 Task: Explore the indoor layout of the National Museum of American History in Washington, DC.
Action: Key pressed <Key.caps_lock>N<Key.caps_lock>ational<Key.space><Key.caps_lock>M<Key.caps_lock>useum<Key.space>of<Key.space><Key.caps_lock>A<Key.caps_lock>merican<Key.space><Key.caps_lock>H<Key.caps_lock>istory
Screenshot: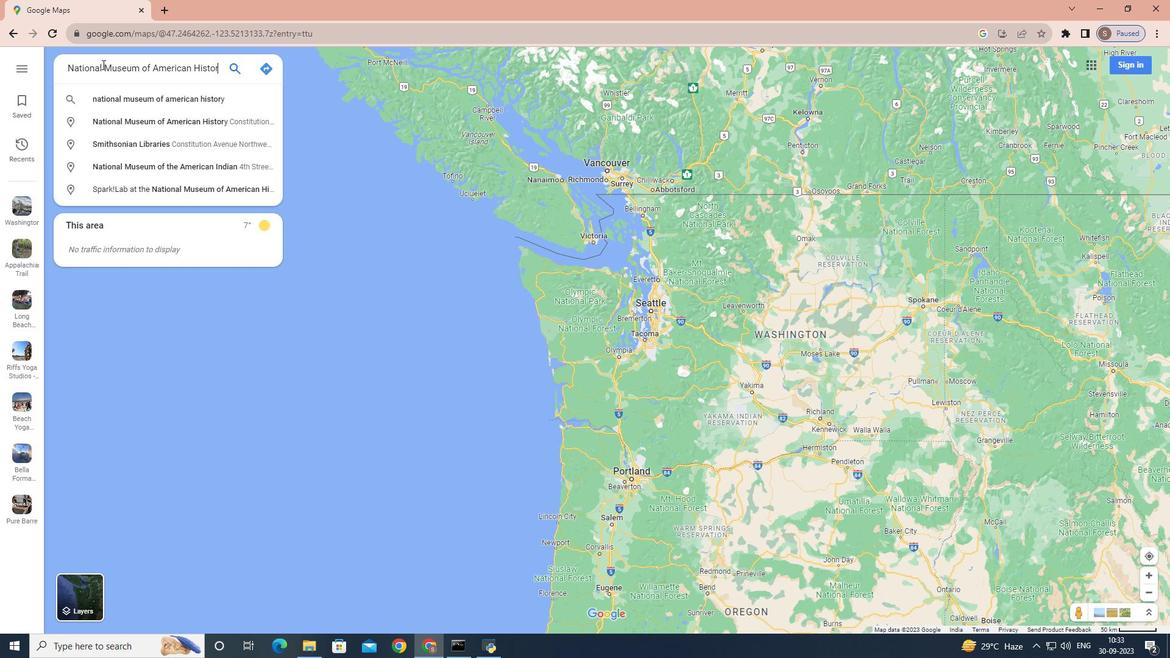 
Action: Mouse moved to (137, 61)
Screenshot: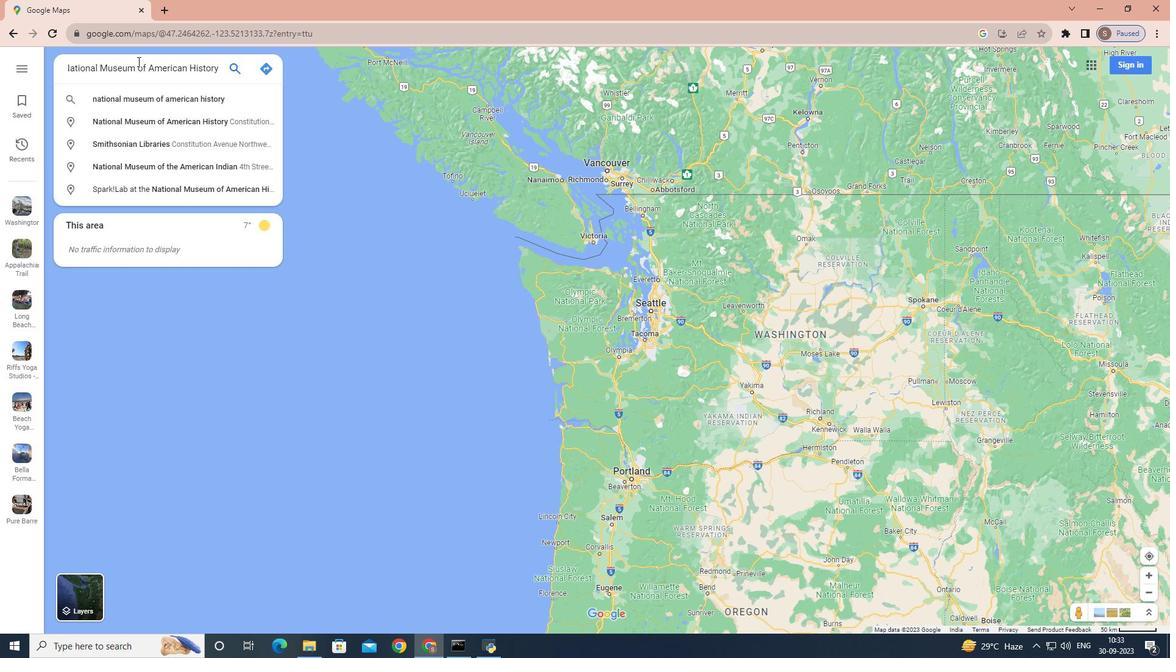 
Action: Key pressed <Key.enter>
Screenshot: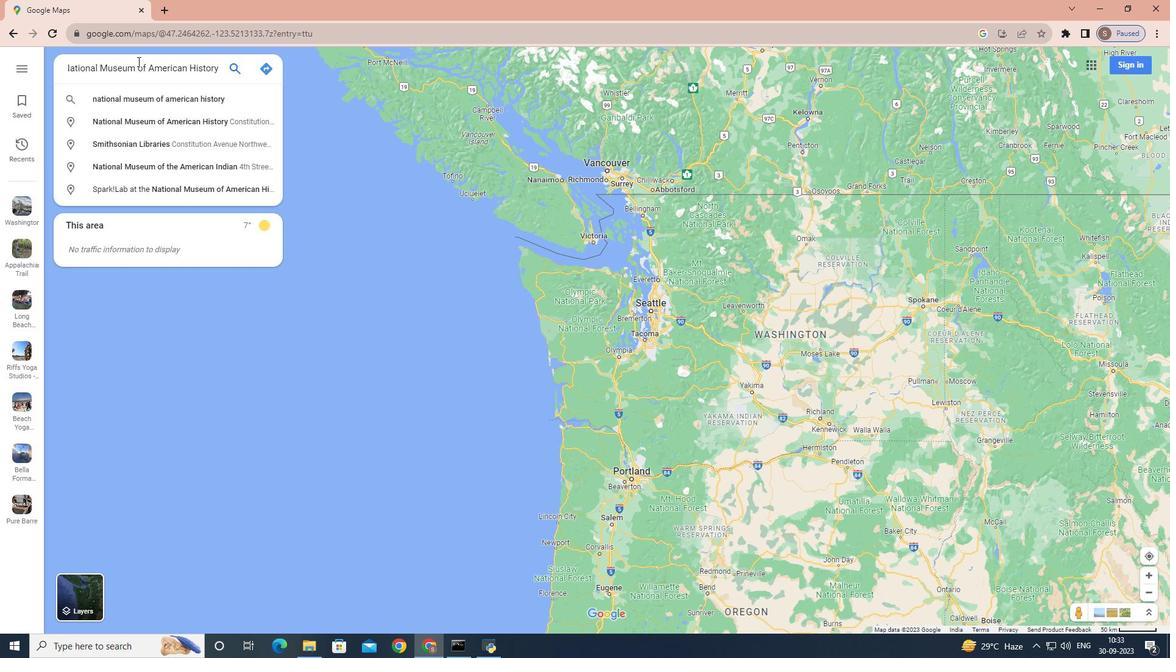 
Action: Mouse moved to (158, 204)
Screenshot: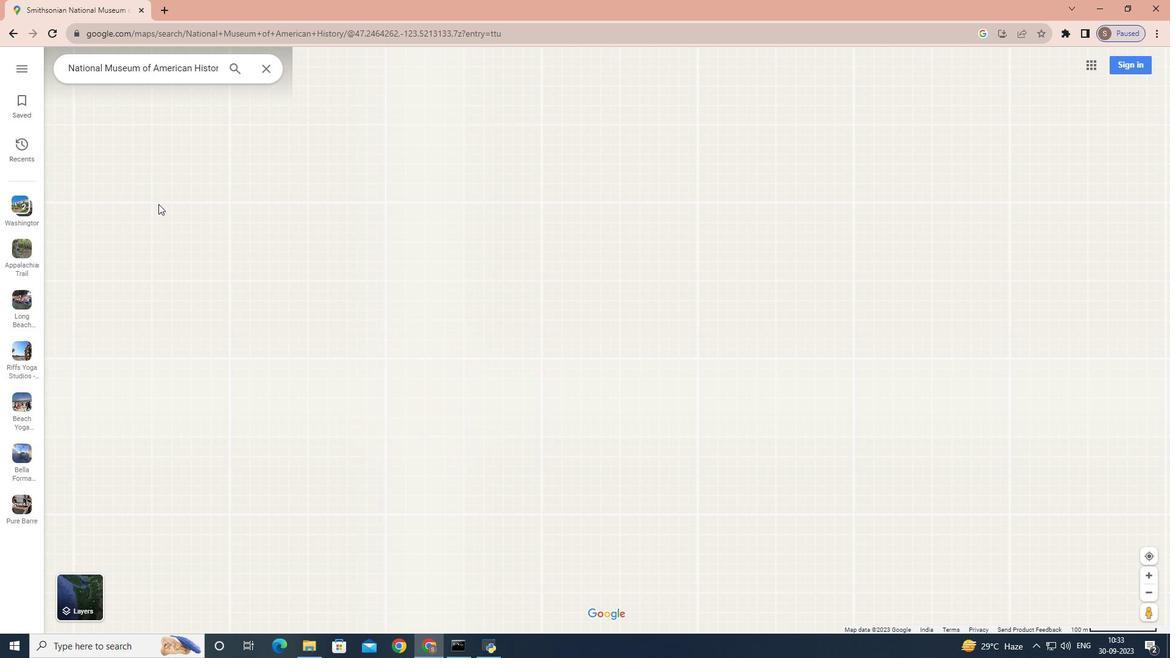
Action: Mouse scrolled (158, 203) with delta (0, 0)
Screenshot: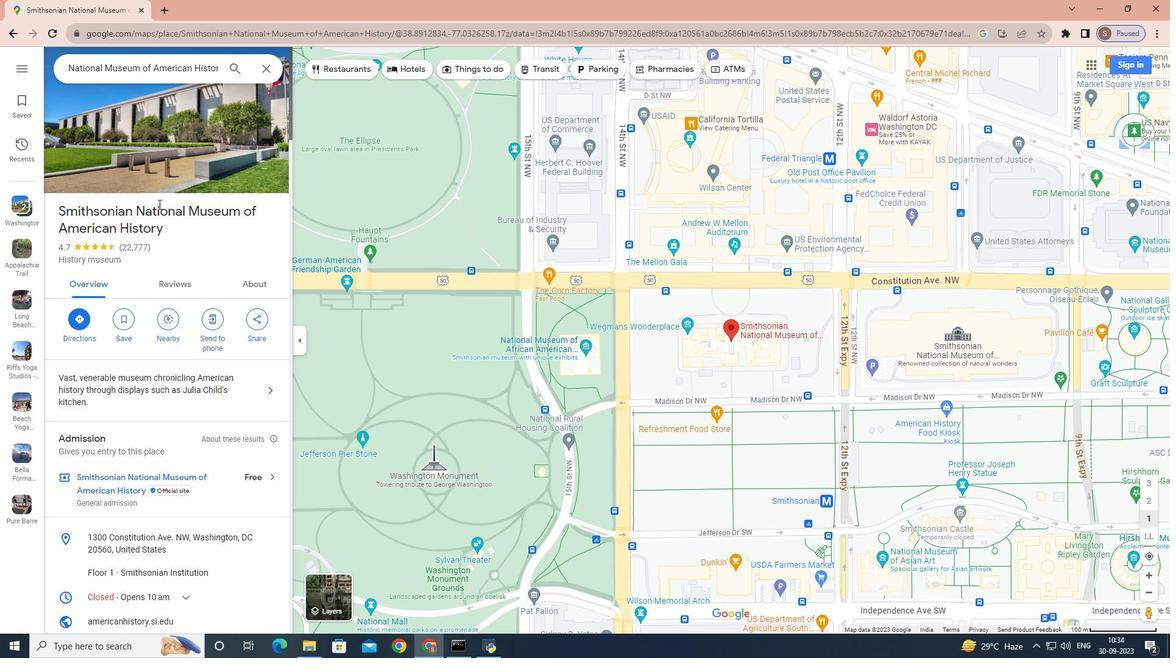 
Action: Mouse scrolled (158, 203) with delta (0, 0)
Screenshot: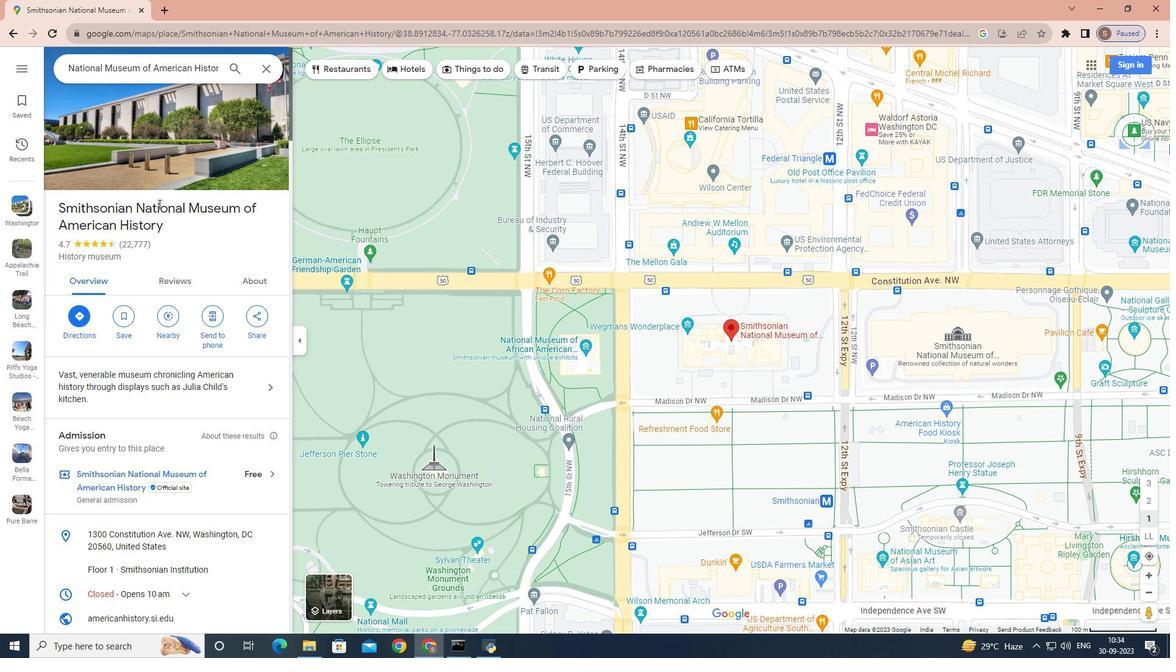 
Action: Mouse scrolled (158, 203) with delta (0, 0)
Screenshot: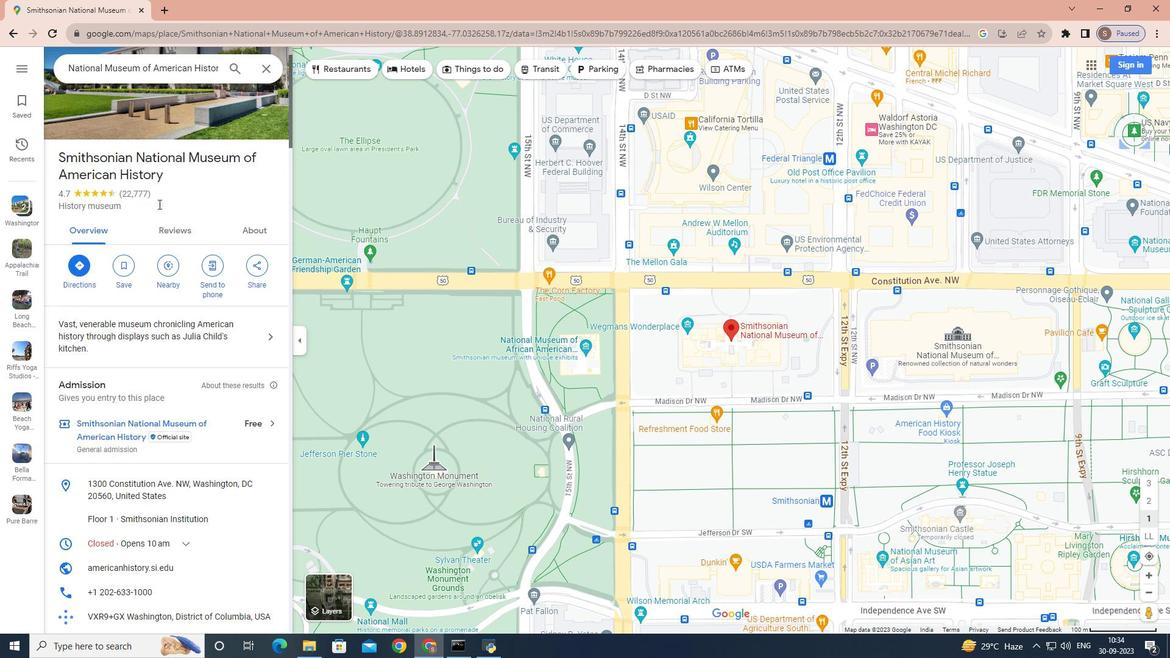 
Action: Mouse scrolled (158, 203) with delta (0, 0)
Screenshot: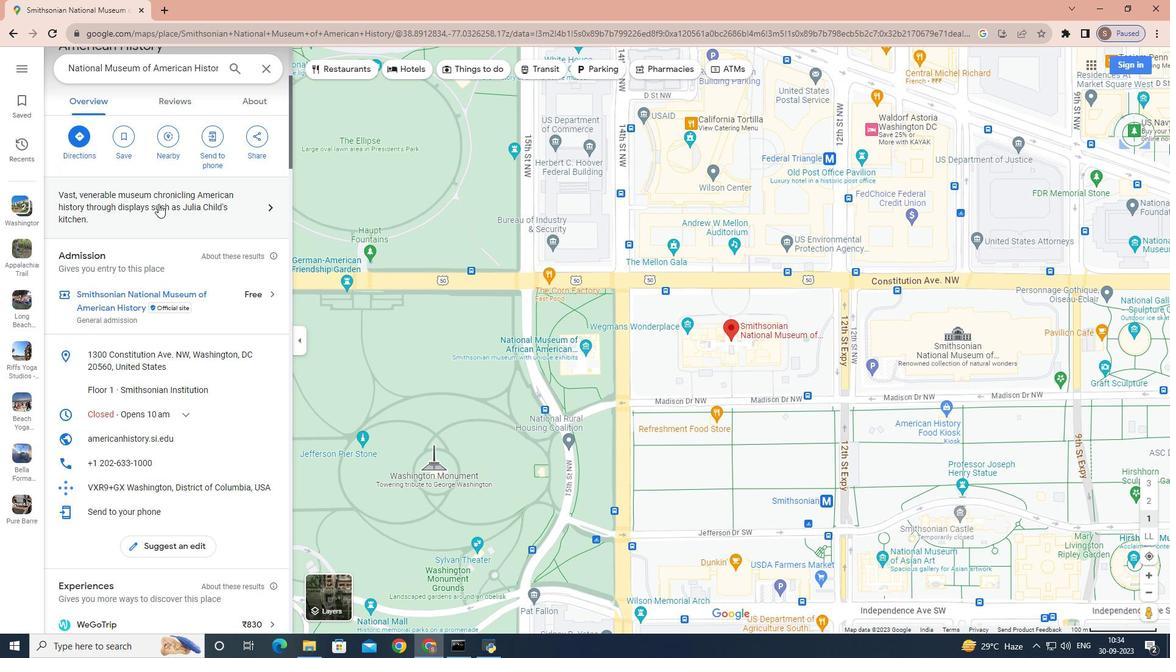 
Action: Mouse scrolled (158, 203) with delta (0, 0)
Screenshot: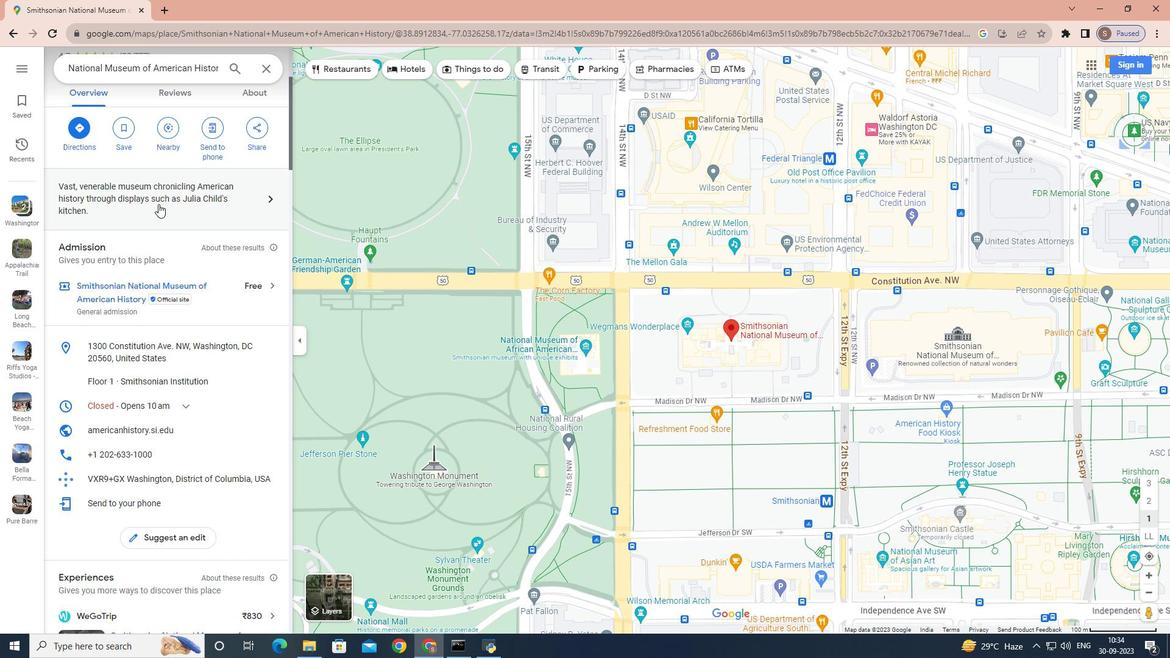 
Action: Mouse scrolled (158, 203) with delta (0, 0)
Screenshot: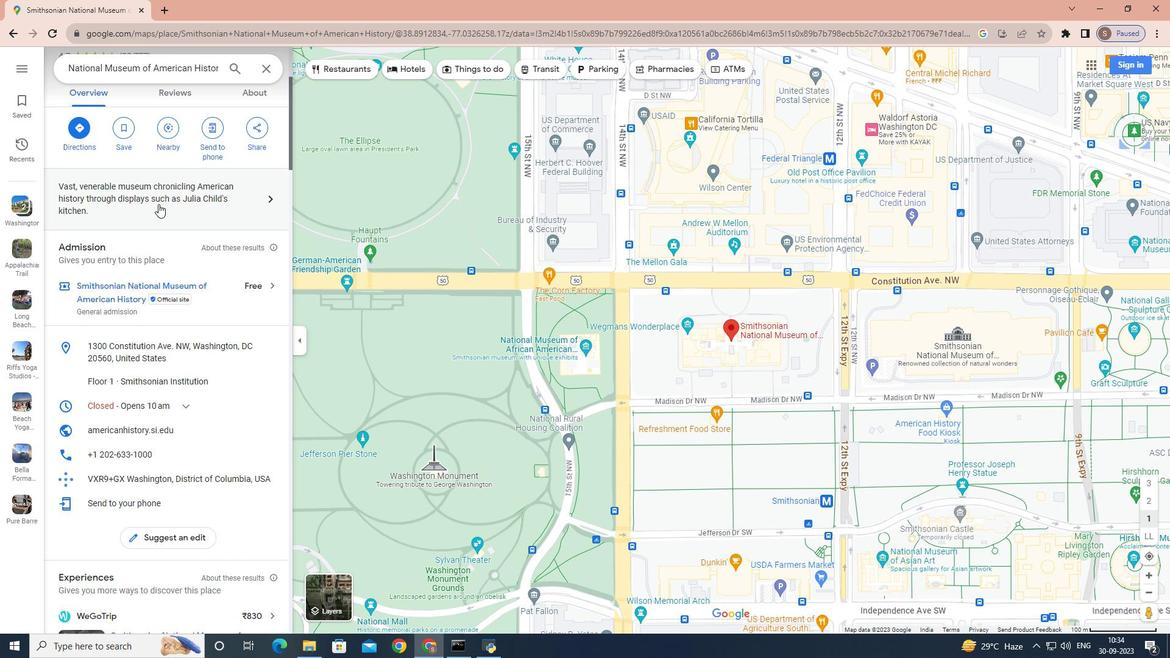 
Action: Mouse scrolled (158, 203) with delta (0, 0)
Screenshot: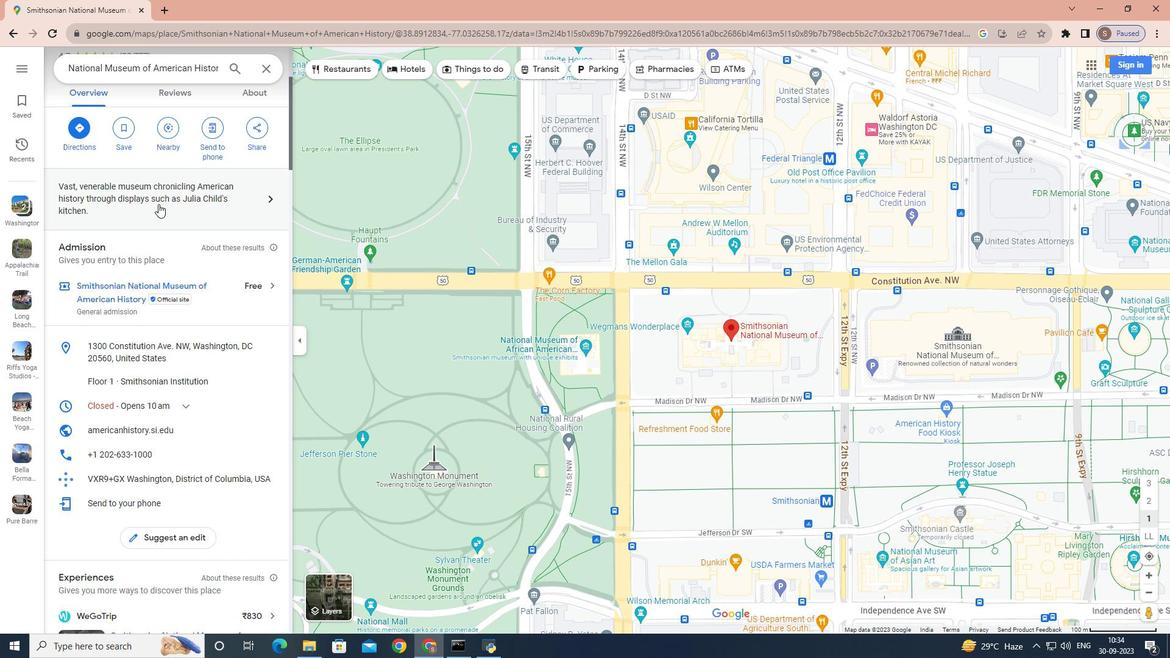
Action: Mouse scrolled (158, 203) with delta (0, 0)
Screenshot: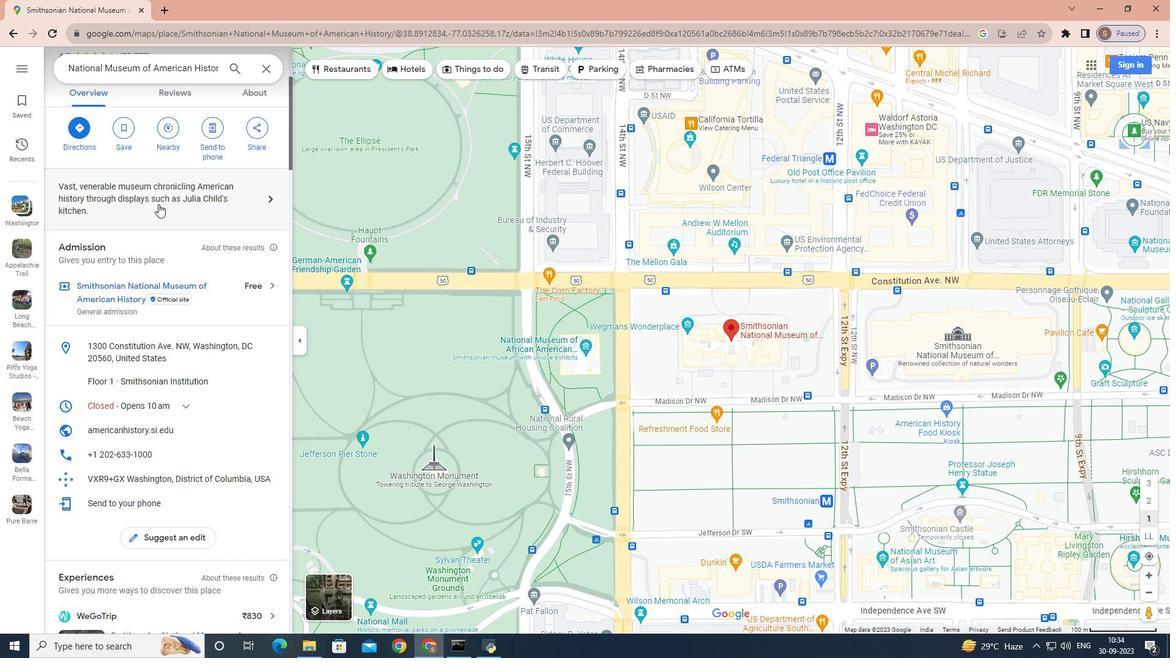 
Action: Mouse scrolled (158, 203) with delta (0, 0)
Screenshot: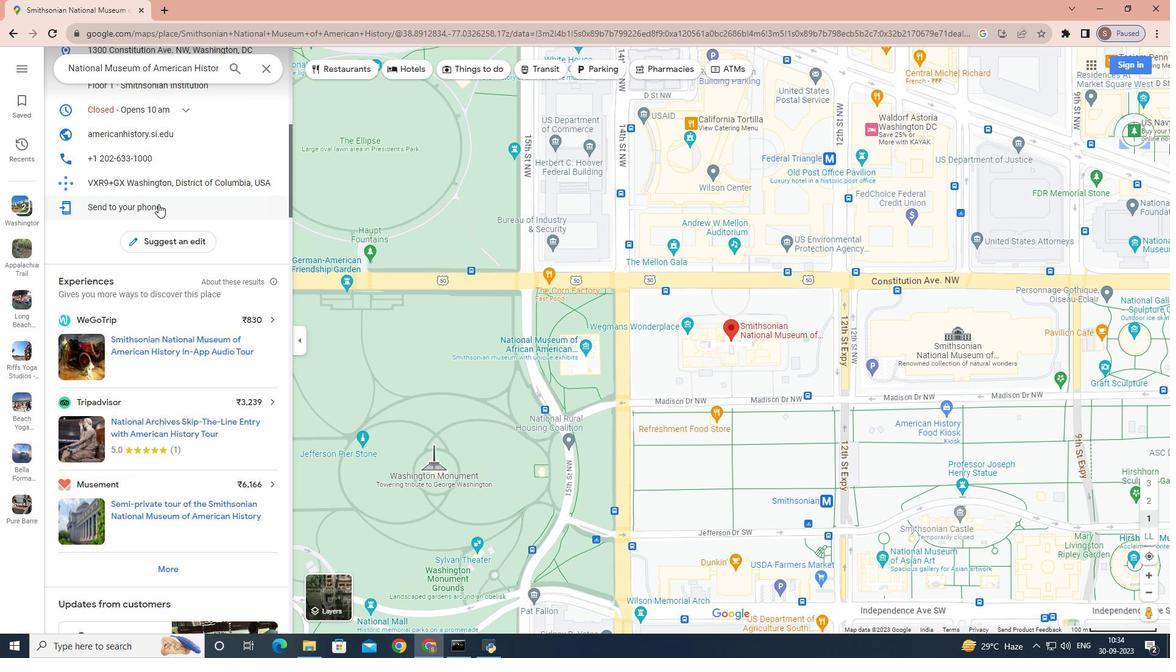 
Action: Mouse scrolled (158, 203) with delta (0, 0)
Screenshot: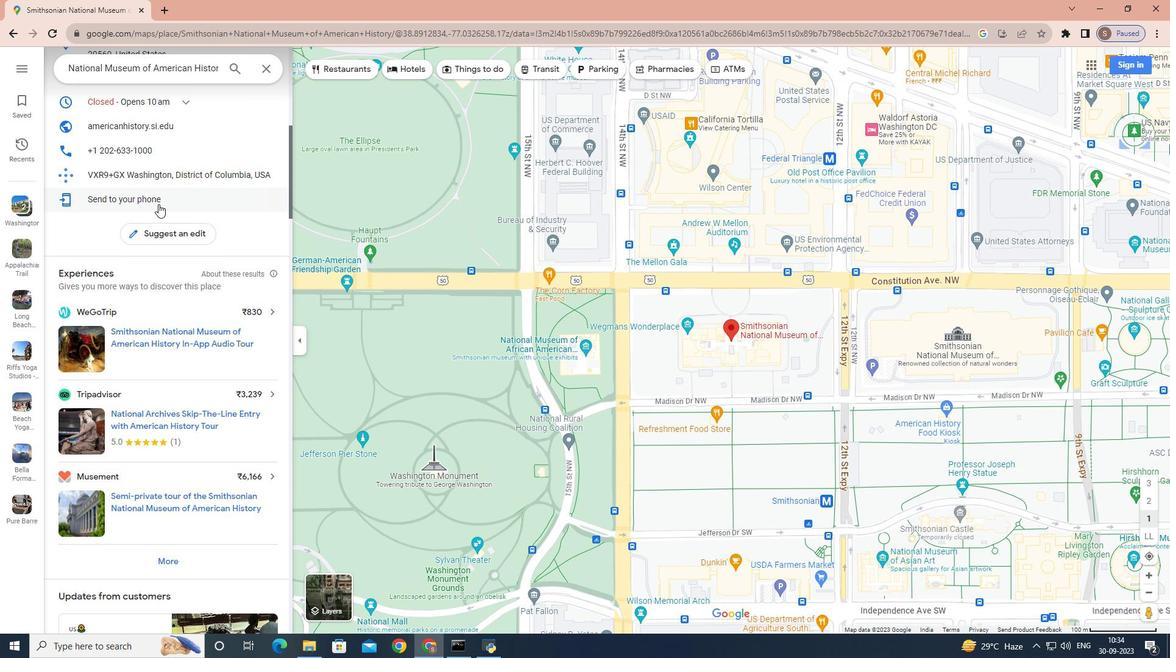 
Action: Mouse scrolled (158, 203) with delta (0, 0)
Screenshot: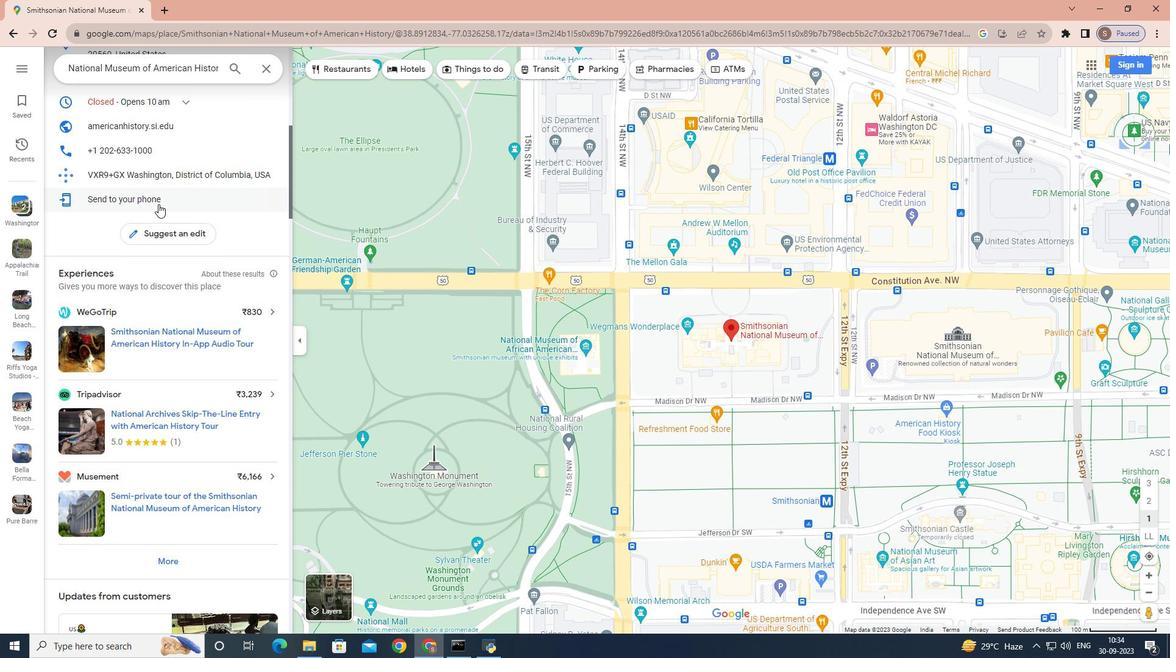 
Action: Mouse scrolled (158, 203) with delta (0, 0)
Screenshot: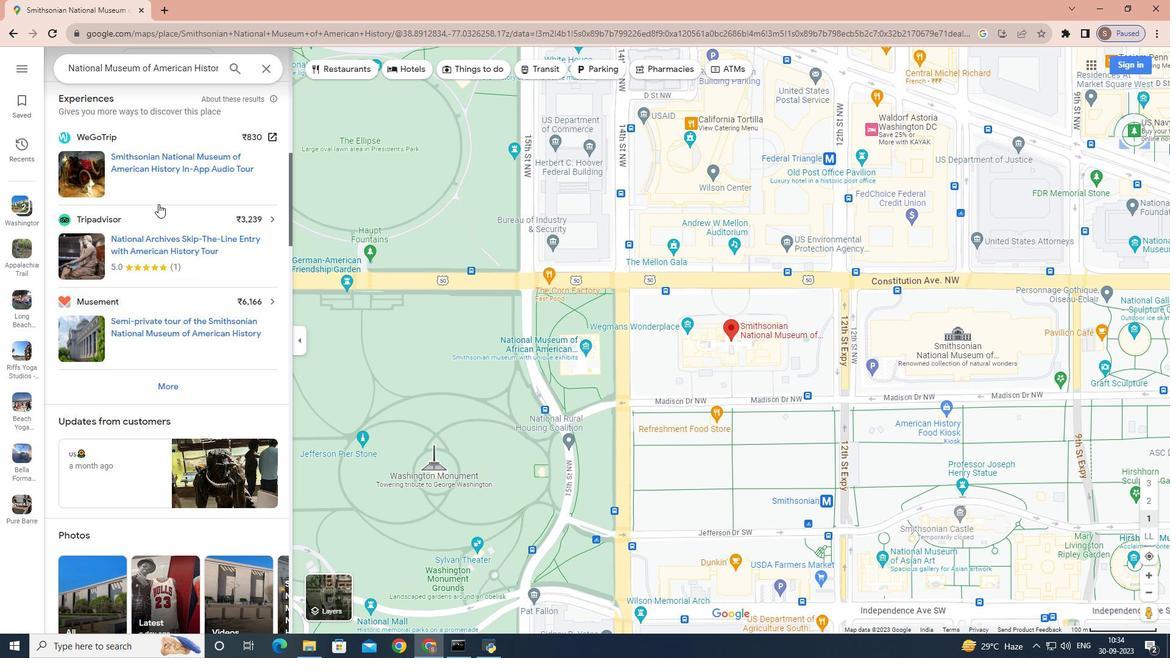 
Action: Mouse scrolled (158, 203) with delta (0, 0)
Screenshot: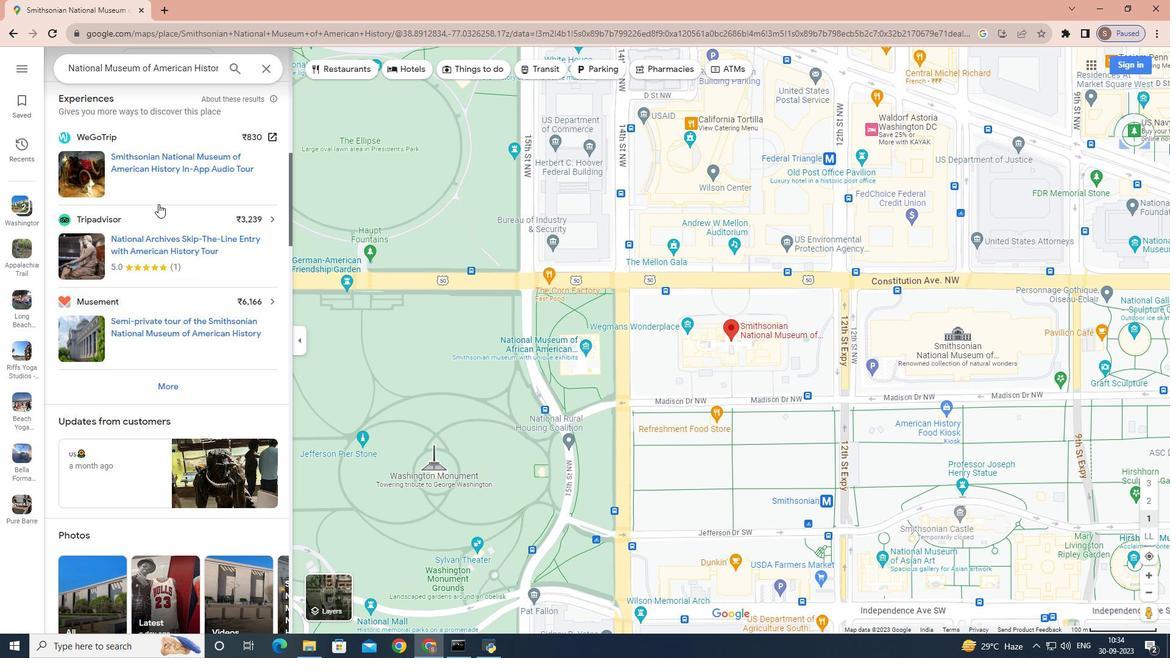 
Action: Mouse scrolled (158, 203) with delta (0, 0)
Screenshot: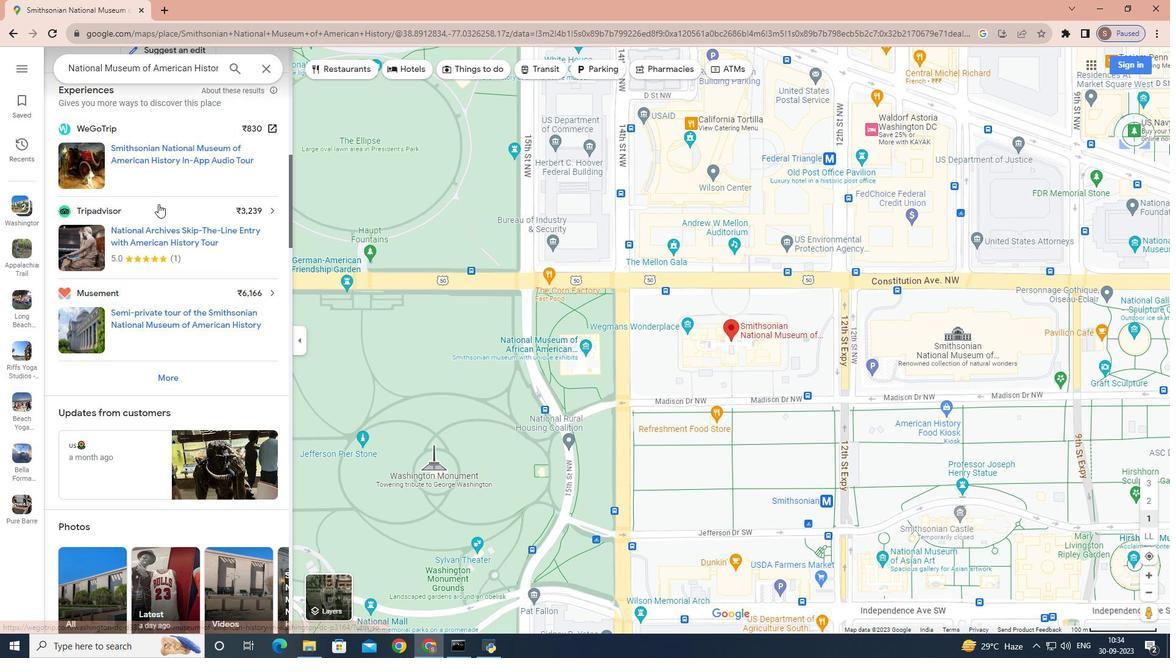 
Action: Mouse scrolled (158, 203) with delta (0, 0)
Screenshot: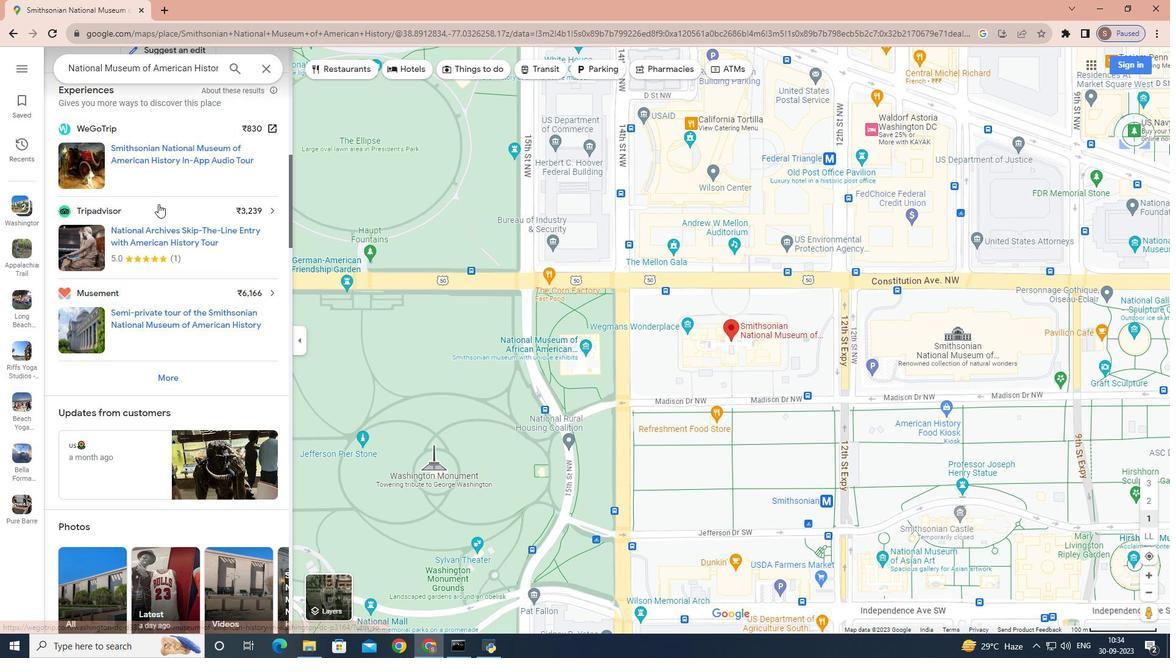
Action: Mouse scrolled (158, 203) with delta (0, 0)
Screenshot: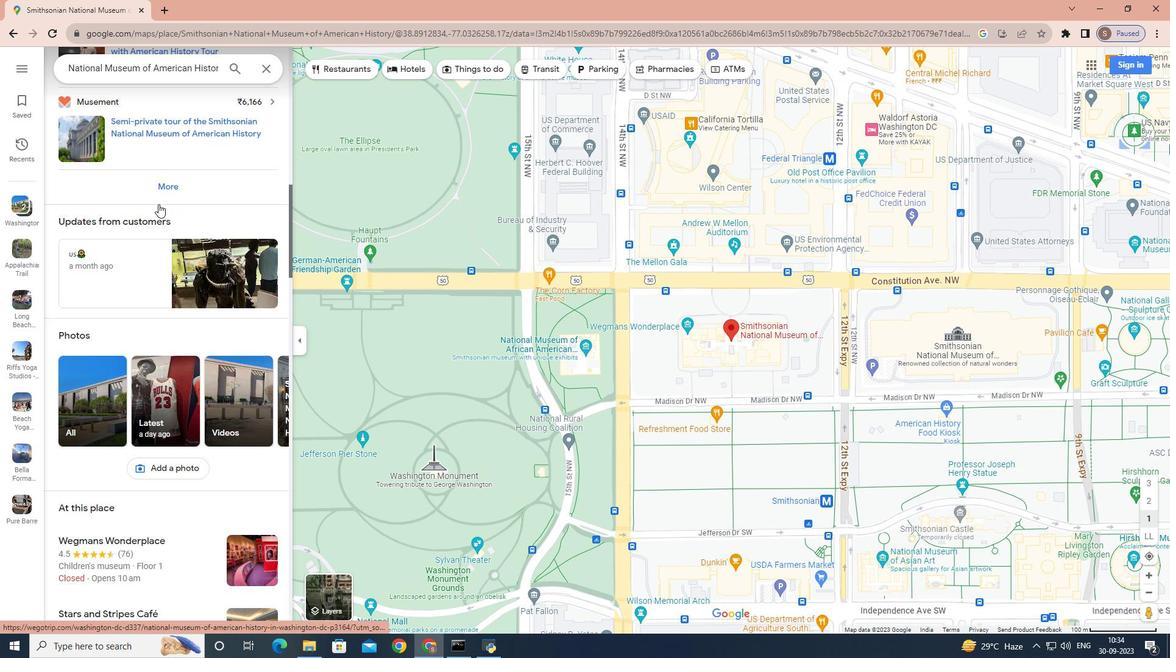 
Action: Mouse scrolled (158, 203) with delta (0, 0)
Screenshot: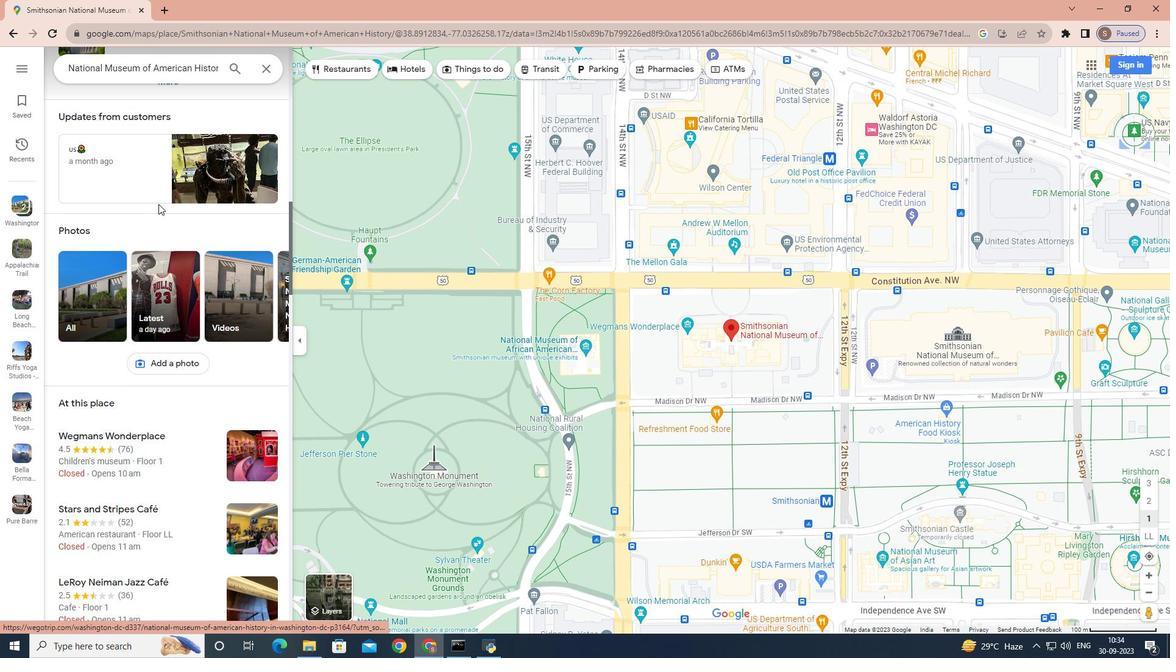 
Action: Mouse scrolled (158, 203) with delta (0, 0)
Screenshot: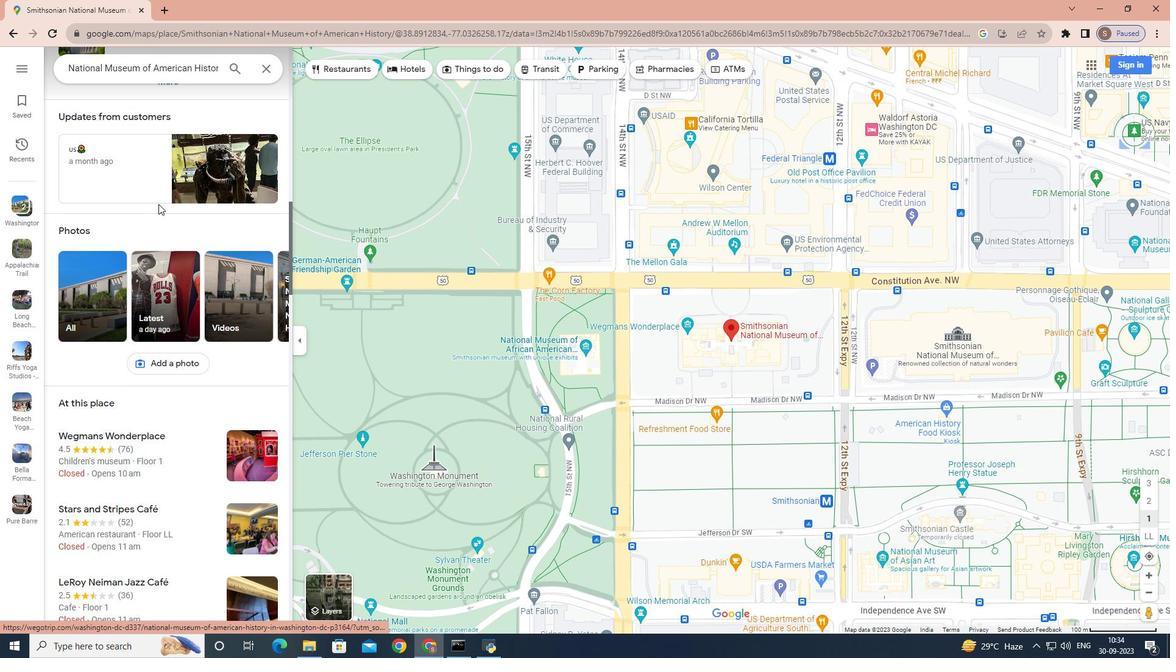 
Action: Mouse scrolled (158, 203) with delta (0, 0)
Screenshot: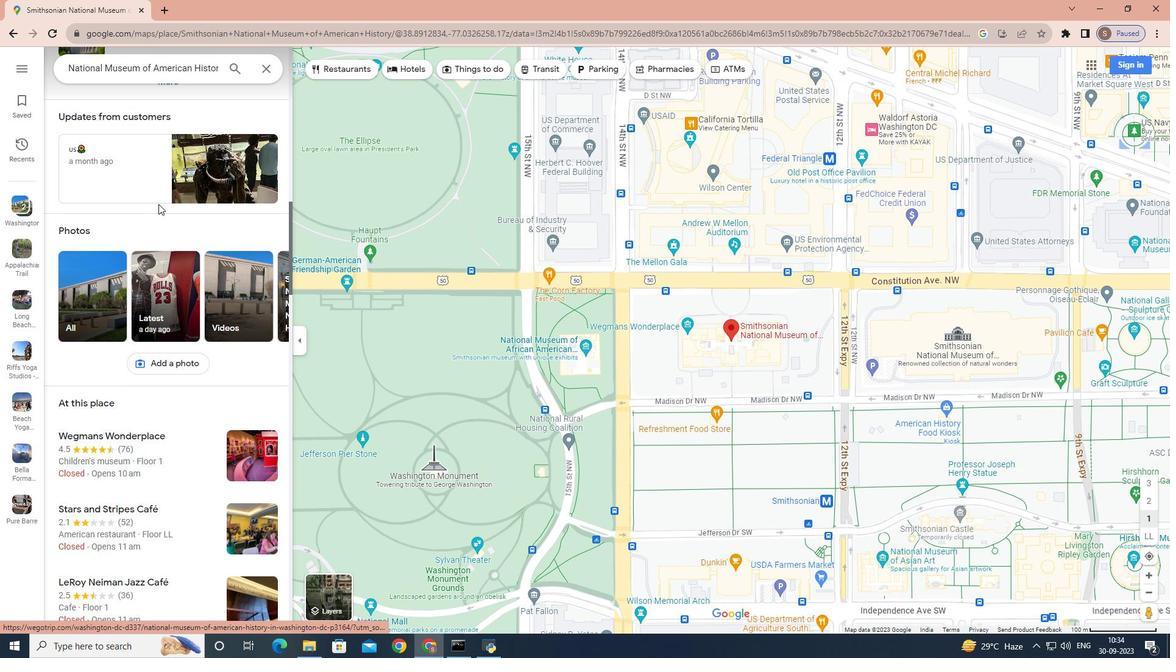 
Action: Mouse scrolled (158, 203) with delta (0, 0)
Screenshot: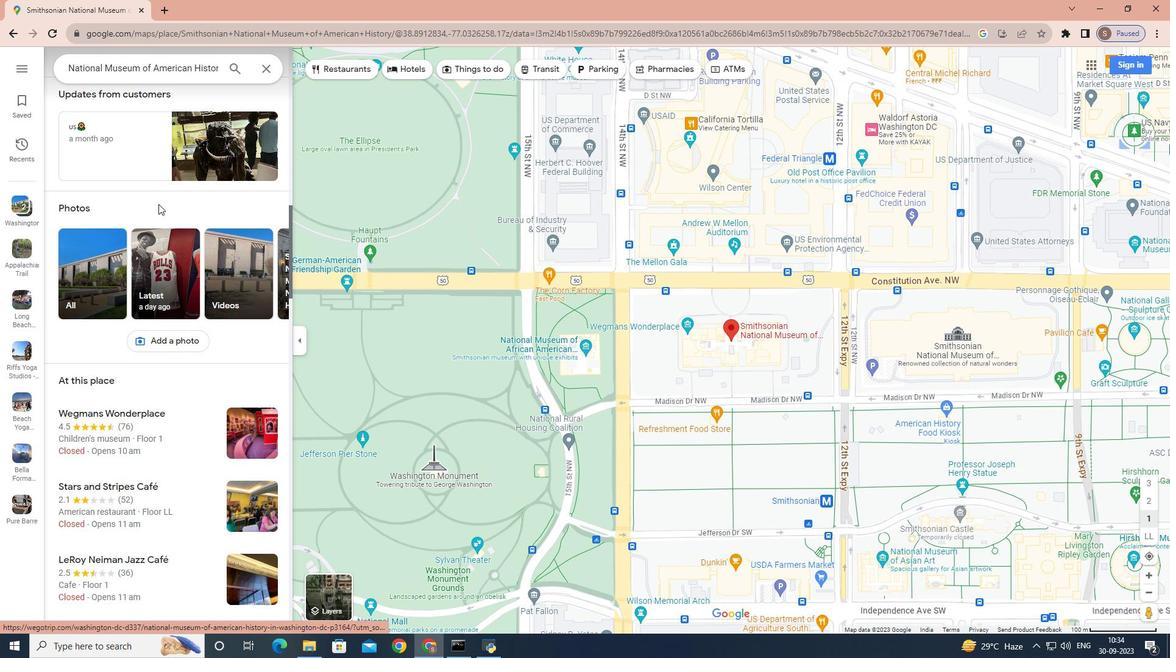 
Action: Mouse scrolled (158, 203) with delta (0, 0)
Screenshot: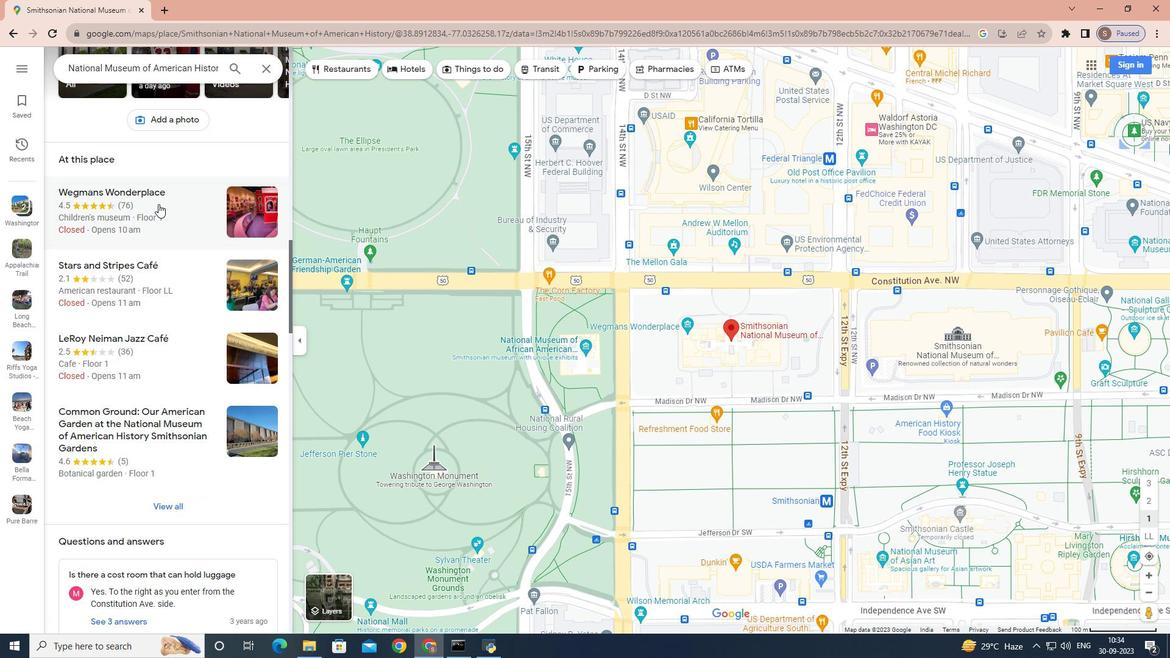 
Action: Mouse scrolled (158, 203) with delta (0, 0)
Screenshot: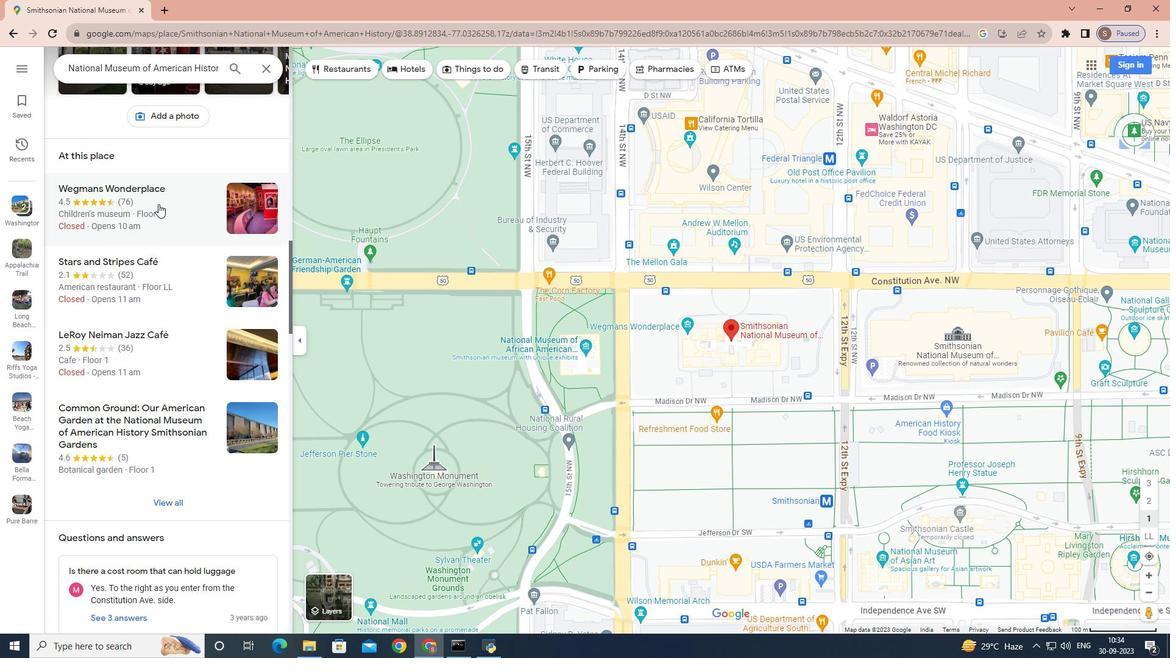 
Action: Mouse scrolled (158, 203) with delta (0, 0)
Screenshot: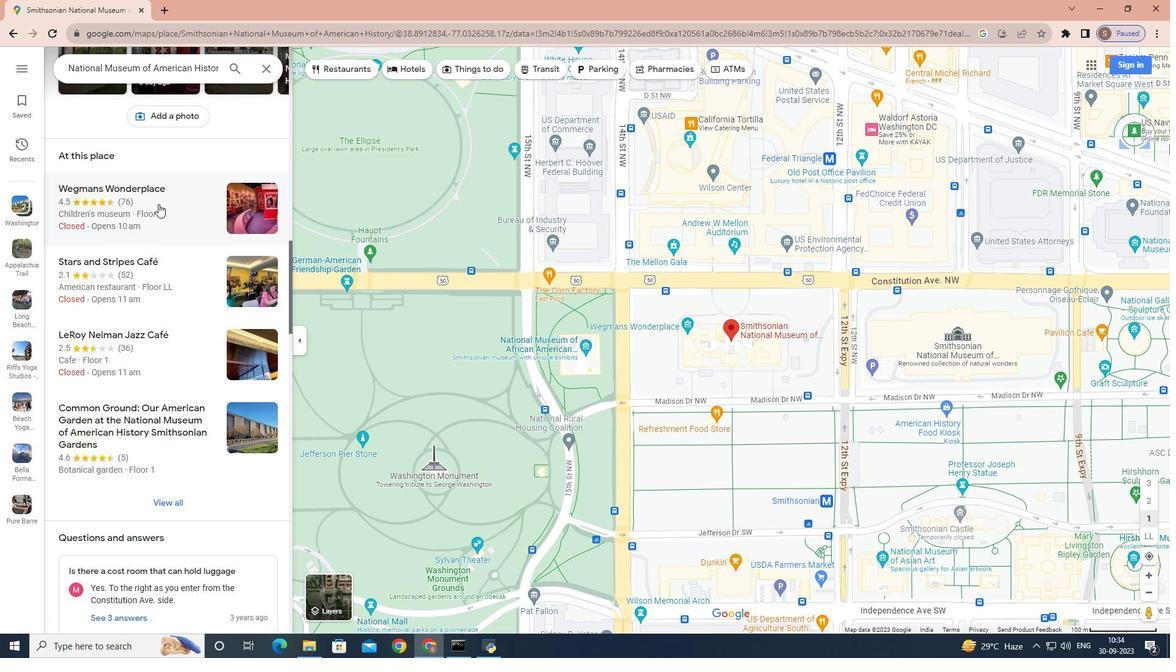 
Action: Mouse scrolled (158, 203) with delta (0, 0)
Screenshot: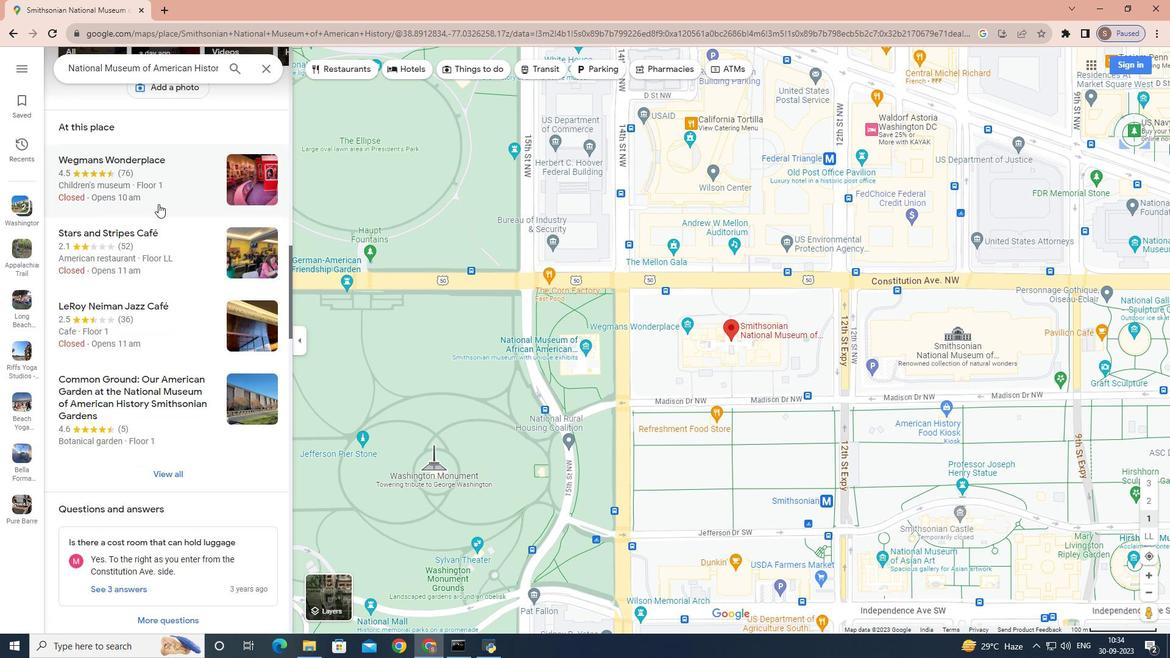
Action: Mouse scrolled (158, 203) with delta (0, 0)
Screenshot: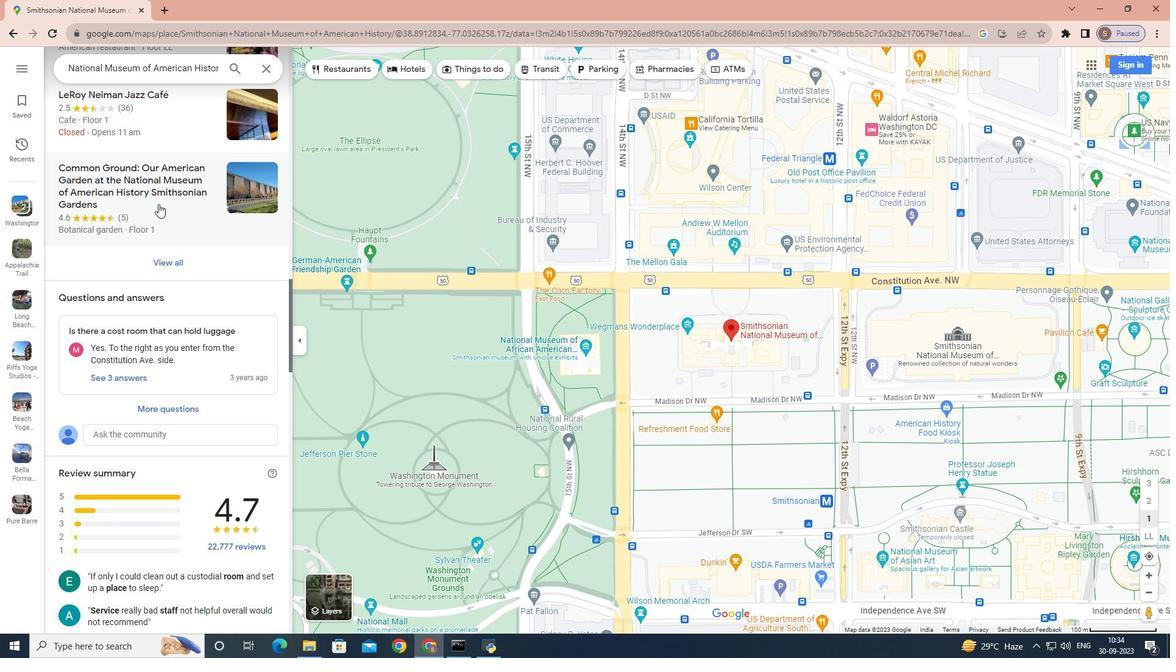 
Action: Mouse scrolled (158, 203) with delta (0, 0)
Screenshot: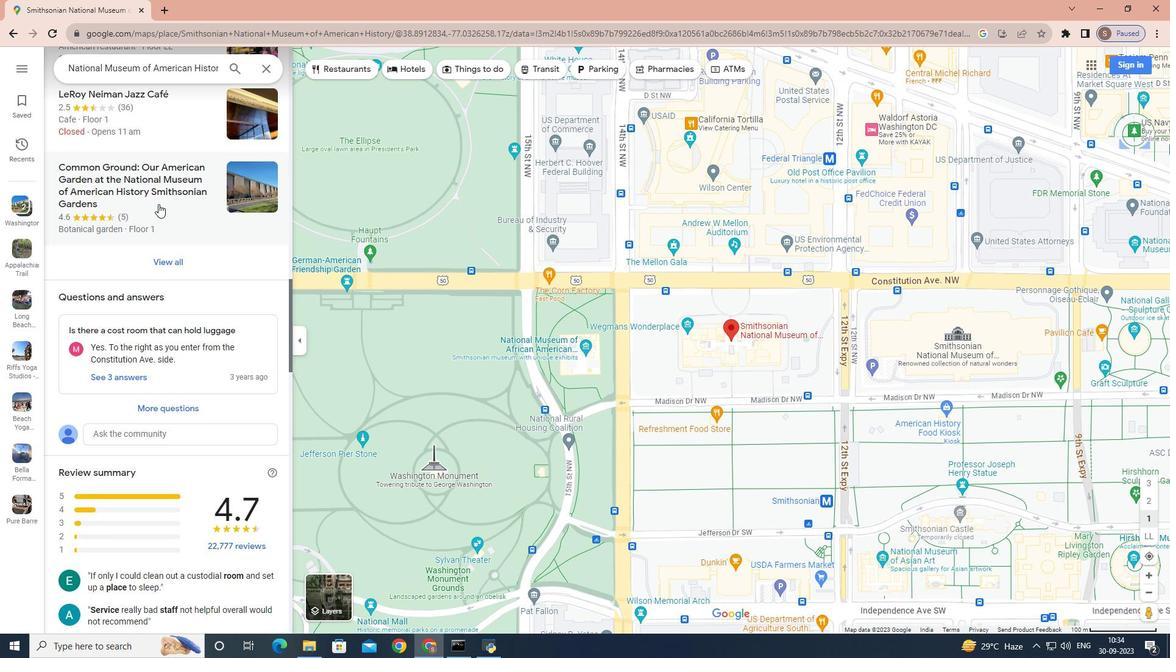 
Action: Mouse scrolled (158, 203) with delta (0, 0)
Screenshot: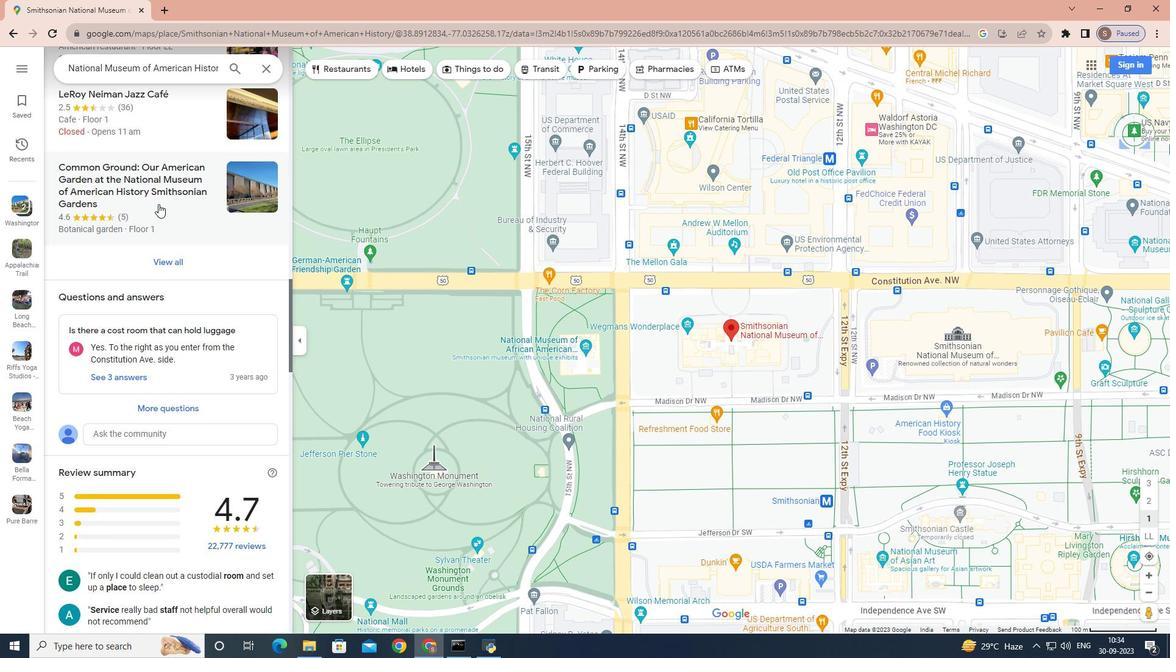 
Action: Mouse scrolled (158, 203) with delta (0, 0)
Screenshot: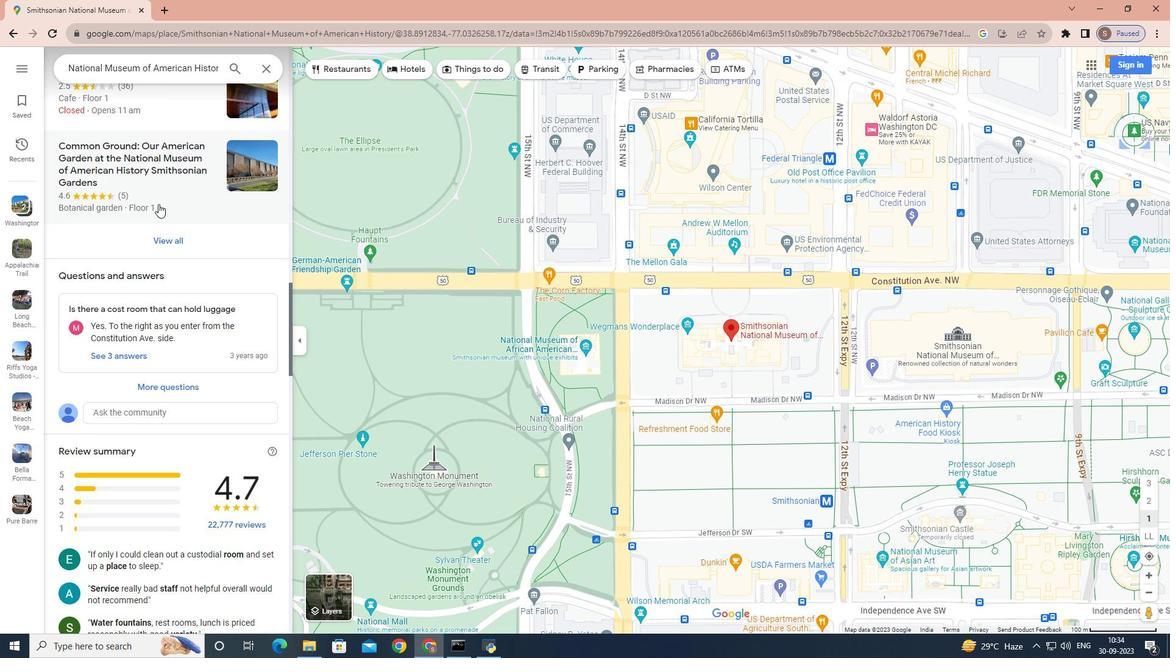 
Action: Mouse scrolled (158, 203) with delta (0, 0)
Screenshot: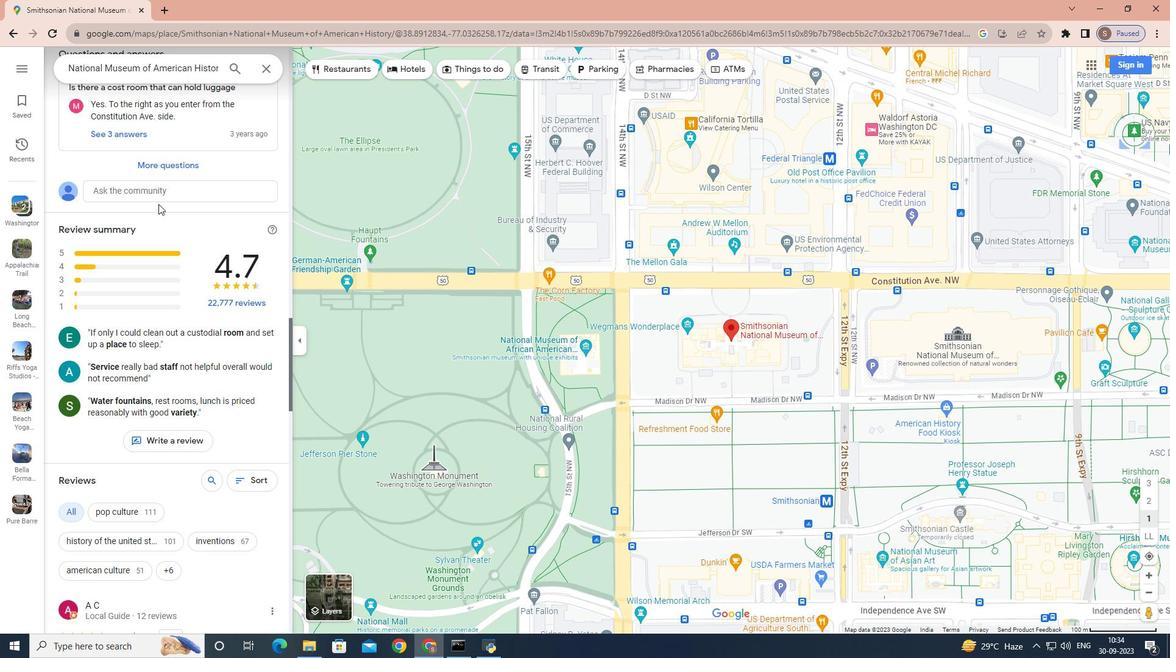 
Action: Mouse scrolled (158, 203) with delta (0, 0)
Screenshot: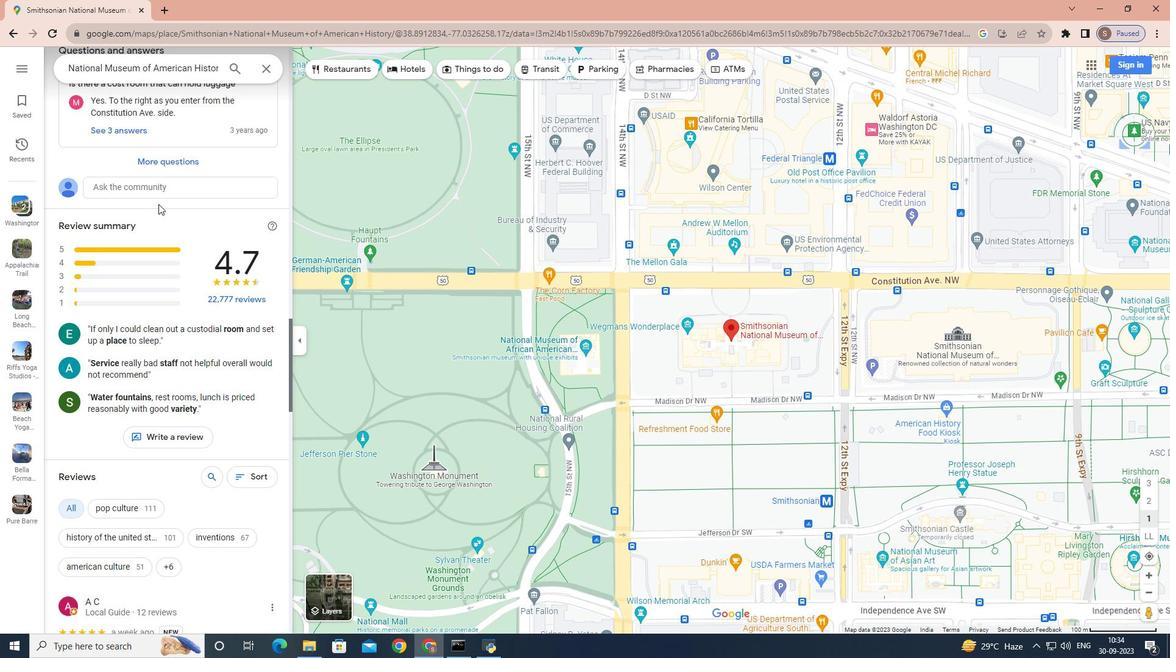 
Action: Mouse scrolled (158, 203) with delta (0, 0)
Screenshot: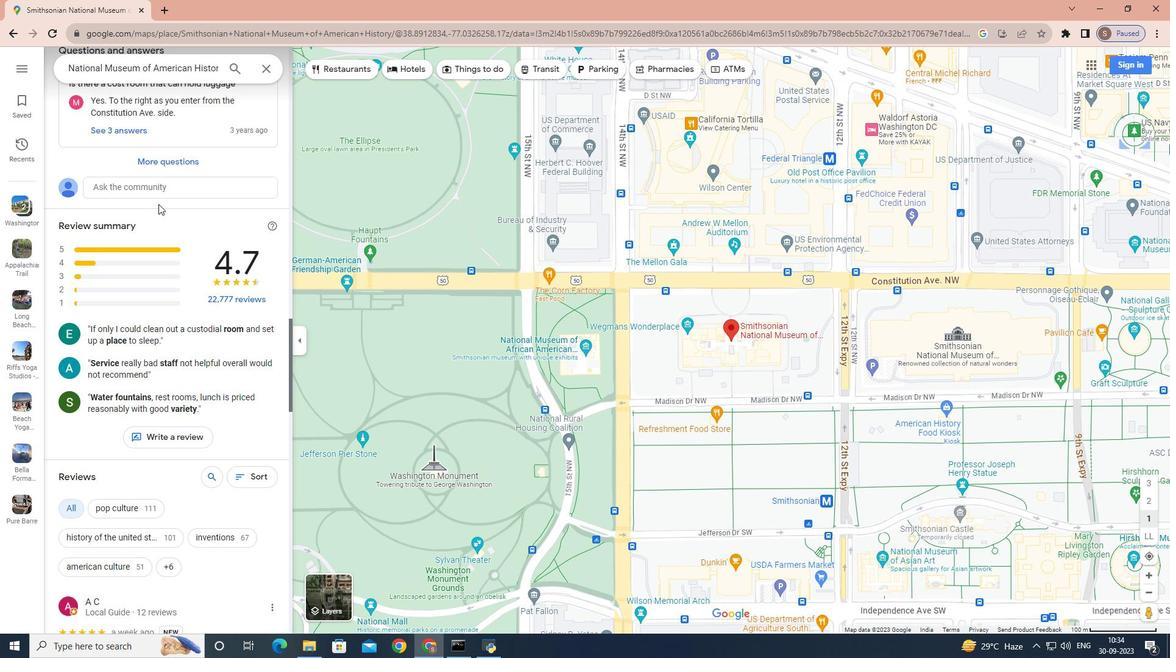 
Action: Mouse scrolled (158, 203) with delta (0, 0)
Screenshot: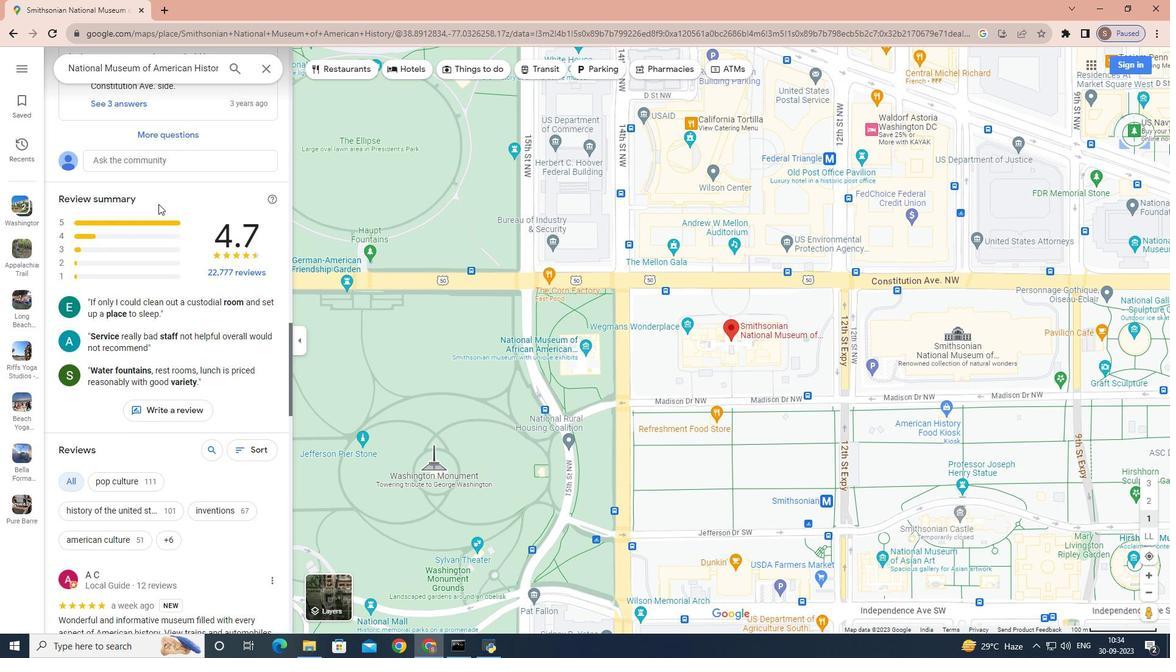 
Action: Mouse scrolled (158, 203) with delta (0, 0)
Screenshot: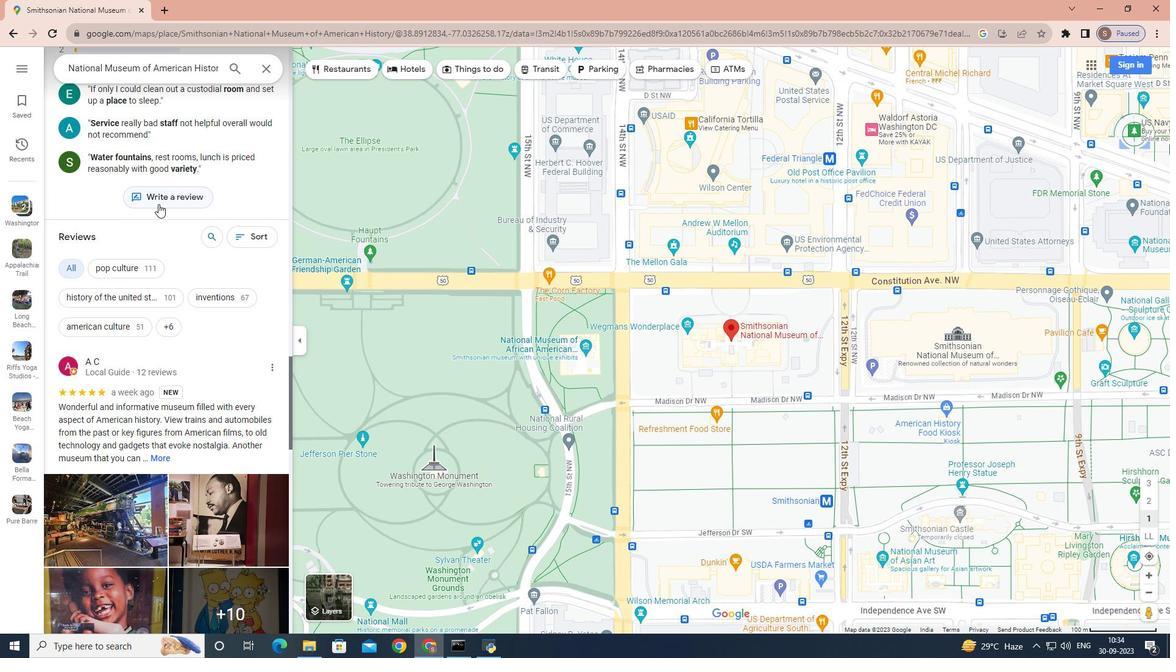 
Action: Mouse scrolled (158, 203) with delta (0, 0)
Screenshot: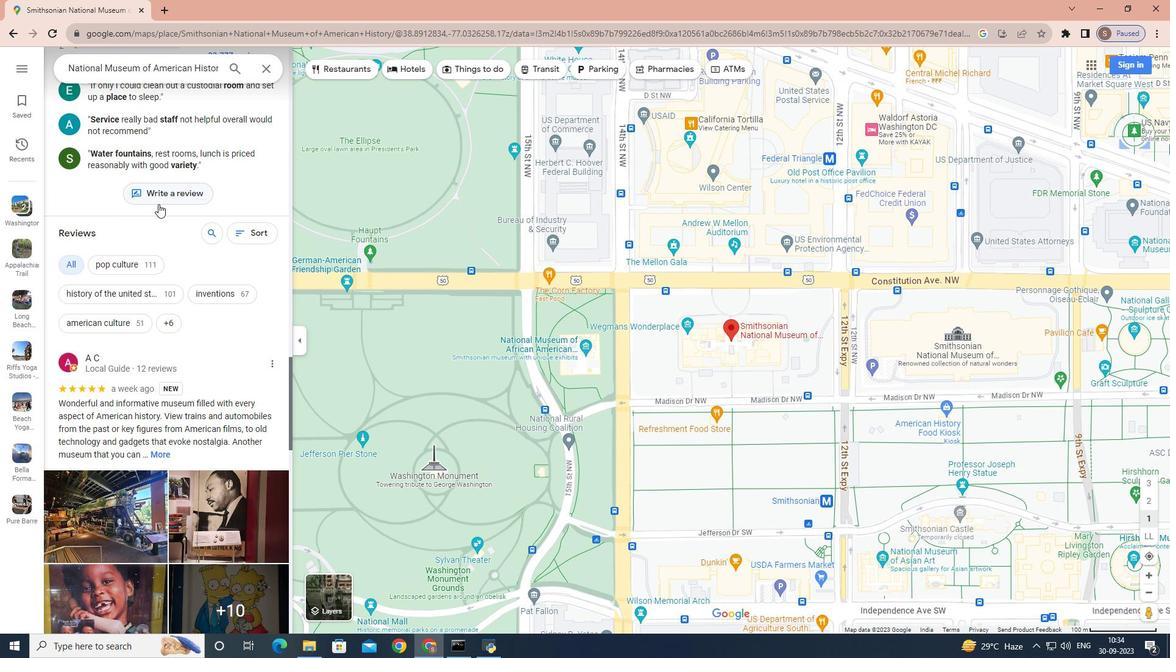 
Action: Mouse scrolled (158, 203) with delta (0, 0)
Screenshot: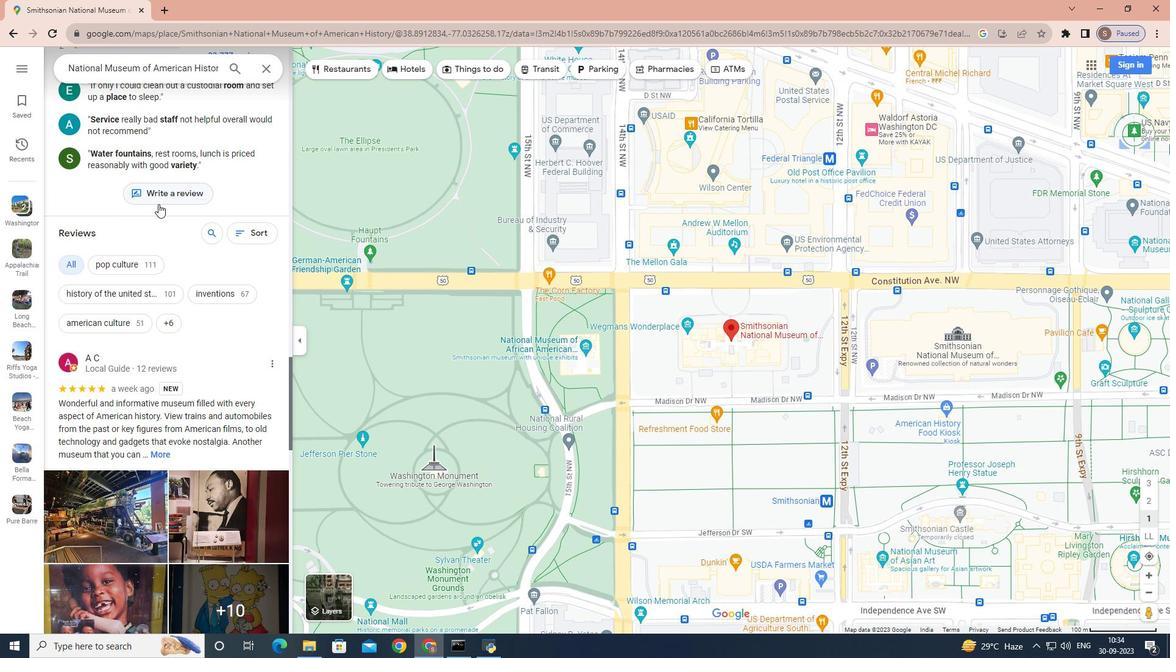 
Action: Mouse scrolled (158, 203) with delta (0, 0)
Screenshot: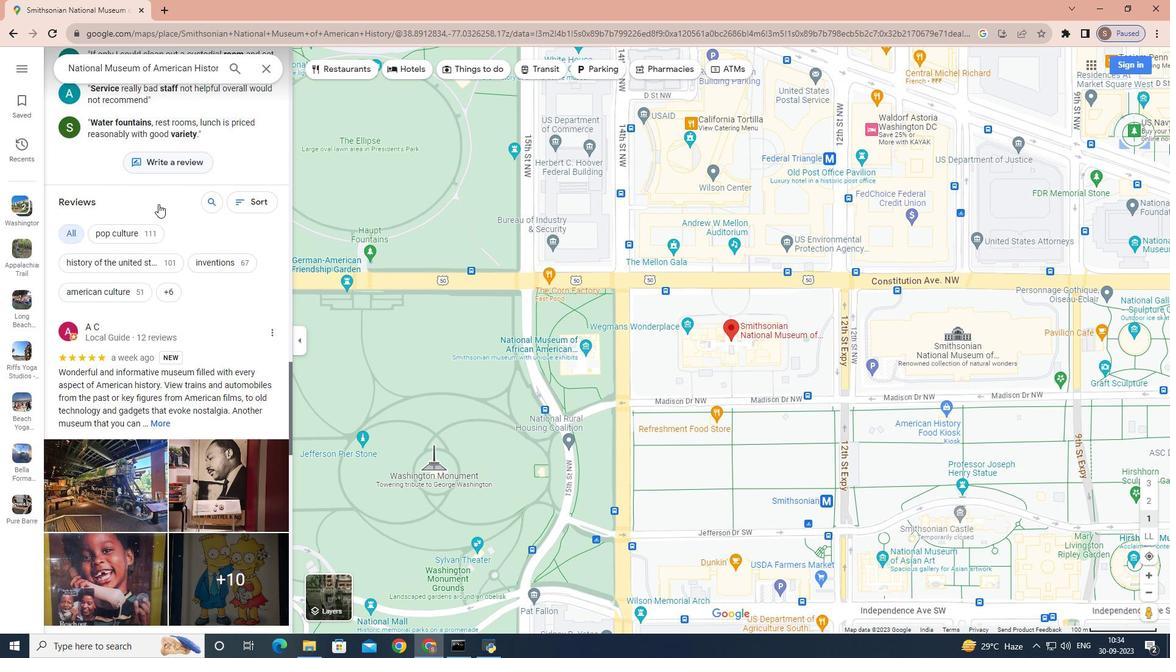 
Action: Mouse scrolled (158, 204) with delta (0, 0)
Screenshot: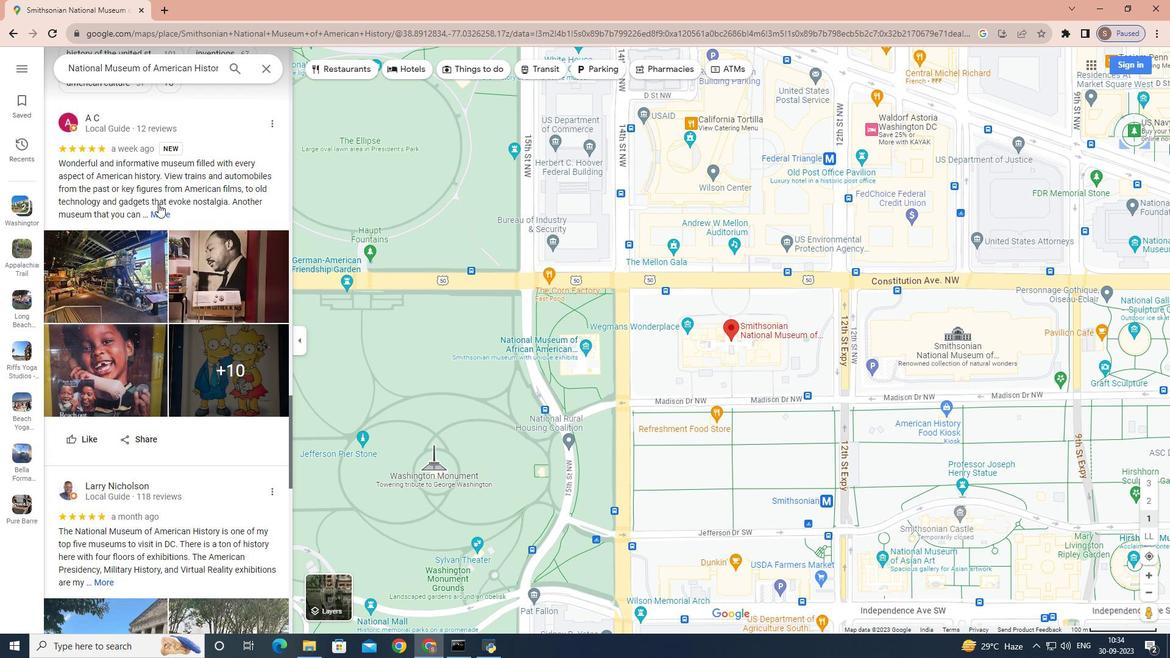 
Action: Mouse scrolled (158, 203) with delta (0, 0)
Screenshot: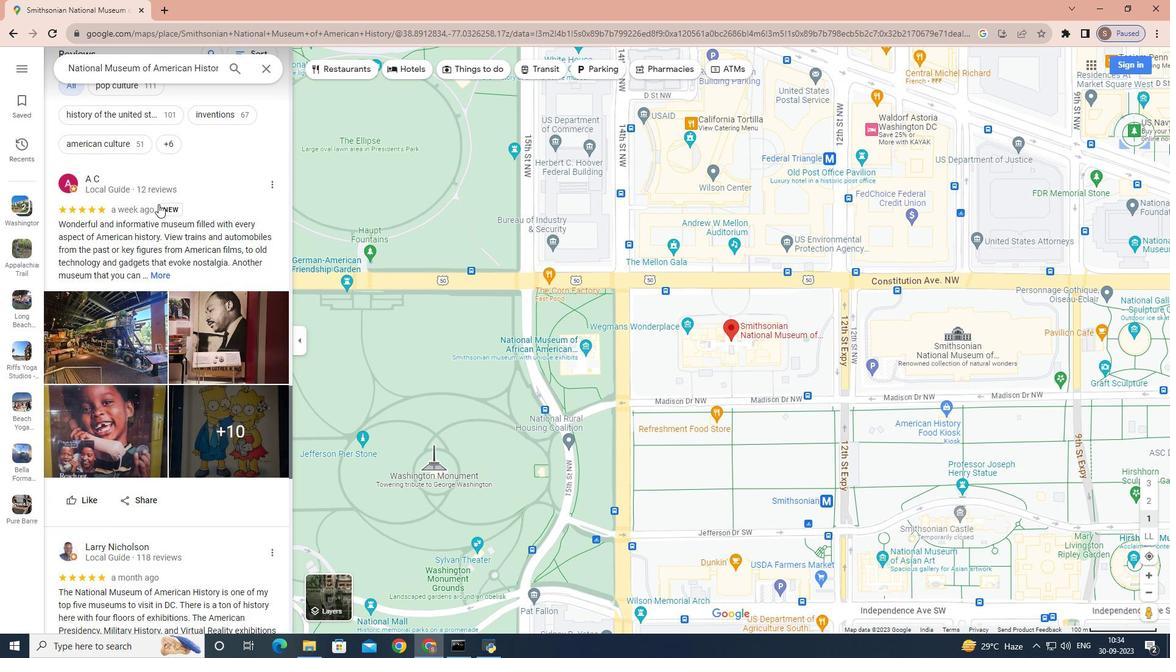 
Action: Mouse scrolled (158, 203) with delta (0, 0)
Screenshot: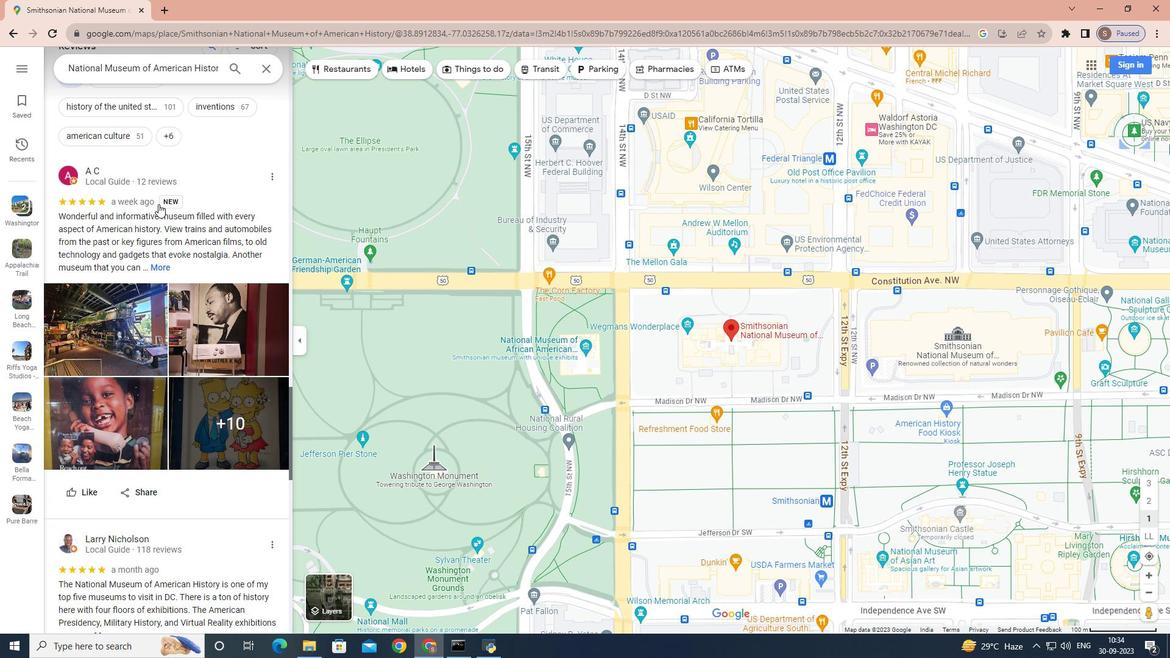 
Action: Mouse scrolled (158, 203) with delta (0, 0)
Screenshot: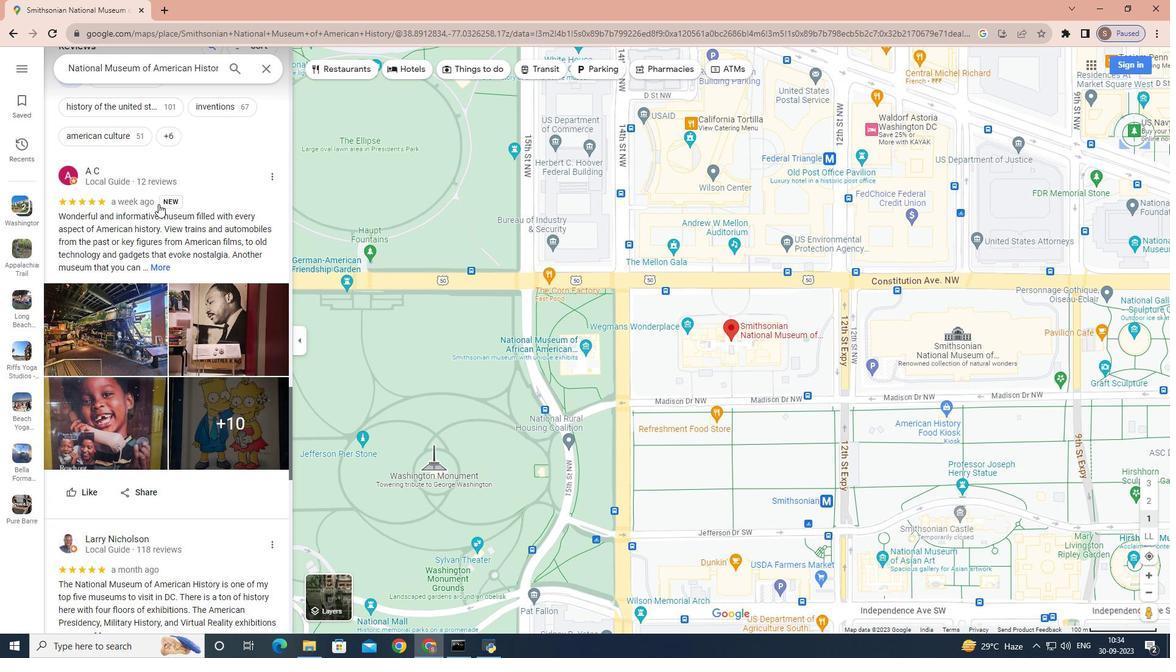 
Action: Mouse scrolled (158, 203) with delta (0, 0)
Screenshot: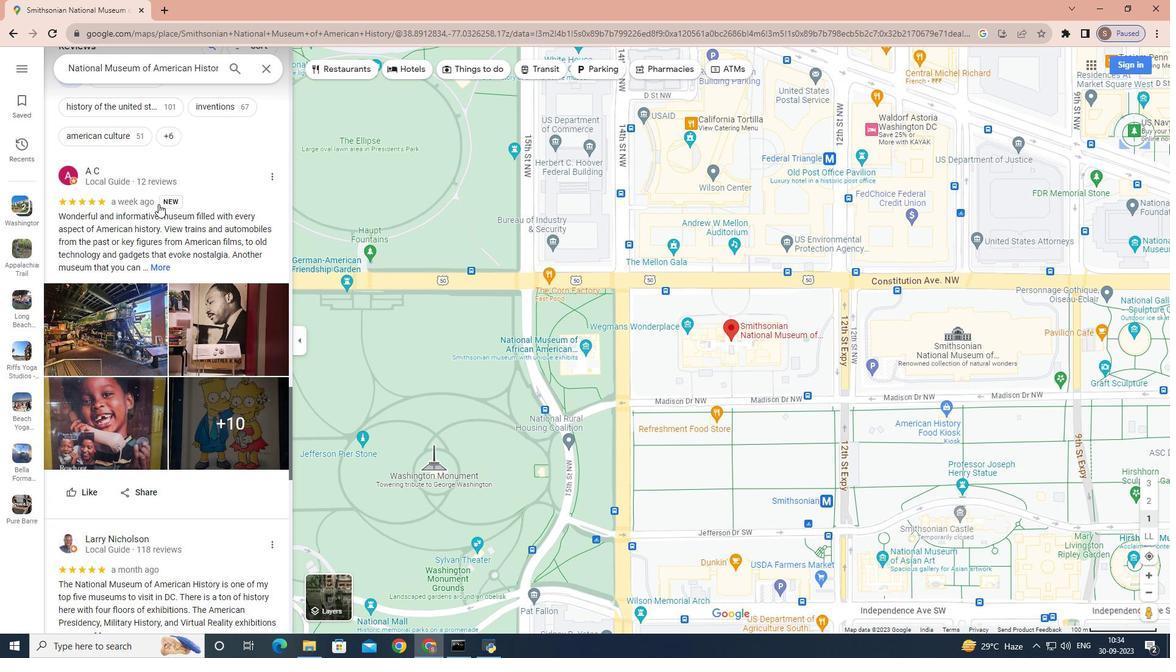 
Action: Mouse scrolled (158, 203) with delta (0, 0)
Screenshot: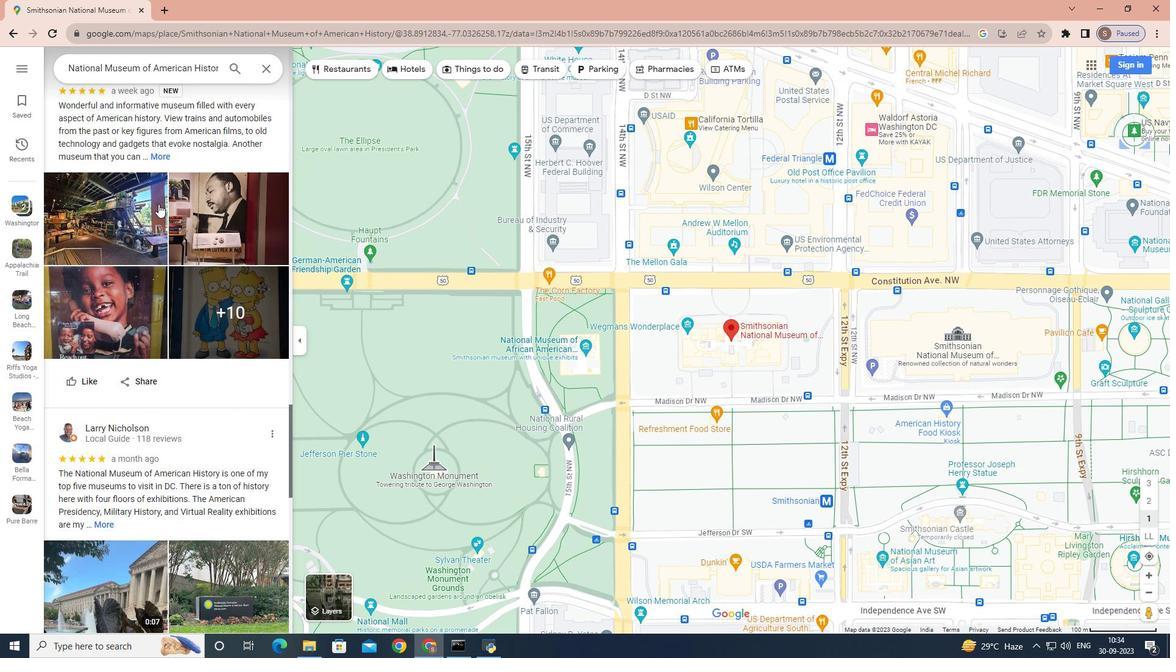 
Action: Mouse scrolled (158, 203) with delta (0, 0)
Screenshot: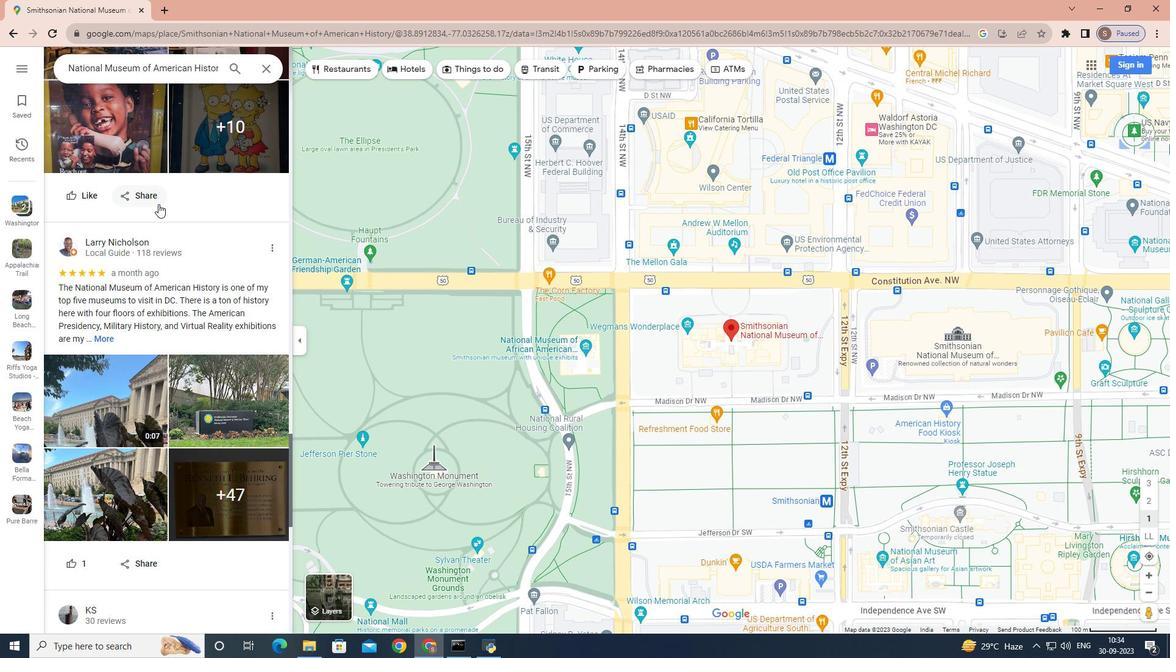 
Action: Mouse scrolled (158, 203) with delta (0, 0)
Screenshot: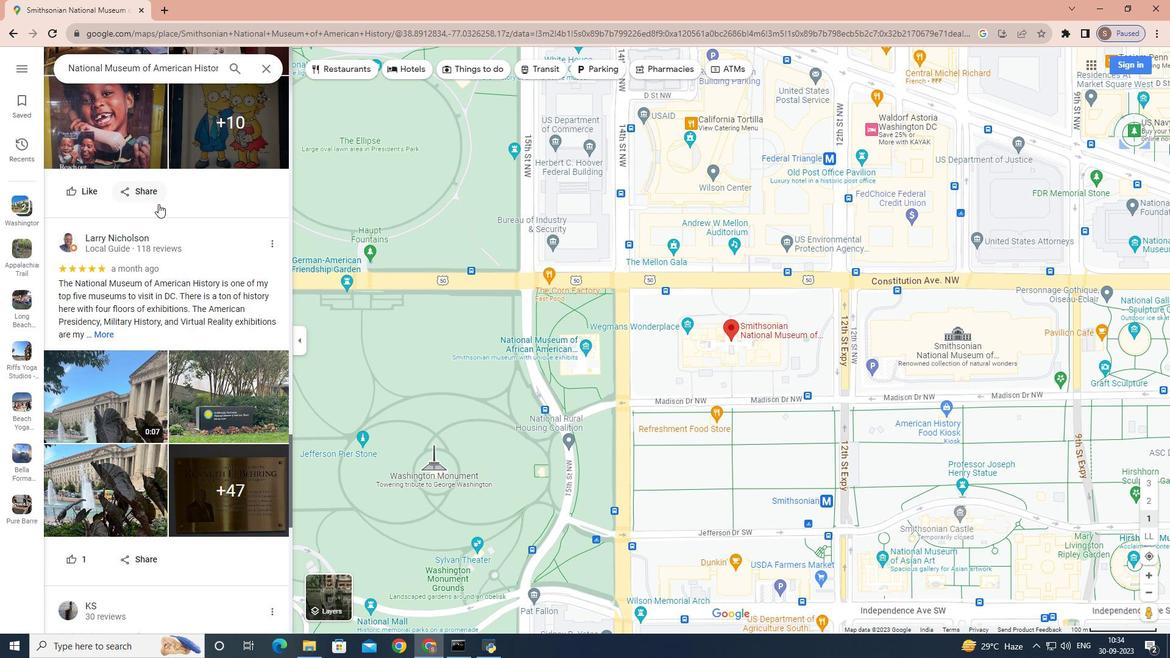 
Action: Mouse scrolled (158, 203) with delta (0, 0)
Screenshot: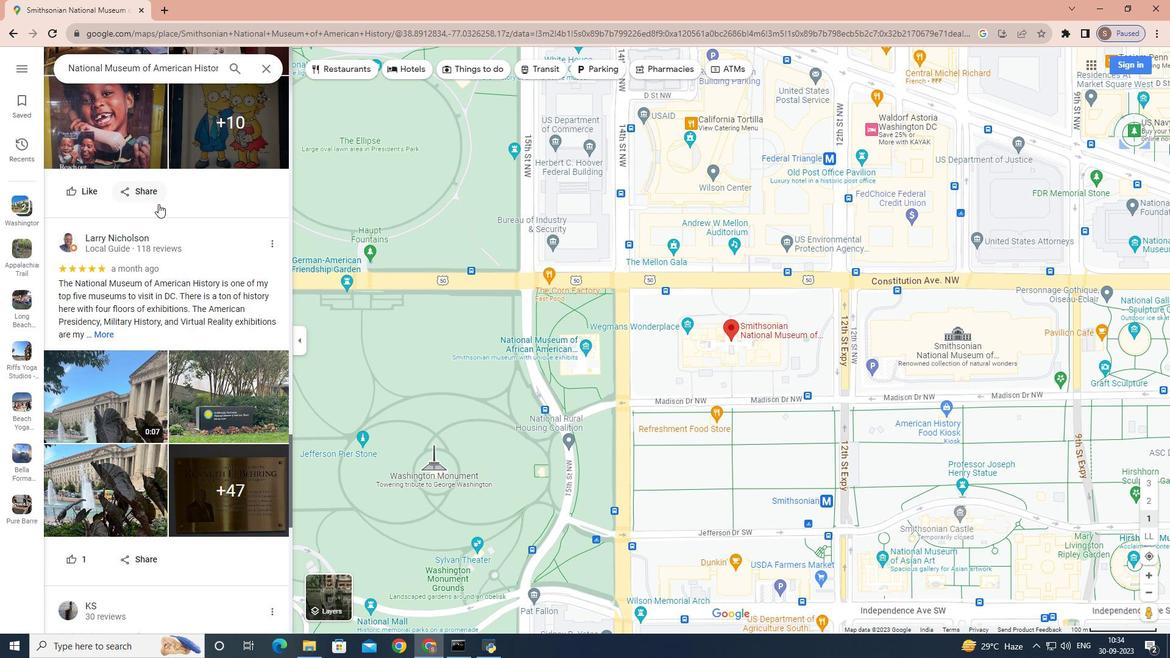 
Action: Mouse scrolled (158, 203) with delta (0, 0)
Screenshot: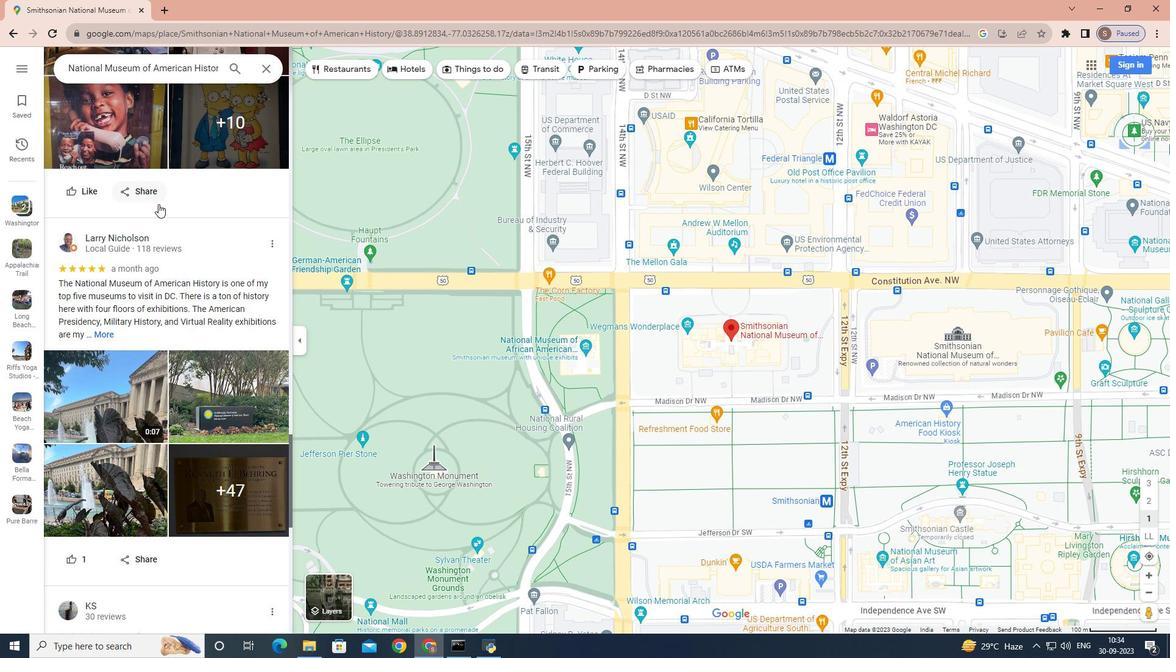 
Action: Mouse scrolled (158, 203) with delta (0, 0)
Screenshot: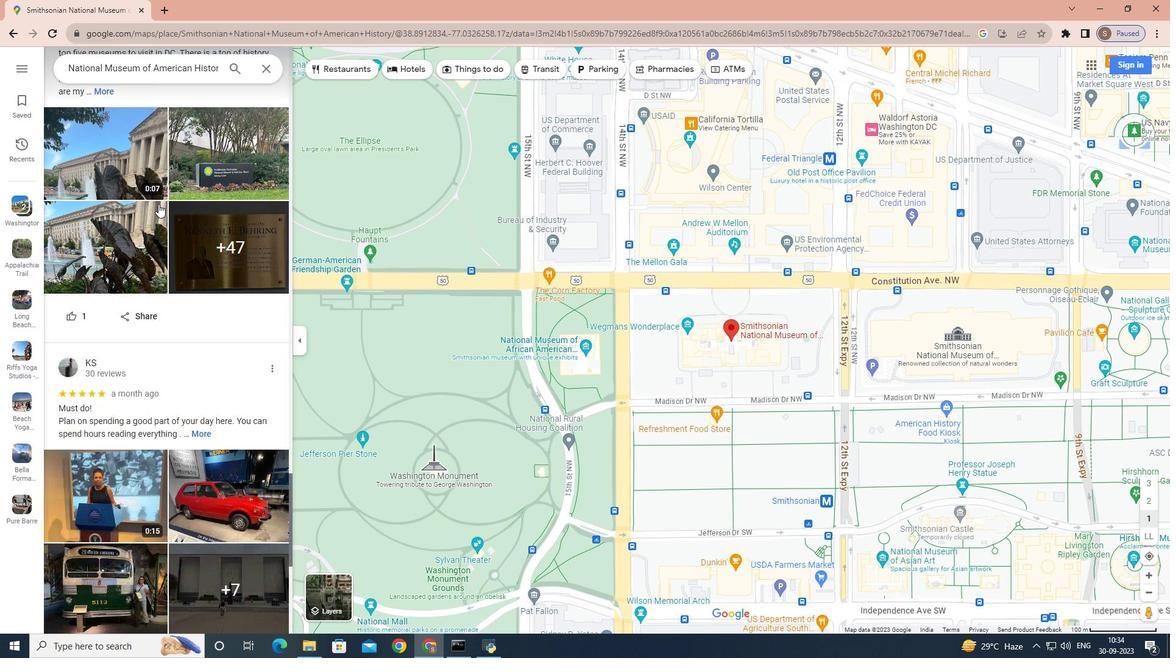
Action: Mouse scrolled (158, 203) with delta (0, 0)
Screenshot: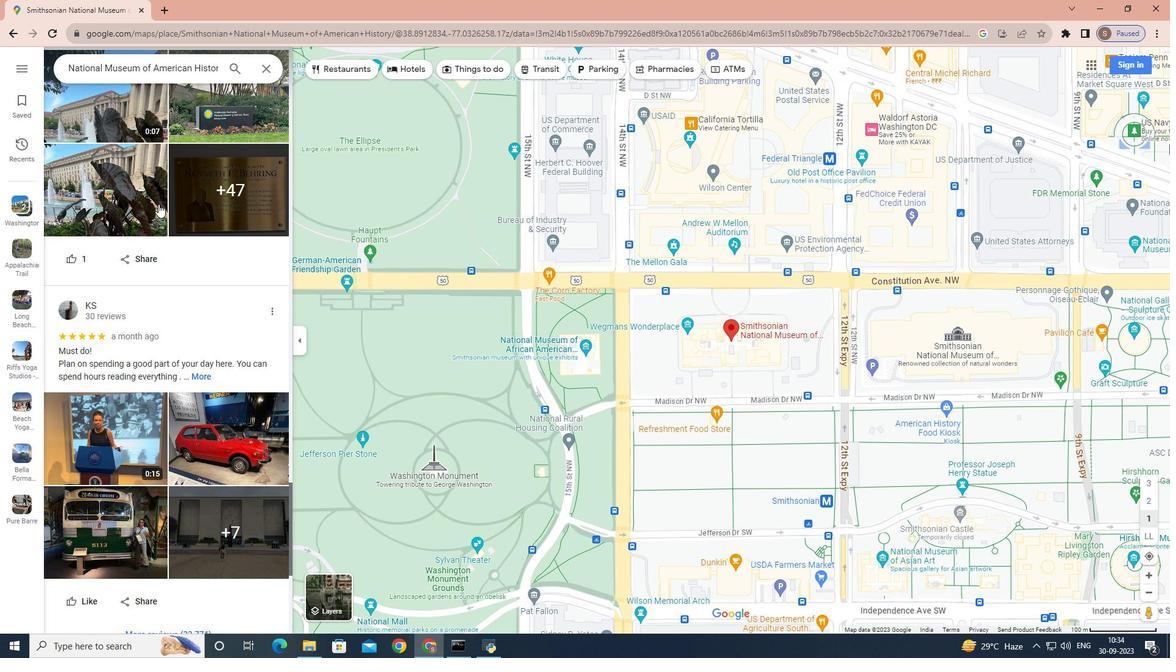 
Action: Mouse scrolled (158, 203) with delta (0, 0)
Screenshot: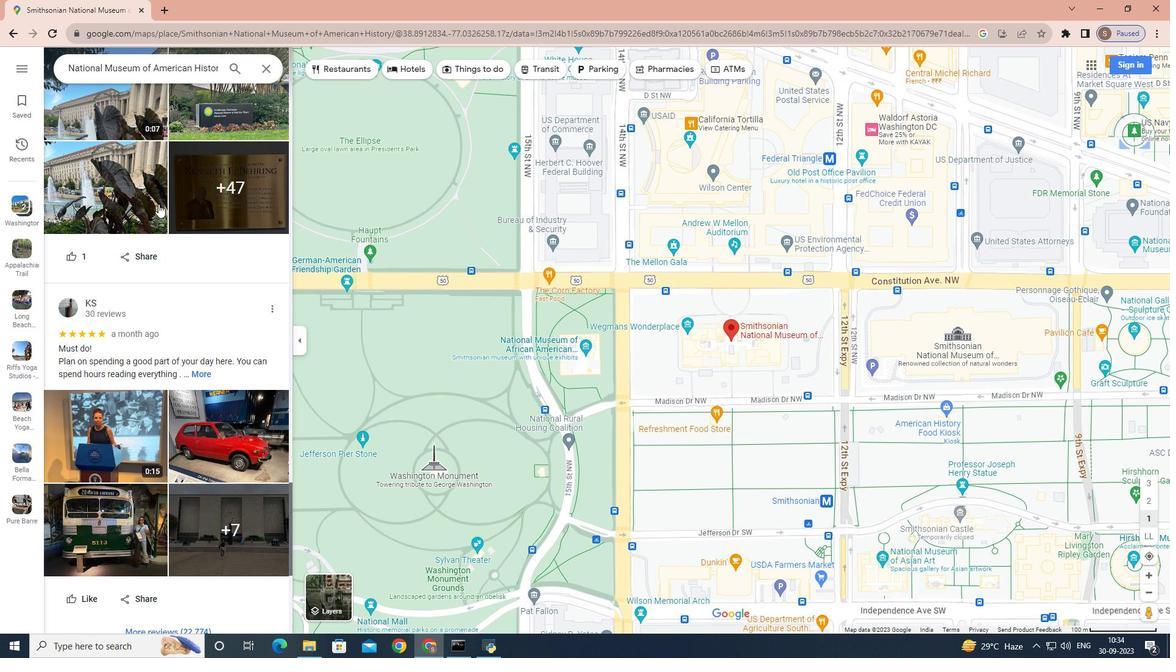
Action: Mouse scrolled (158, 203) with delta (0, 0)
Screenshot: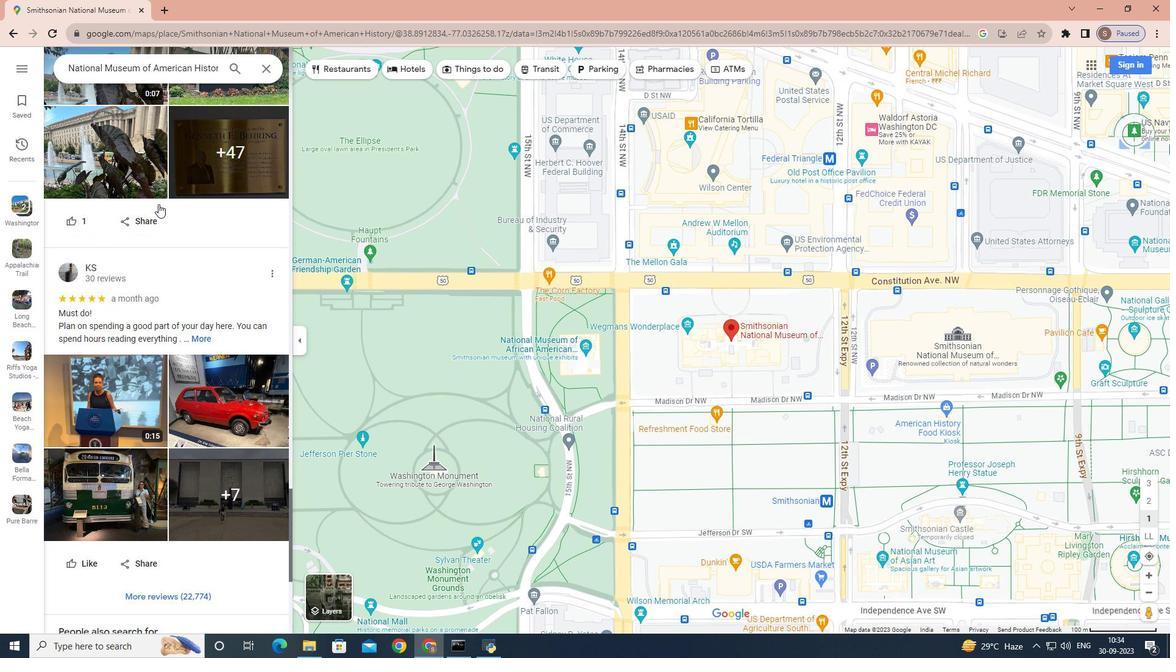 
Action: Mouse scrolled (158, 203) with delta (0, 0)
Screenshot: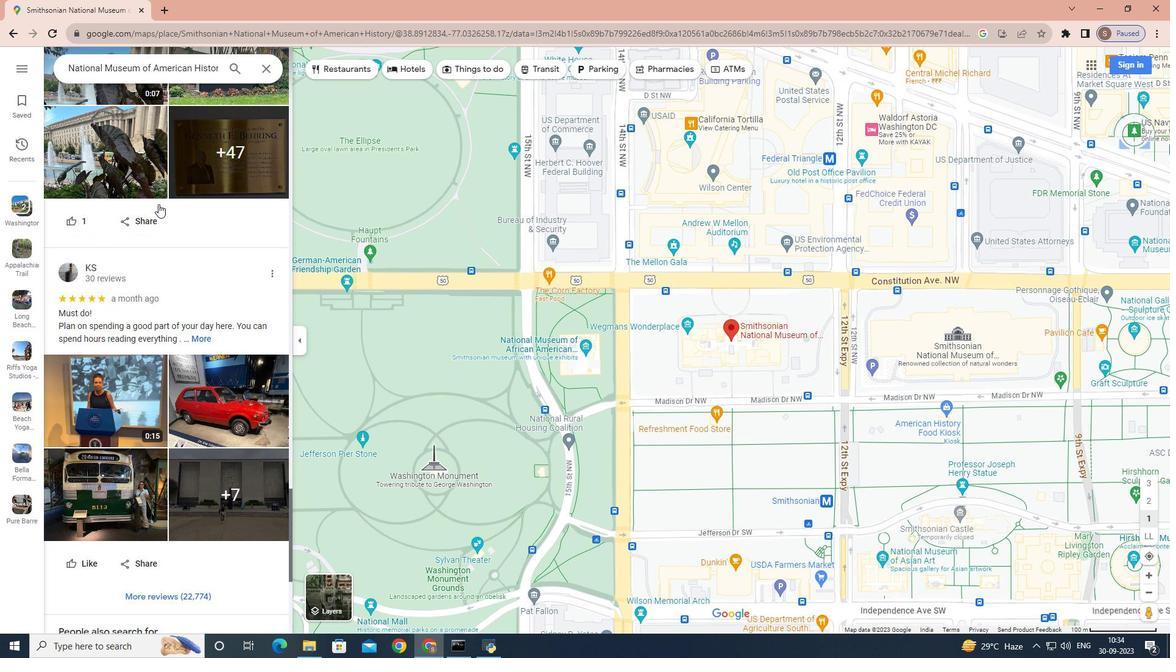 
Action: Mouse scrolled (158, 203) with delta (0, 0)
Screenshot: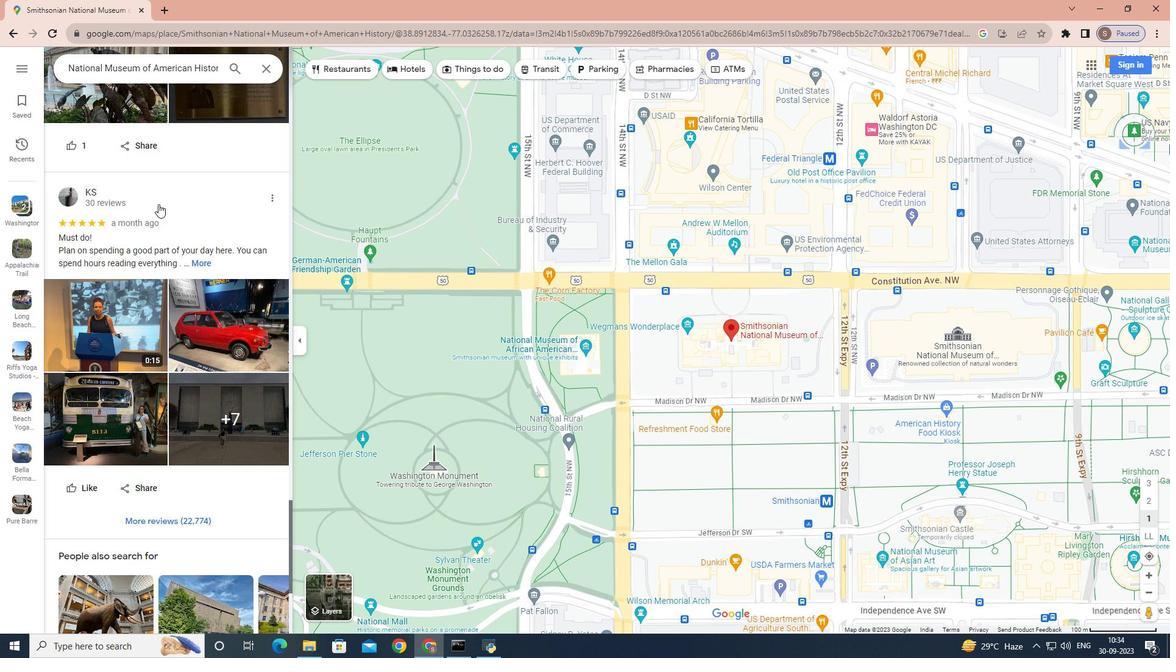 
Action: Mouse scrolled (158, 203) with delta (0, 0)
Screenshot: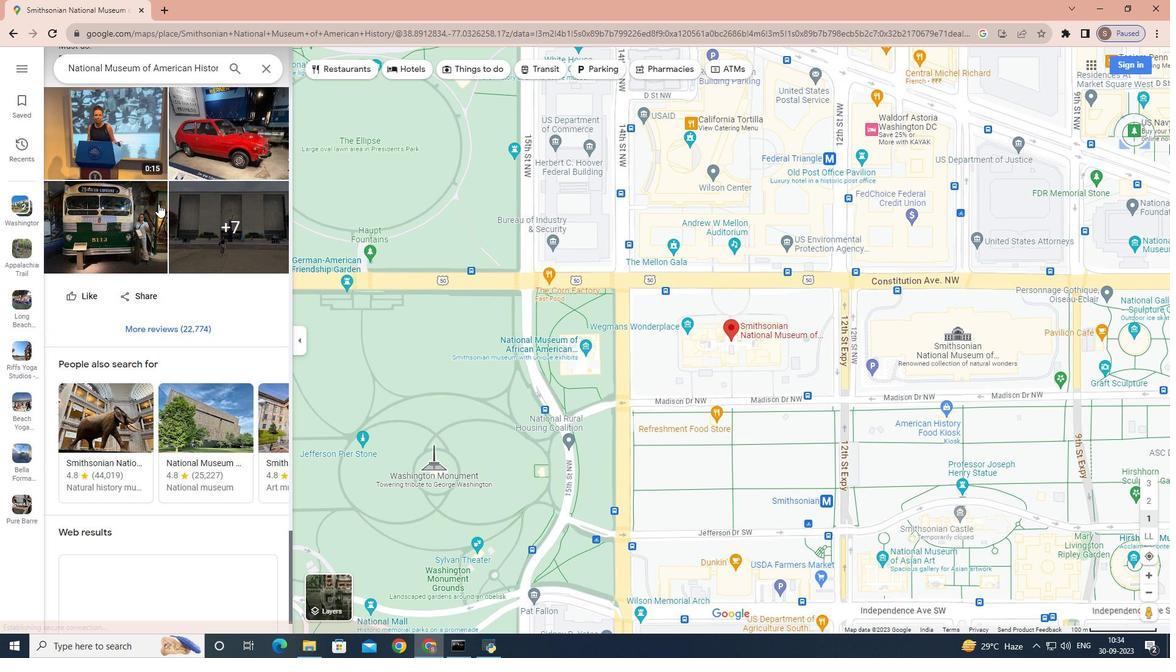 
Action: Mouse scrolled (158, 203) with delta (0, 0)
Screenshot: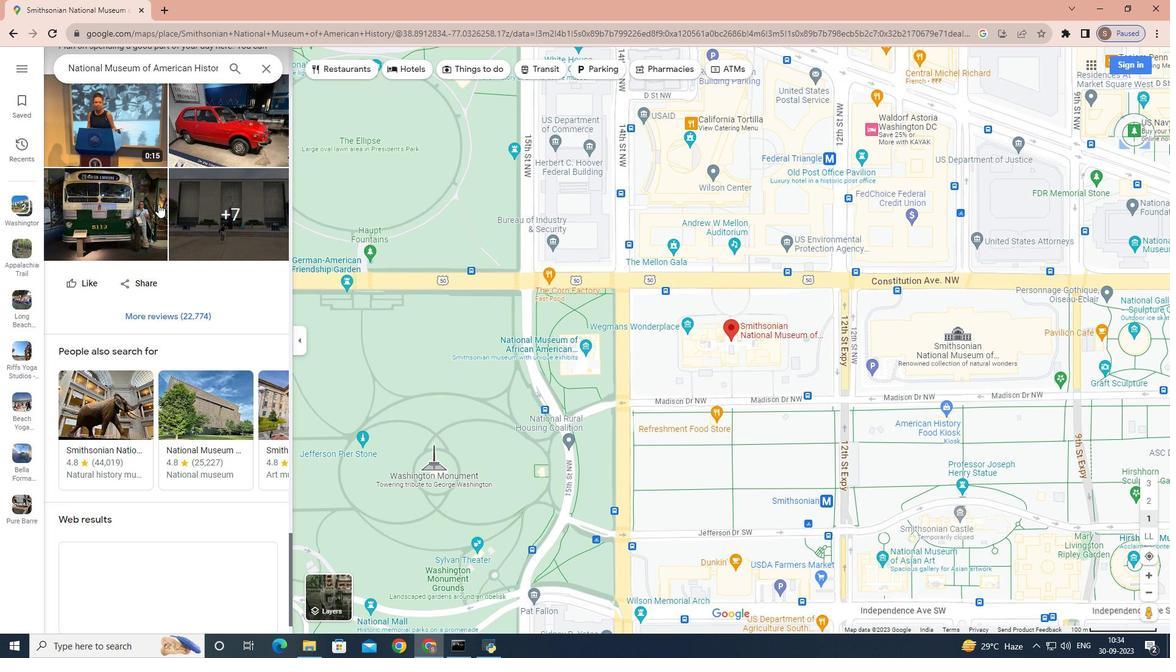 
Action: Mouse scrolled (158, 203) with delta (0, 0)
Screenshot: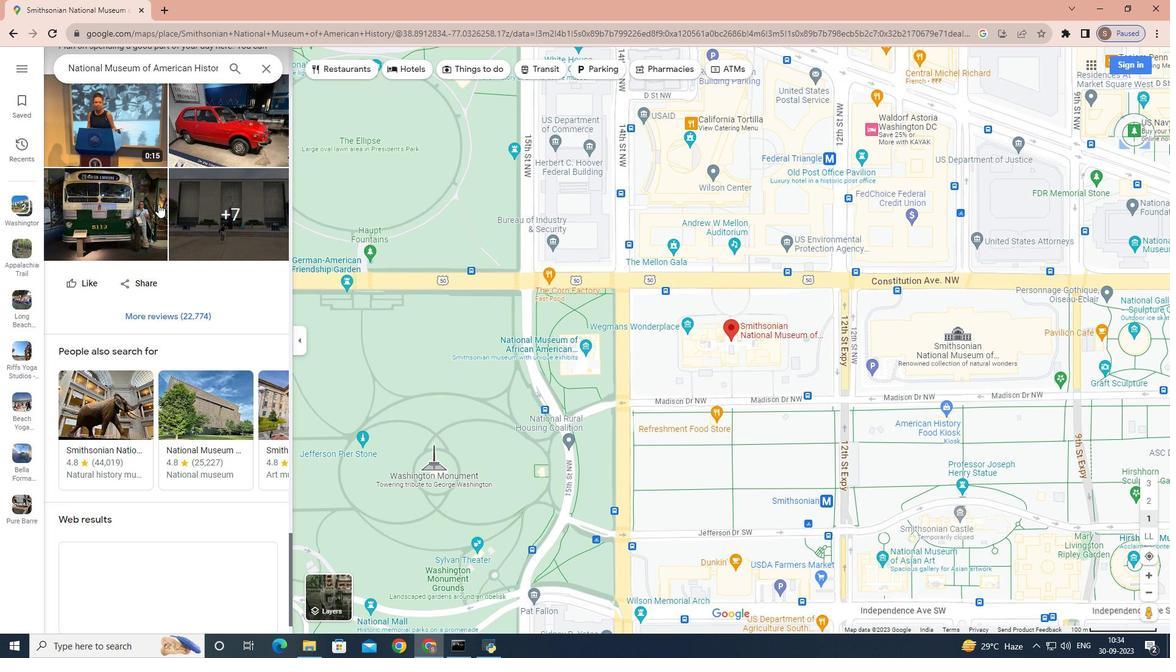 
Action: Mouse scrolled (158, 203) with delta (0, 0)
Screenshot: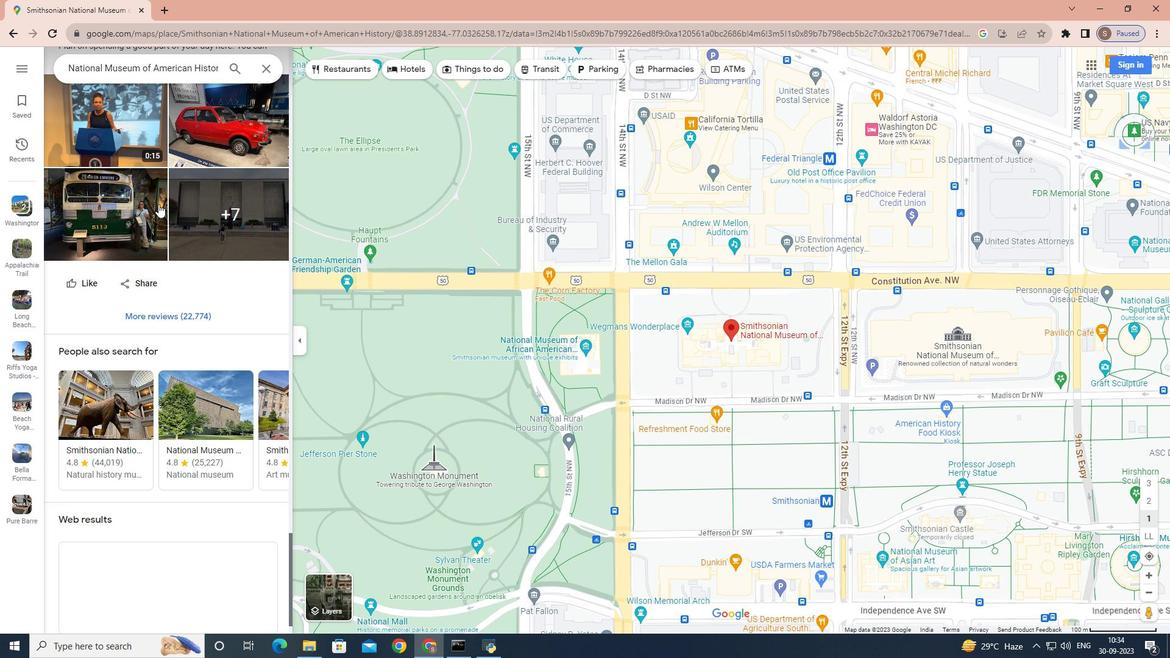 
Action: Mouse scrolled (158, 203) with delta (0, 0)
Screenshot: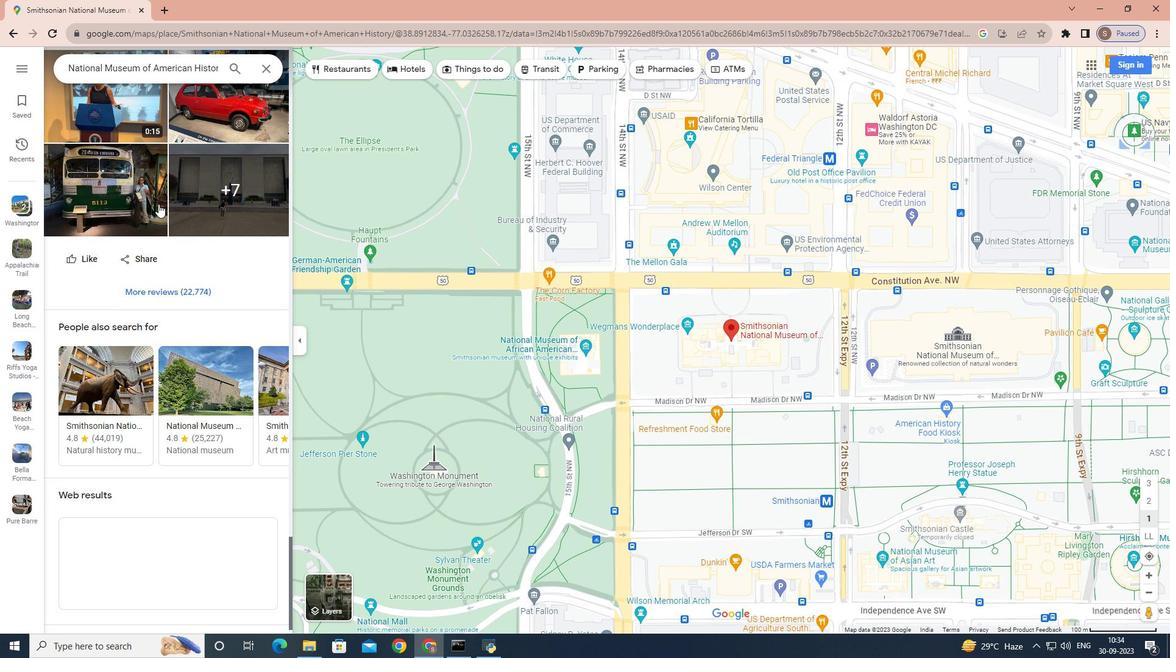 
Action: Mouse scrolled (158, 203) with delta (0, 0)
Screenshot: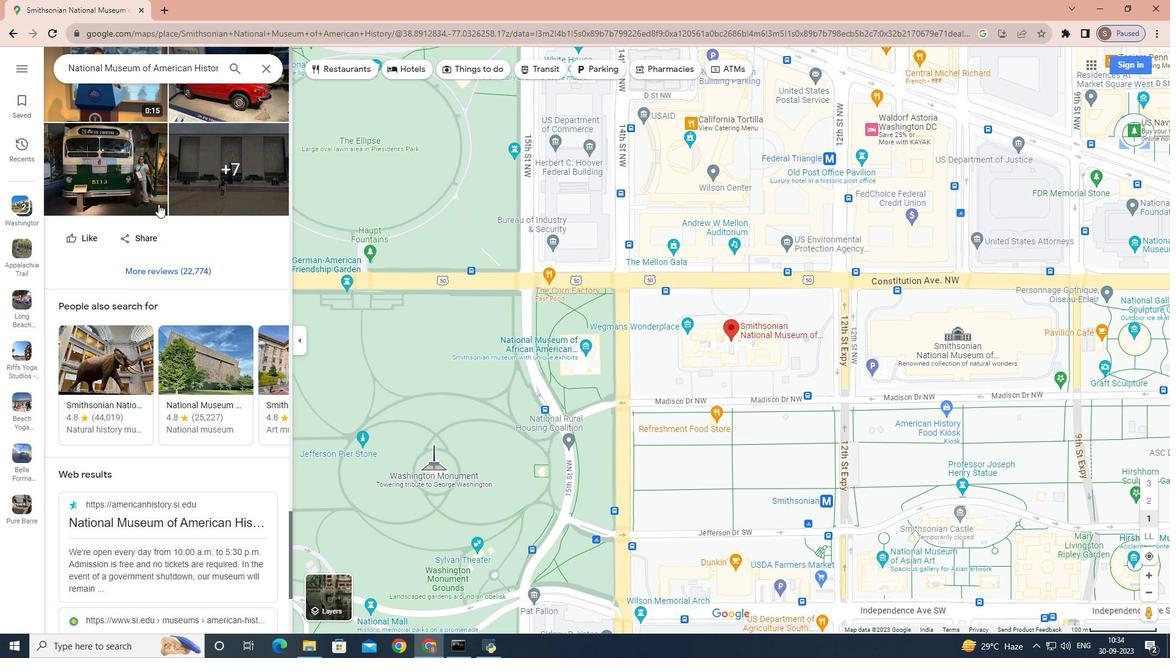 
Action: Mouse scrolled (158, 203) with delta (0, 0)
Screenshot: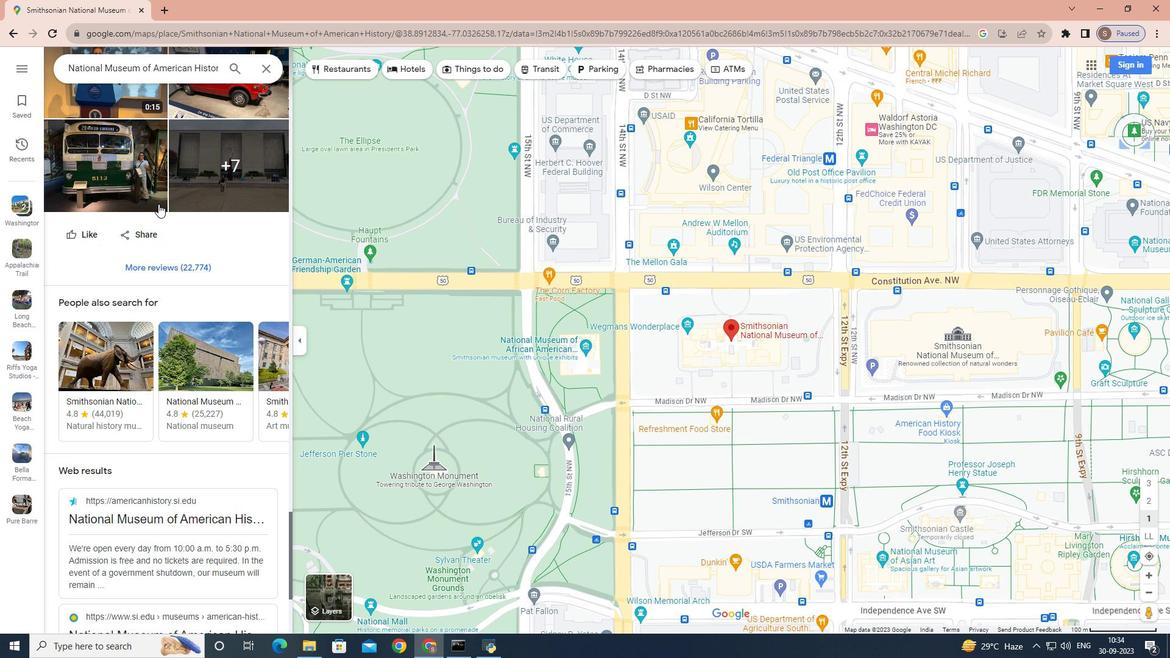 
Action: Mouse scrolled (158, 203) with delta (0, 0)
Screenshot: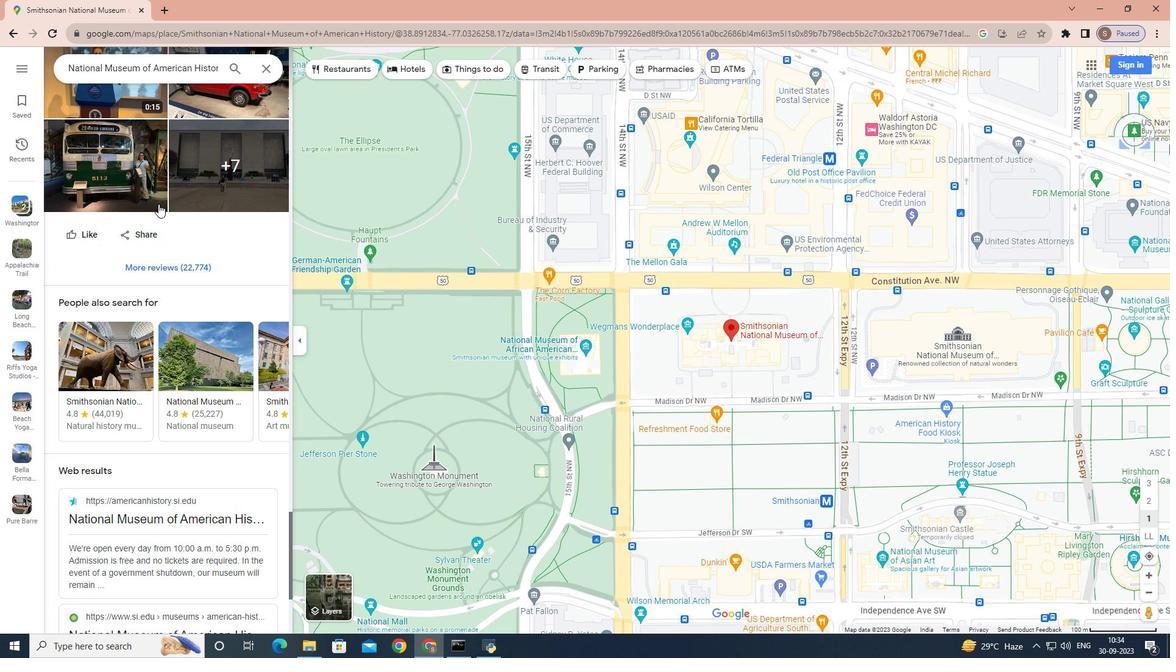 
Action: Mouse scrolled (158, 203) with delta (0, 0)
Screenshot: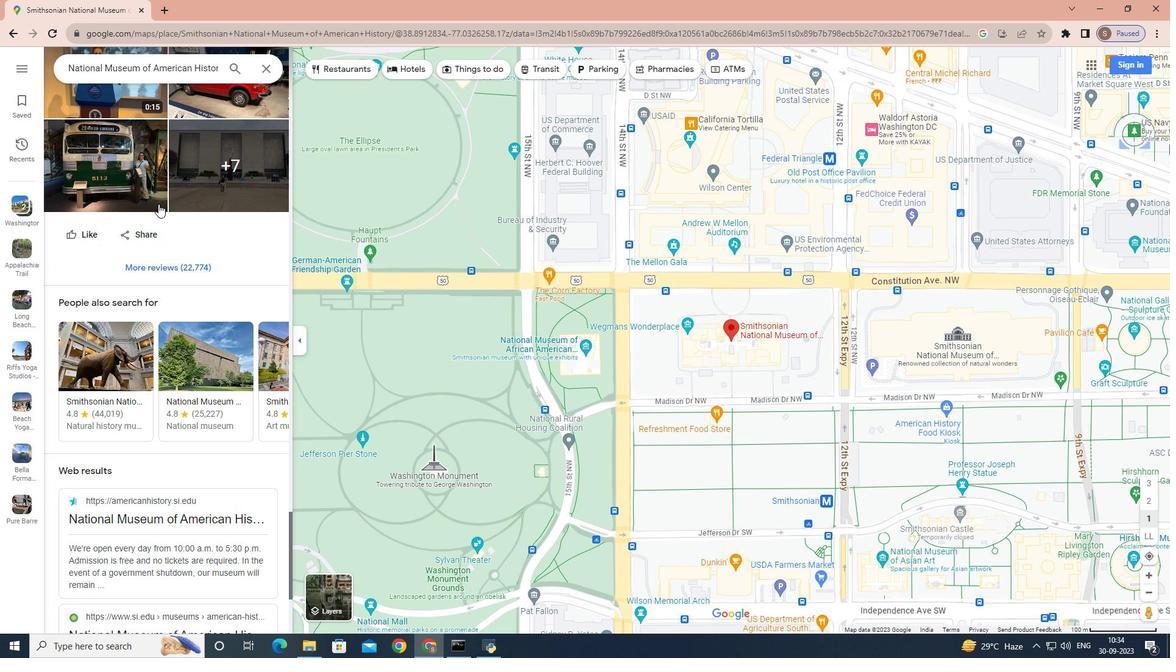 
Action: Mouse scrolled (158, 204) with delta (0, 0)
Screenshot: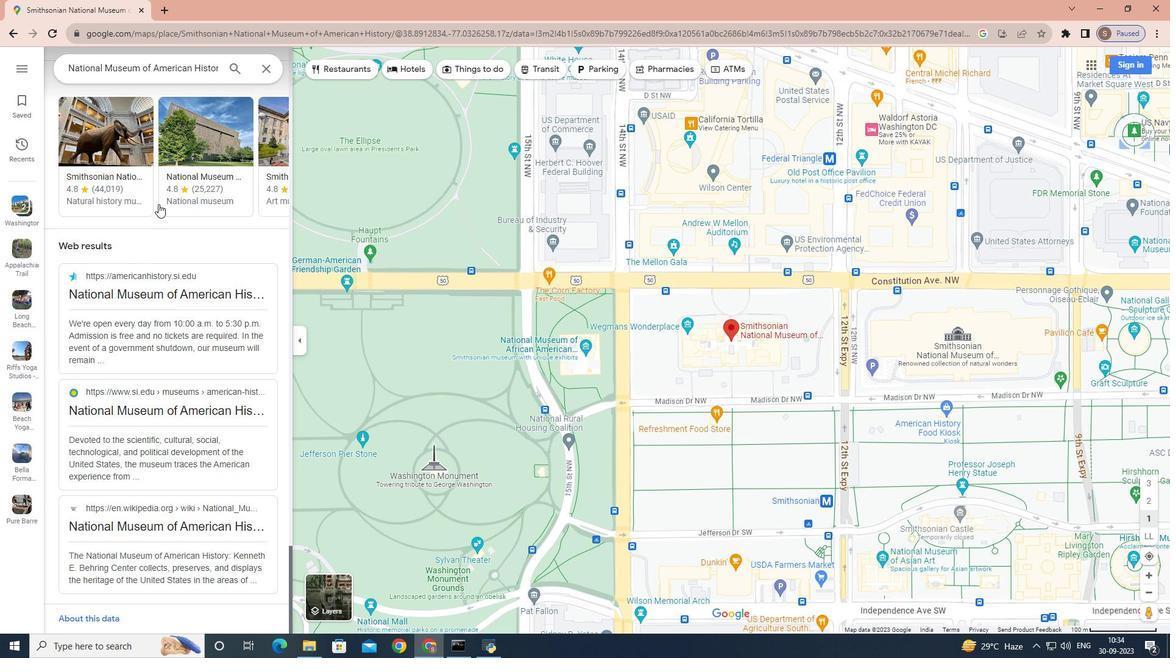 
Action: Mouse scrolled (158, 204) with delta (0, 0)
Screenshot: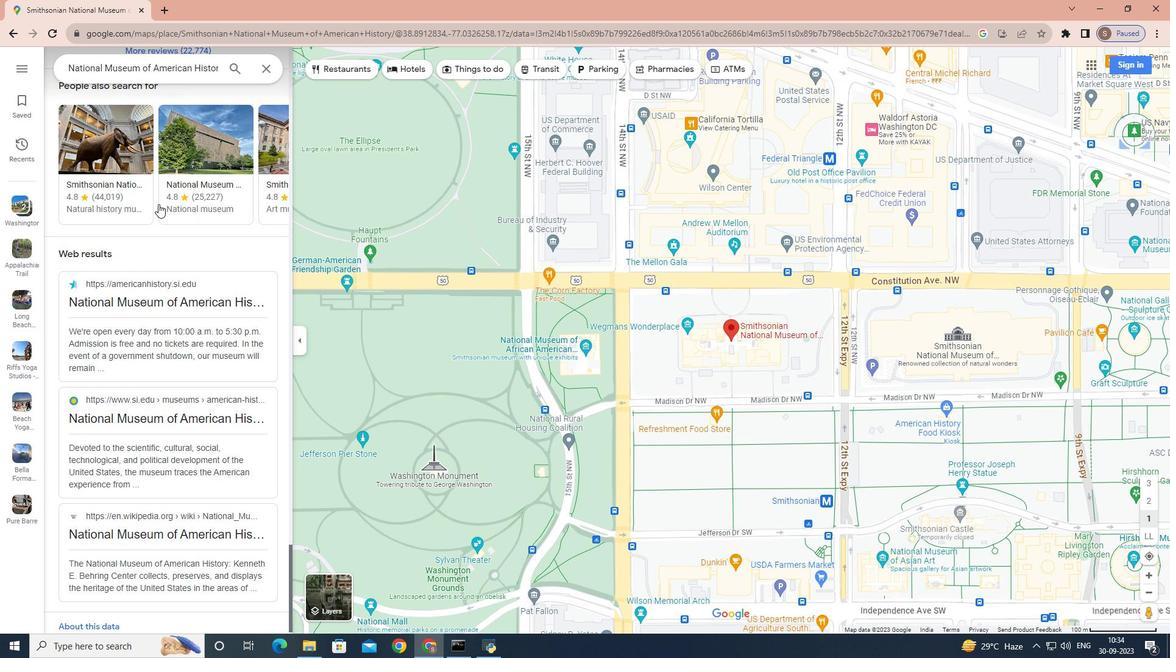 
Action: Mouse scrolled (158, 204) with delta (0, 0)
Screenshot: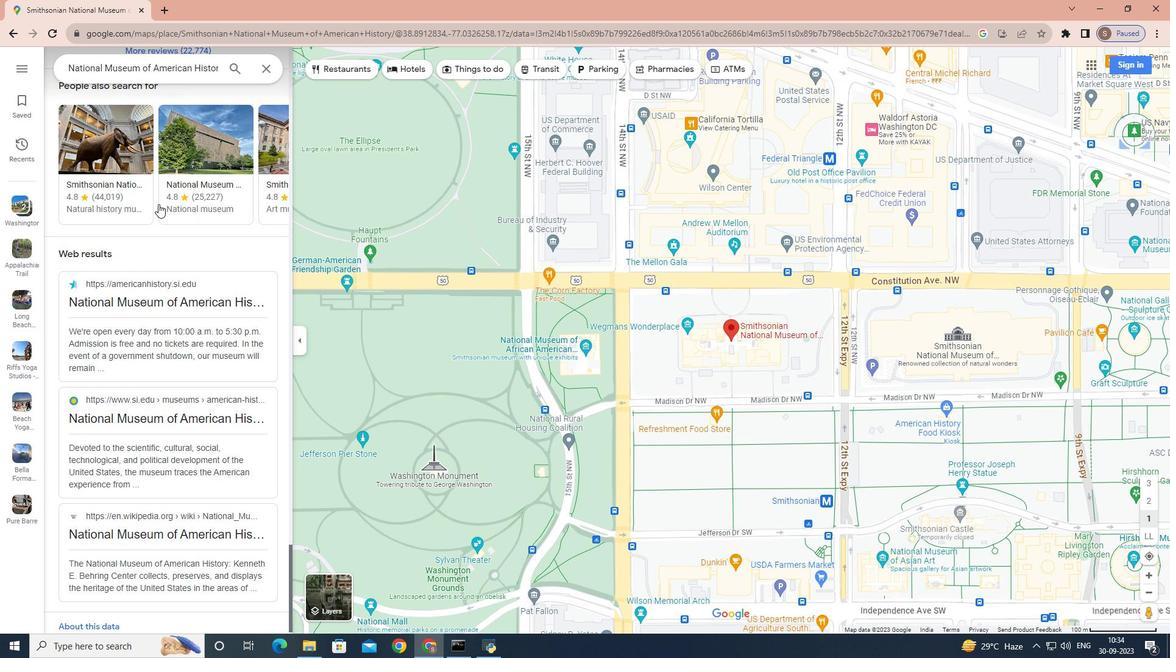 
Action: Mouse scrolled (158, 204) with delta (0, 0)
Screenshot: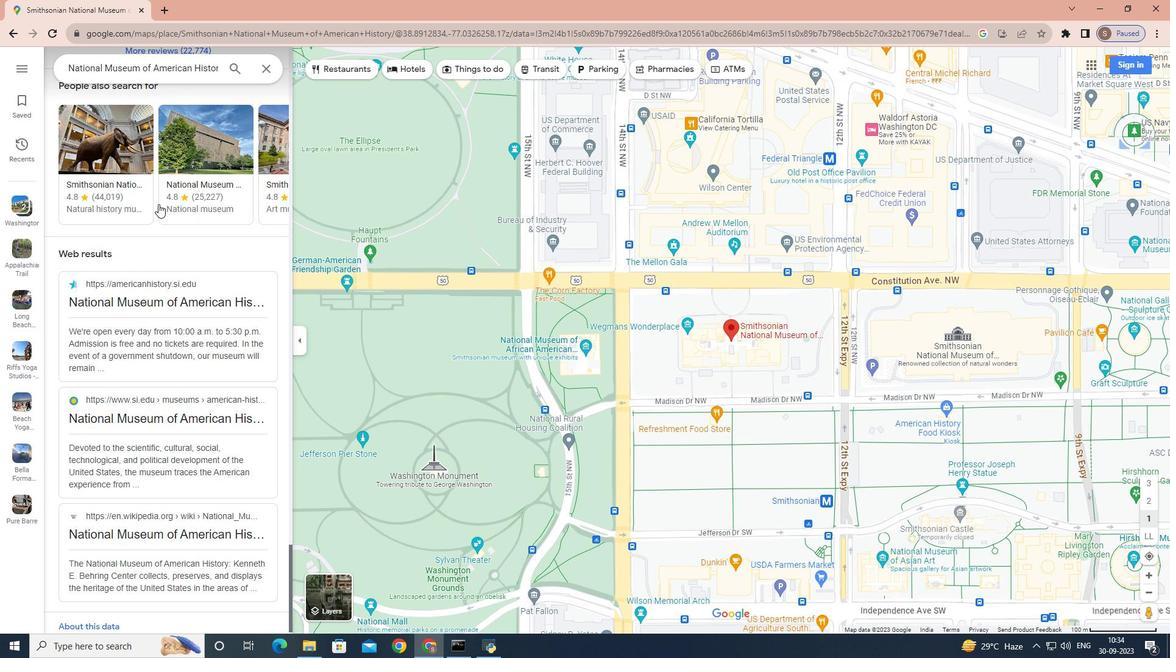 
Action: Mouse scrolled (158, 204) with delta (0, 0)
Screenshot: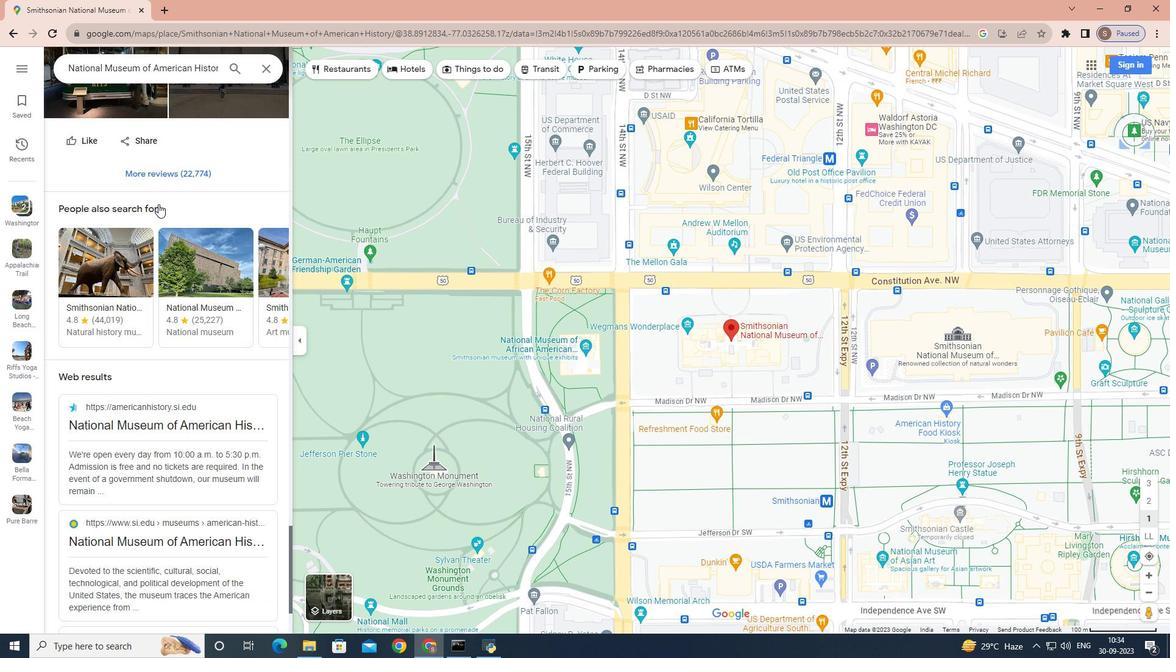 
Action: Mouse scrolled (158, 204) with delta (0, 0)
Screenshot: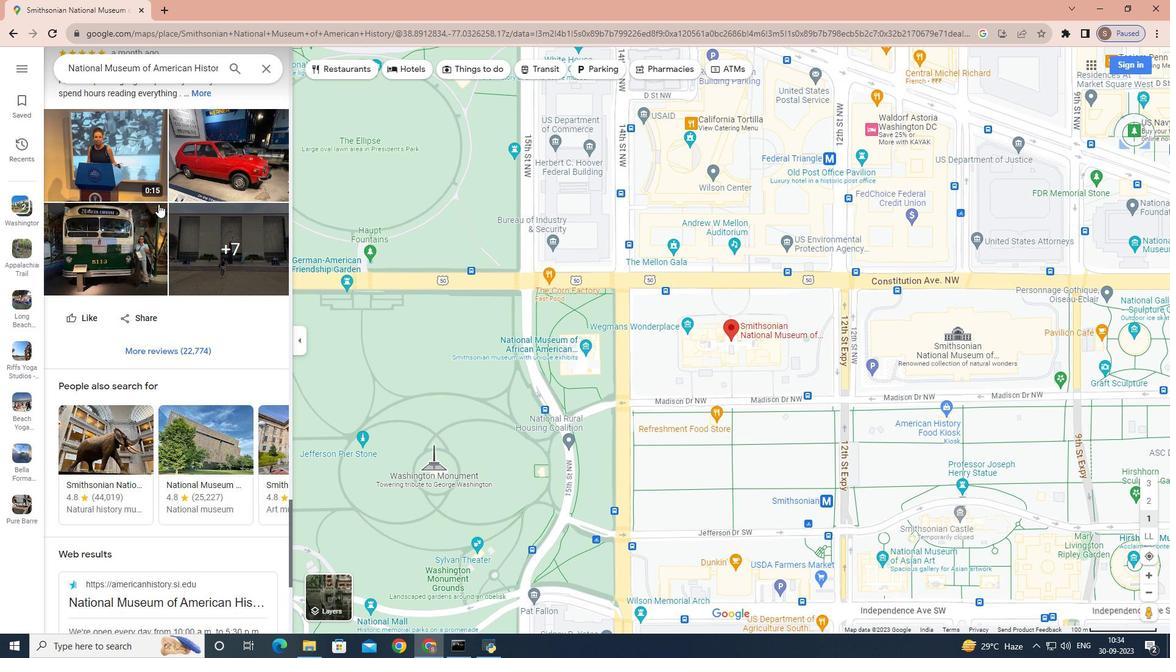 
Action: Mouse scrolled (158, 204) with delta (0, 0)
Screenshot: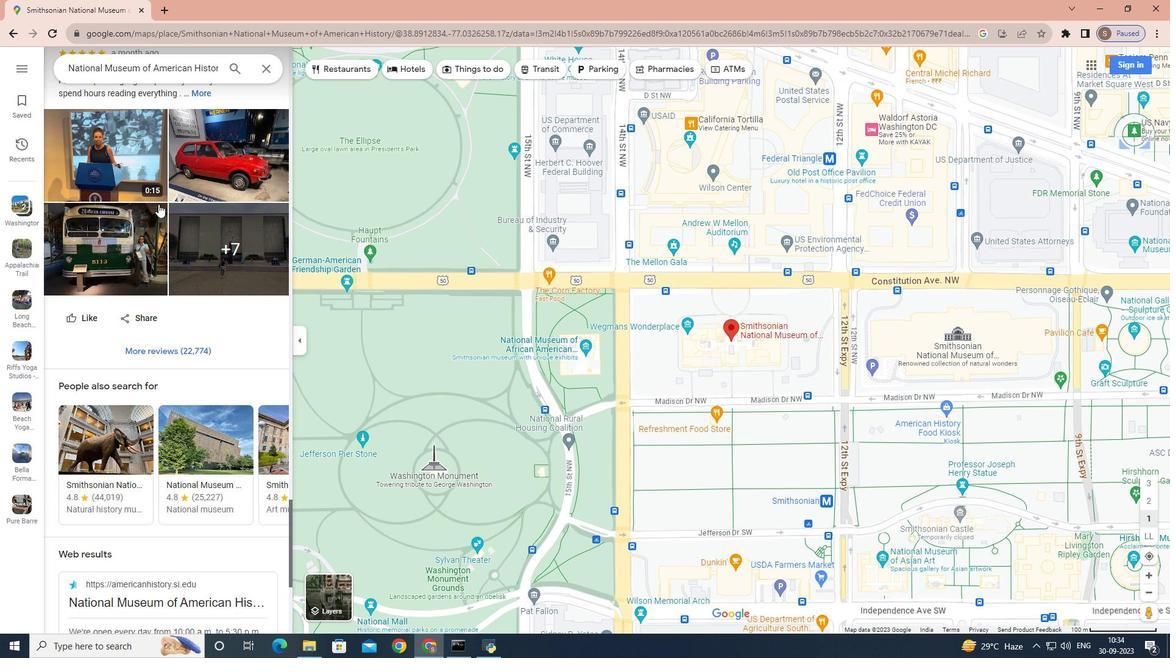 
Action: Mouse scrolled (158, 204) with delta (0, 0)
Screenshot: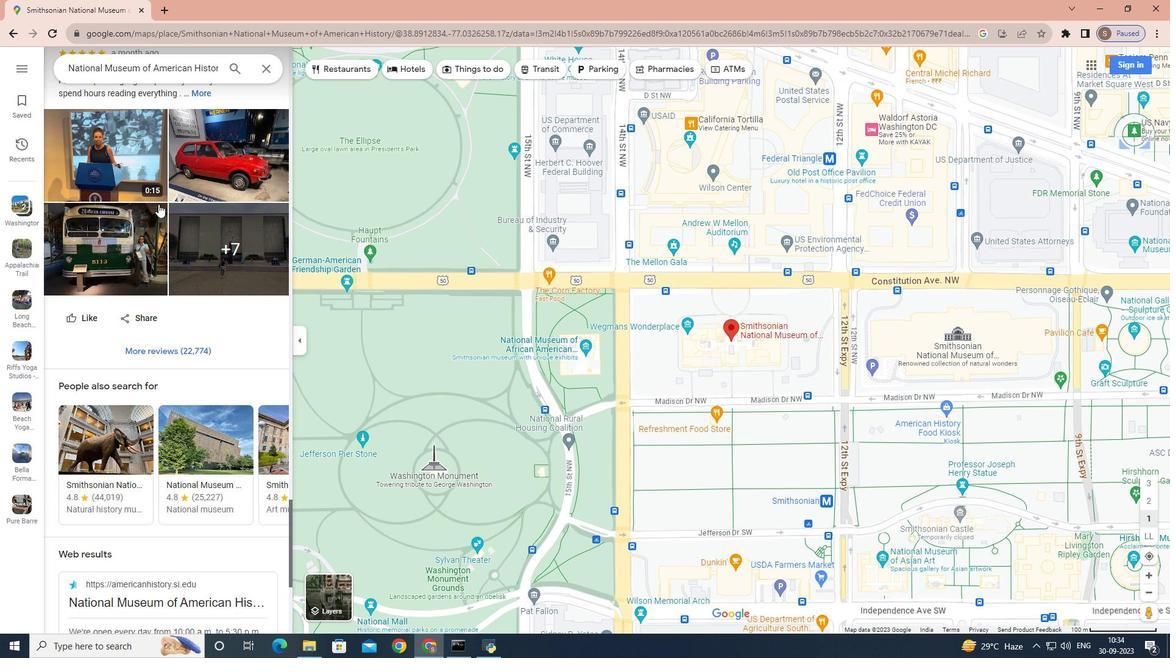 
Action: Mouse scrolled (158, 204) with delta (0, 0)
Screenshot: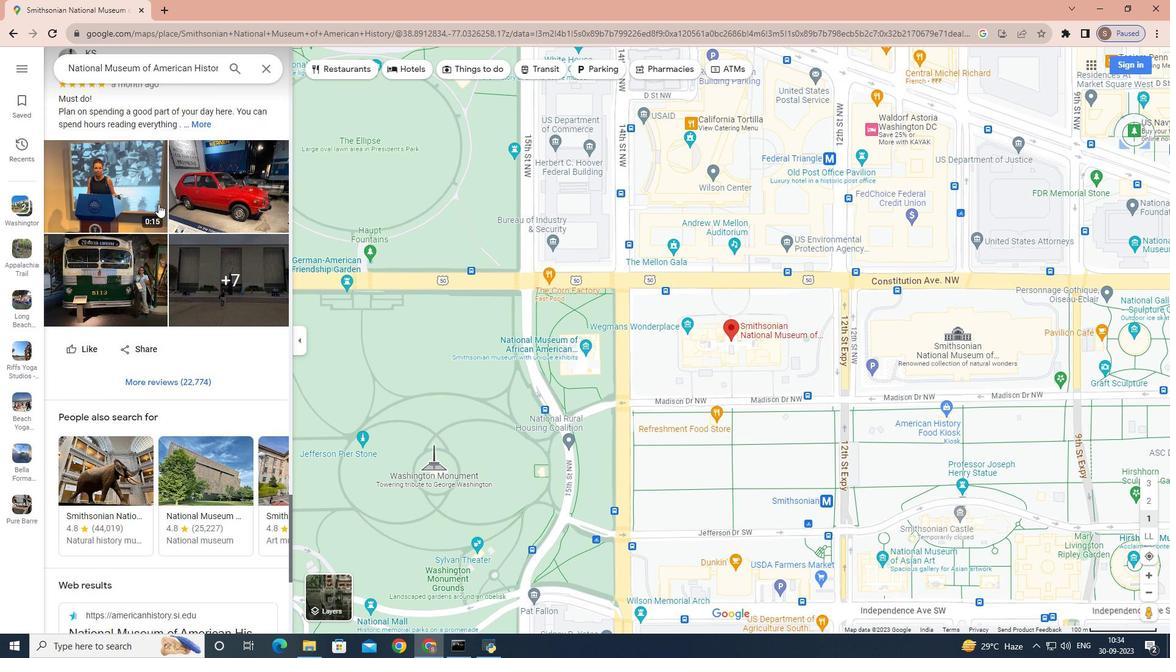 
Action: Mouse scrolled (158, 204) with delta (0, 0)
Screenshot: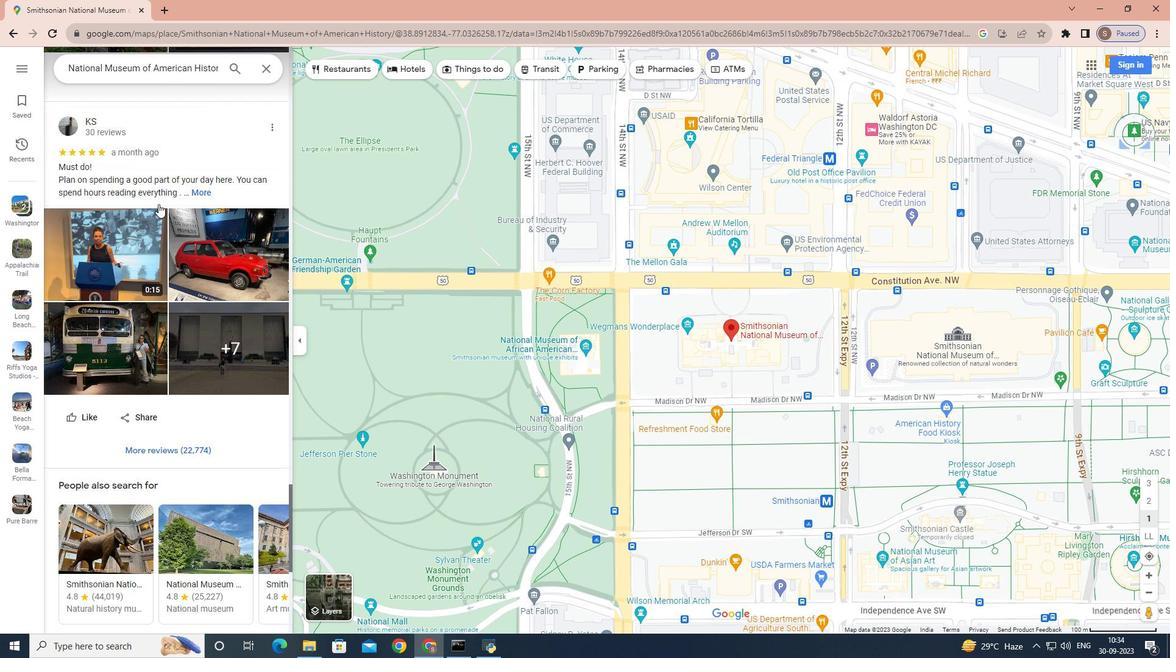 
Action: Mouse scrolled (158, 204) with delta (0, 0)
Screenshot: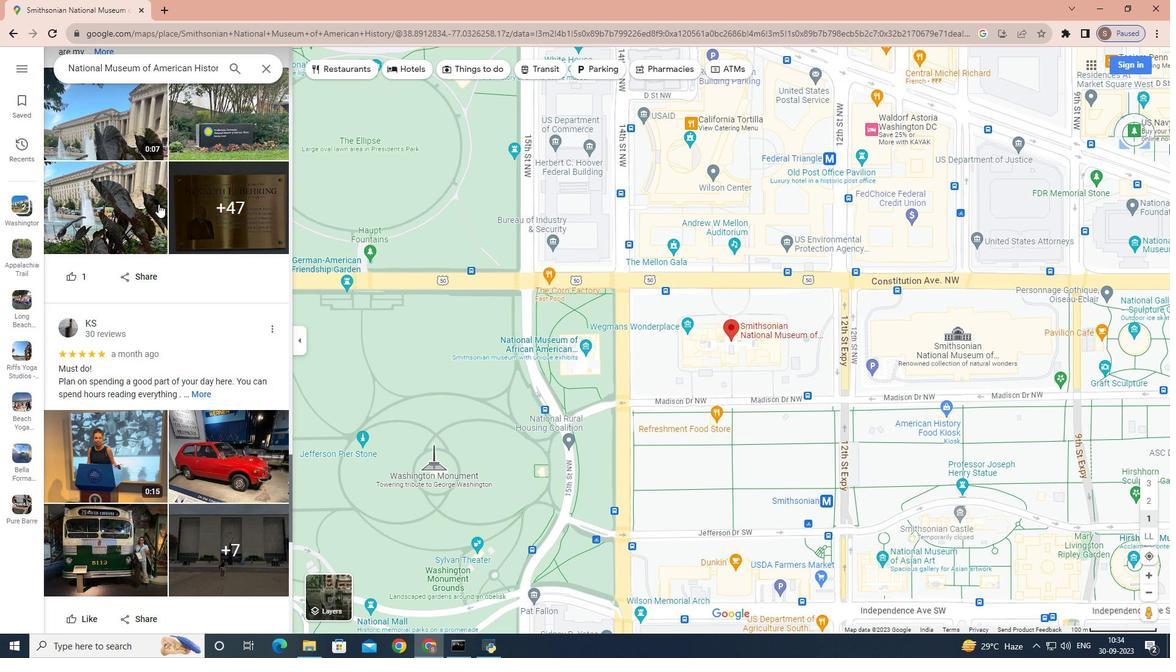 
Action: Mouse scrolled (158, 204) with delta (0, 0)
Screenshot: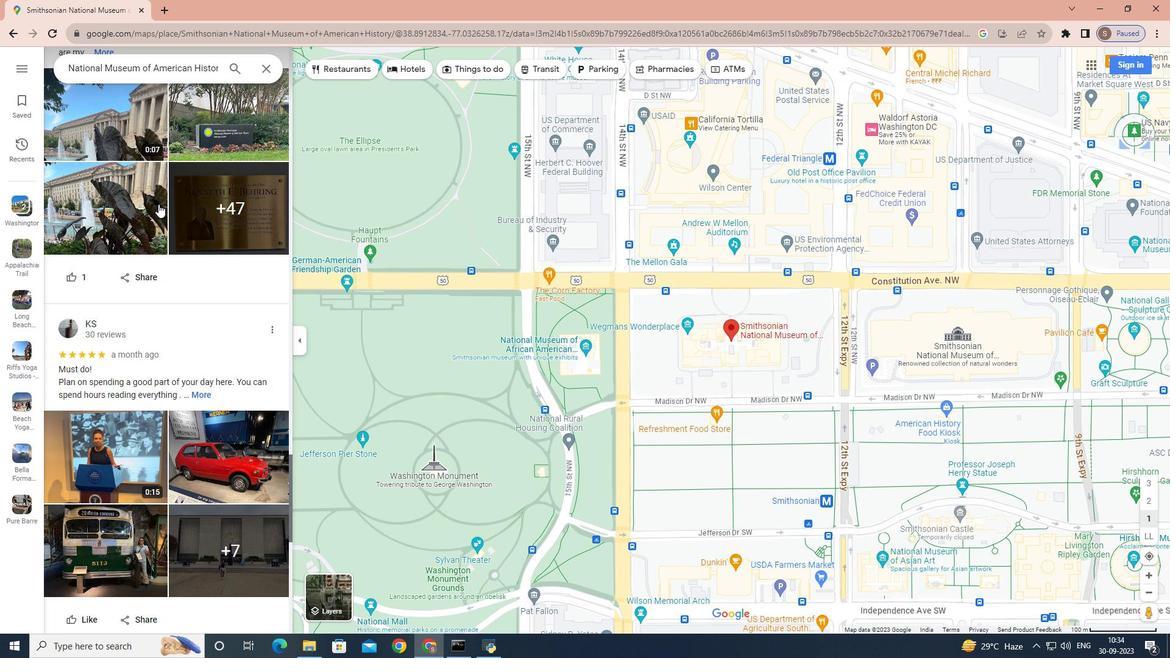 
Action: Mouse scrolled (158, 204) with delta (0, 0)
Screenshot: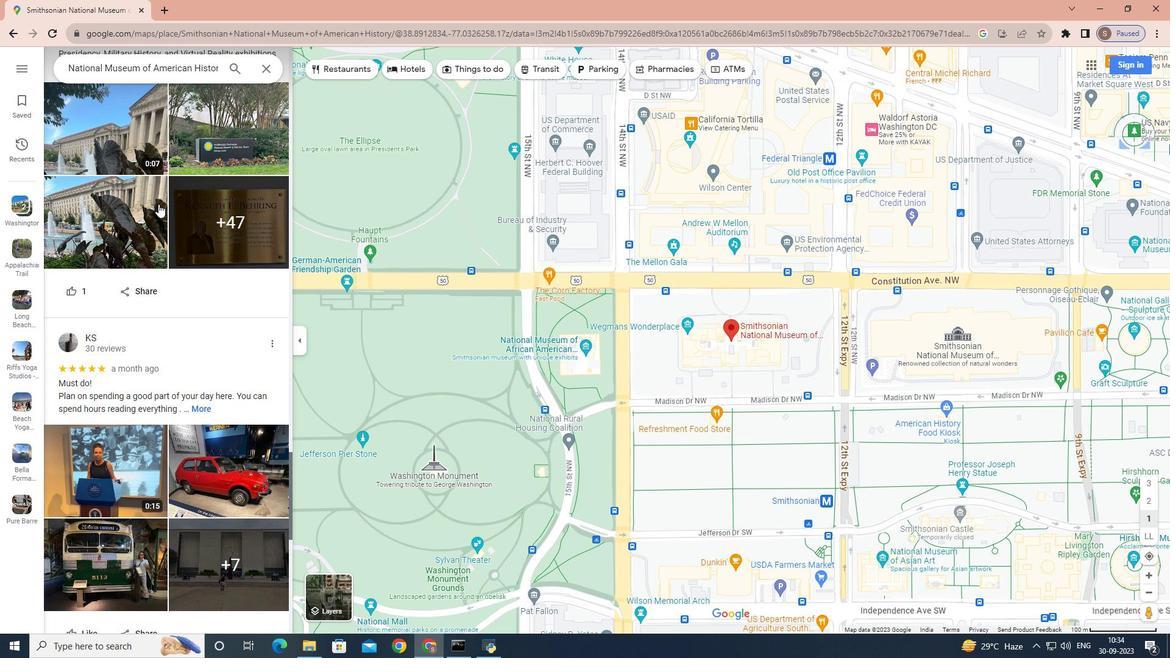 
Action: Mouse scrolled (158, 204) with delta (0, 0)
Screenshot: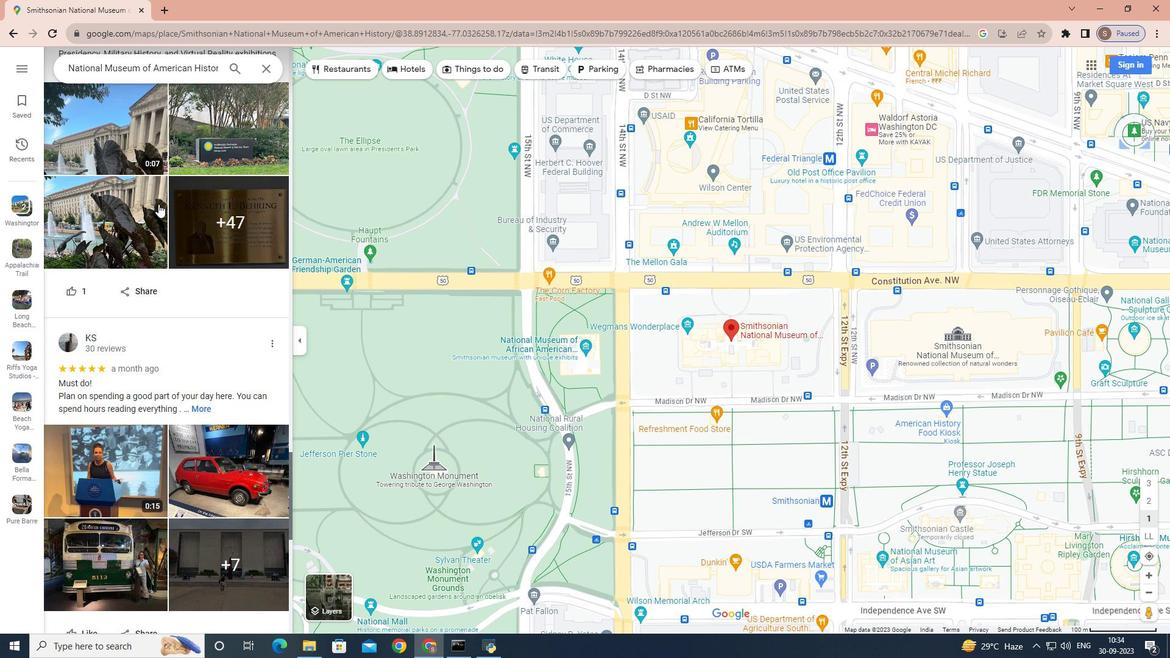 
Action: Mouse scrolled (158, 204) with delta (0, 0)
Screenshot: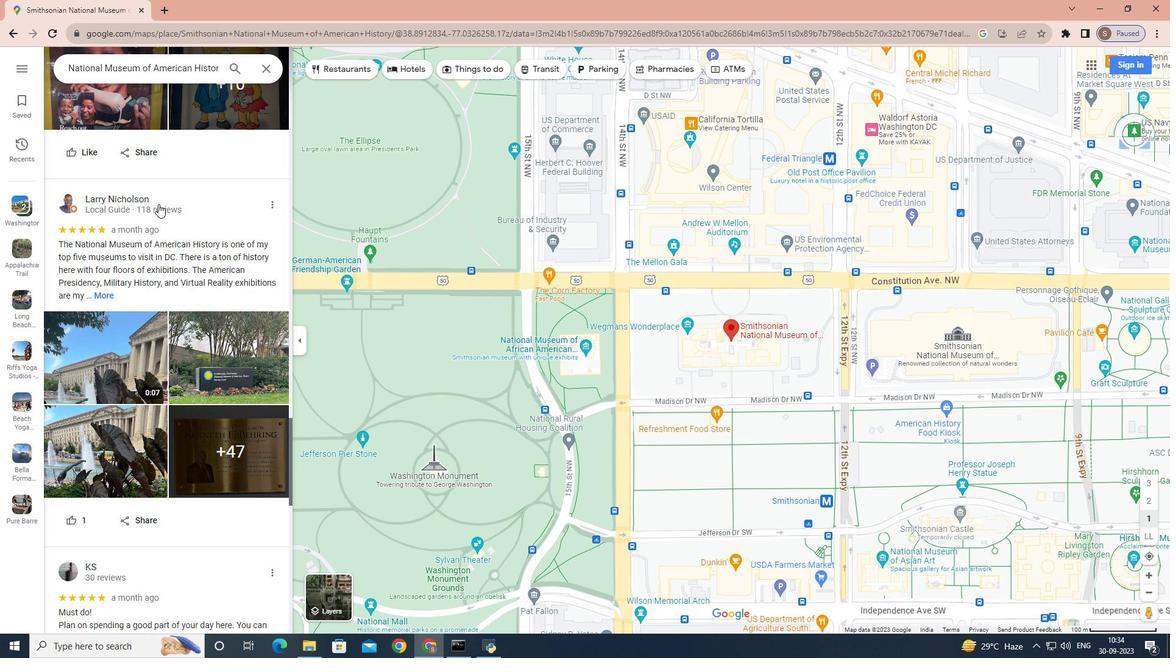 
Action: Mouse scrolled (158, 204) with delta (0, 0)
Screenshot: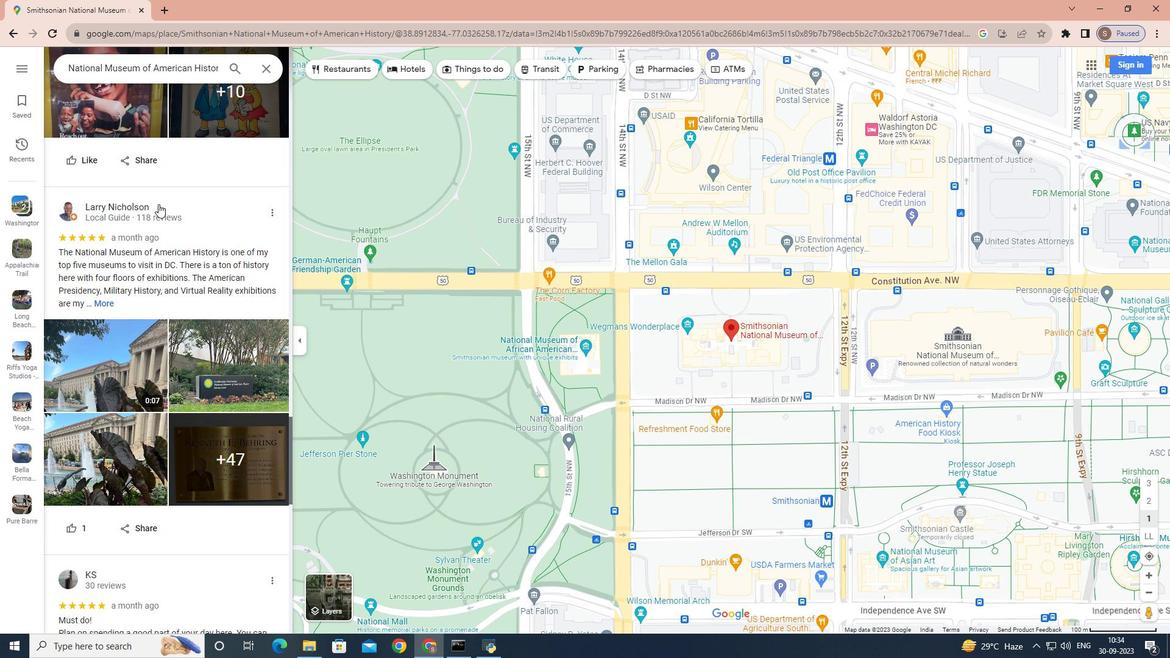 
Action: Mouse scrolled (158, 204) with delta (0, 0)
Screenshot: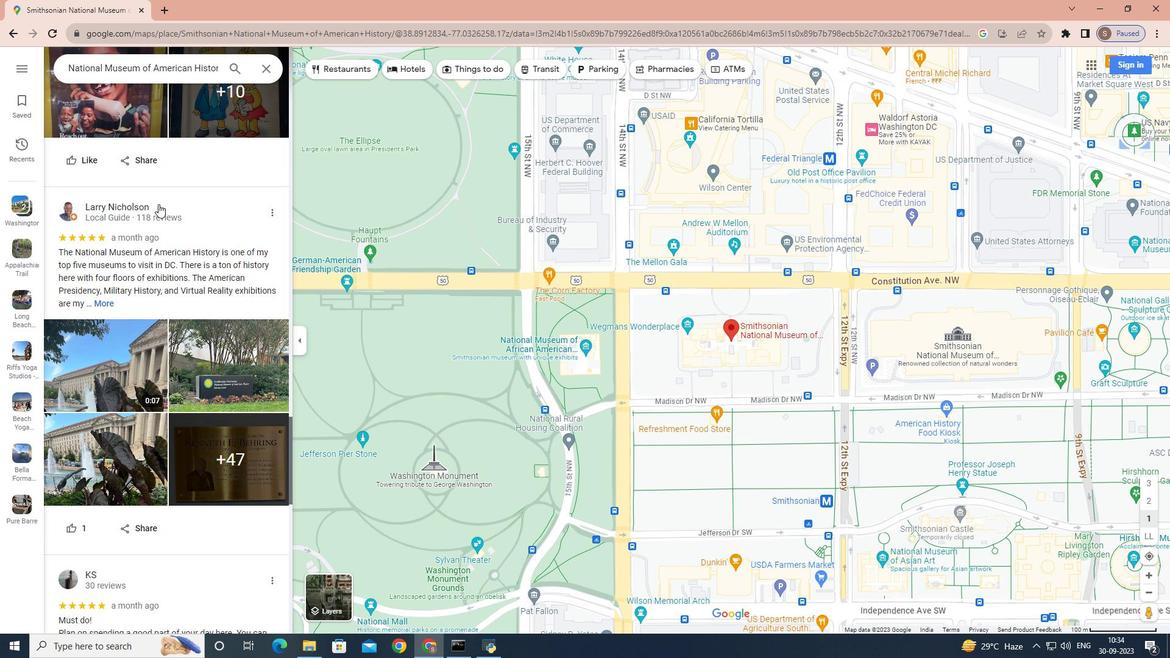 
Action: Mouse scrolled (158, 204) with delta (0, 0)
Screenshot: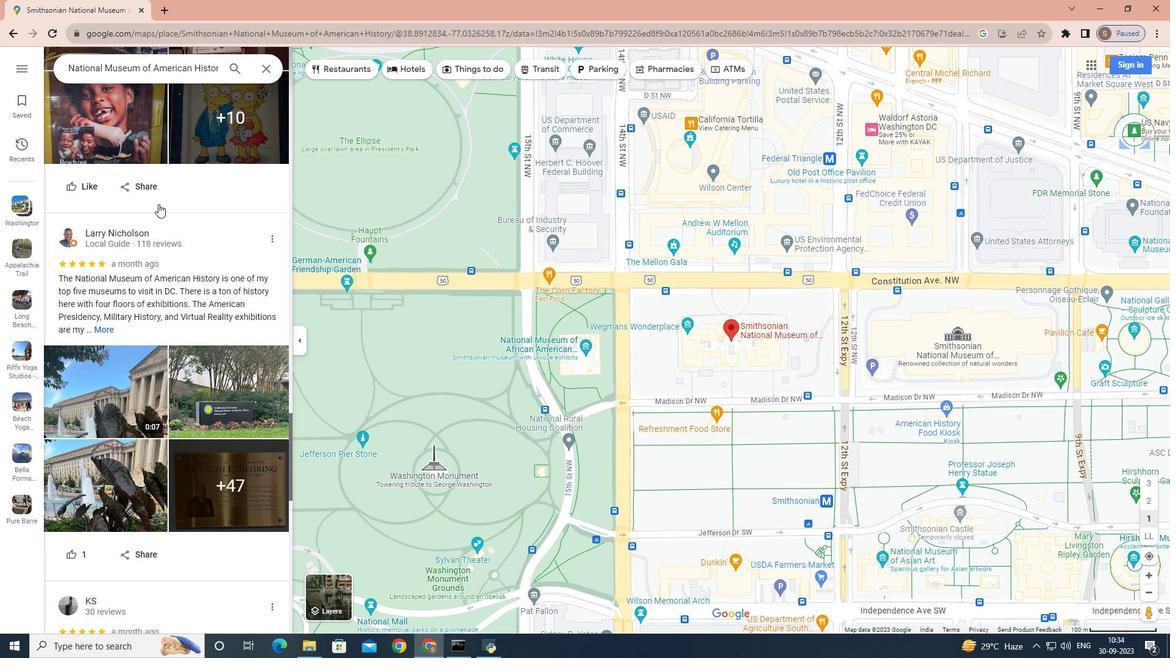 
Action: Mouse scrolled (158, 204) with delta (0, 0)
Screenshot: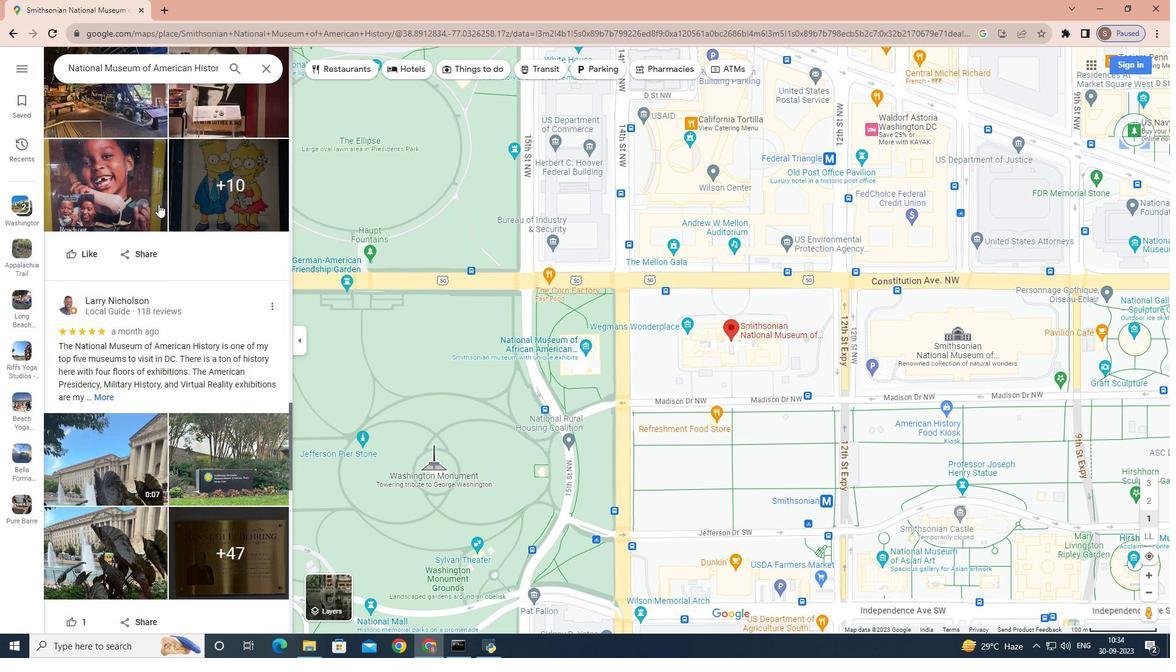 
Action: Mouse scrolled (158, 204) with delta (0, 0)
Screenshot: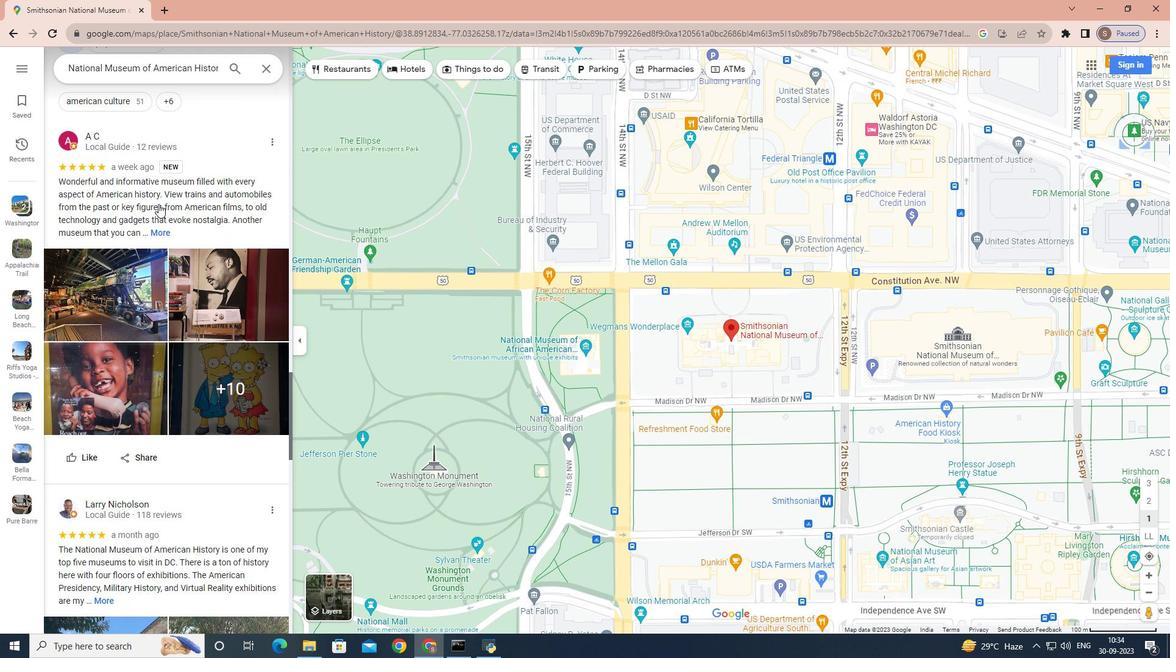 
Action: Mouse scrolled (158, 204) with delta (0, 0)
Screenshot: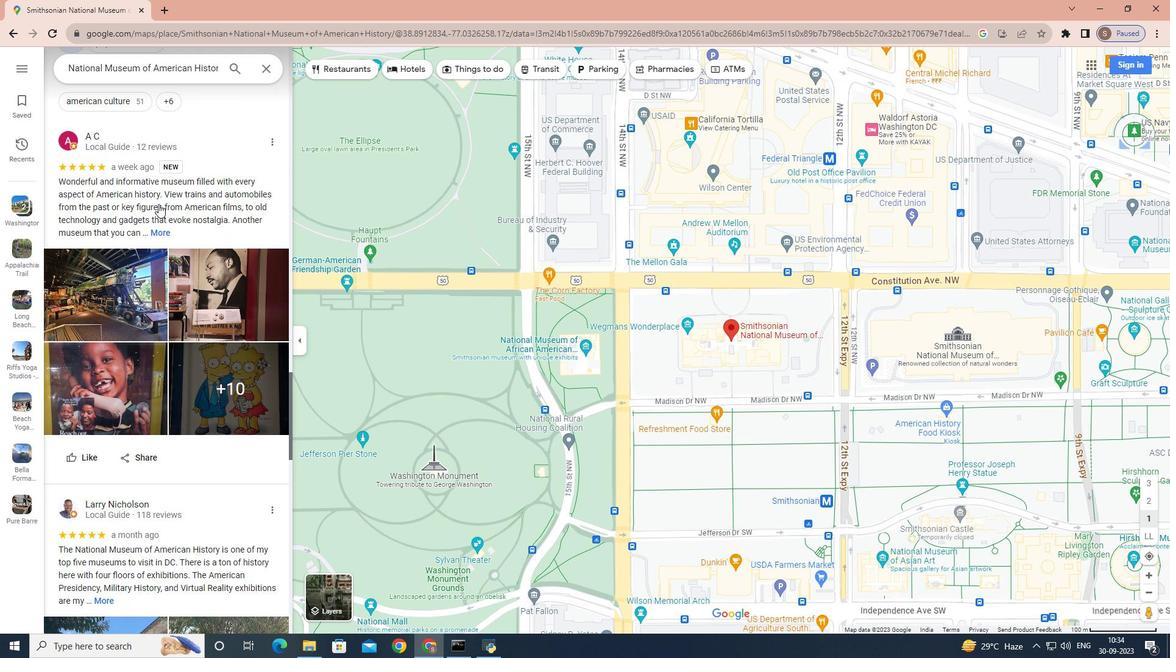 
Action: Mouse scrolled (158, 204) with delta (0, 0)
Screenshot: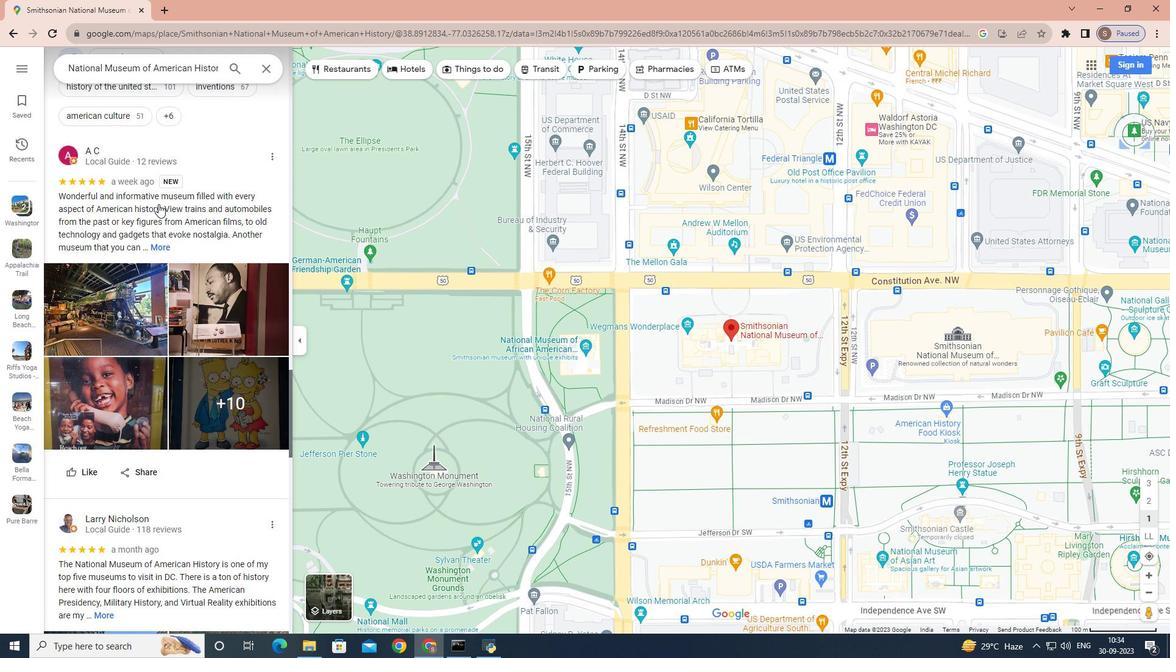 
Action: Mouse scrolled (158, 204) with delta (0, 0)
Screenshot: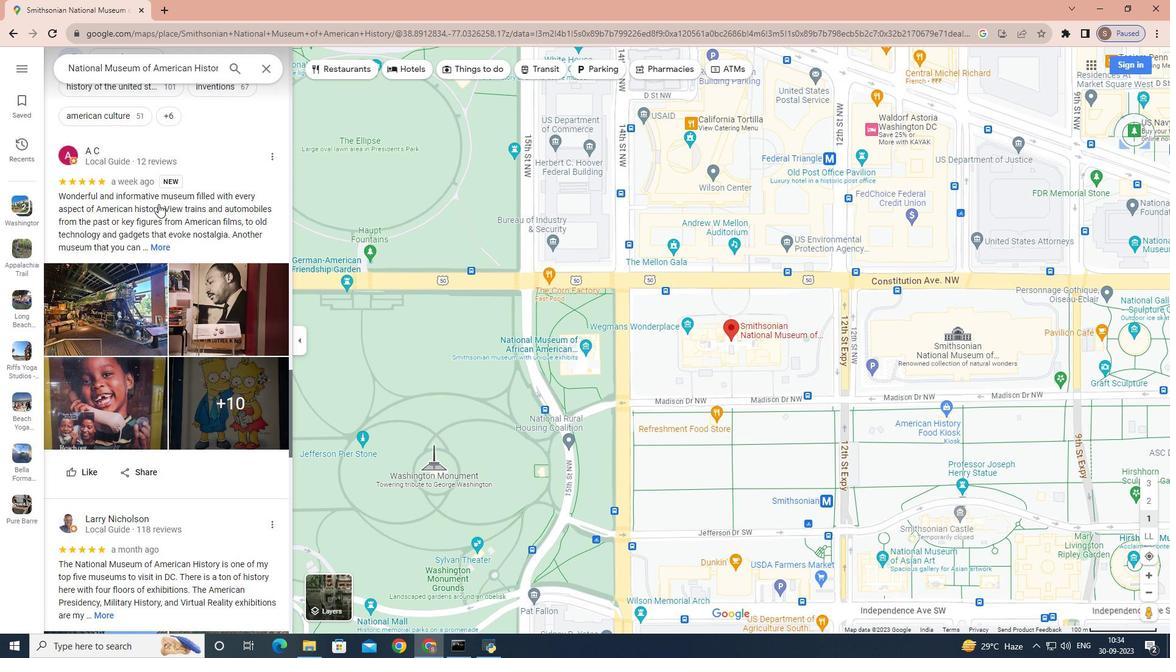 
Action: Mouse scrolled (158, 204) with delta (0, 0)
Screenshot: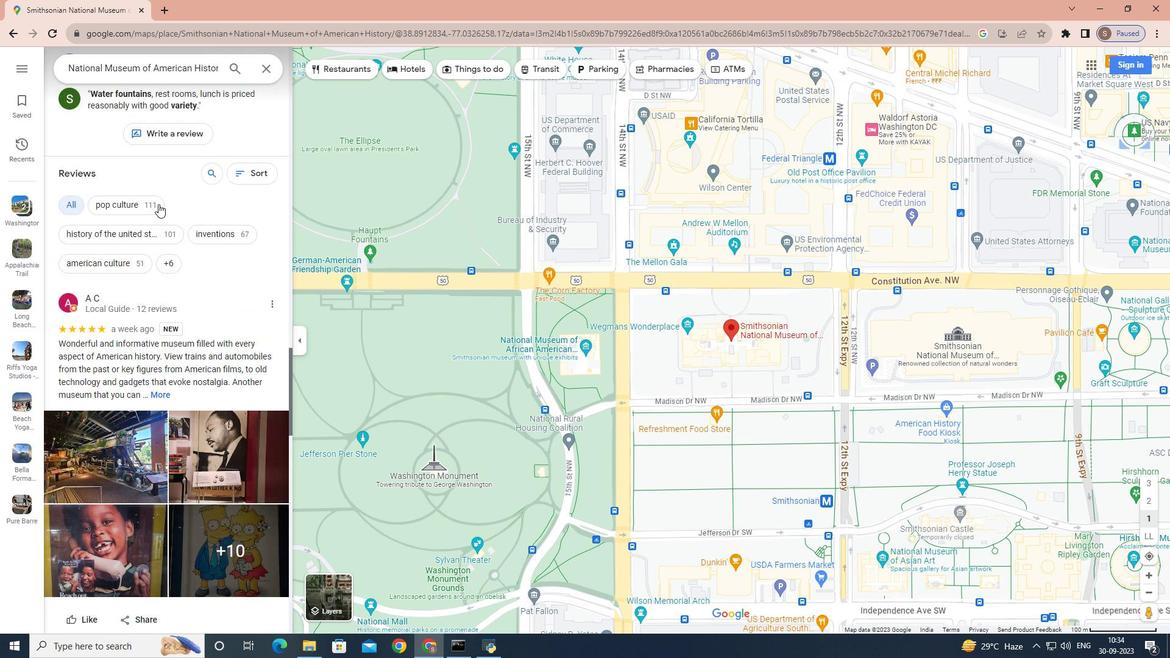
Action: Mouse scrolled (158, 204) with delta (0, 0)
Screenshot: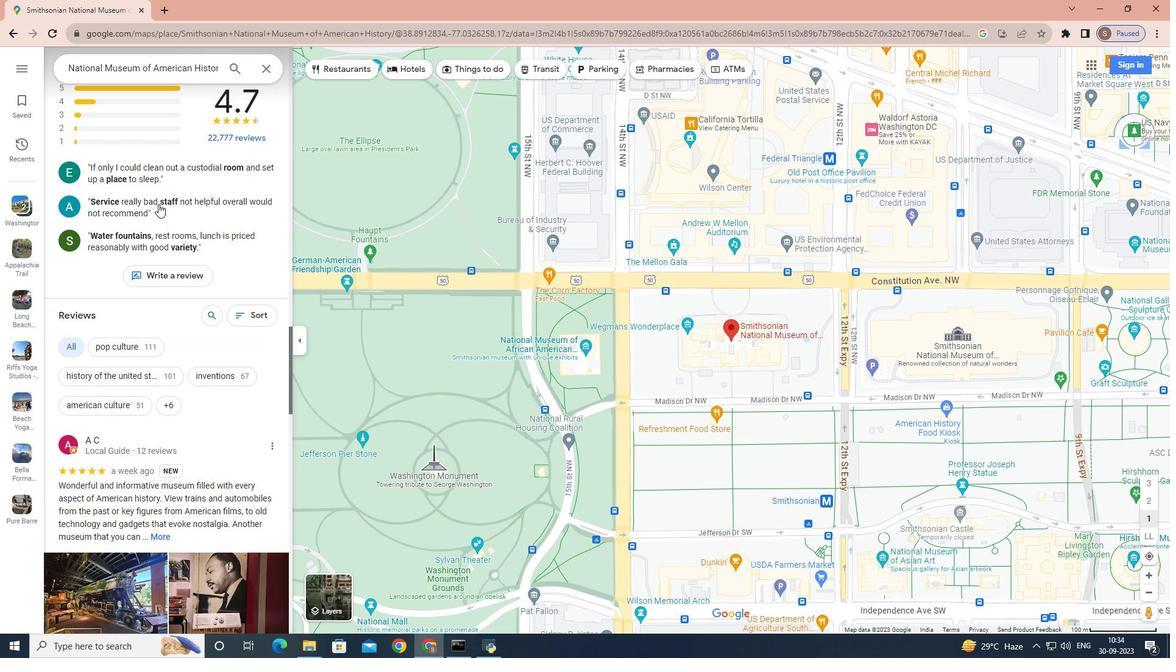 
Action: Mouse scrolled (158, 204) with delta (0, 0)
Screenshot: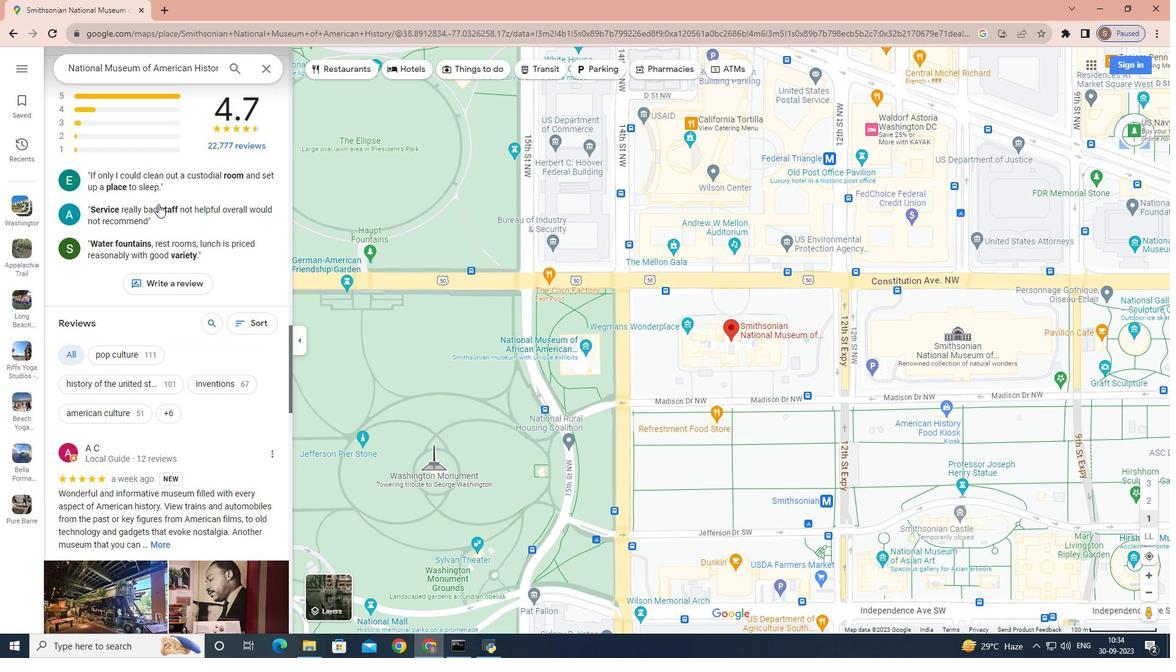 
Action: Mouse scrolled (158, 204) with delta (0, 0)
Screenshot: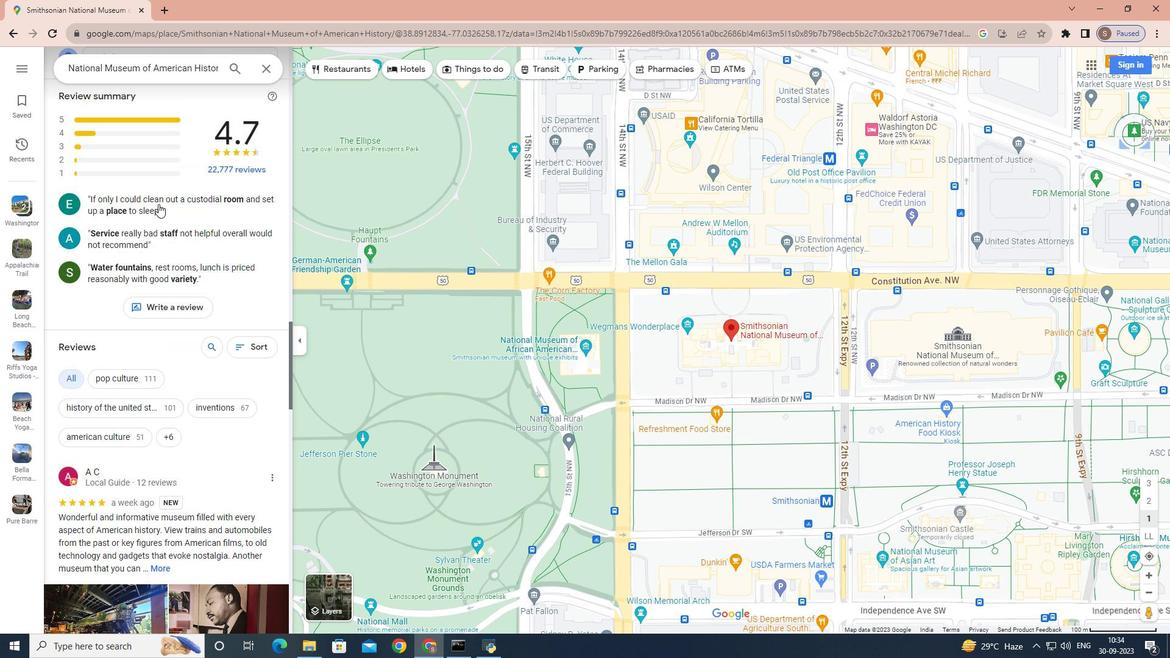 
Action: Mouse scrolled (158, 204) with delta (0, 0)
Screenshot: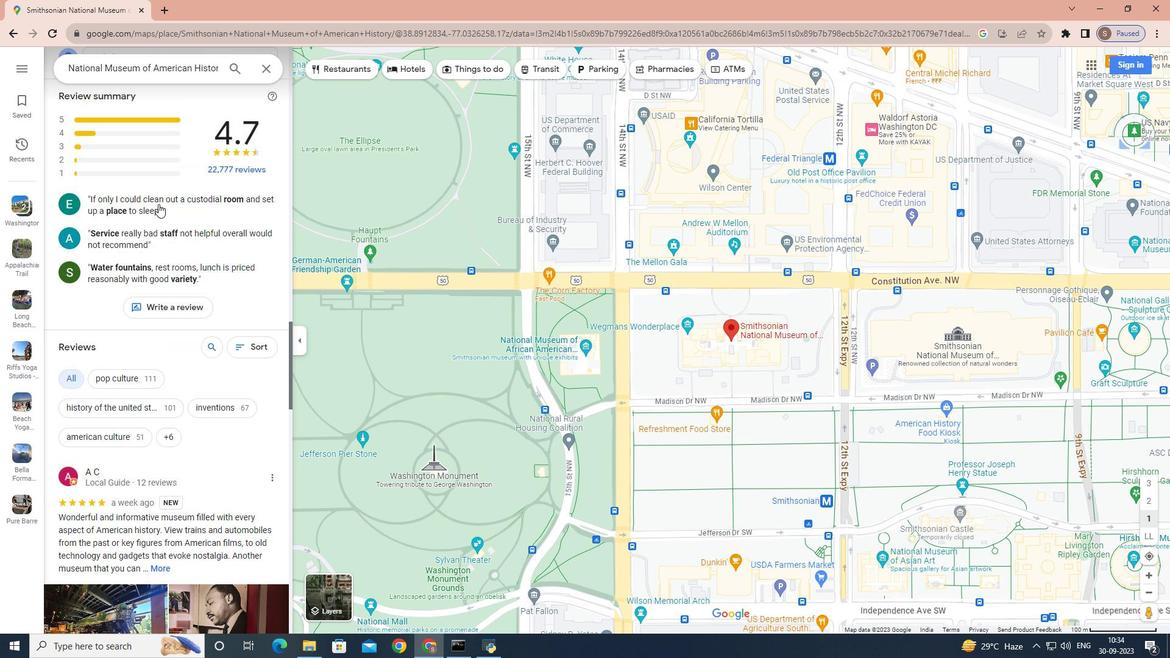 
Action: Mouse scrolled (158, 204) with delta (0, 0)
Screenshot: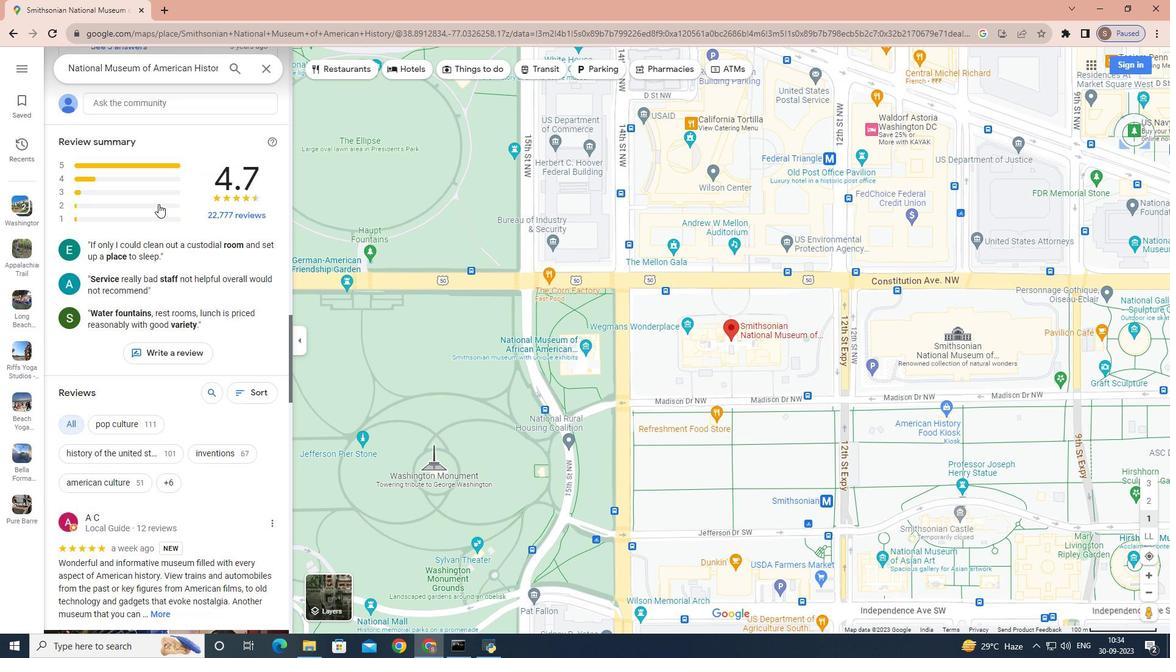 
Action: Mouse scrolled (158, 204) with delta (0, 0)
Screenshot: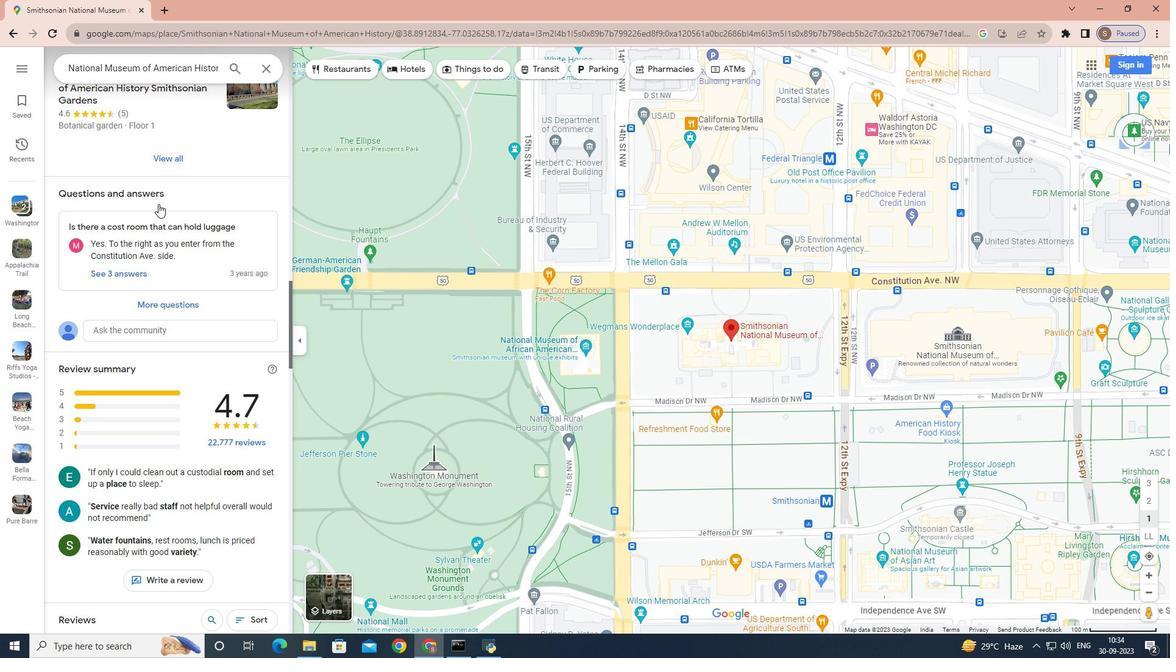 
Action: Mouse scrolled (158, 204) with delta (0, 0)
Screenshot: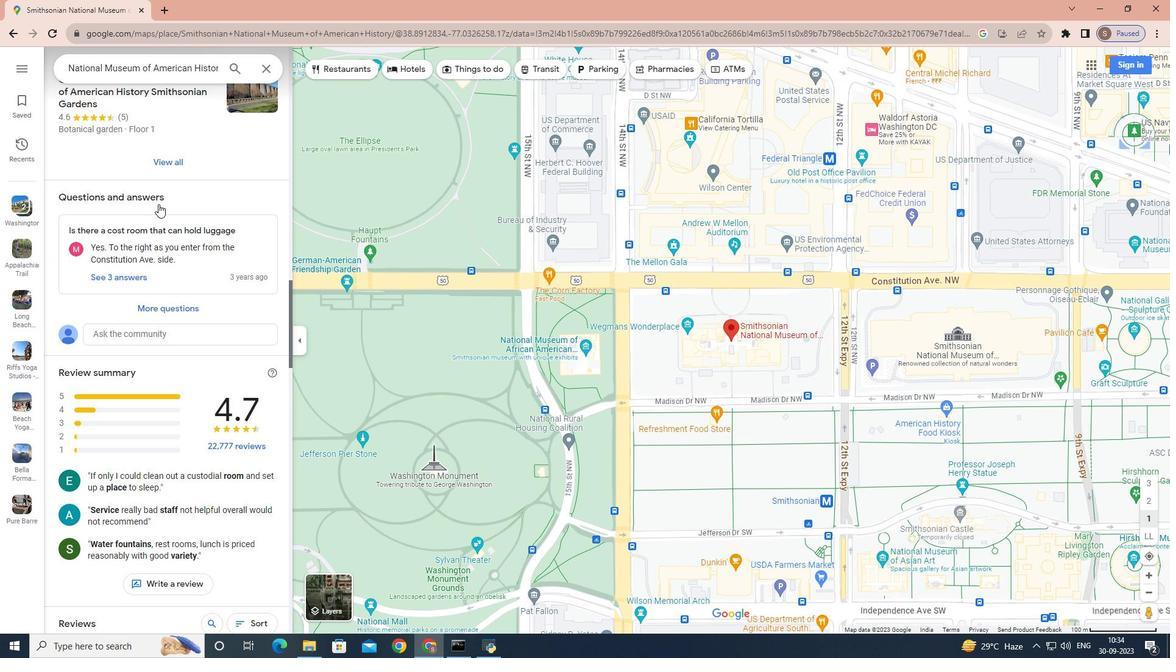 
Action: Mouse scrolled (158, 204) with delta (0, 0)
Screenshot: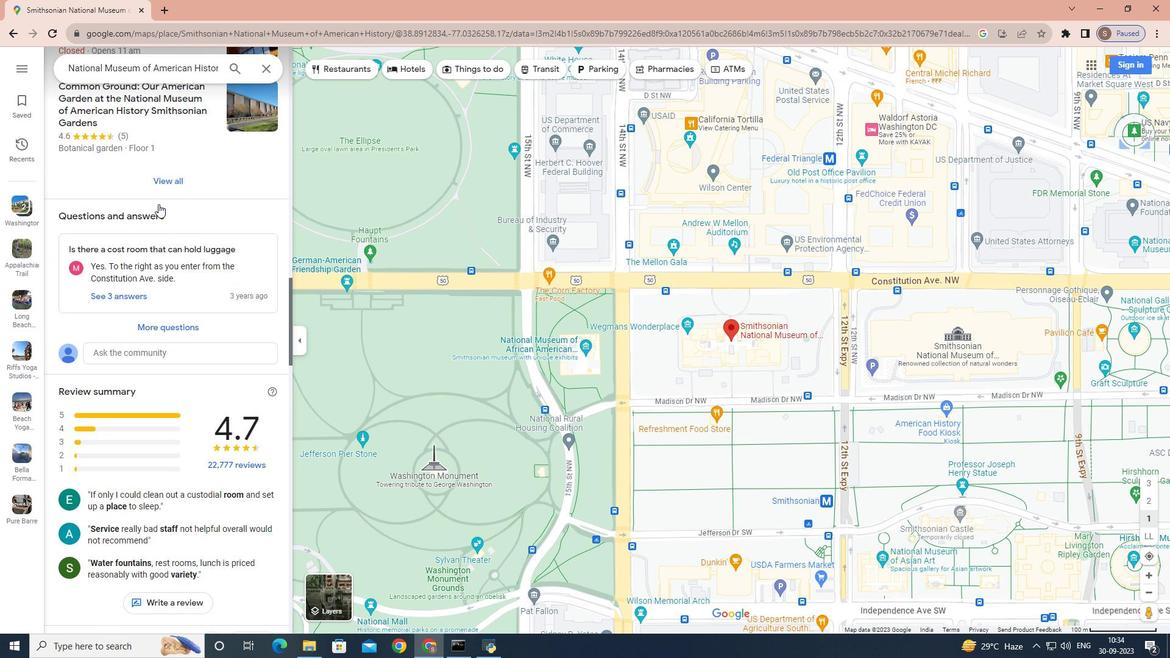 
Action: Mouse scrolled (158, 204) with delta (0, 0)
Screenshot: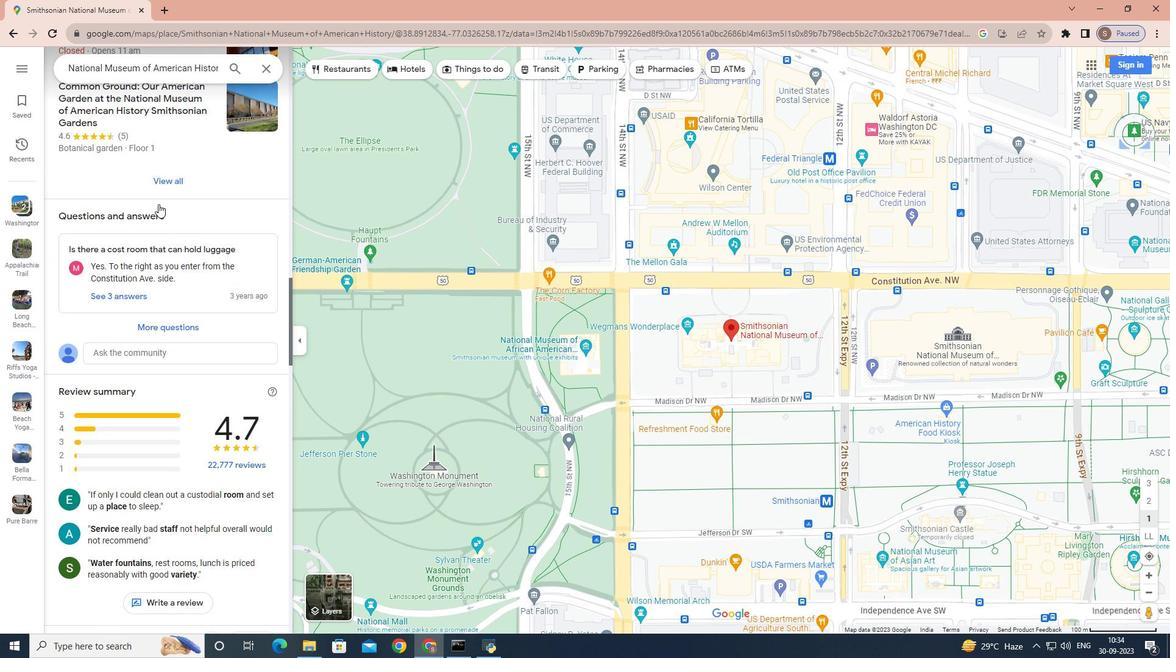 
Action: Mouse scrolled (158, 204) with delta (0, 0)
Screenshot: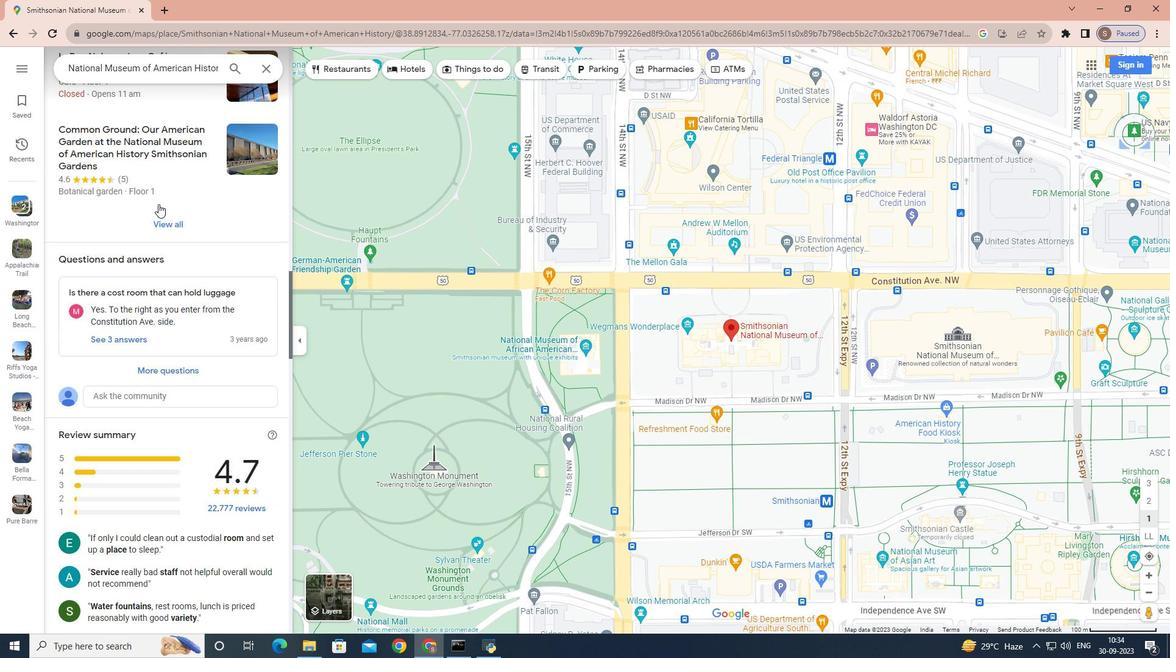
Action: Mouse moved to (158, 204)
Screenshot: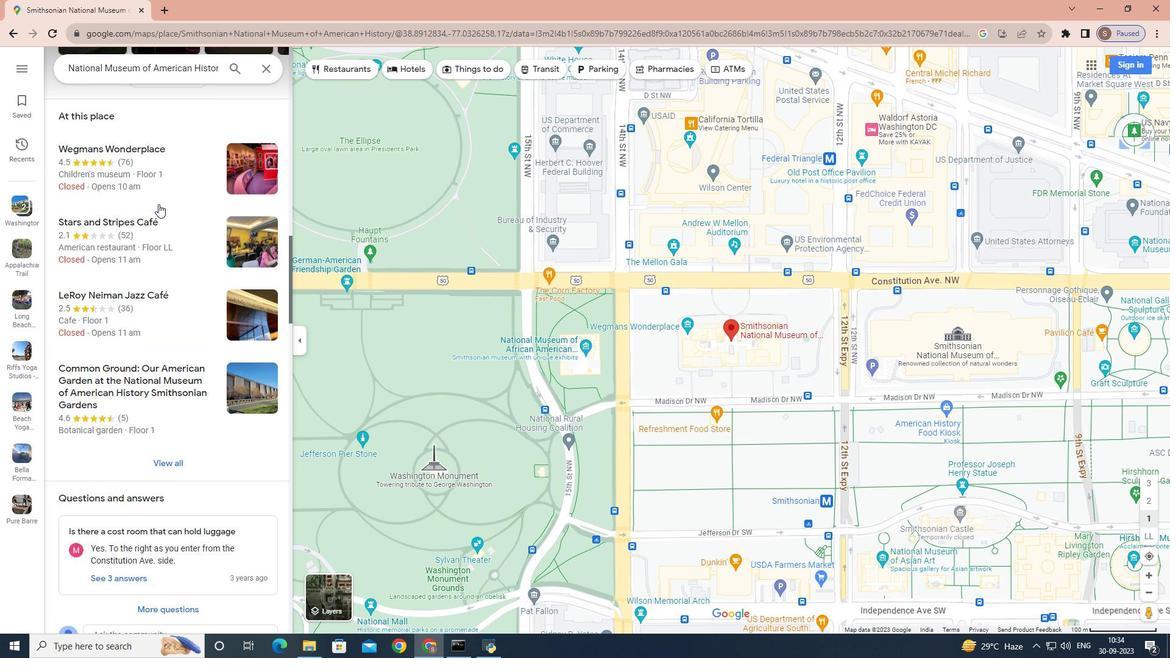 
Action: Mouse scrolled (158, 204) with delta (0, 0)
Screenshot: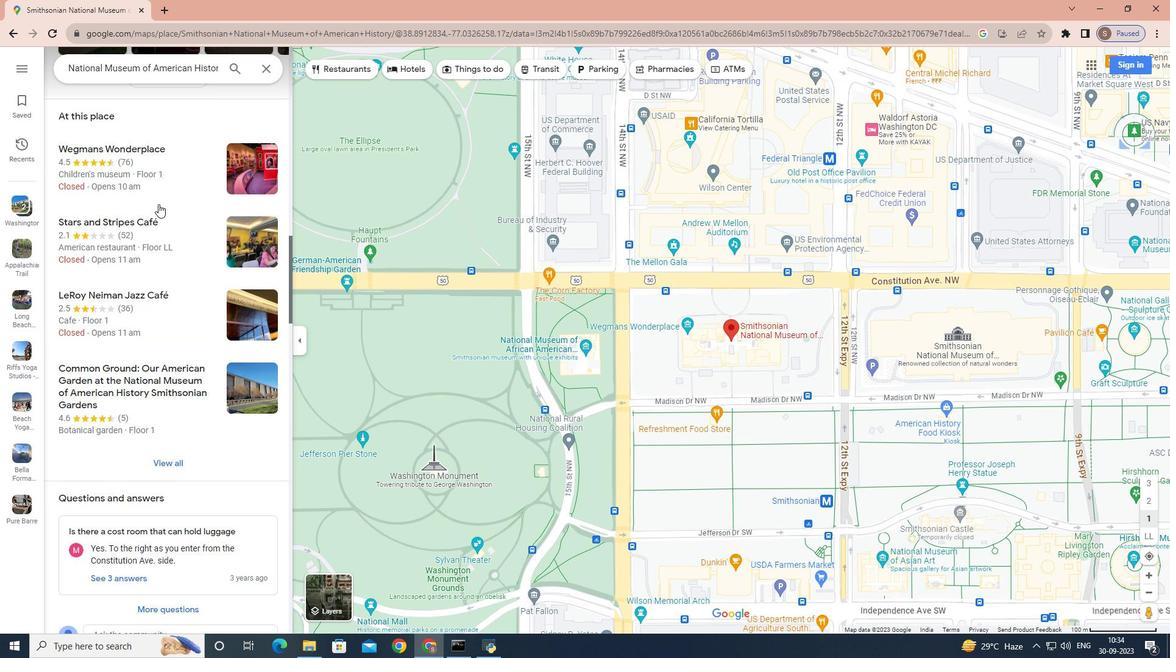 
Action: Mouse scrolled (158, 204) with delta (0, 0)
Screenshot: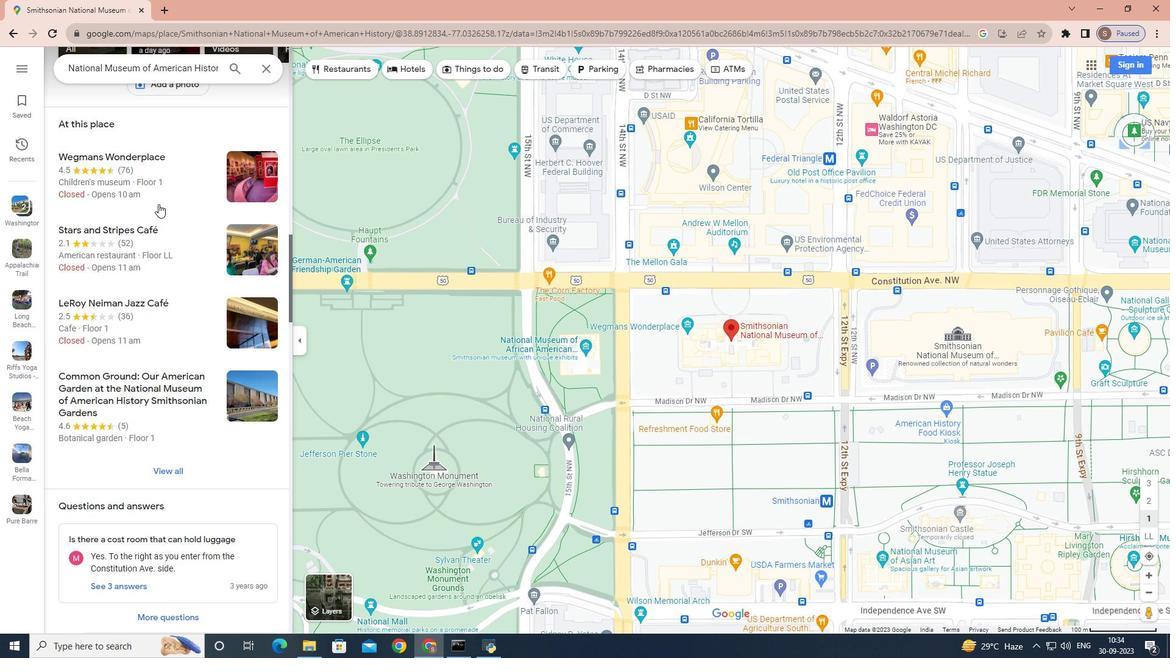 
Action: Mouse scrolled (158, 204) with delta (0, 0)
Screenshot: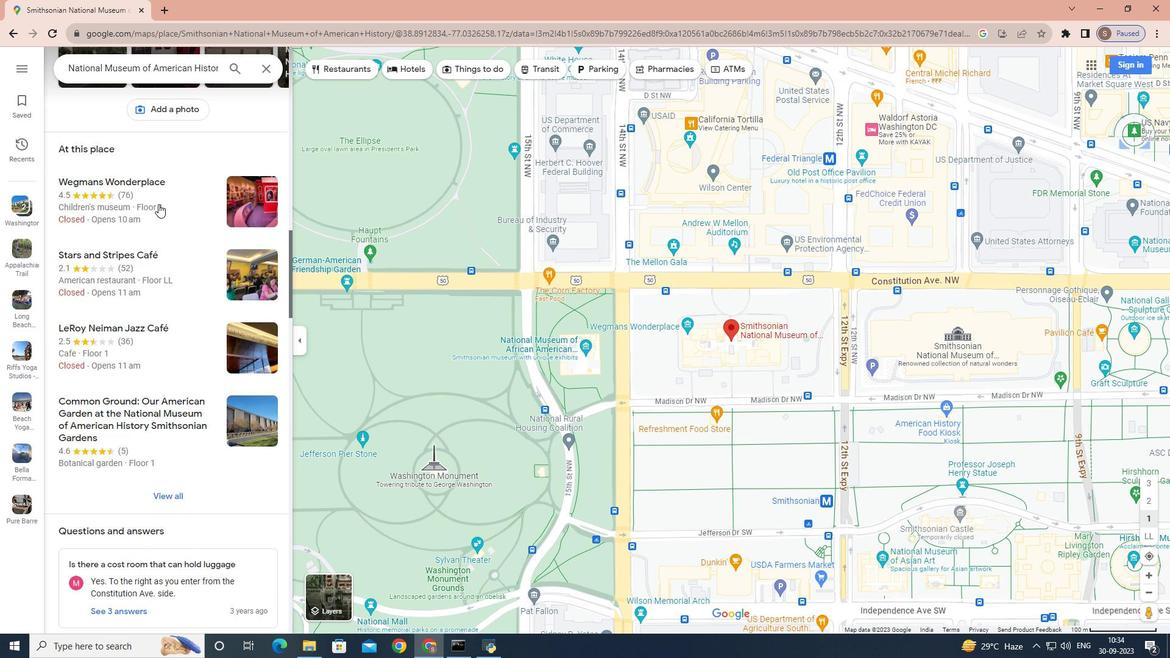
Action: Mouse scrolled (158, 204) with delta (0, 0)
Screenshot: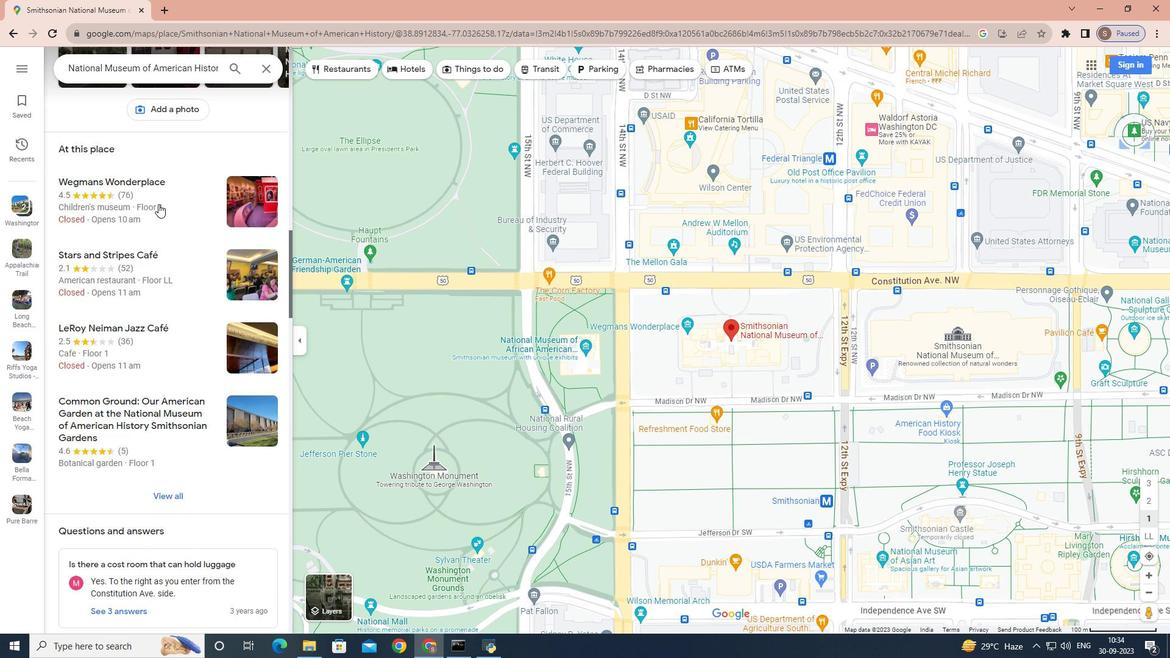
Action: Mouse scrolled (158, 204) with delta (0, 0)
Screenshot: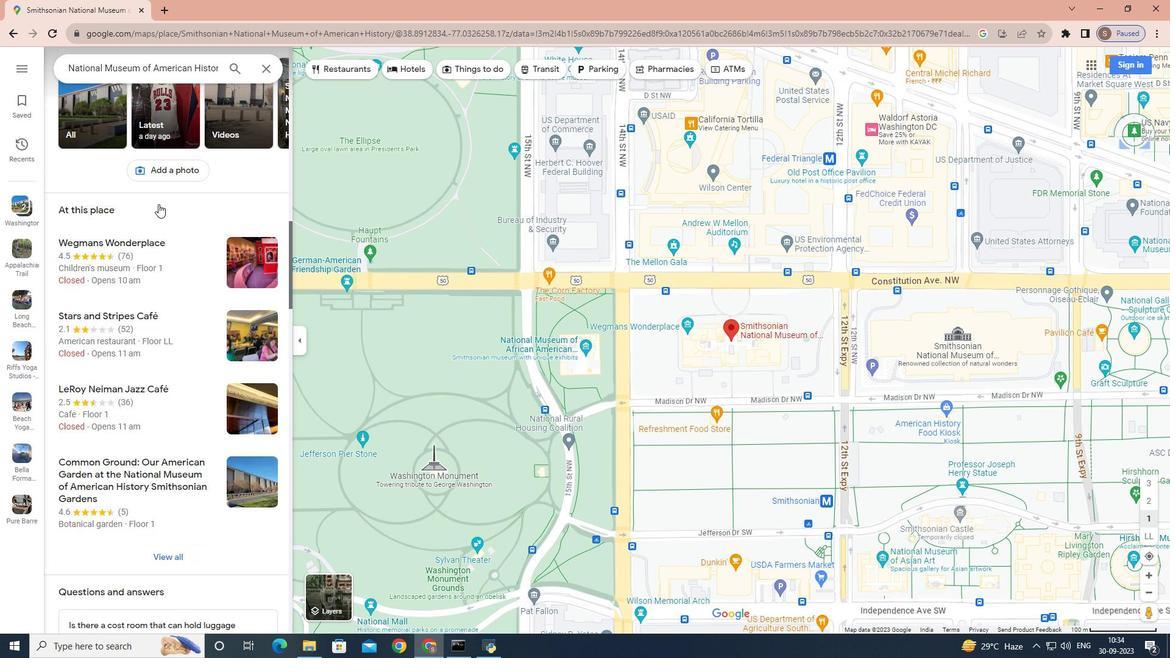 
Action: Mouse scrolled (158, 204) with delta (0, 0)
Screenshot: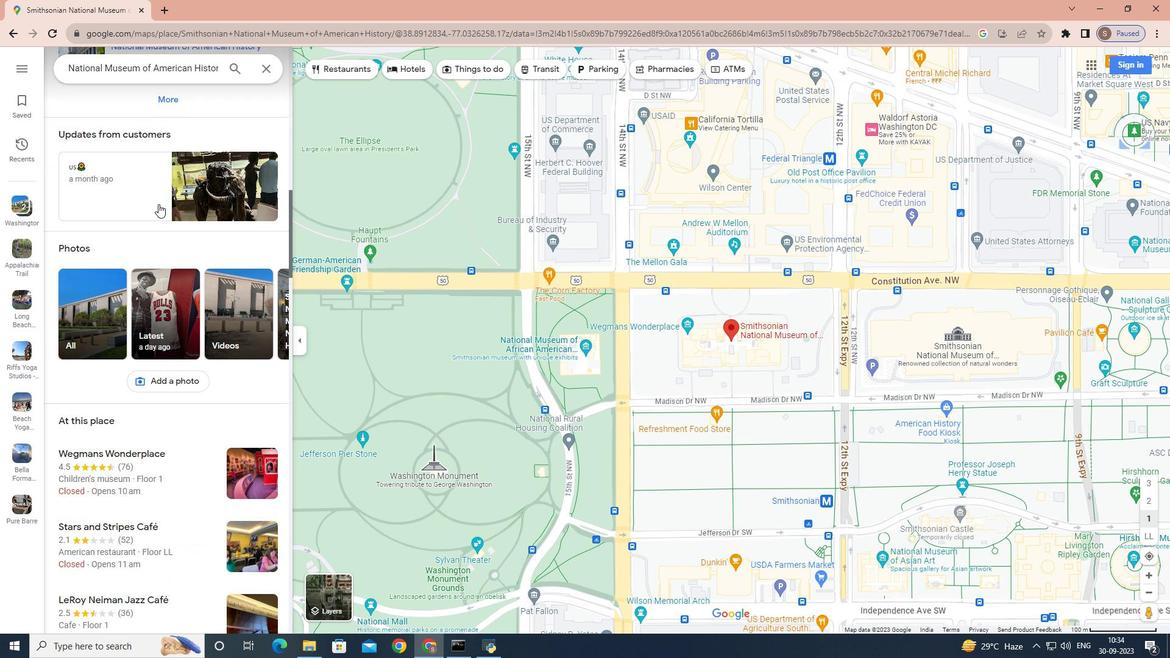 
Action: Mouse scrolled (158, 204) with delta (0, 0)
Screenshot: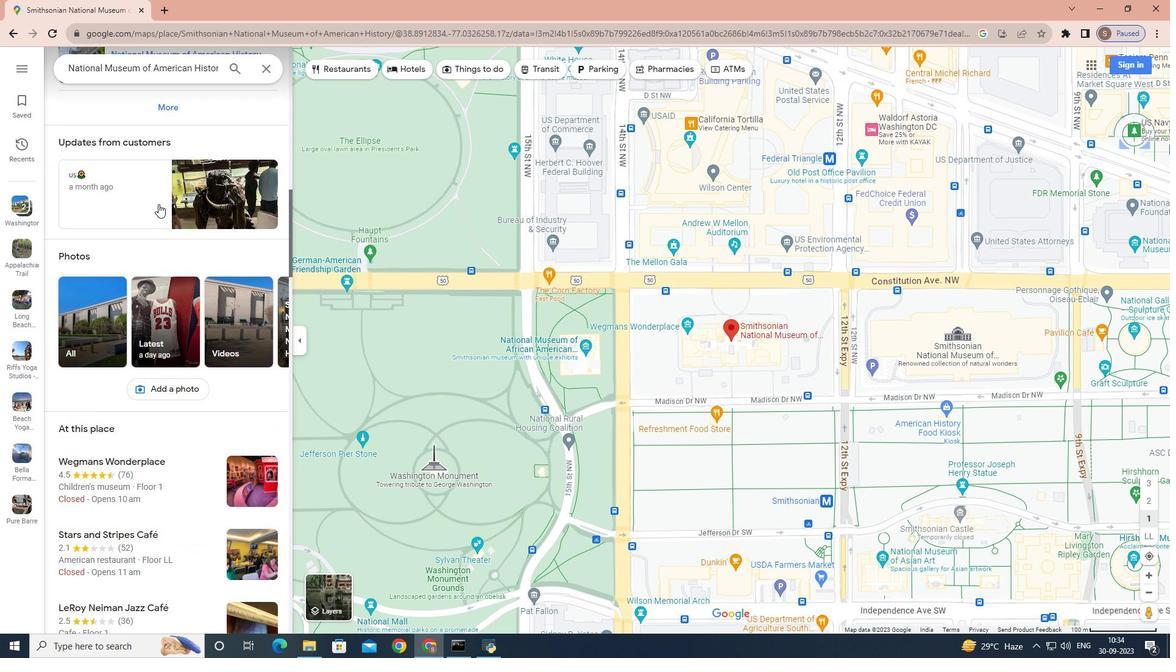 
Action: Mouse scrolled (158, 204) with delta (0, 0)
Screenshot: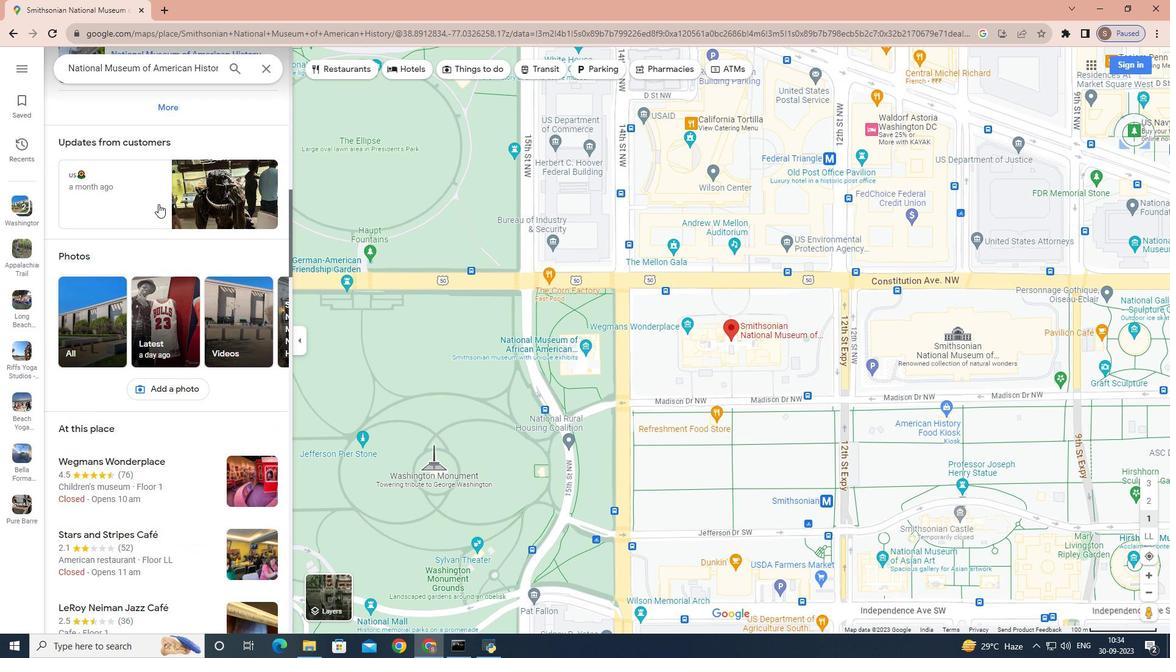 
Action: Mouse scrolled (158, 204) with delta (0, 0)
Screenshot: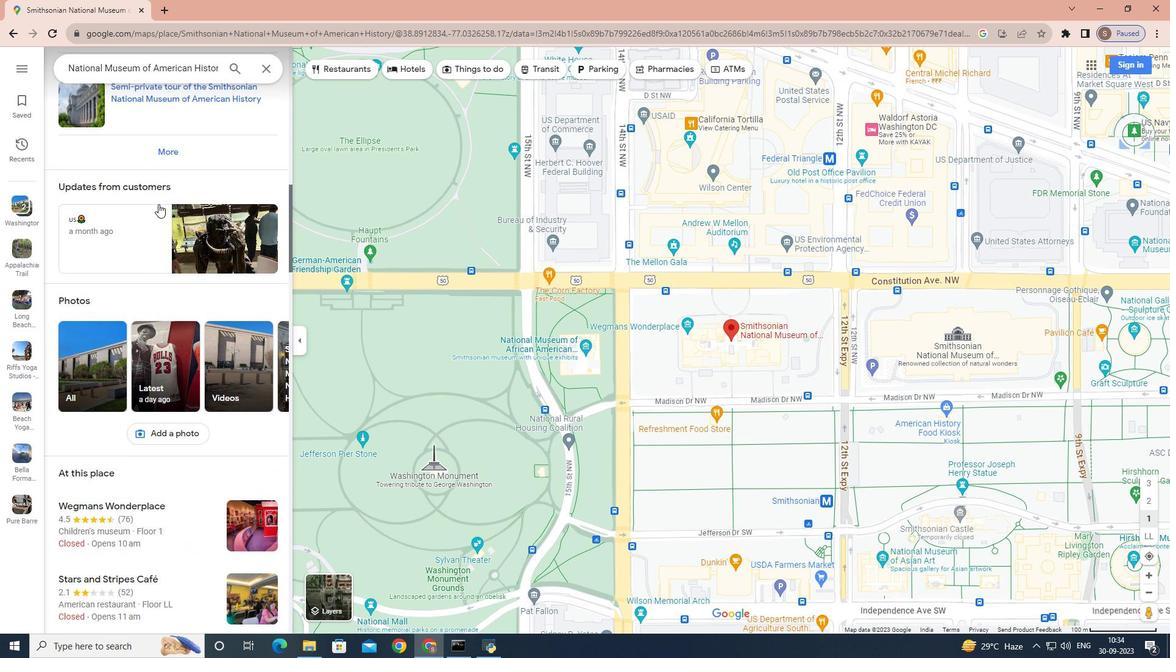 
Action: Mouse scrolled (158, 204) with delta (0, 0)
Screenshot: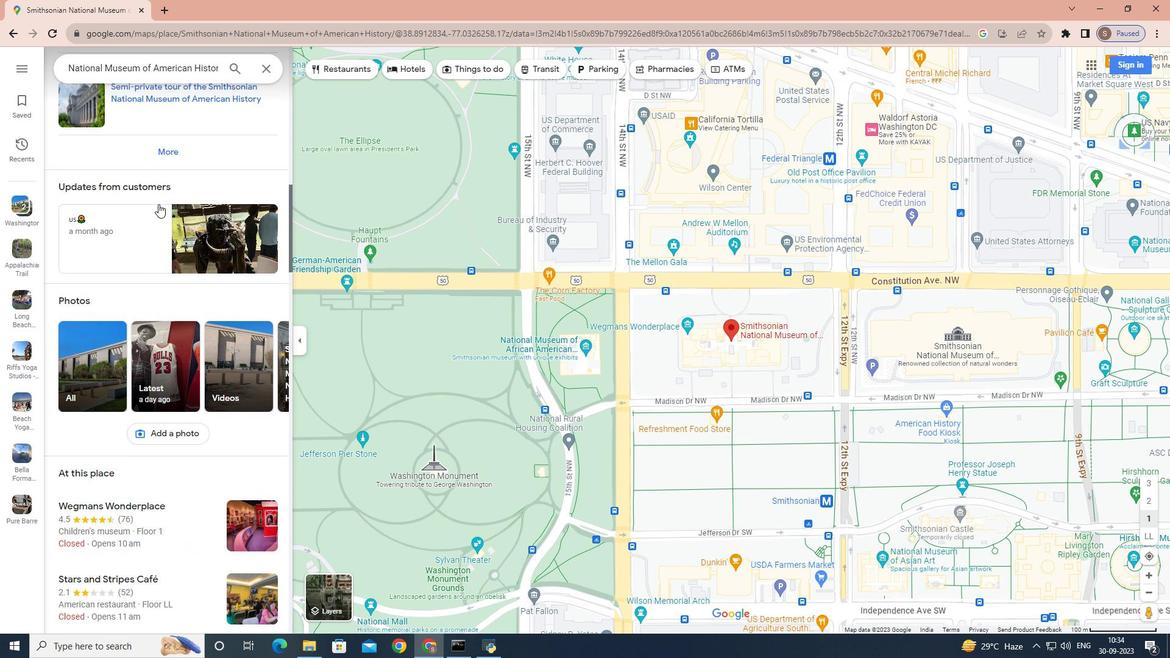 
Action: Mouse scrolled (158, 204) with delta (0, 0)
Screenshot: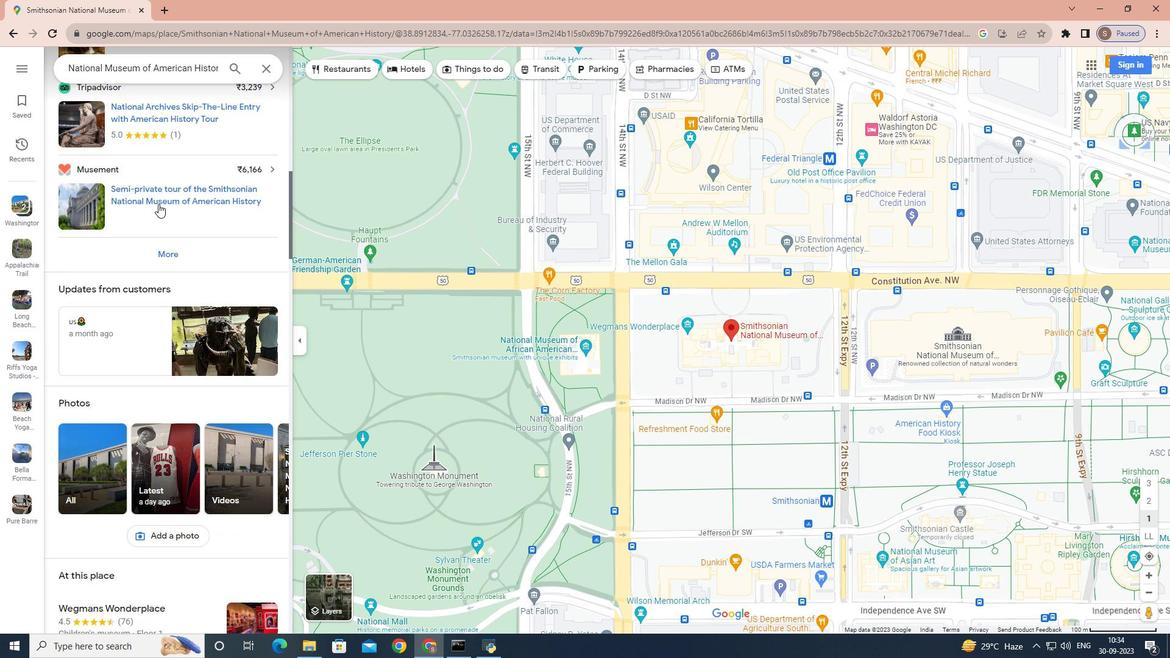 
Action: Mouse scrolled (158, 203) with delta (0, 0)
Screenshot: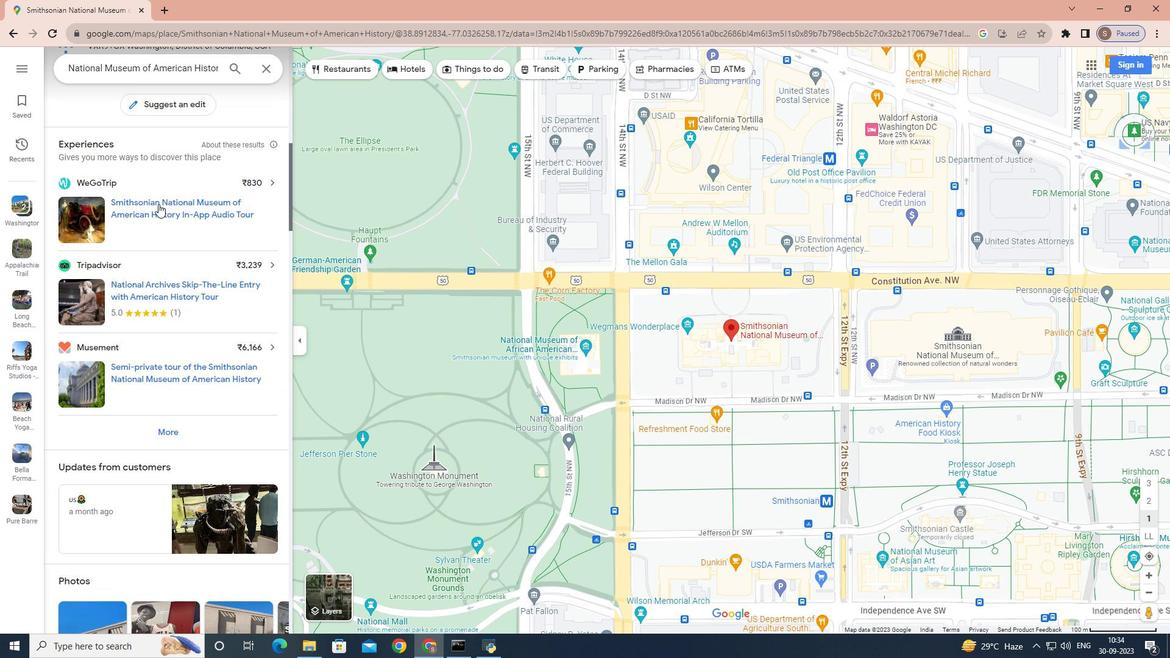 
Action: Mouse scrolled (158, 204) with delta (0, 0)
Screenshot: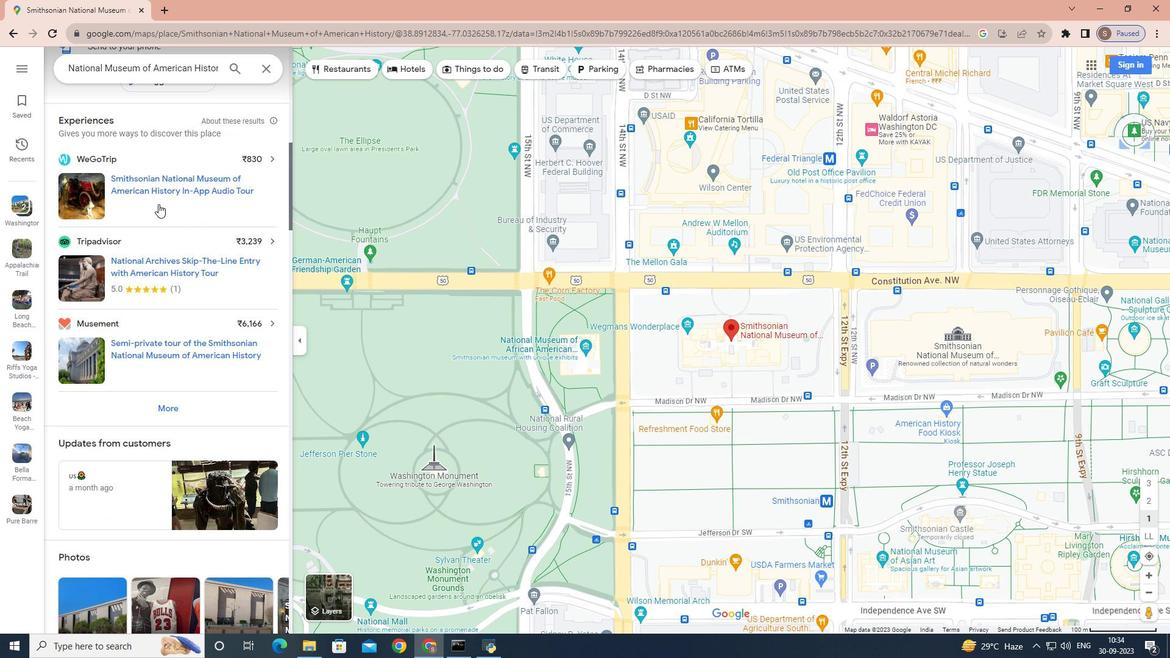 
Action: Mouse scrolled (158, 204) with delta (0, 0)
Screenshot: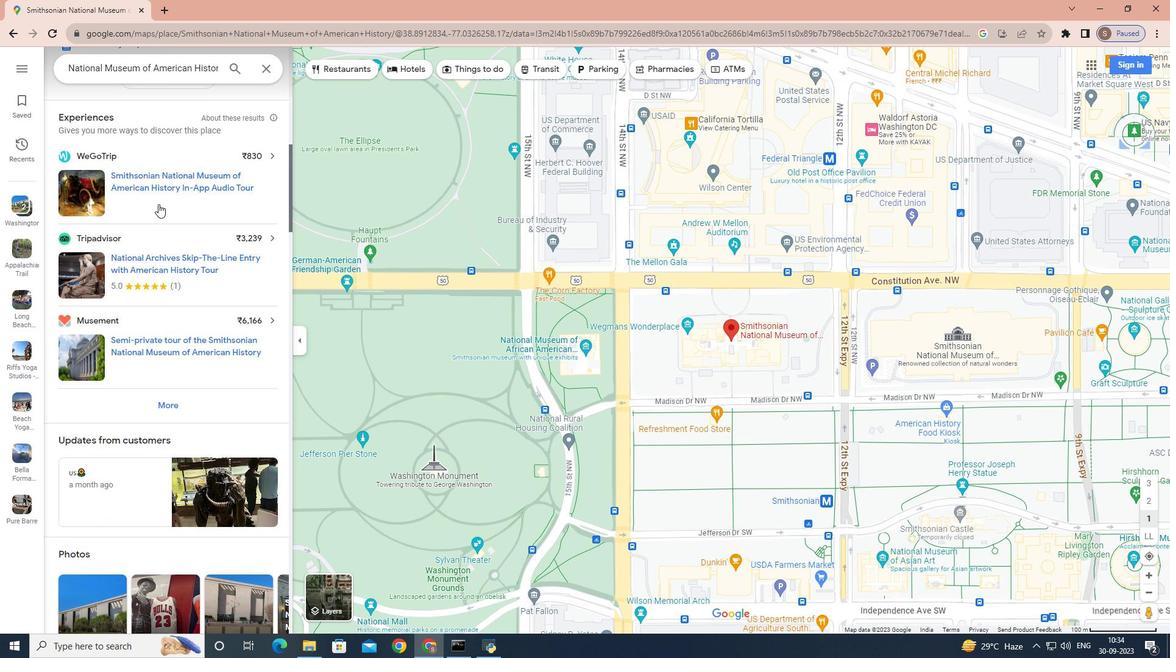 
Action: Mouse scrolled (158, 204) with delta (0, 0)
Screenshot: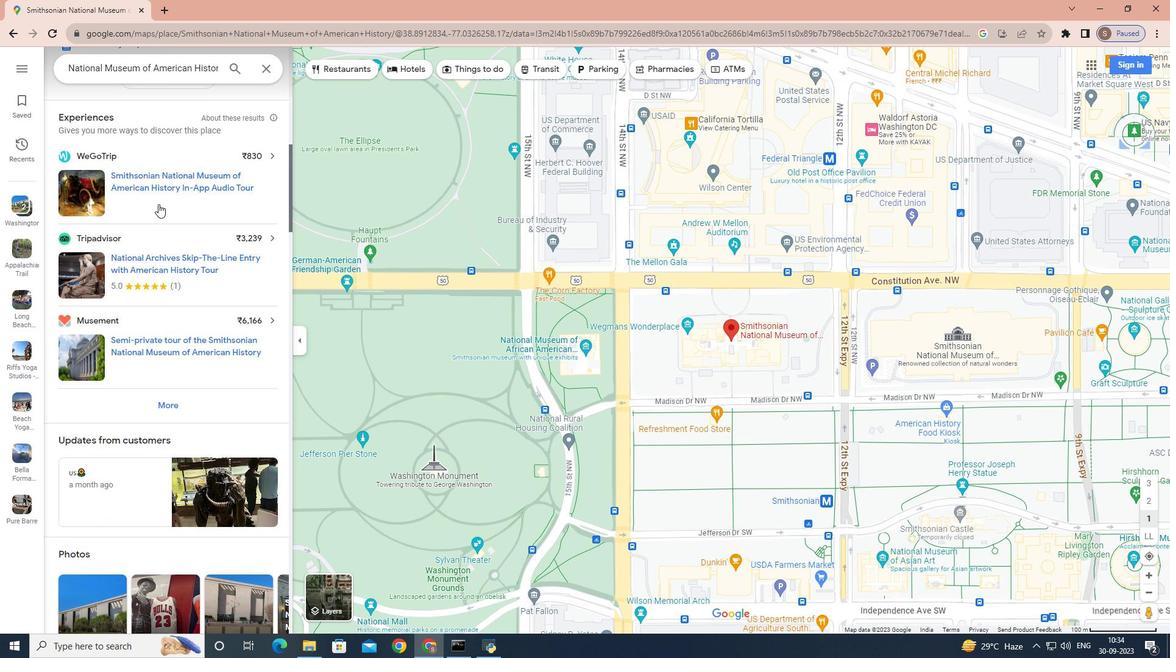 
Action: Mouse scrolled (158, 204) with delta (0, 0)
Screenshot: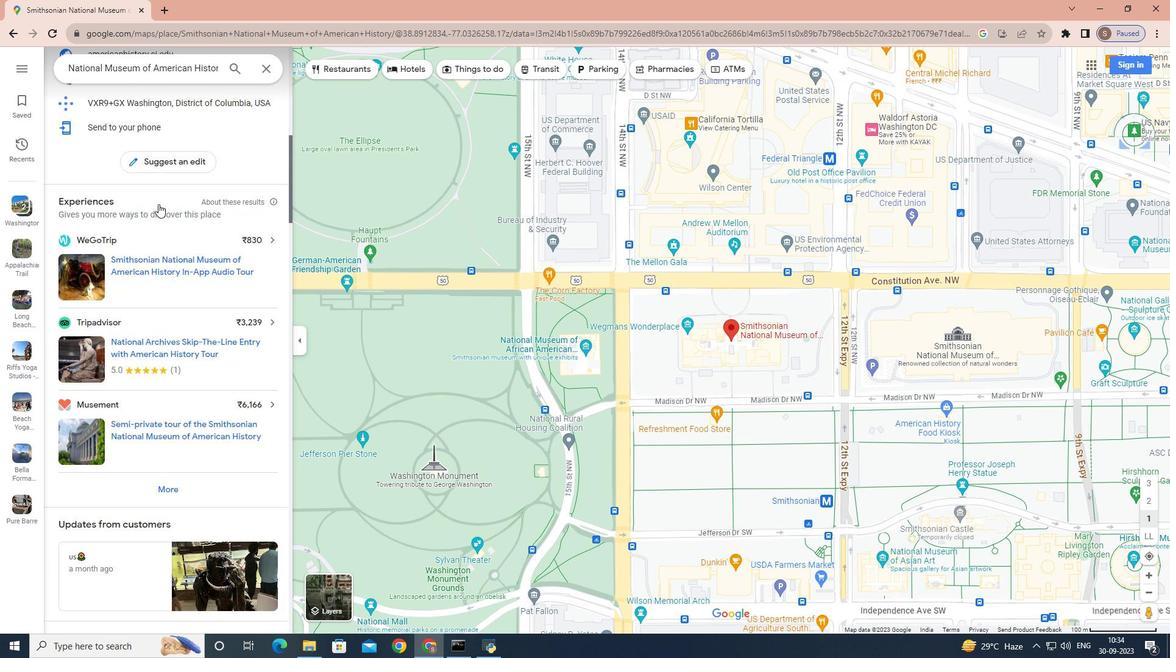 
Action: Mouse scrolled (158, 204) with delta (0, 0)
Screenshot: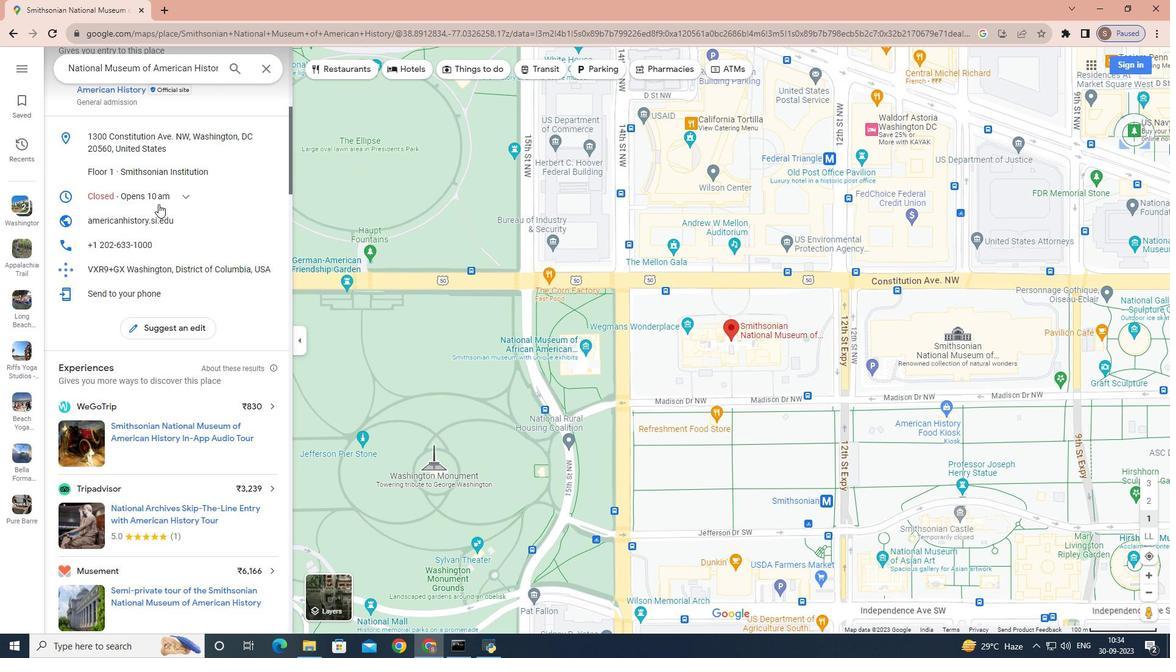 
Action: Mouse scrolled (158, 204) with delta (0, 0)
Screenshot: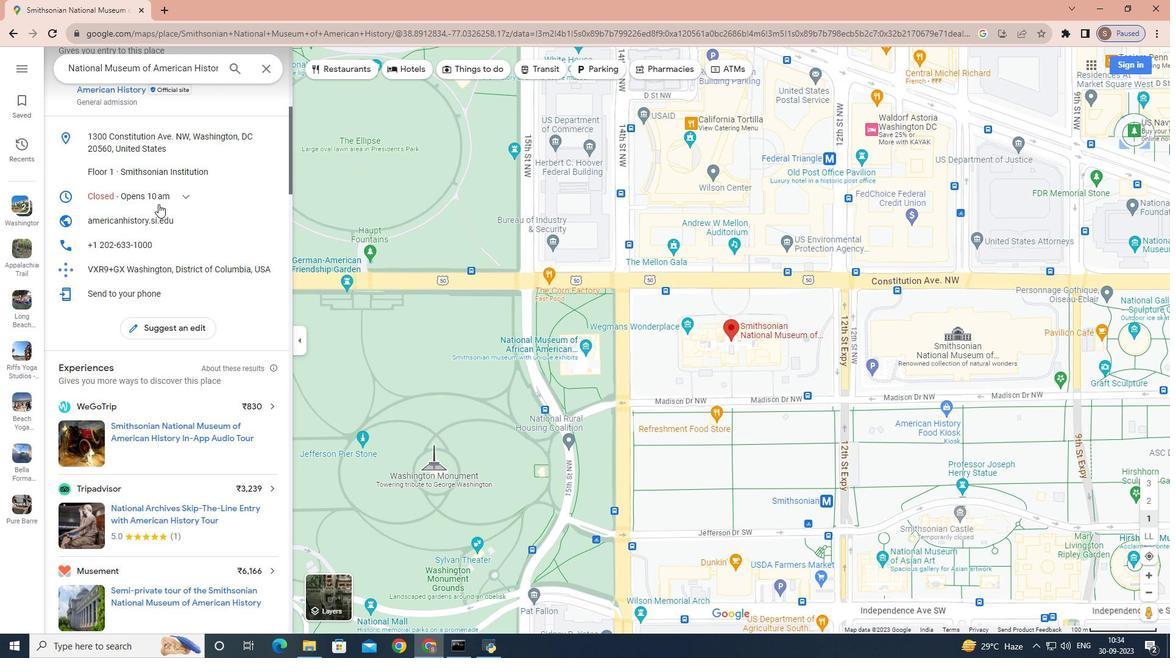 
Action: Mouse scrolled (158, 204) with delta (0, 0)
Screenshot: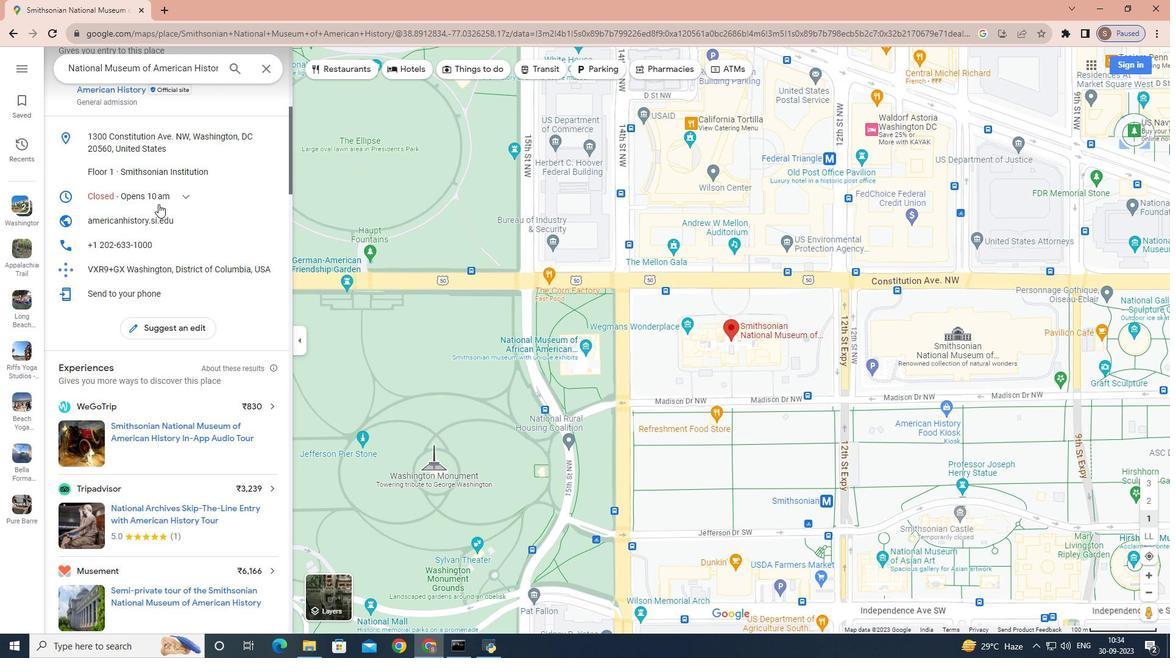 
Action: Mouse scrolled (158, 204) with delta (0, 0)
Screenshot: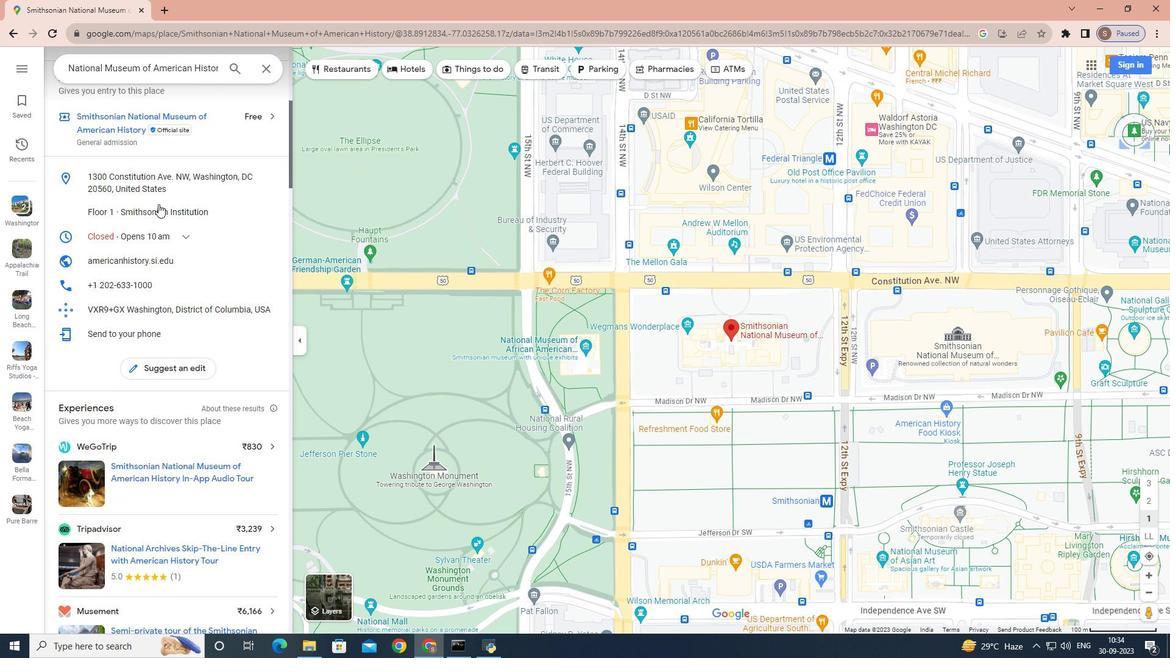 
Action: Mouse scrolled (158, 204) with delta (0, 0)
Screenshot: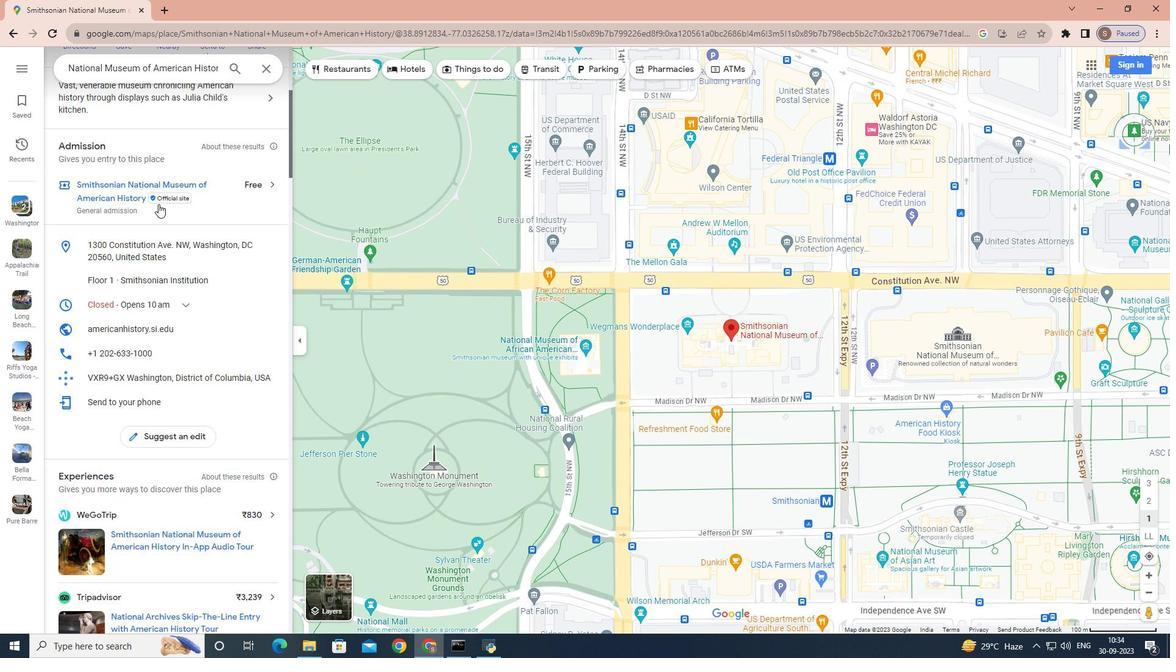 
Action: Mouse scrolled (158, 204) with delta (0, 0)
Screenshot: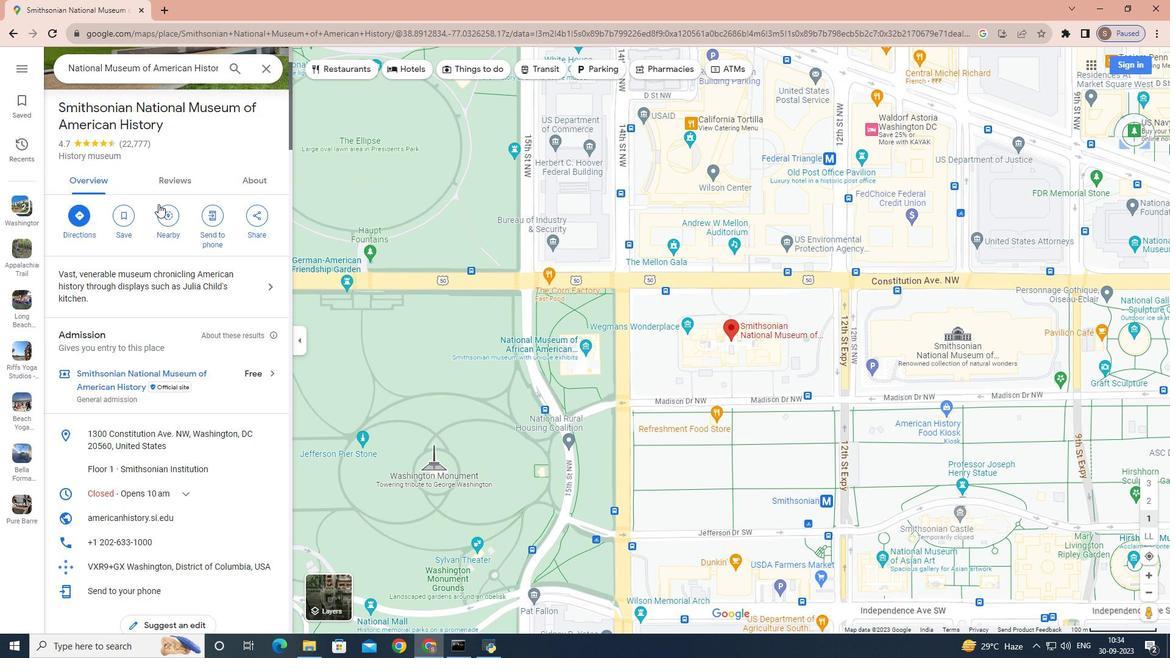 
Action: Mouse scrolled (158, 204) with delta (0, 0)
Screenshot: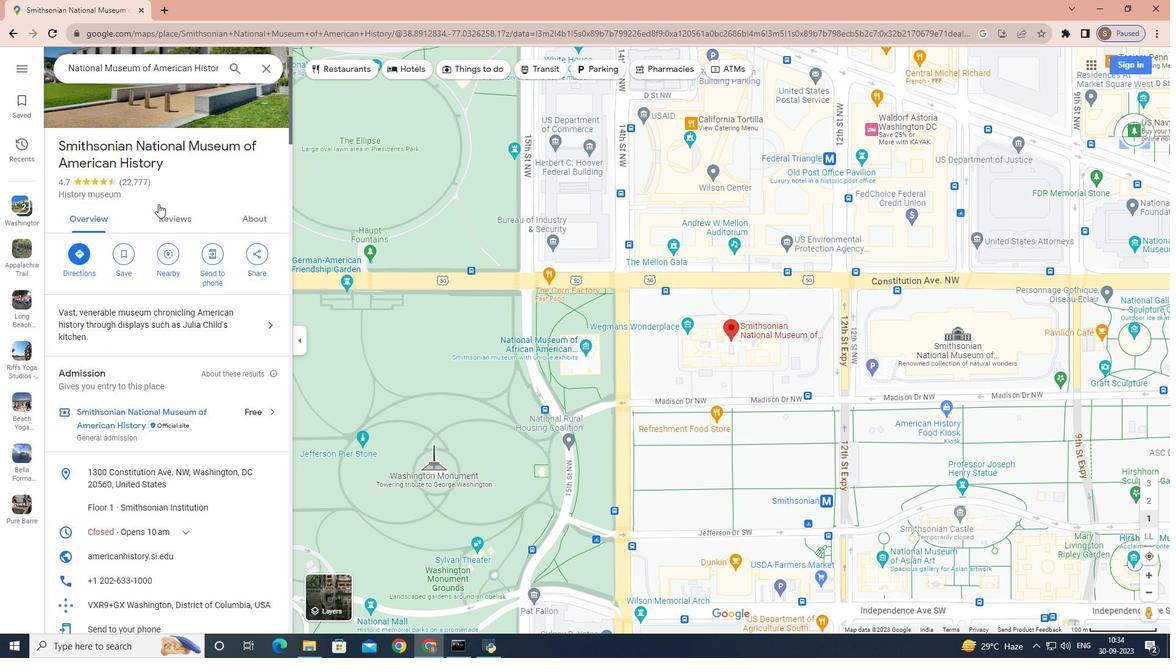 
Action: Mouse scrolled (158, 203) with delta (0, 0)
Screenshot: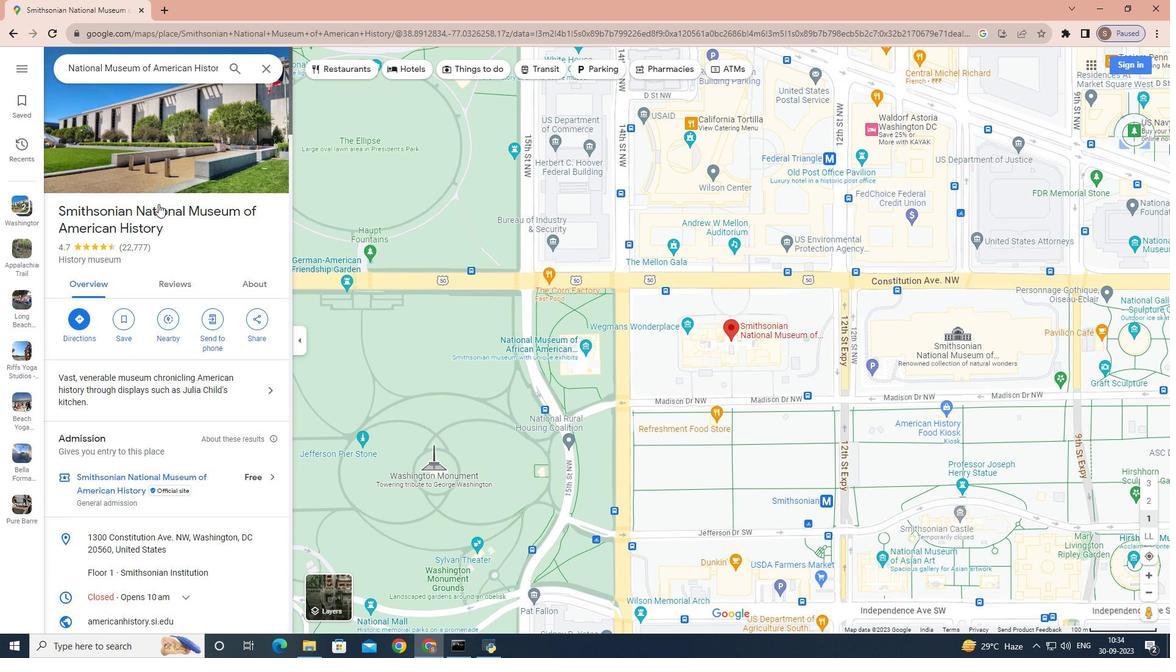 
Action: Mouse scrolled (158, 203) with delta (0, 0)
Screenshot: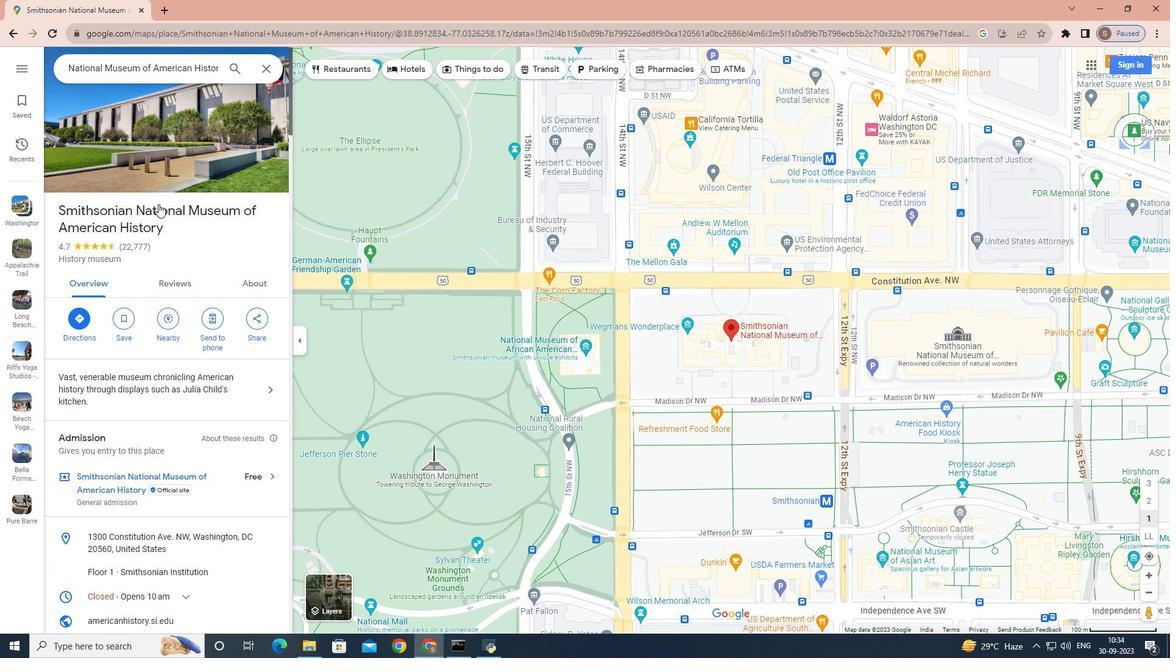 
Action: Mouse scrolled (158, 203) with delta (0, 0)
Screenshot: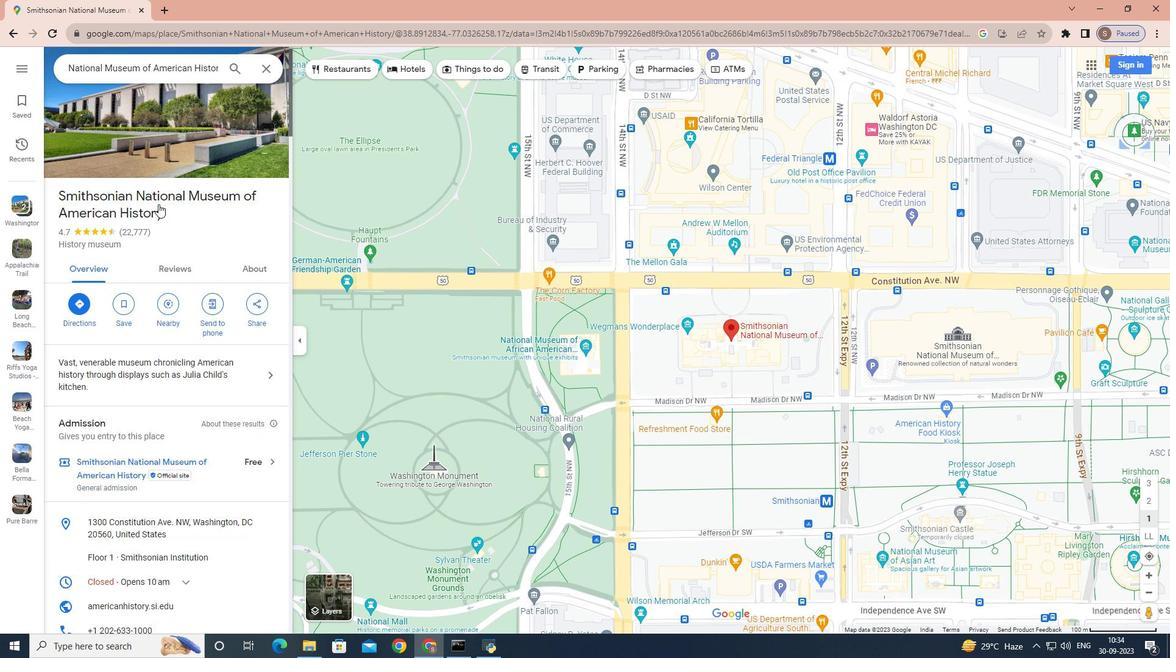 
Action: Mouse moved to (162, 408)
Screenshot: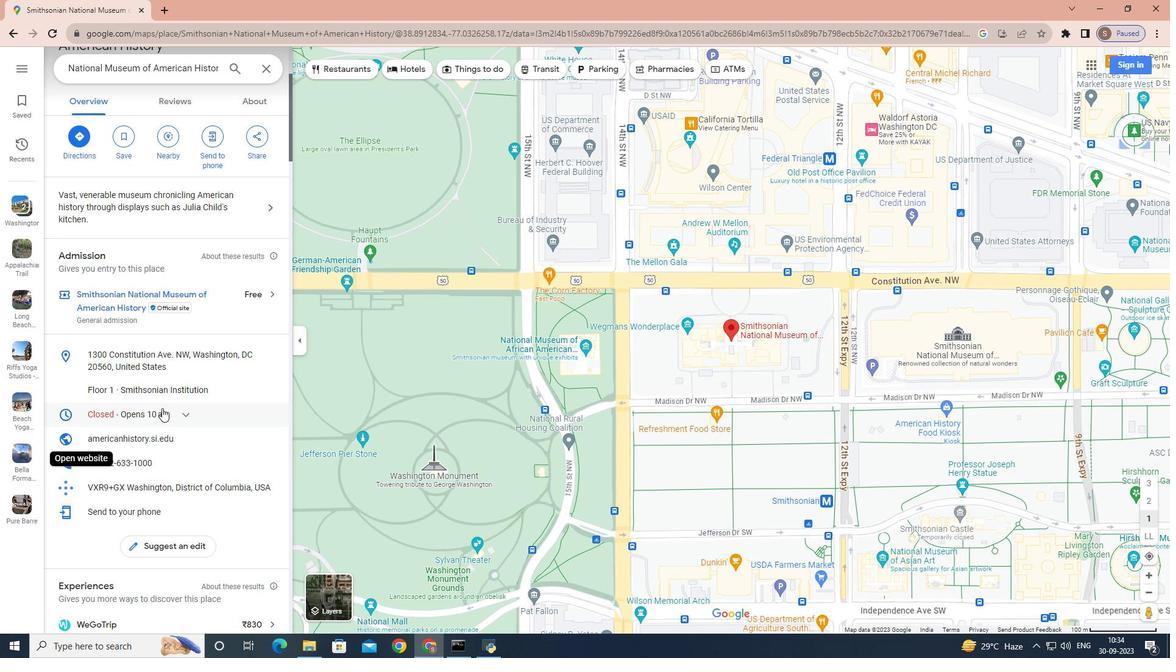 
Action: Mouse pressed left at (162, 408)
Screenshot: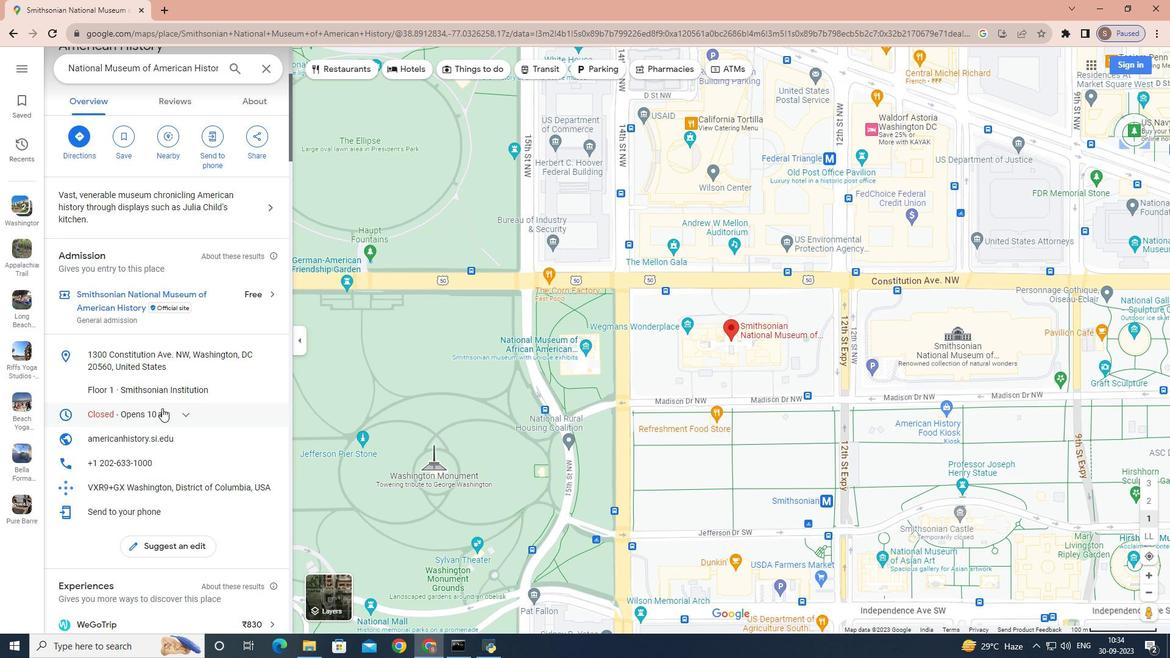 
Action: Mouse scrolled (162, 407) with delta (0, 0)
Screenshot: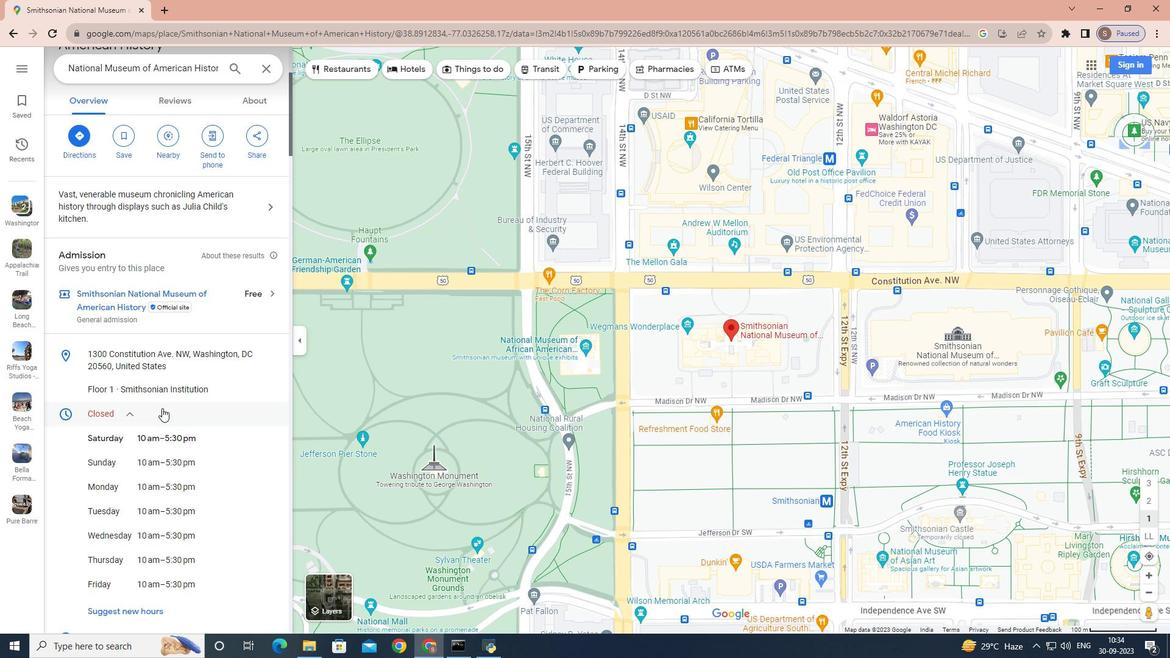 
Action: Mouse scrolled (162, 407) with delta (0, 0)
Screenshot: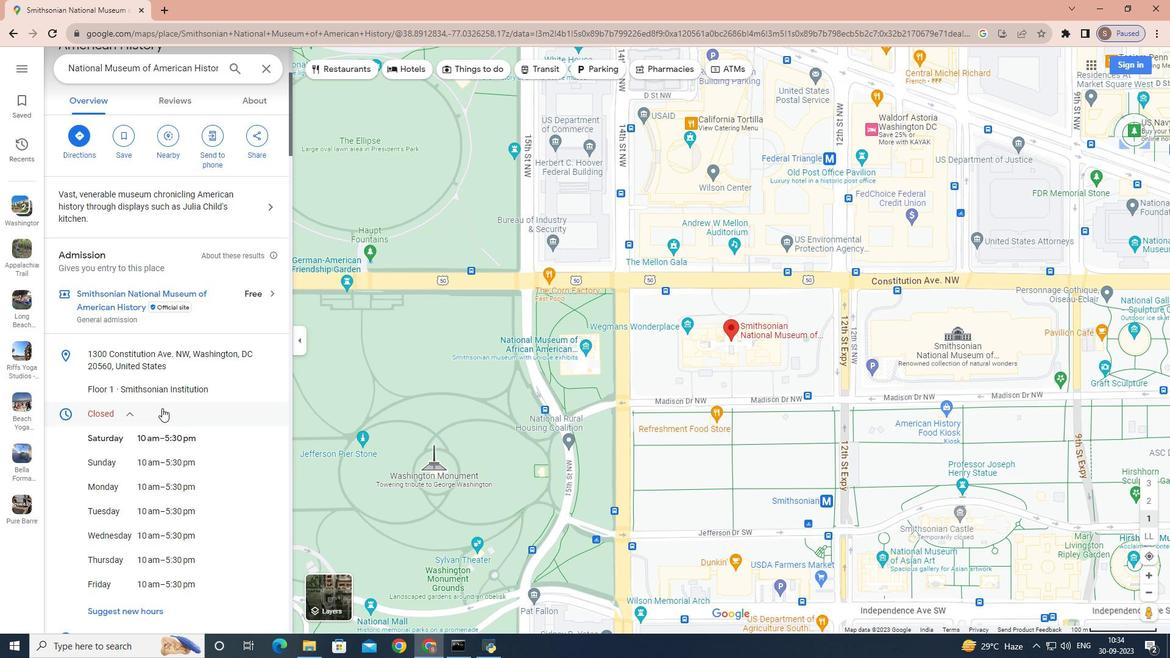 
Action: Mouse scrolled (162, 407) with delta (0, 0)
Screenshot: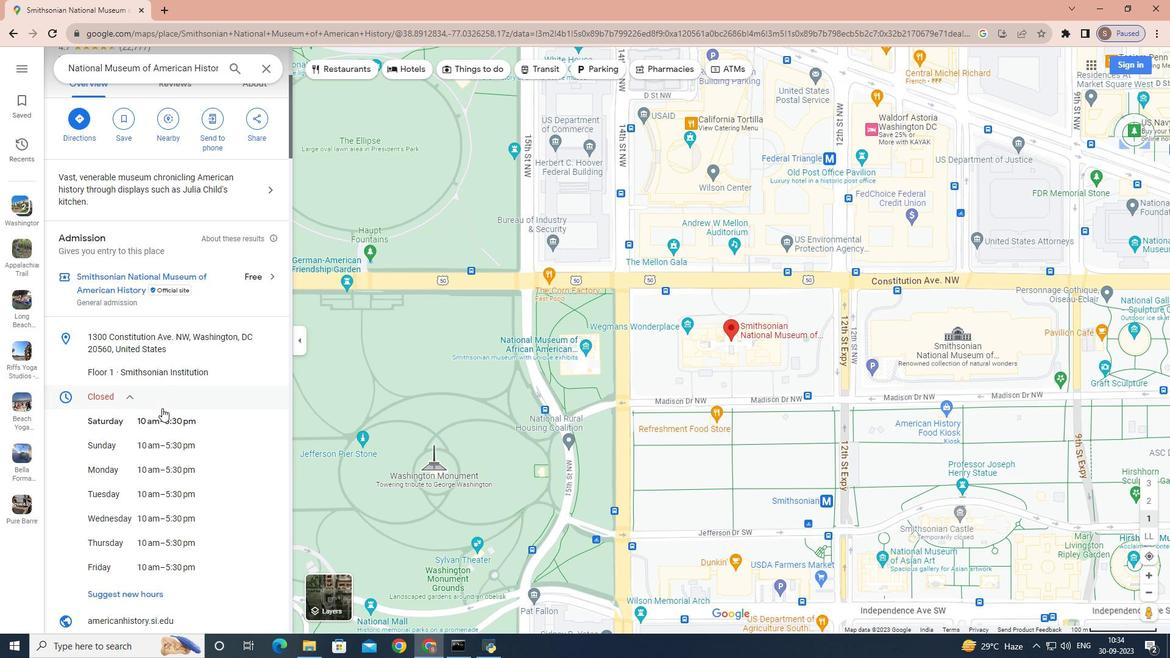 
Action: Mouse scrolled (162, 407) with delta (0, 0)
Screenshot: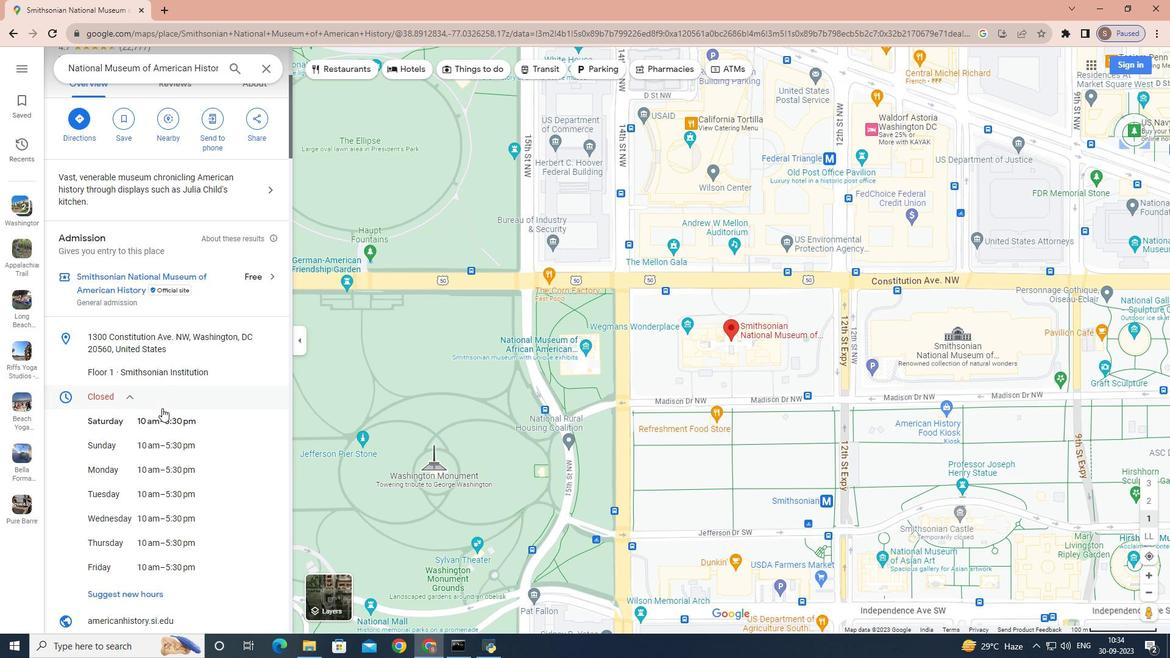 
Action: Mouse scrolled (162, 407) with delta (0, 0)
Screenshot: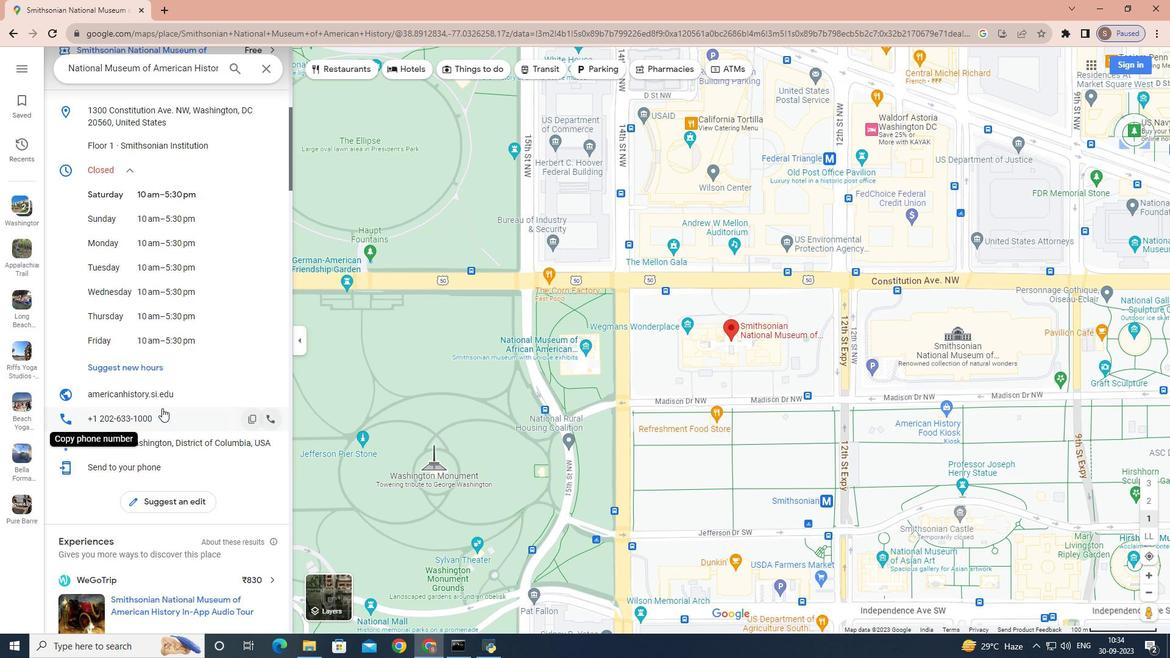 
Action: Mouse scrolled (162, 407) with delta (0, 0)
Screenshot: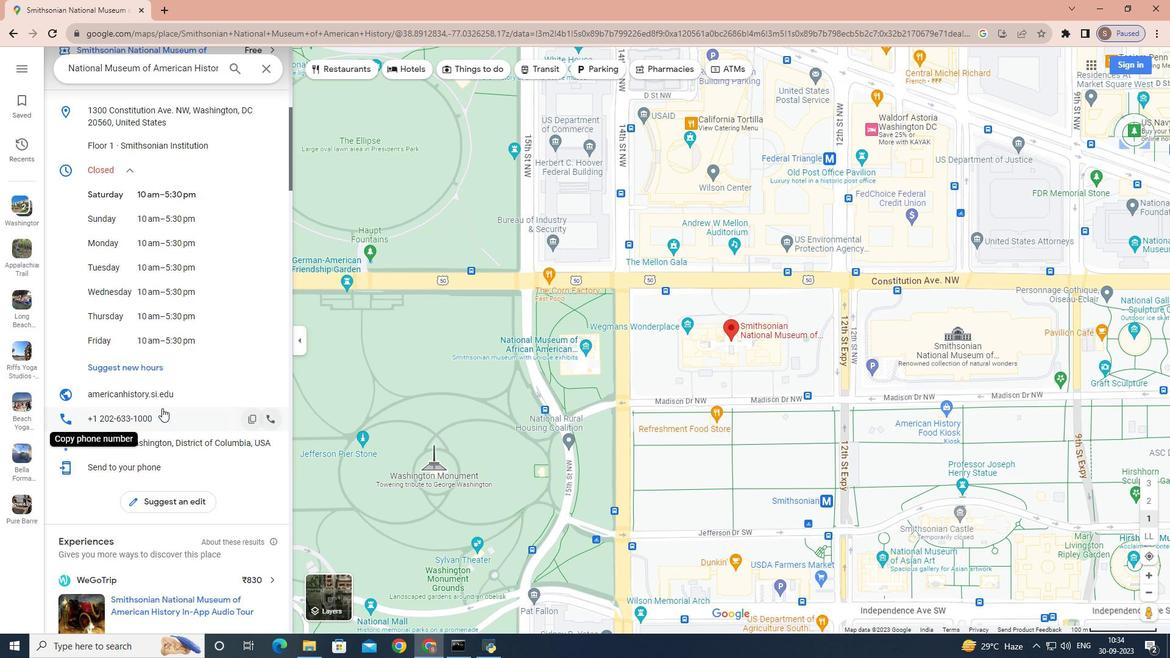 
Action: Mouse scrolled (162, 407) with delta (0, 0)
Screenshot: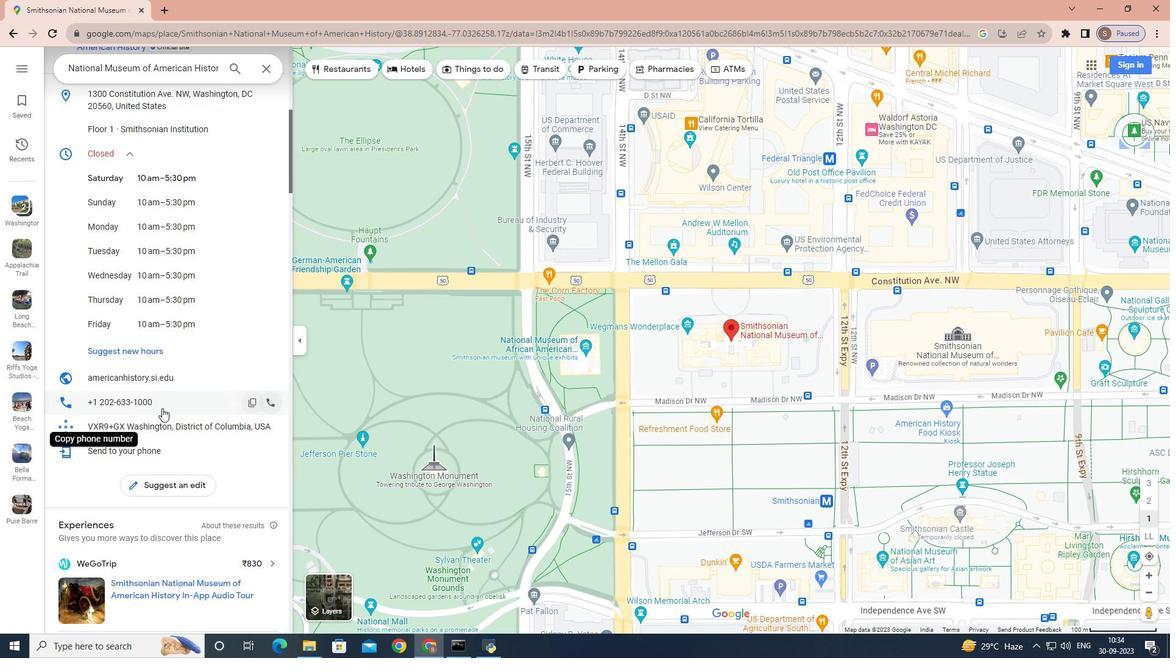 
Action: Mouse scrolled (162, 407) with delta (0, 0)
Screenshot: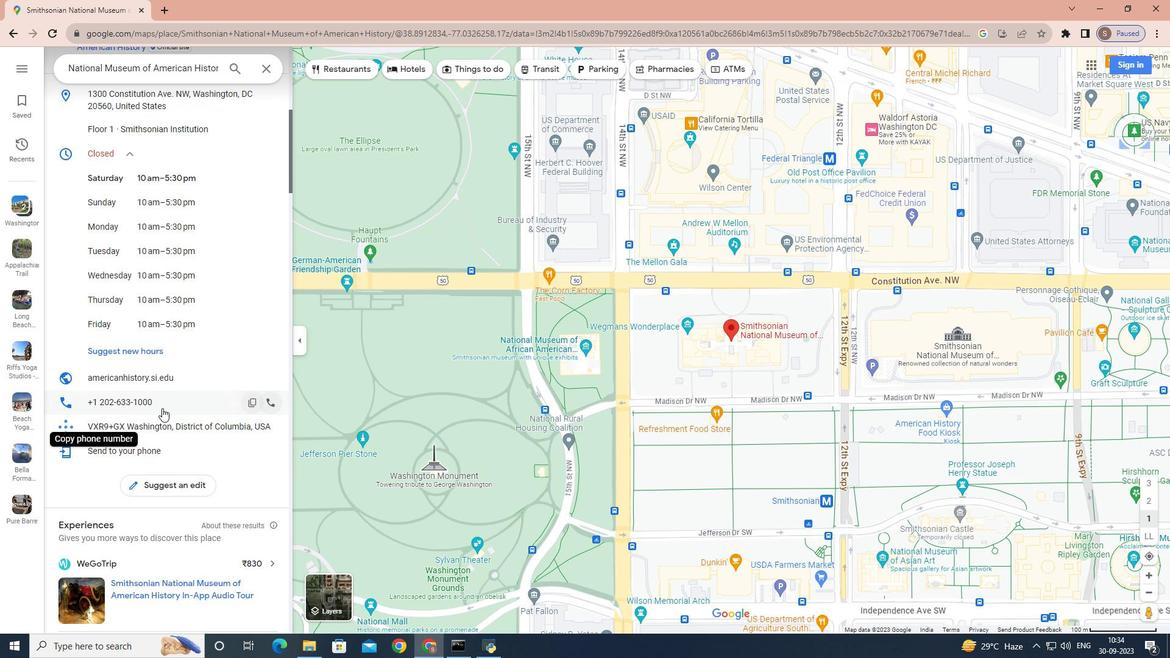 
Action: Mouse scrolled (162, 407) with delta (0, 0)
Screenshot: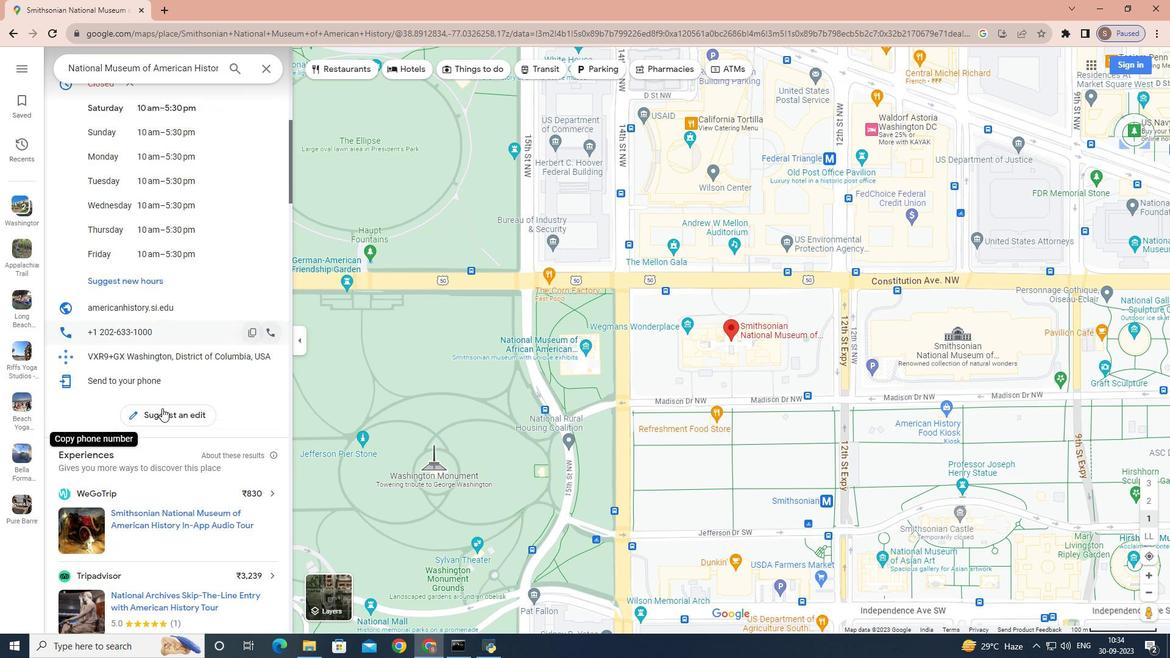 
Action: Mouse scrolled (162, 409) with delta (0, 0)
Screenshot: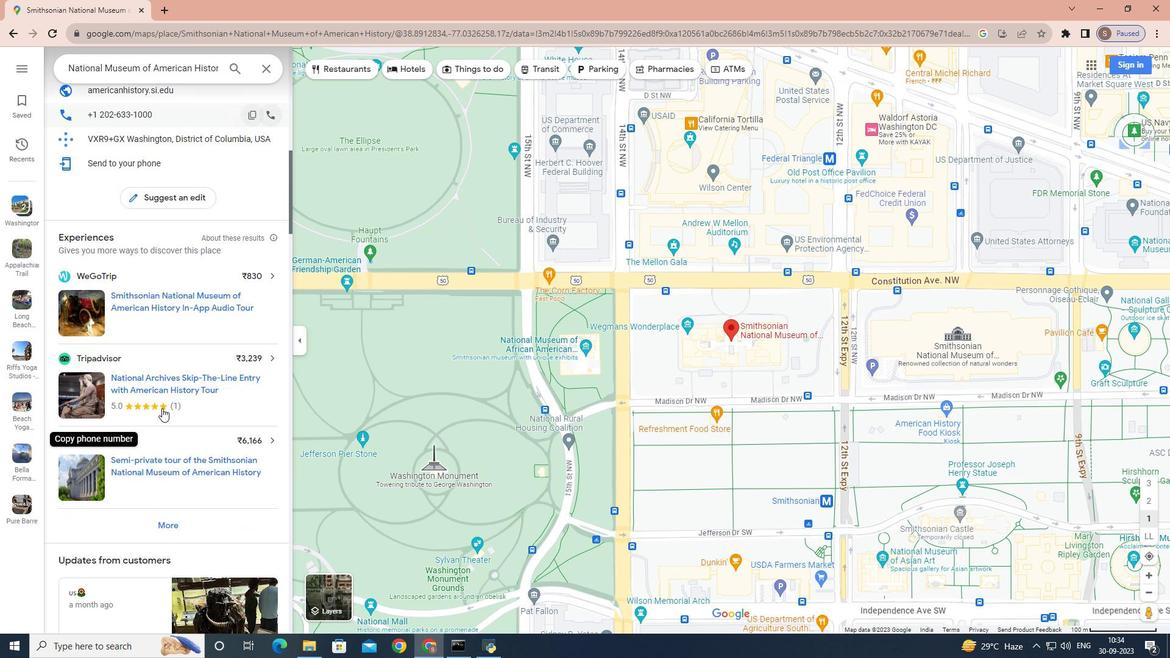 
Action: Mouse scrolled (162, 409) with delta (0, 0)
Screenshot: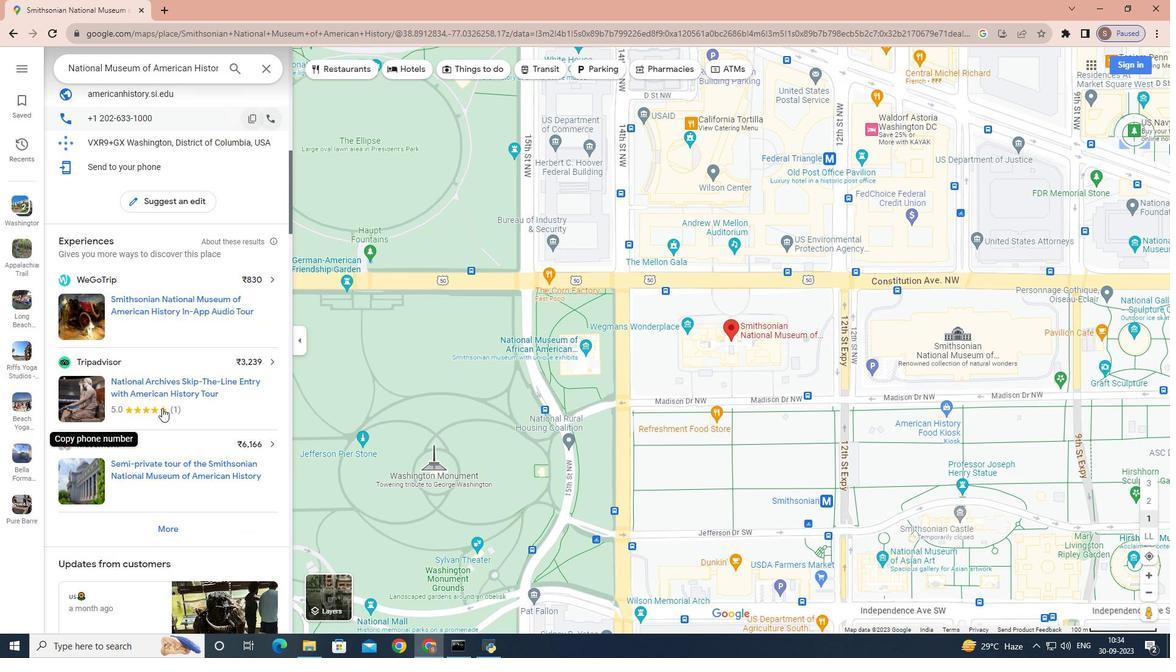 
Action: Mouse scrolled (162, 409) with delta (0, 0)
Screenshot: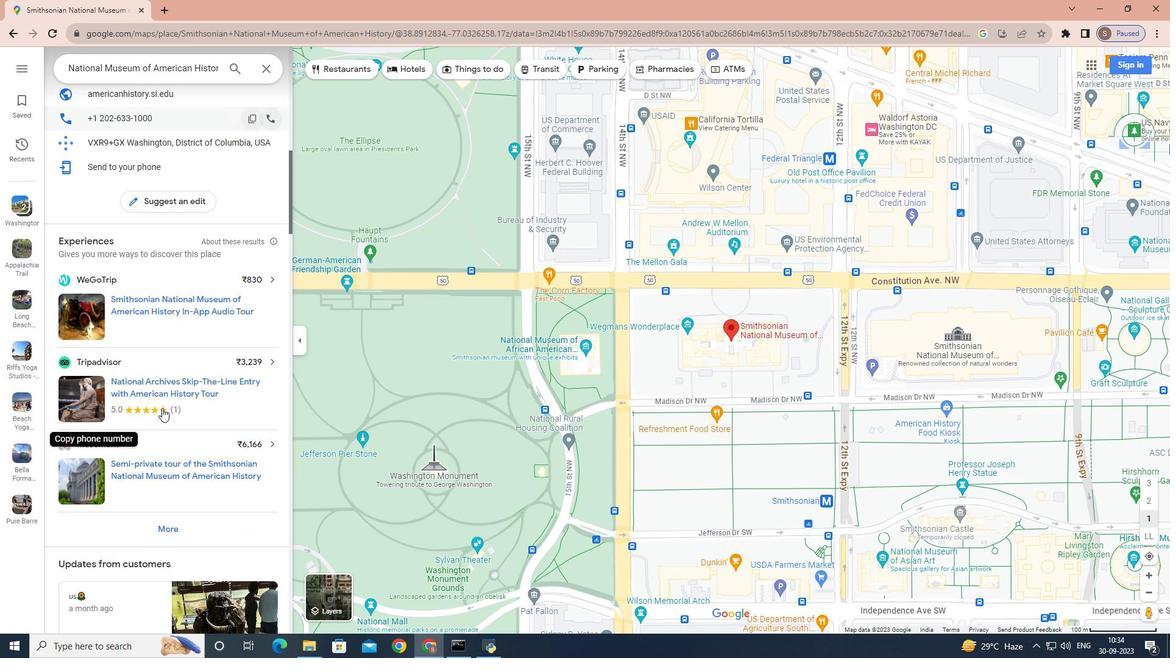 
Action: Mouse scrolled (162, 409) with delta (0, 0)
Screenshot: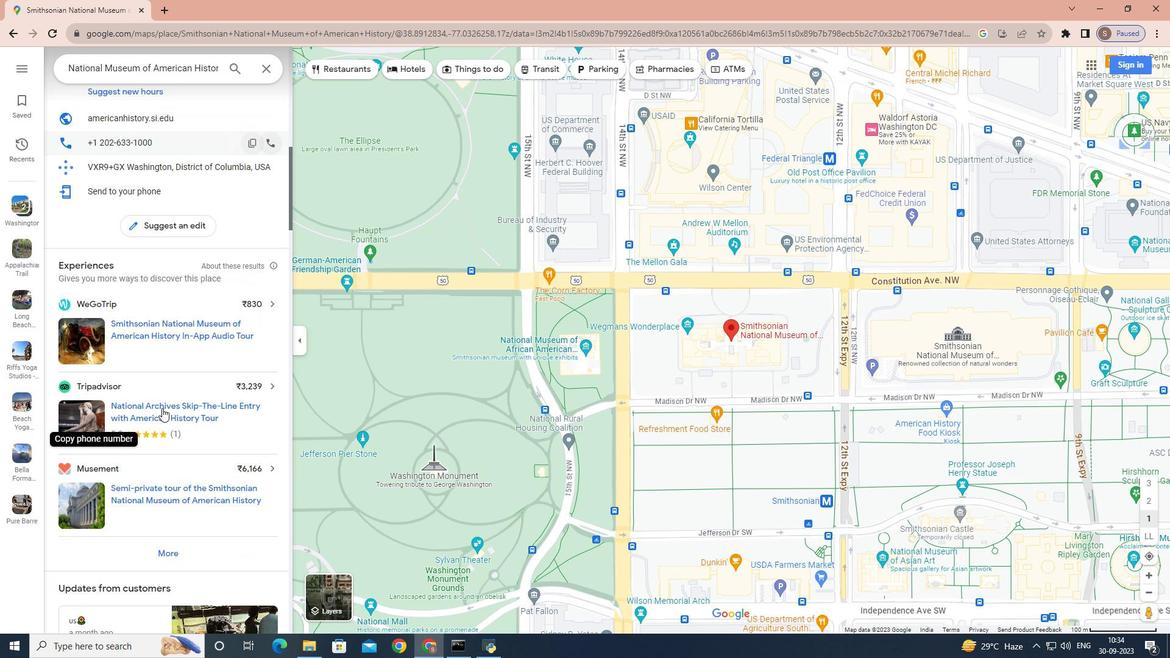 
Action: Mouse scrolled (162, 409) with delta (0, 0)
Screenshot: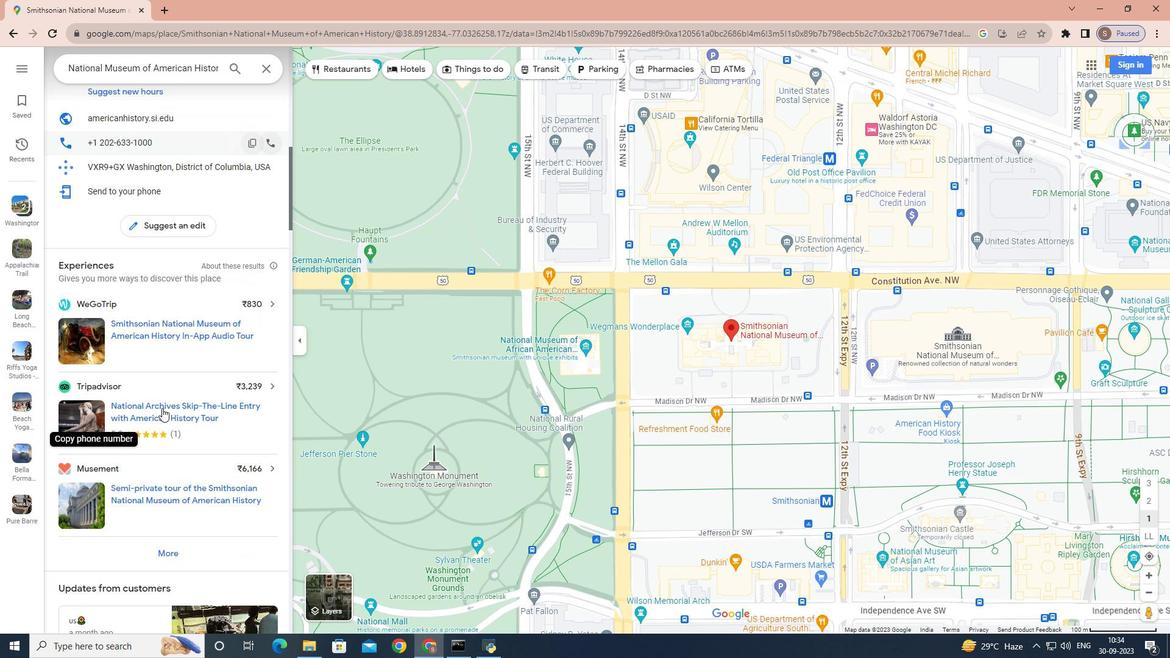 
Action: Mouse scrolled (162, 409) with delta (0, 0)
Screenshot: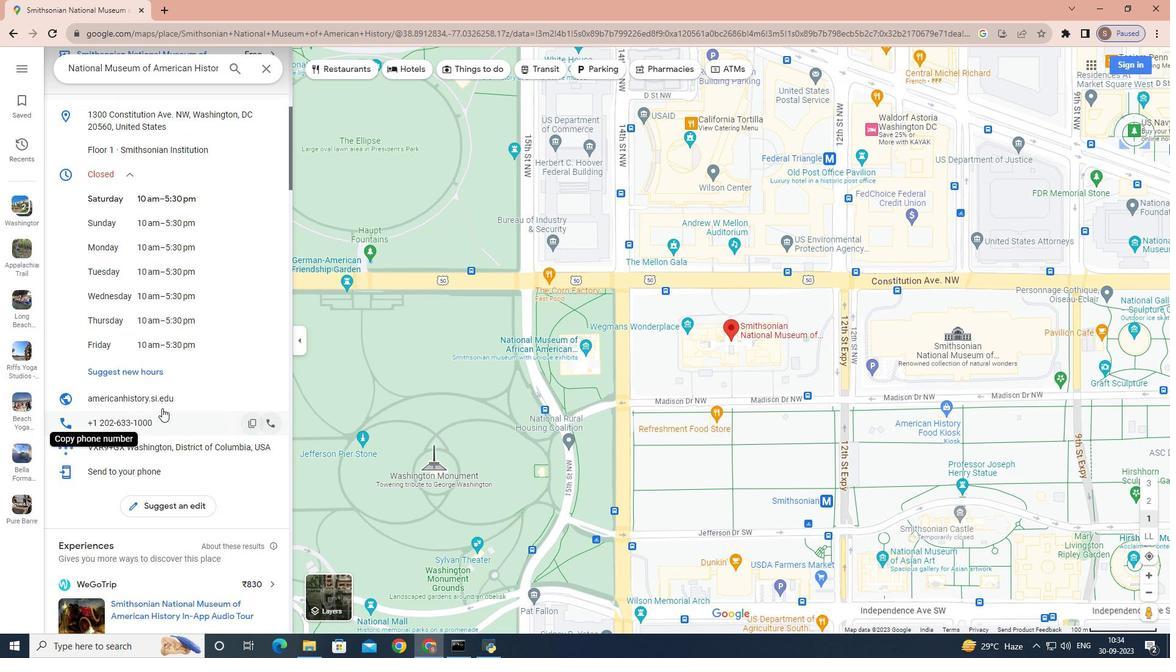 
Action: Mouse scrolled (162, 409) with delta (0, 0)
Screenshot: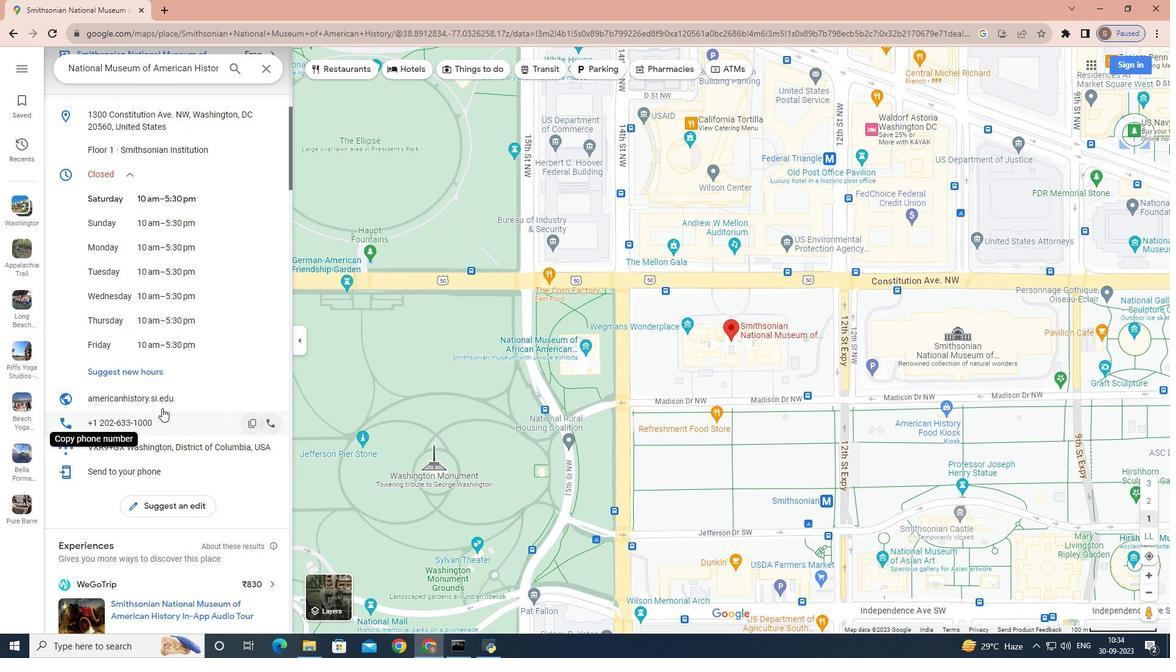 
Action: Mouse scrolled (162, 409) with delta (0, 0)
Screenshot: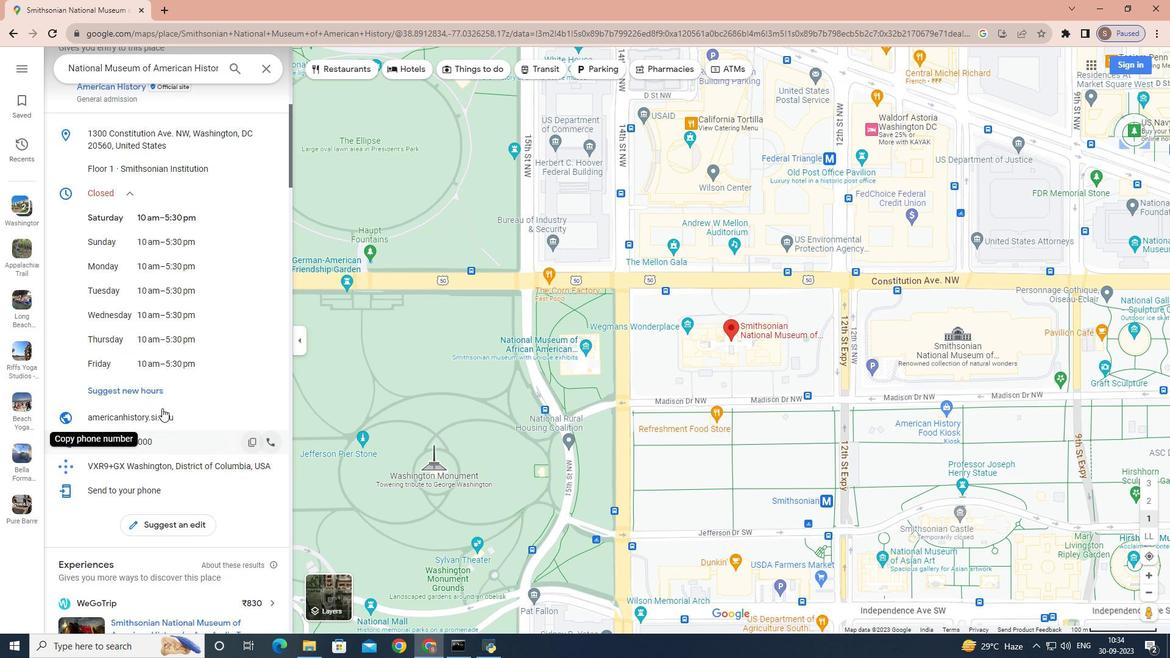 
Action: Mouse scrolled (162, 409) with delta (0, 0)
Screenshot: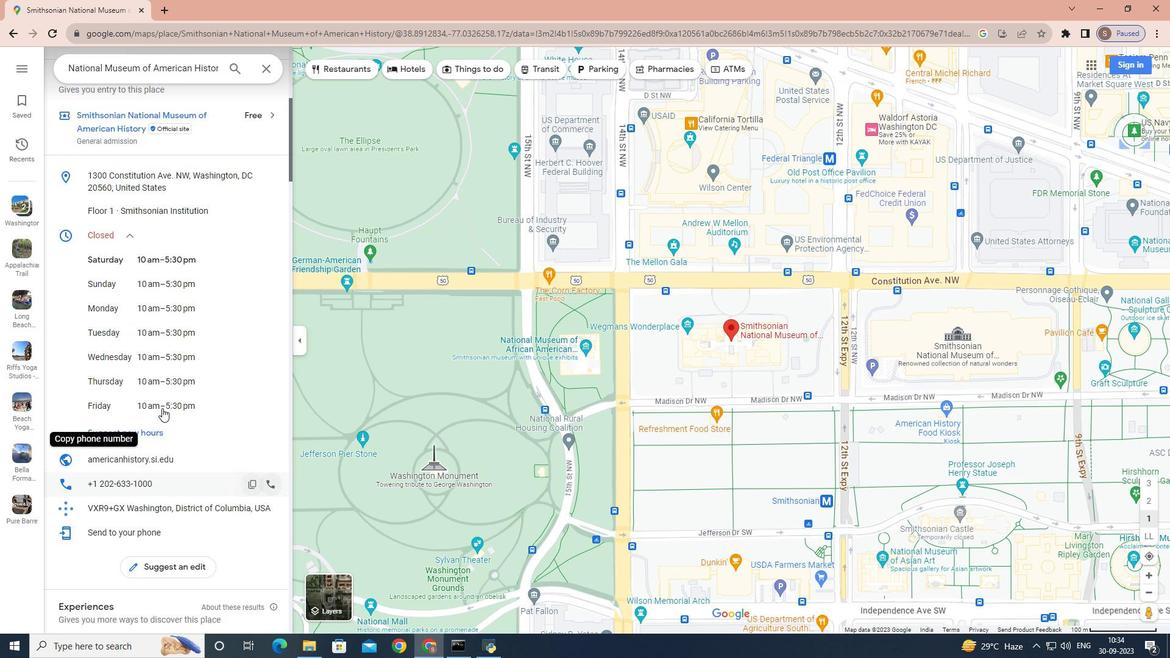 
Action: Mouse scrolled (162, 409) with delta (0, 0)
Screenshot: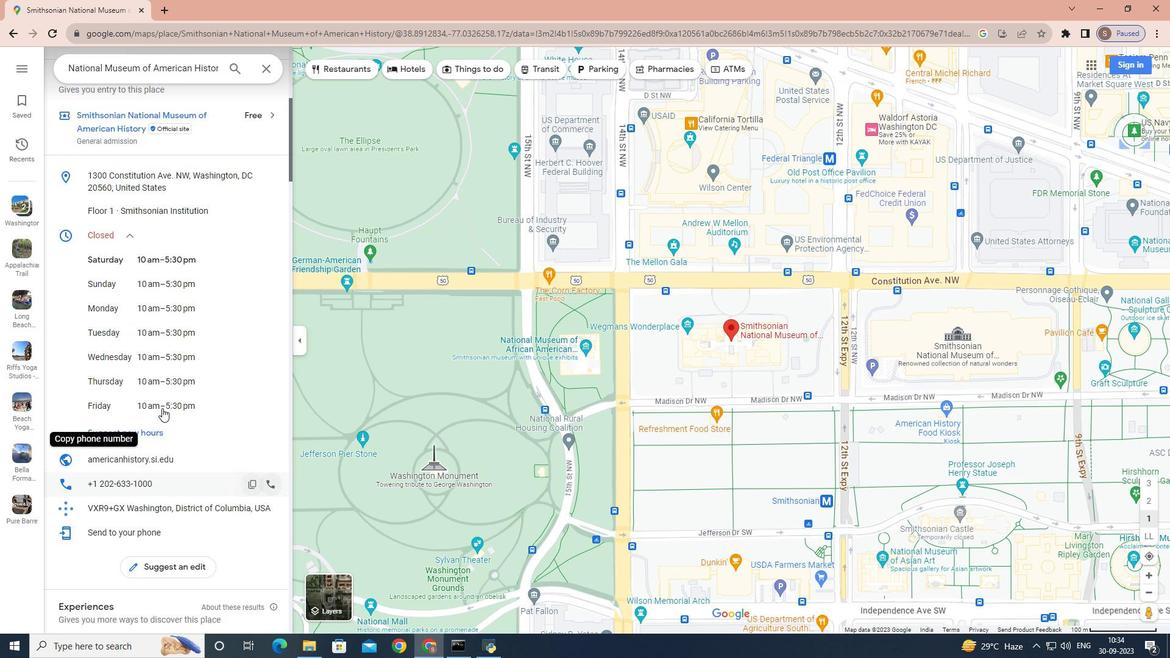 
Action: Mouse scrolled (162, 409) with delta (0, 0)
Screenshot: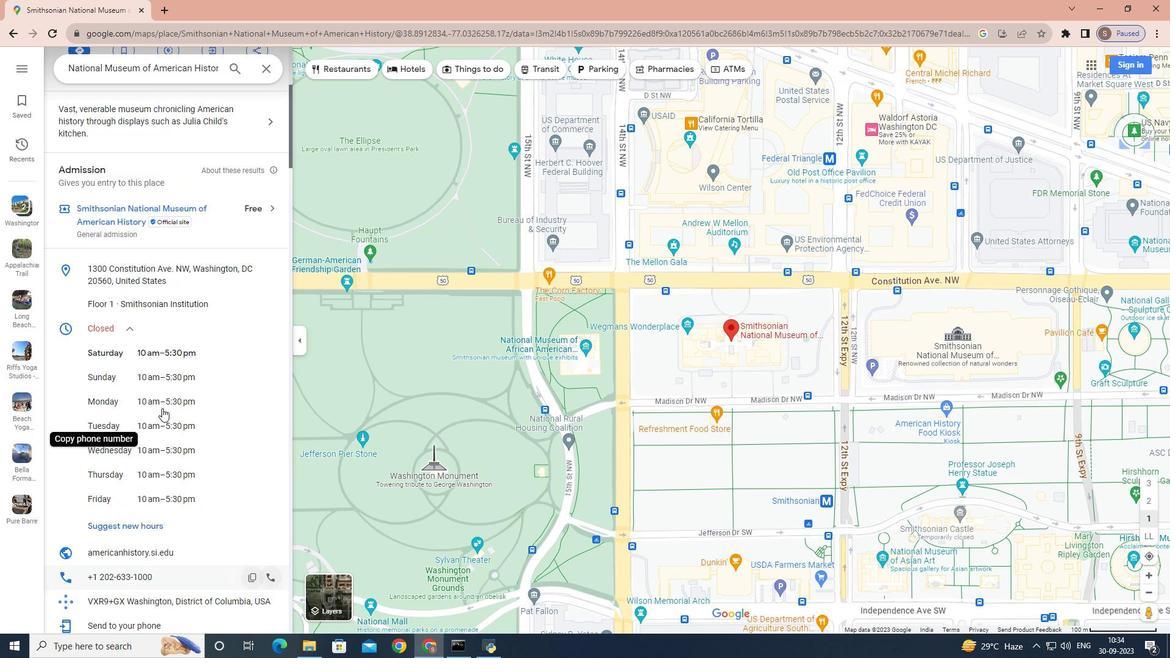 
Action: Mouse scrolled (162, 409) with delta (0, 0)
Screenshot: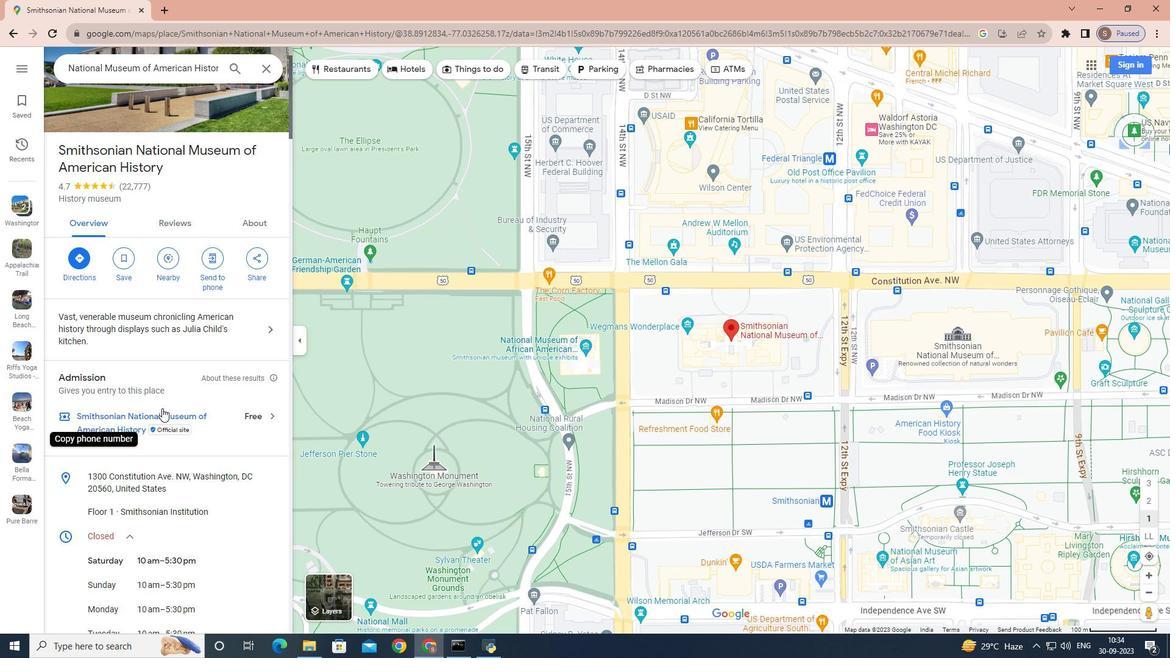 
Action: Mouse scrolled (162, 409) with delta (0, 0)
Screenshot: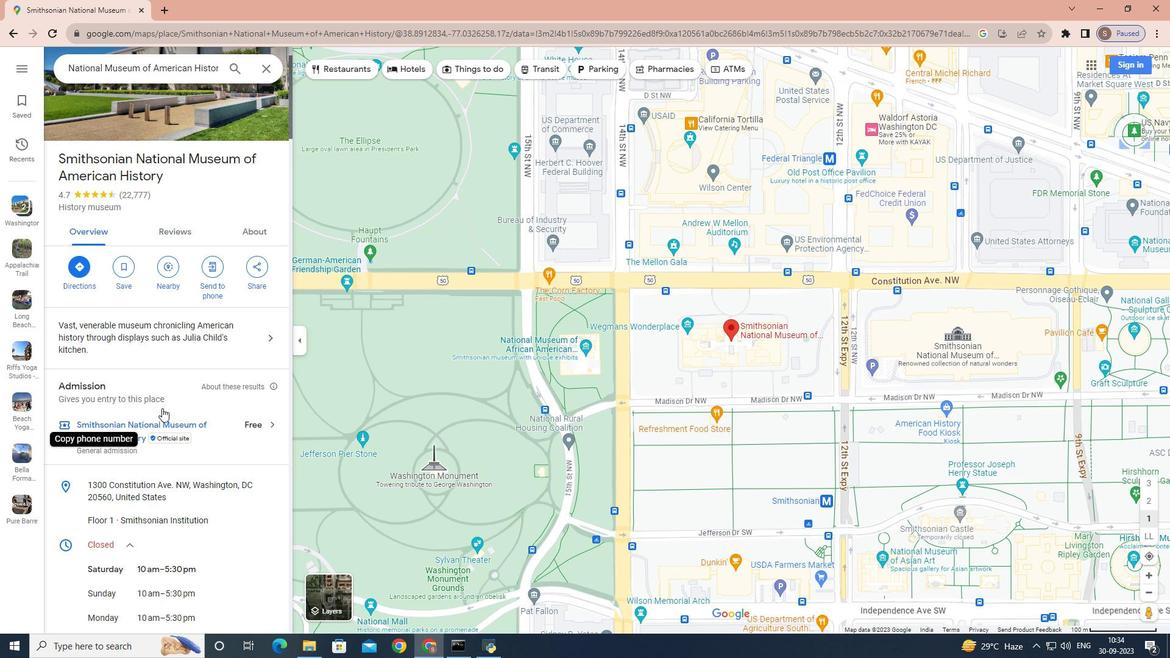 
Action: Mouse scrolled (162, 409) with delta (0, 0)
Screenshot: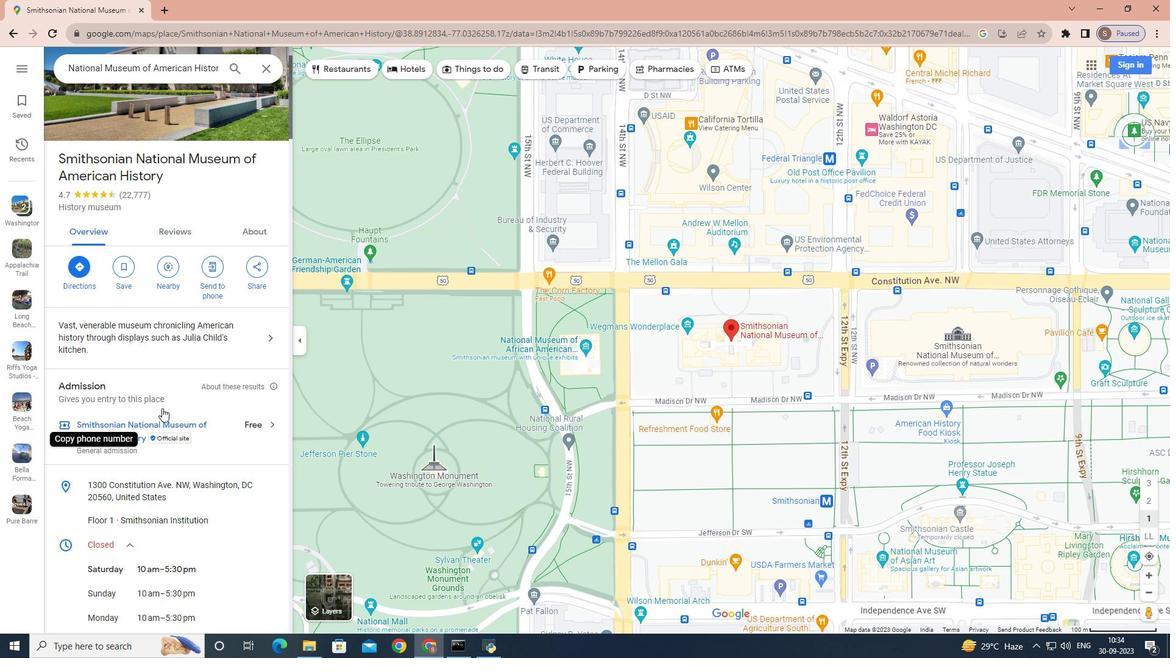 
Action: Mouse scrolled (162, 409) with delta (0, 0)
Screenshot: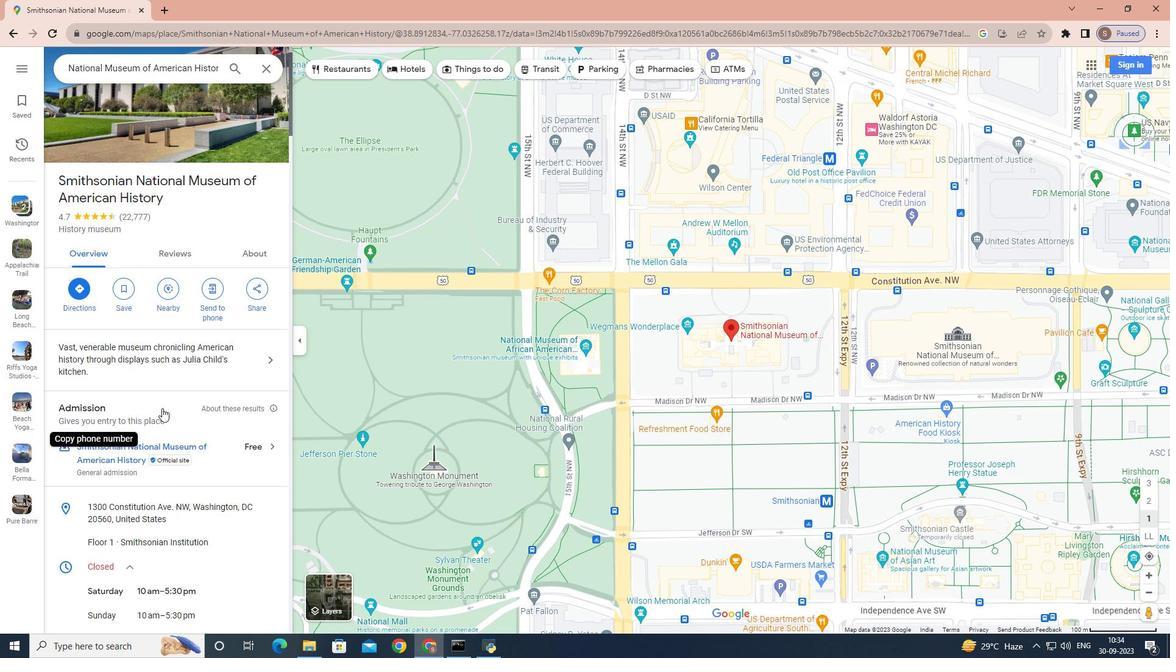 
Action: Mouse scrolled (162, 409) with delta (0, 0)
Screenshot: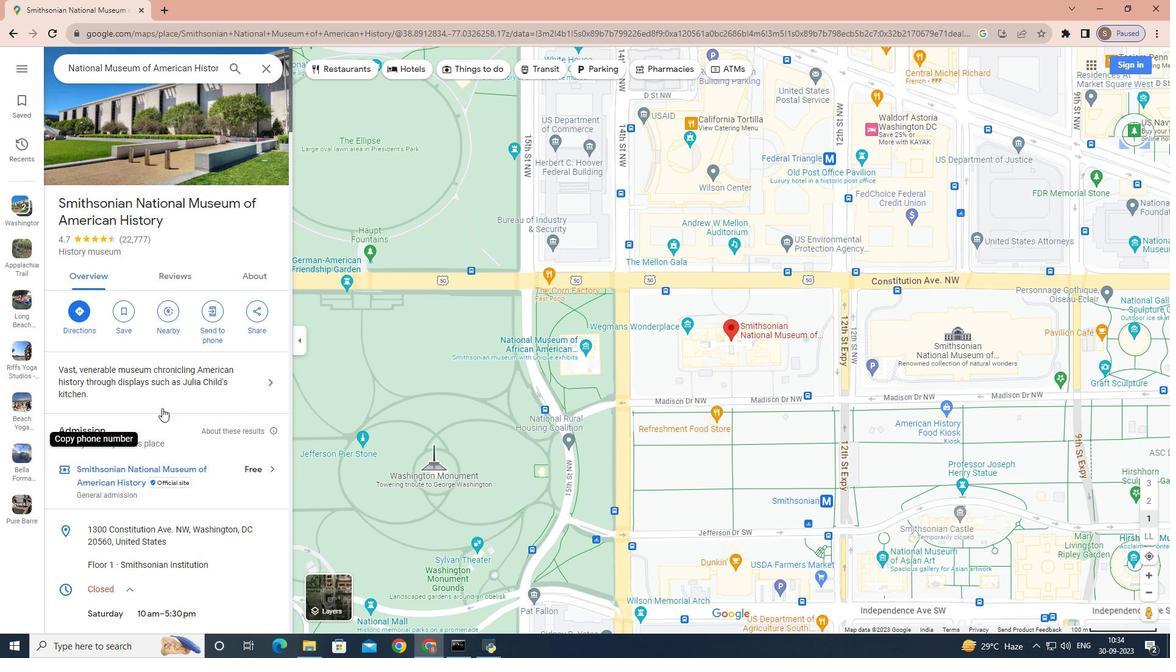 
Action: Mouse moved to (189, 288)
Screenshot: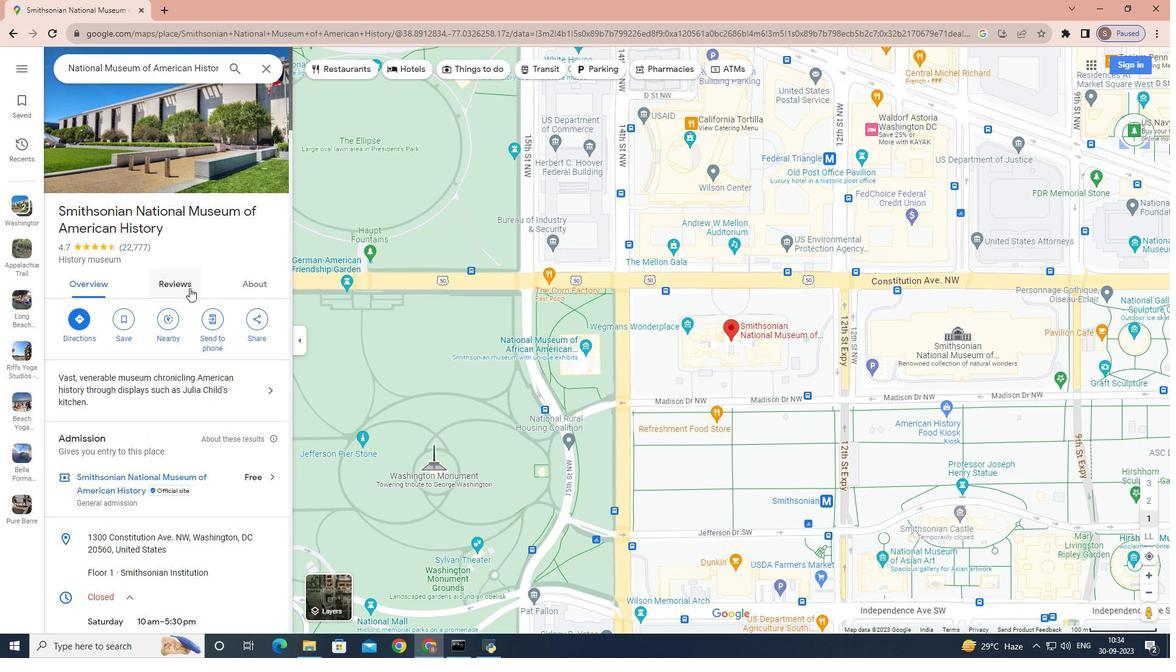 
Action: Mouse pressed left at (189, 288)
Screenshot: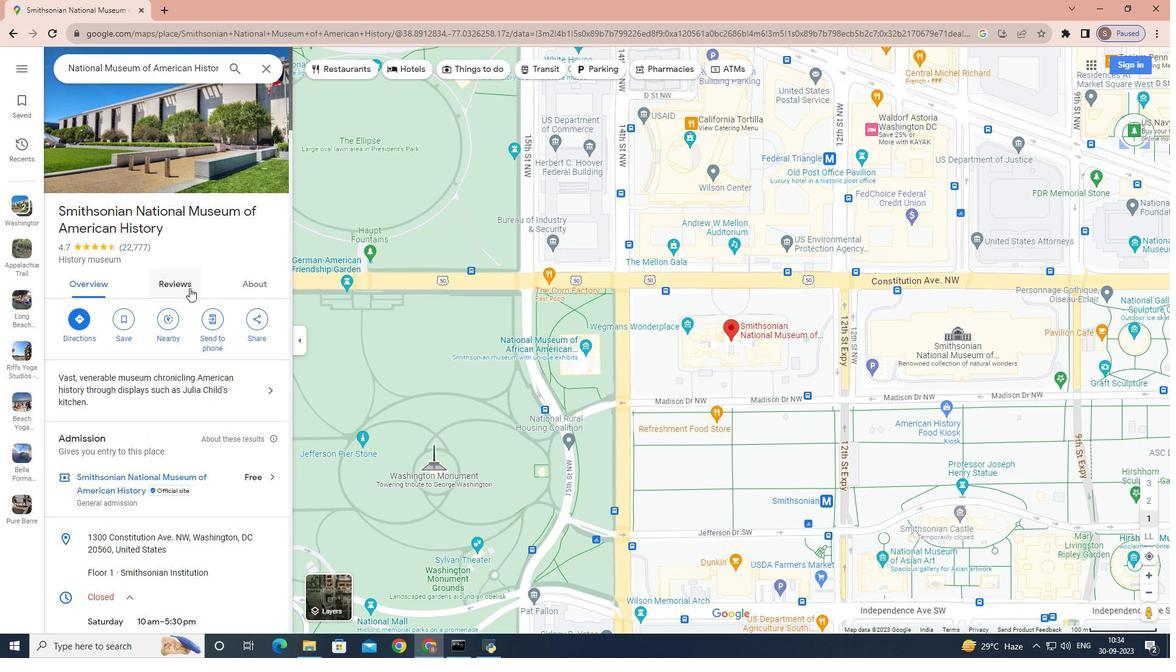 
Action: Mouse scrolled (189, 288) with delta (0, 0)
Screenshot: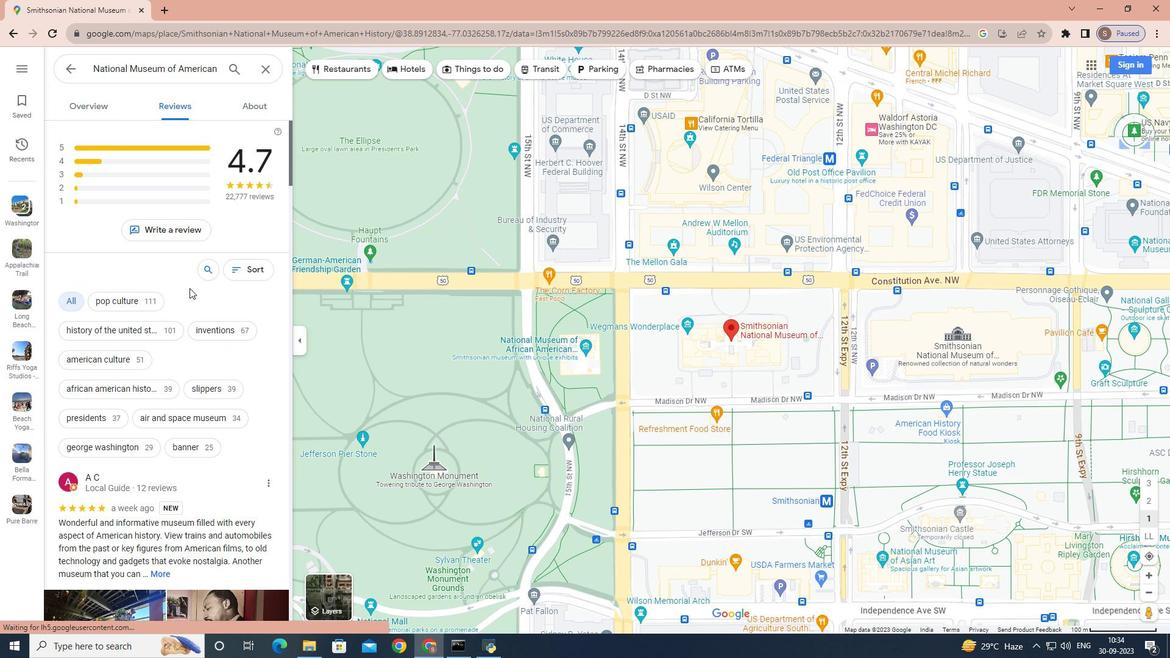 
Action: Mouse scrolled (189, 288) with delta (0, 0)
Screenshot: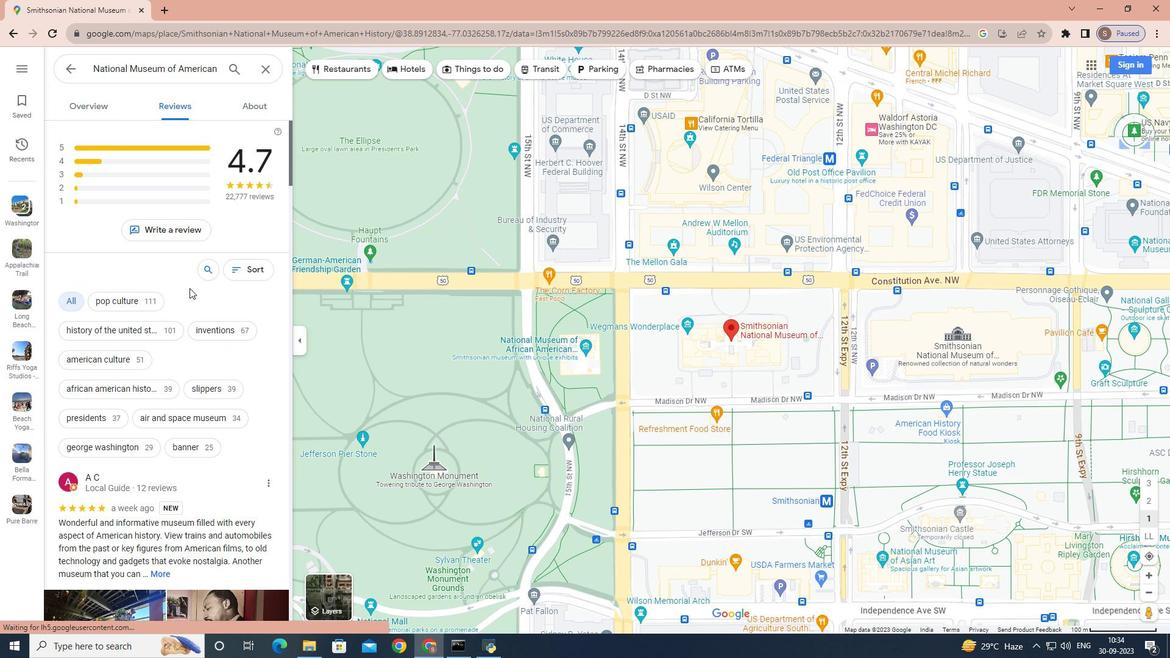 
Action: Mouse scrolled (189, 288) with delta (0, 0)
Screenshot: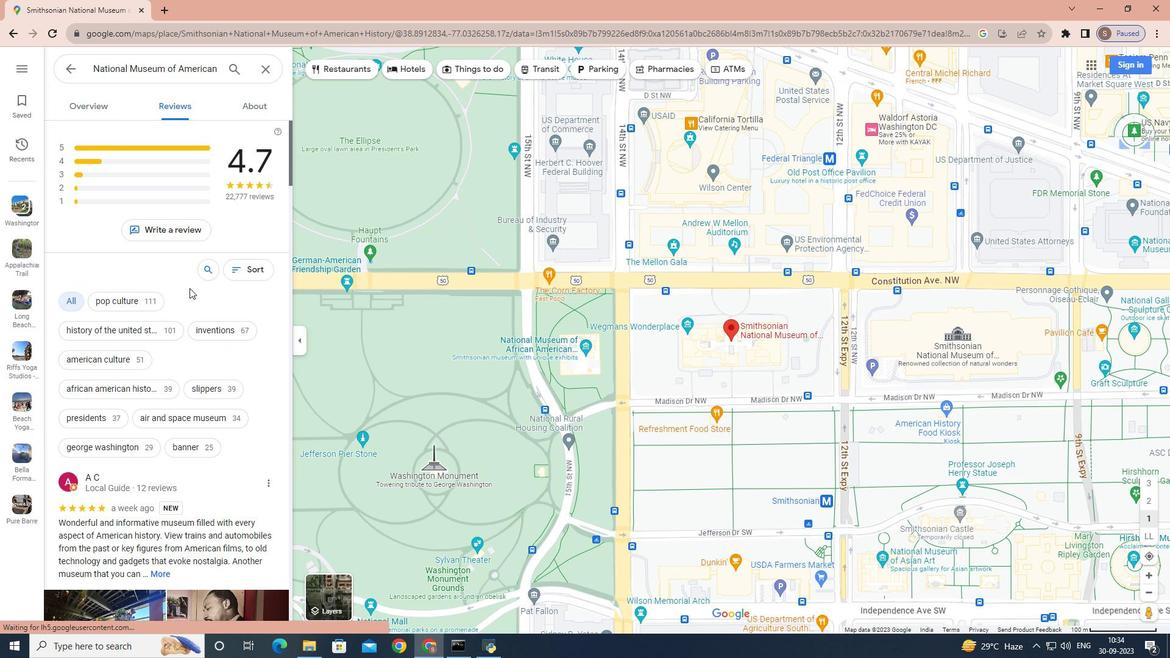
Action: Mouse scrolled (189, 288) with delta (0, 0)
Screenshot: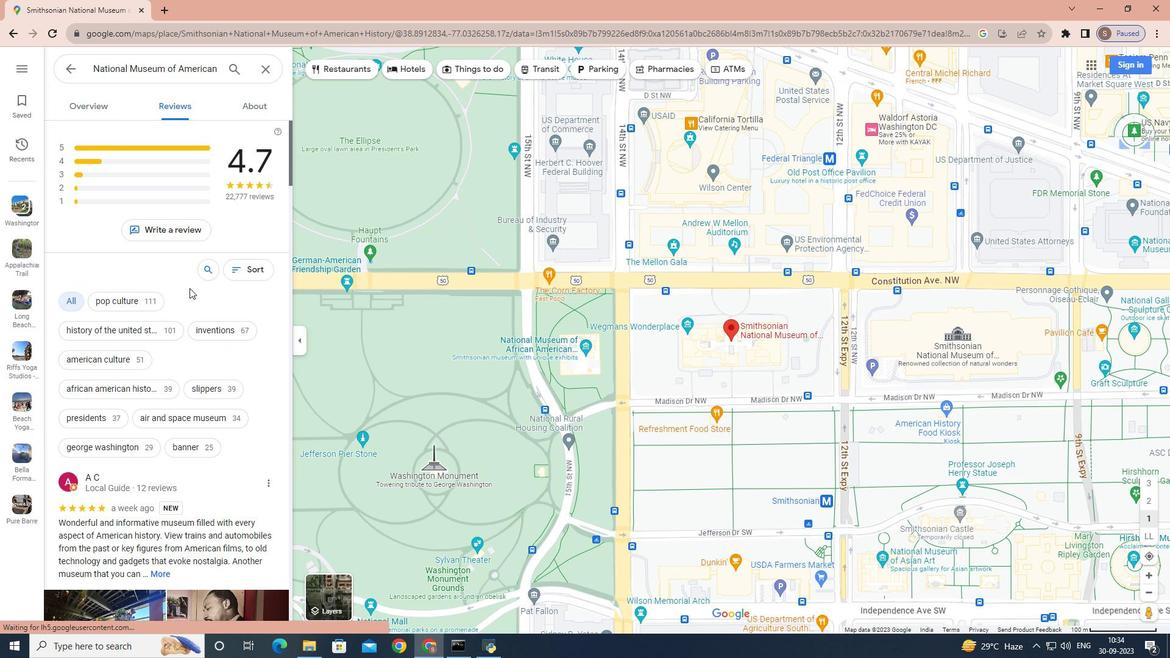 
Action: Mouse scrolled (189, 288) with delta (0, 0)
Screenshot: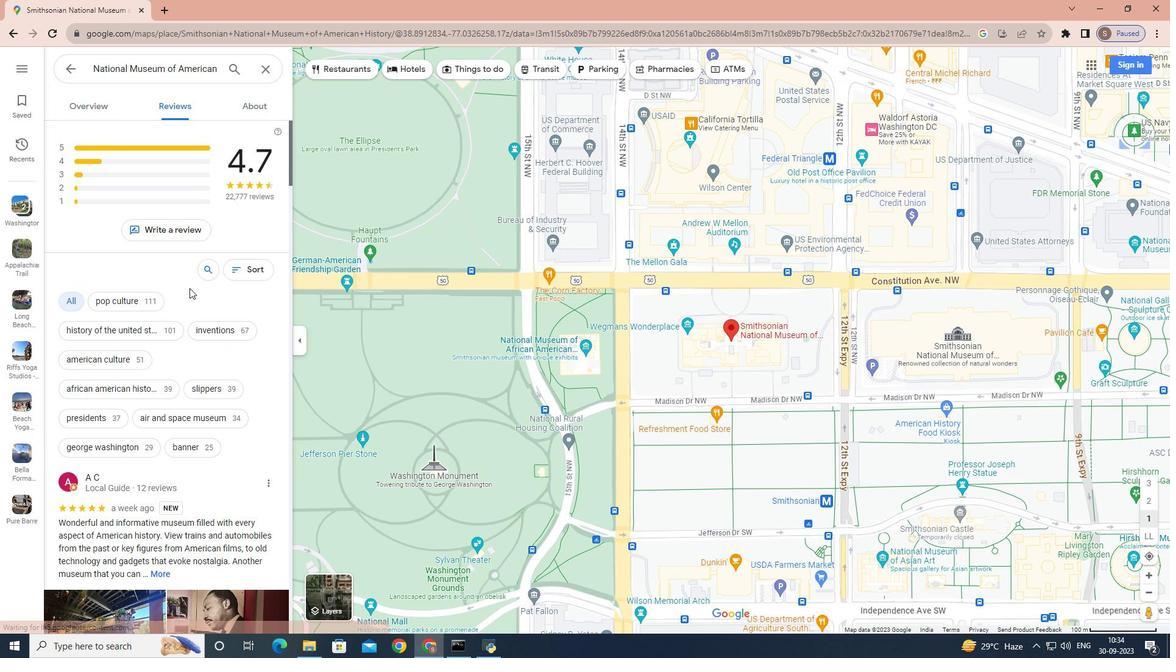 
Action: Mouse moved to (249, 100)
Screenshot: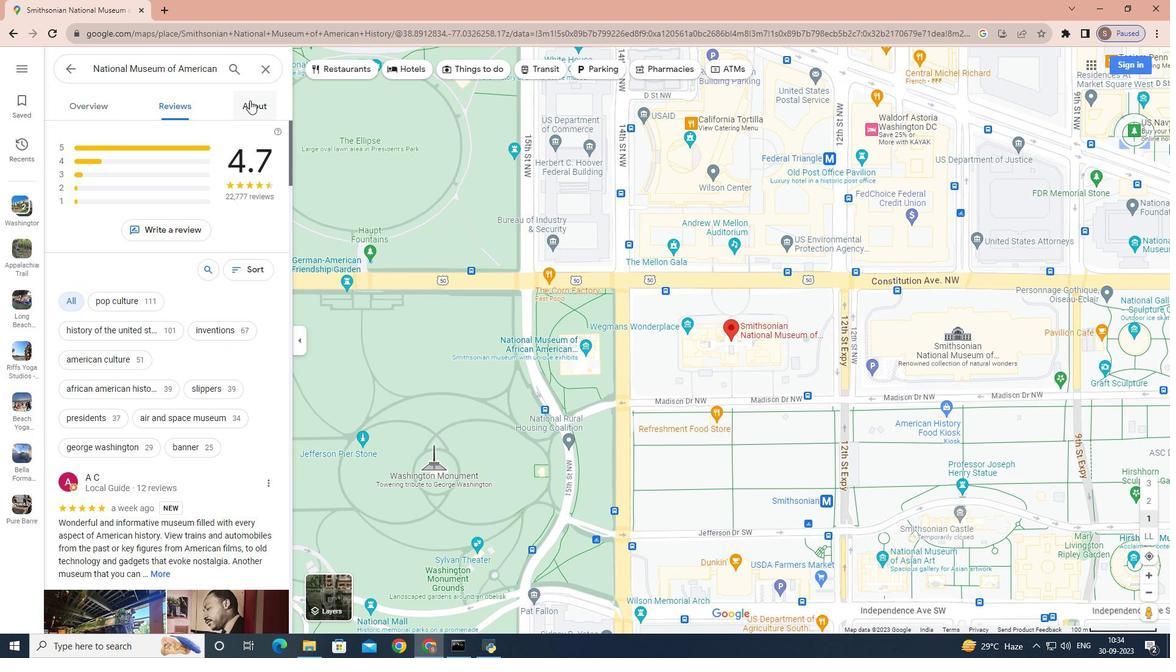 
Action: Mouse pressed left at (249, 100)
Screenshot: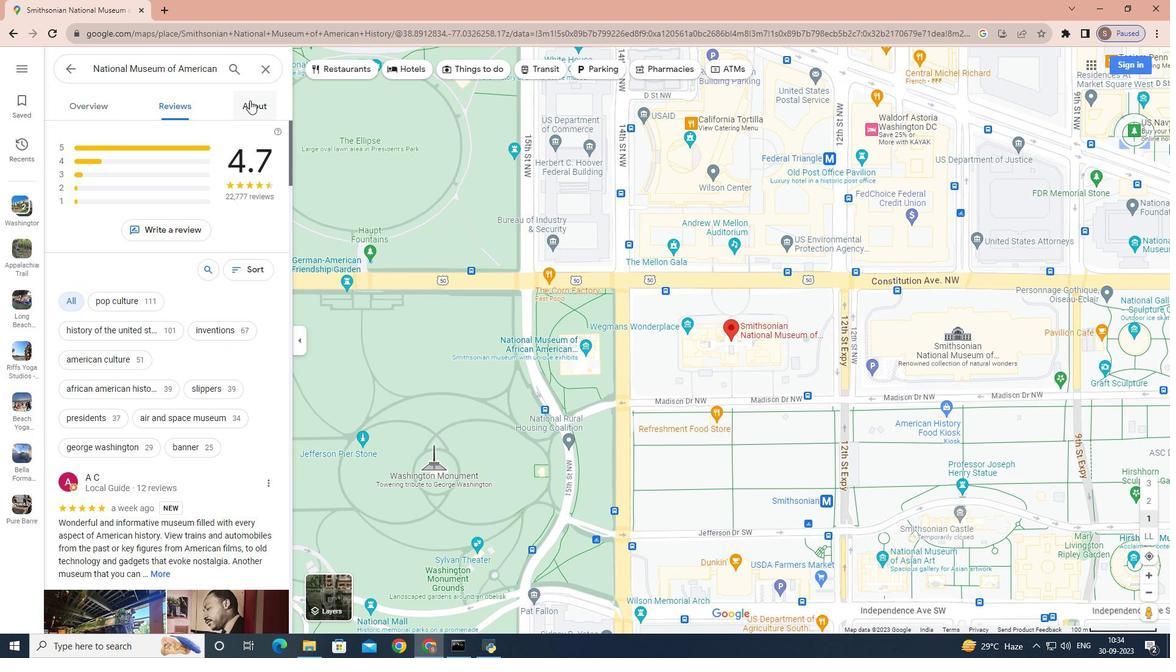 
Action: Mouse moved to (159, 270)
Screenshot: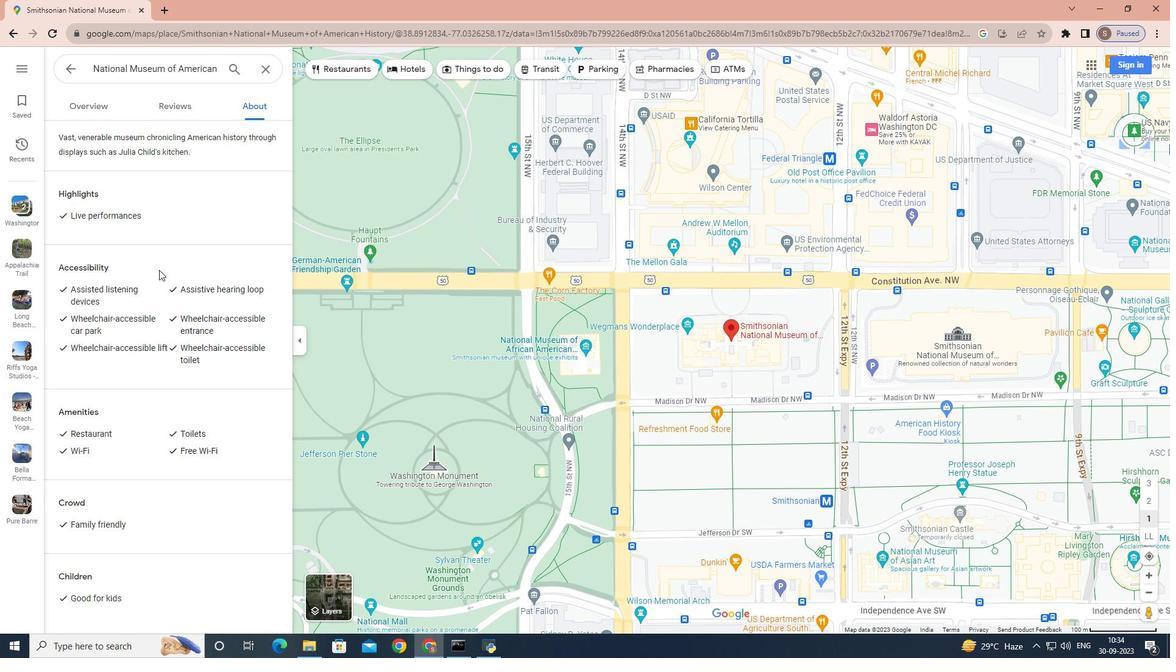 
Action: Mouse scrolled (159, 269) with delta (0, 0)
Screenshot: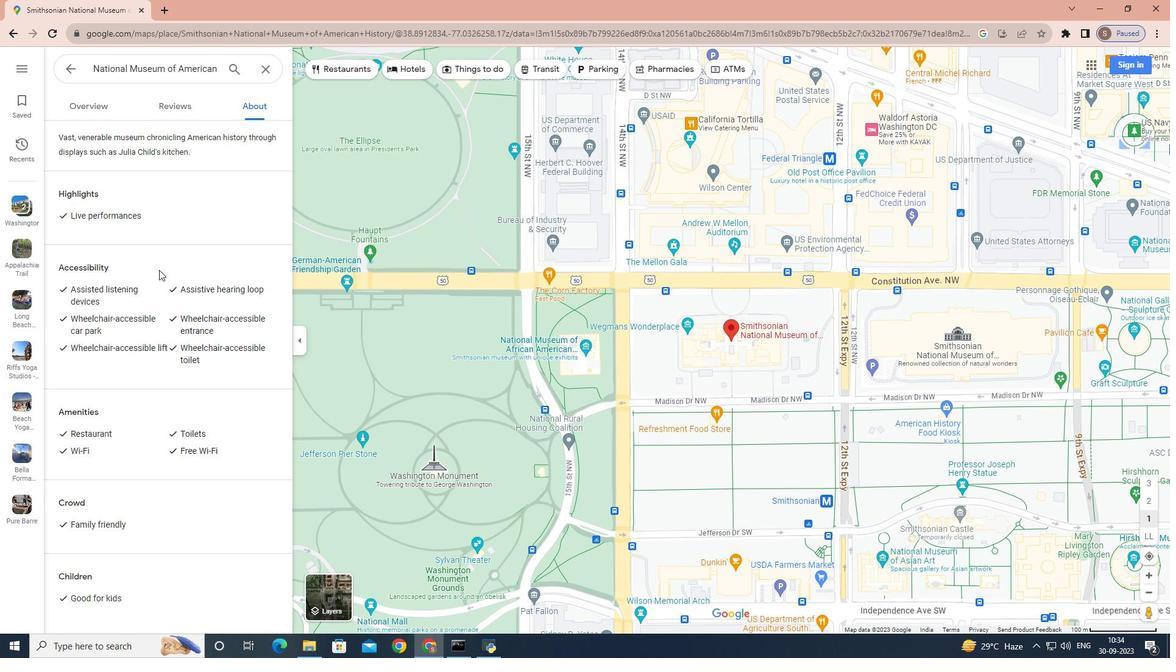 
Action: Mouse scrolled (159, 269) with delta (0, 0)
Screenshot: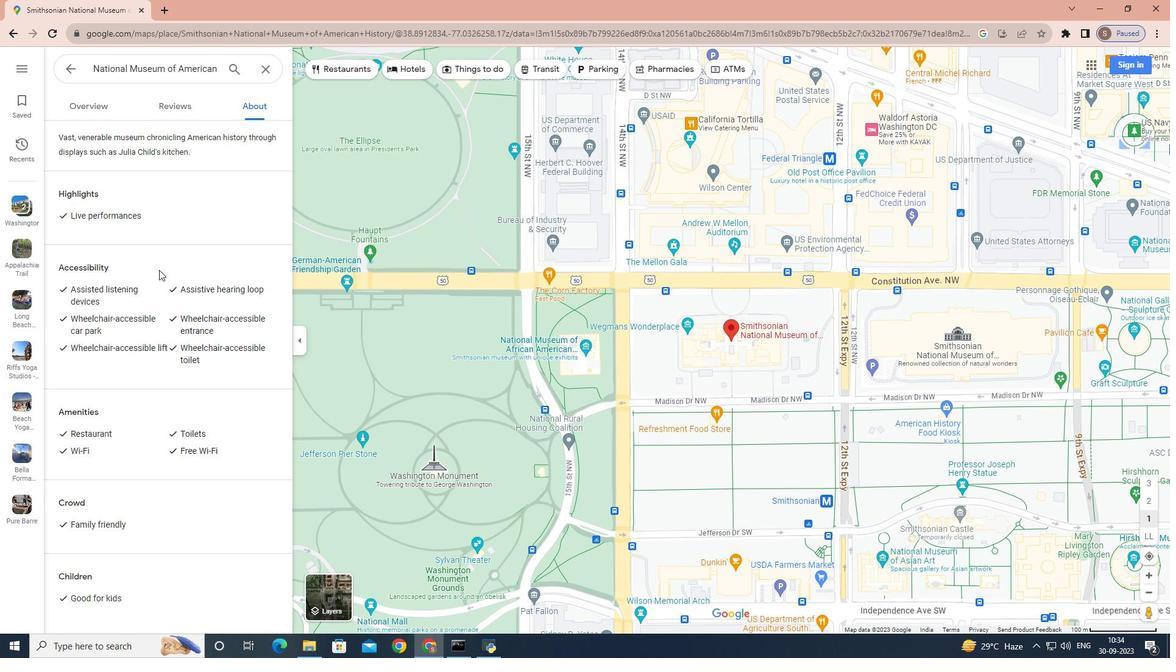 
Action: Mouse scrolled (159, 269) with delta (0, 0)
Screenshot: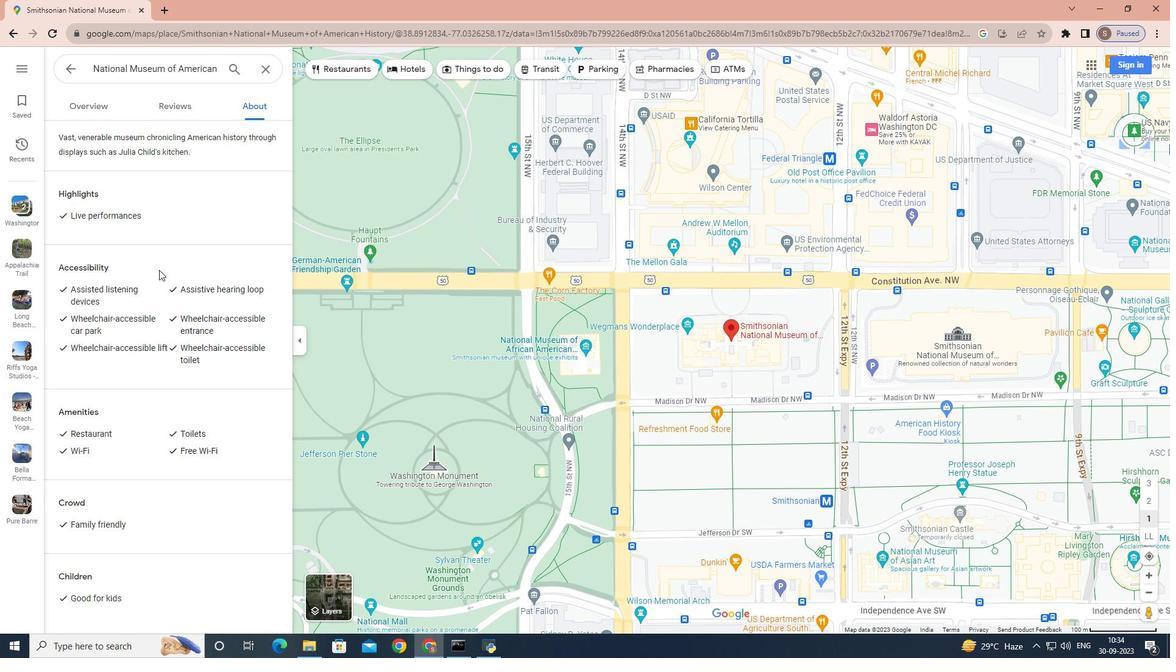 
Action: Mouse scrolled (159, 269) with delta (0, 0)
Screenshot: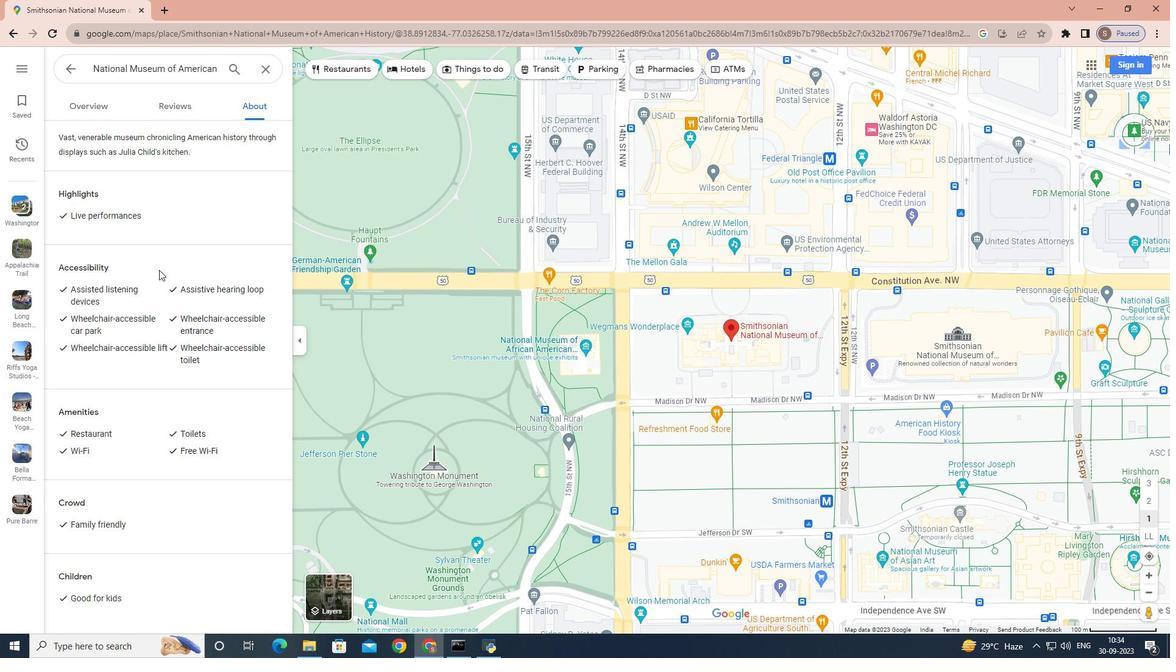
Action: Mouse scrolled (159, 270) with delta (0, 0)
Screenshot: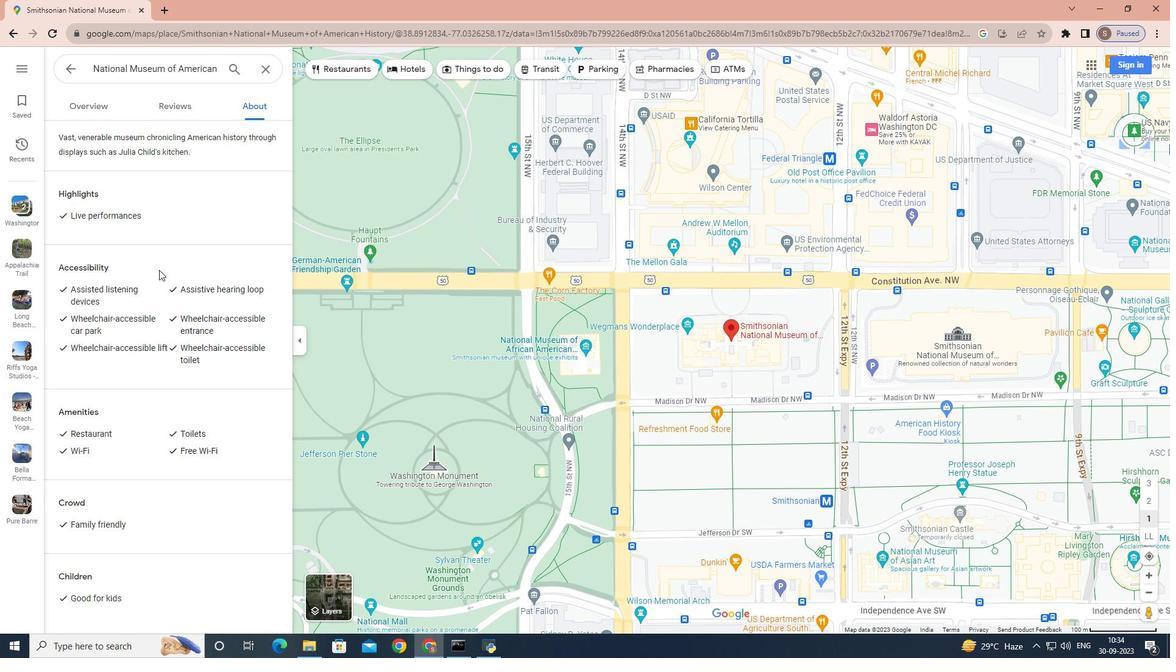 
Action: Mouse scrolled (159, 270) with delta (0, 0)
Screenshot: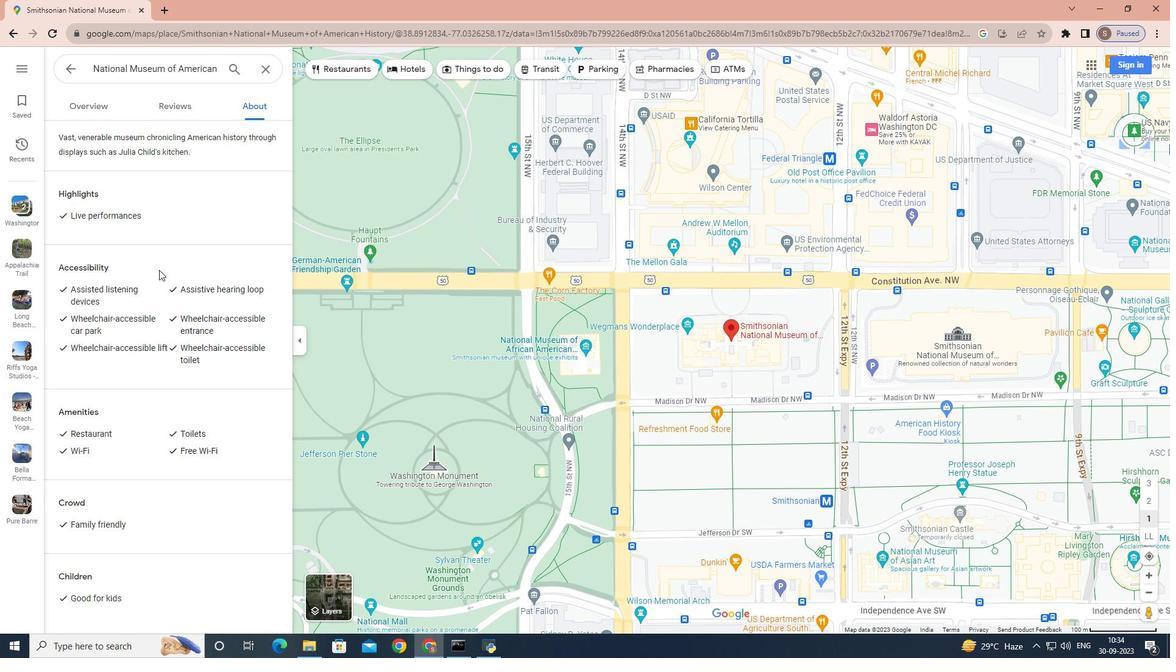 
Action: Mouse scrolled (159, 270) with delta (0, 0)
Screenshot: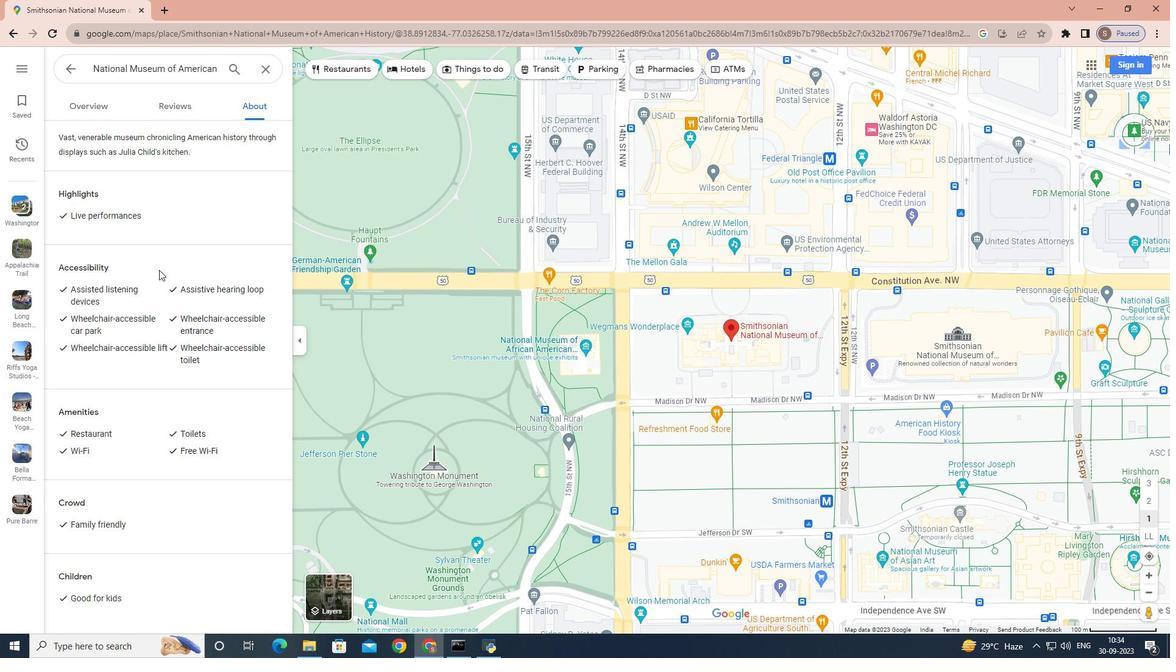 
Action: Mouse scrolled (159, 270) with delta (0, 0)
Screenshot: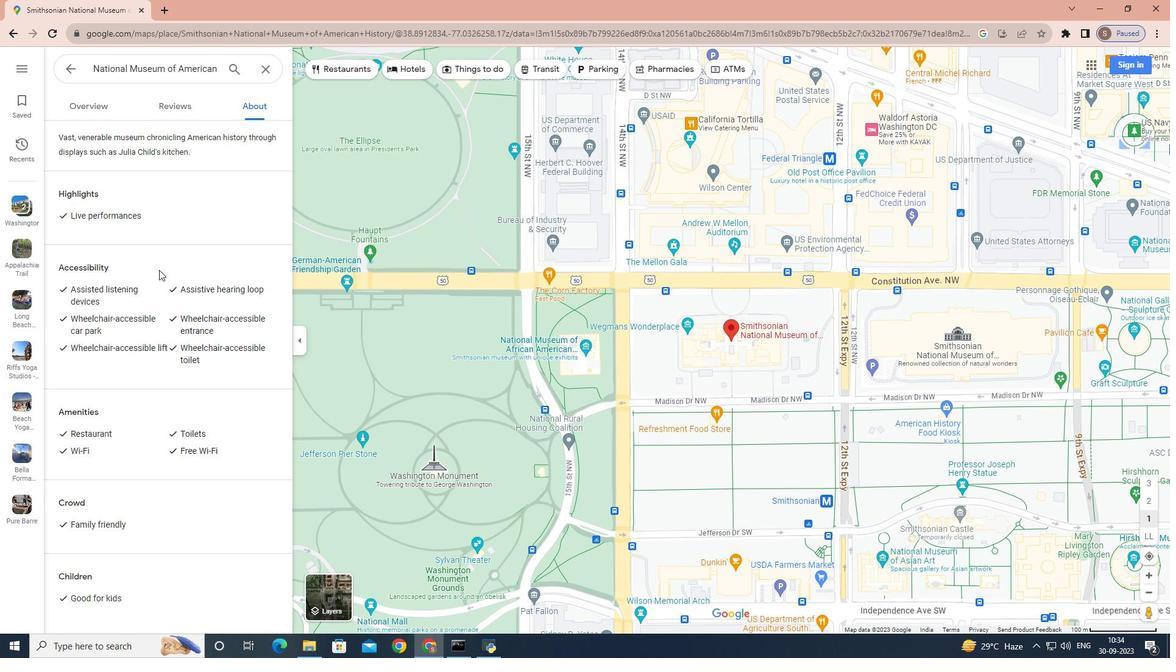 
Action: Mouse moved to (112, 115)
Screenshot: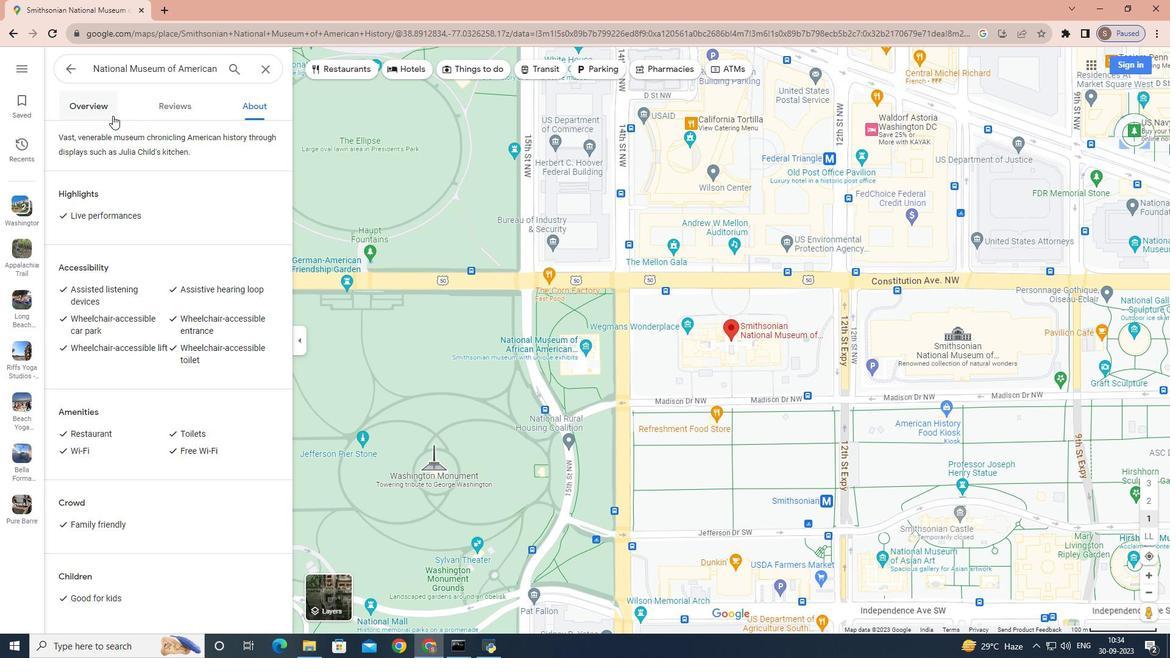 
Action: Mouse pressed left at (112, 115)
Screenshot: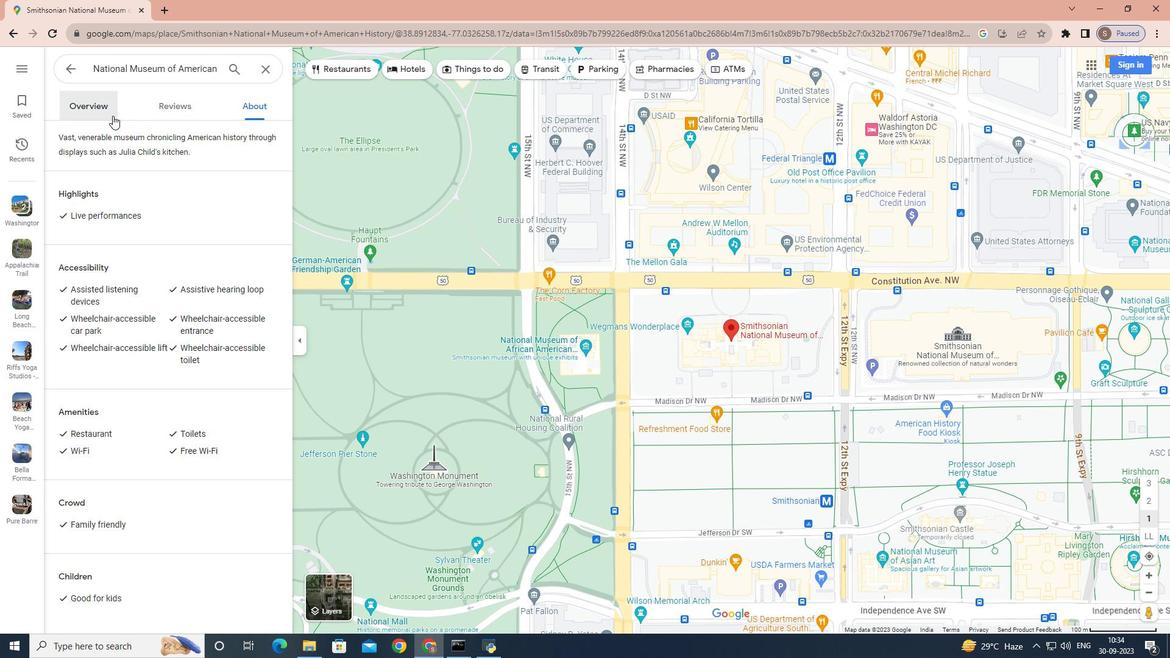
Action: Mouse moved to (150, 335)
Screenshot: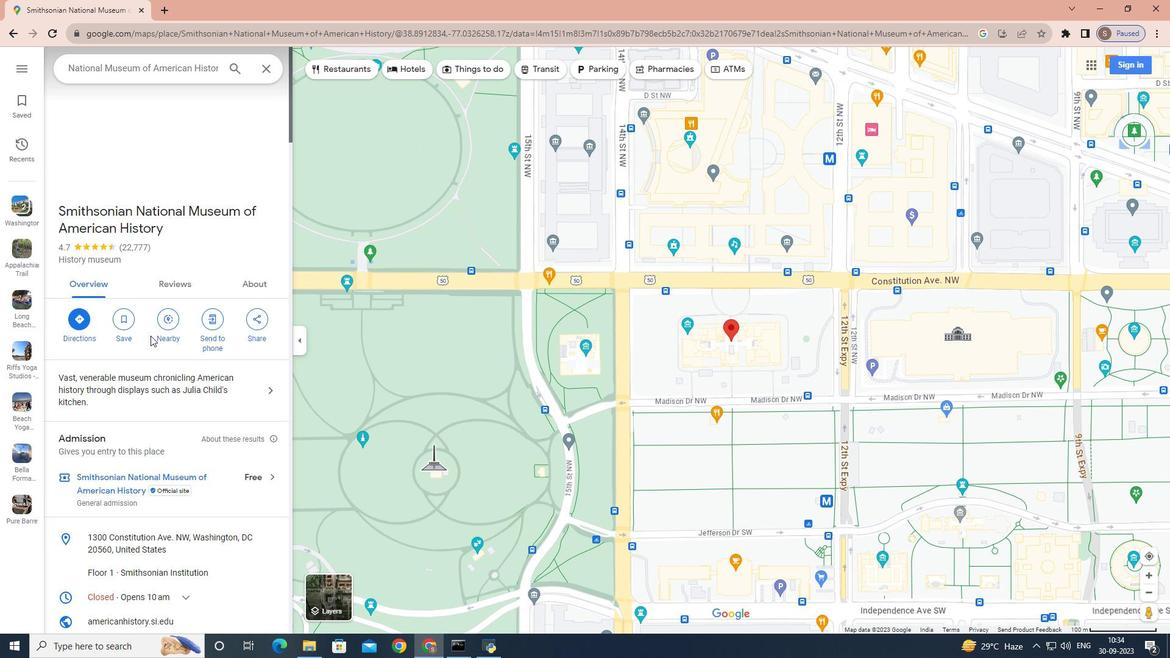 
Action: Mouse scrolled (150, 335) with delta (0, 0)
Screenshot: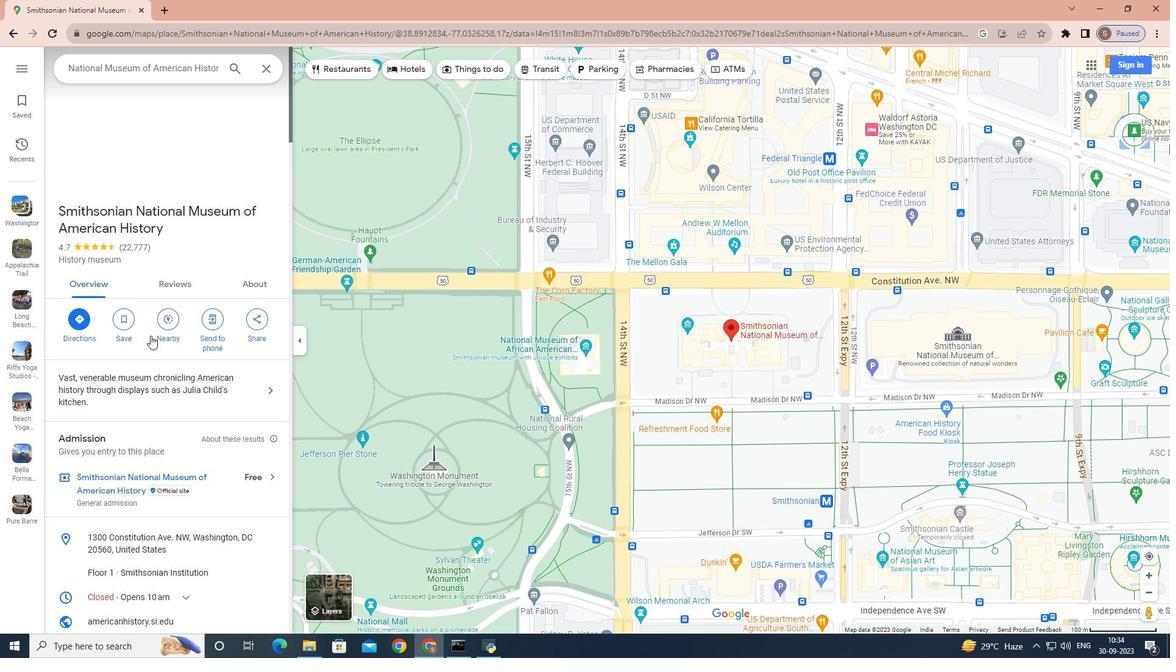 
Action: Mouse scrolled (150, 335) with delta (0, 0)
Screenshot: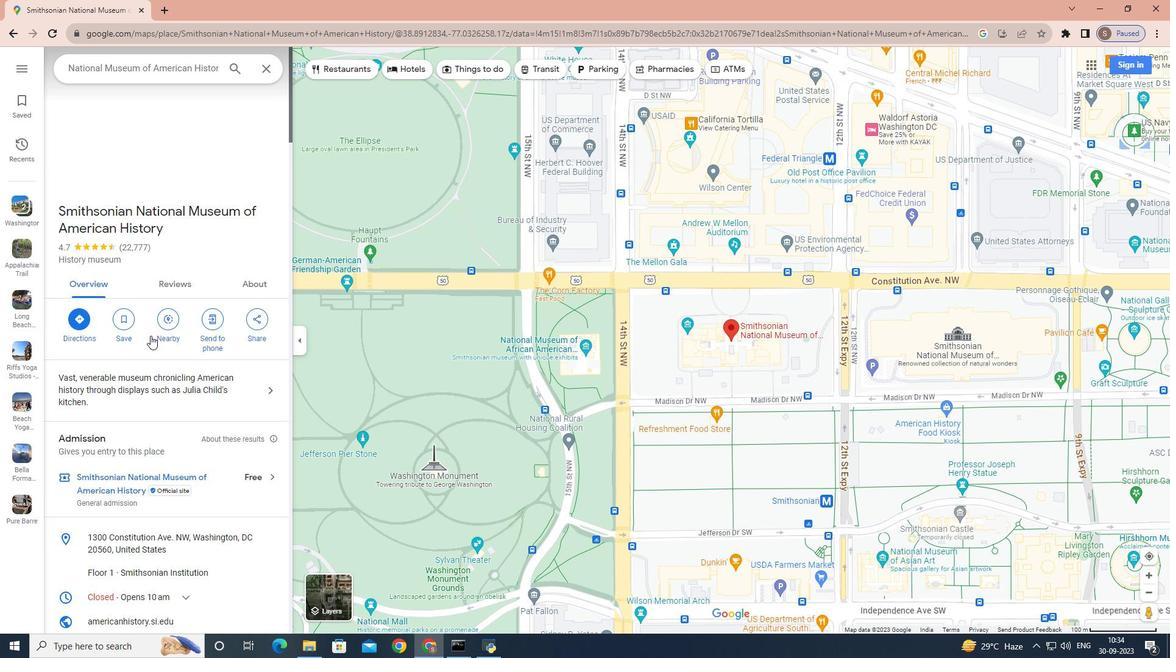 
Action: Mouse scrolled (150, 335) with delta (0, 0)
Screenshot: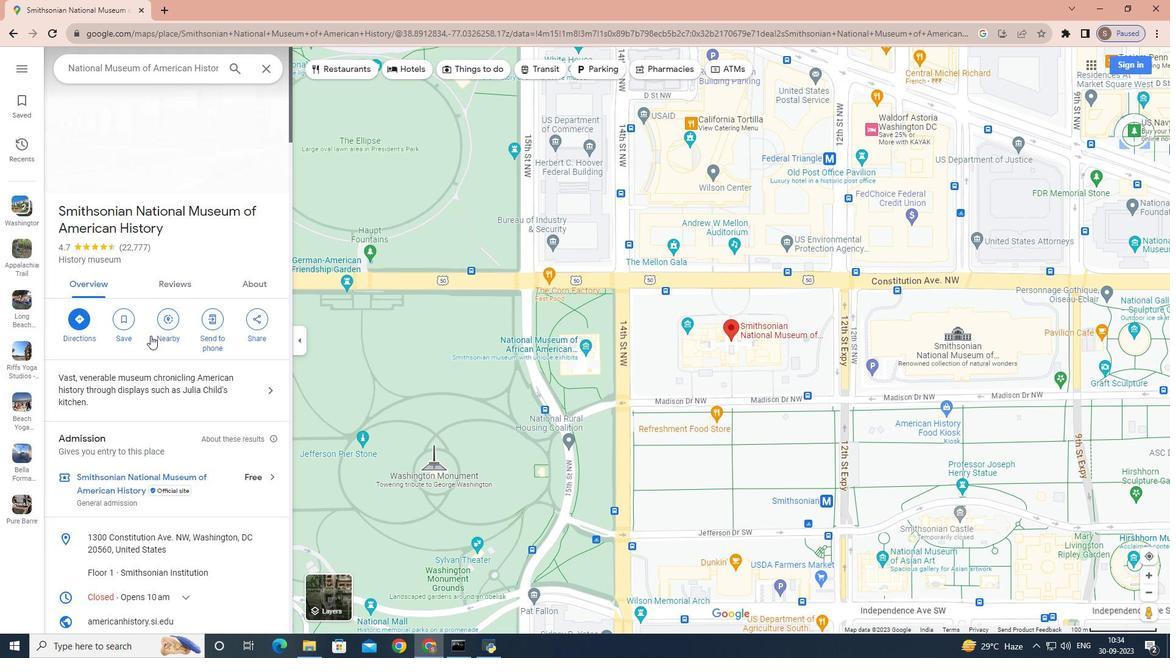 
Action: Mouse scrolled (150, 335) with delta (0, 0)
Screenshot: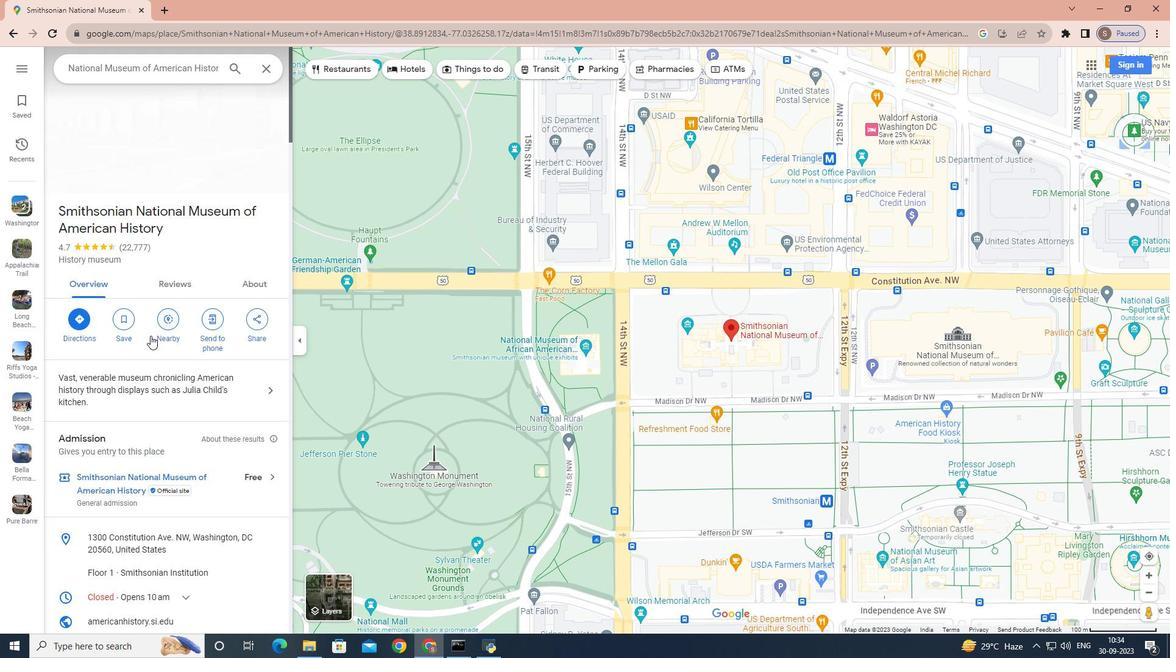 
Action: Mouse scrolled (150, 335) with delta (0, 0)
Screenshot: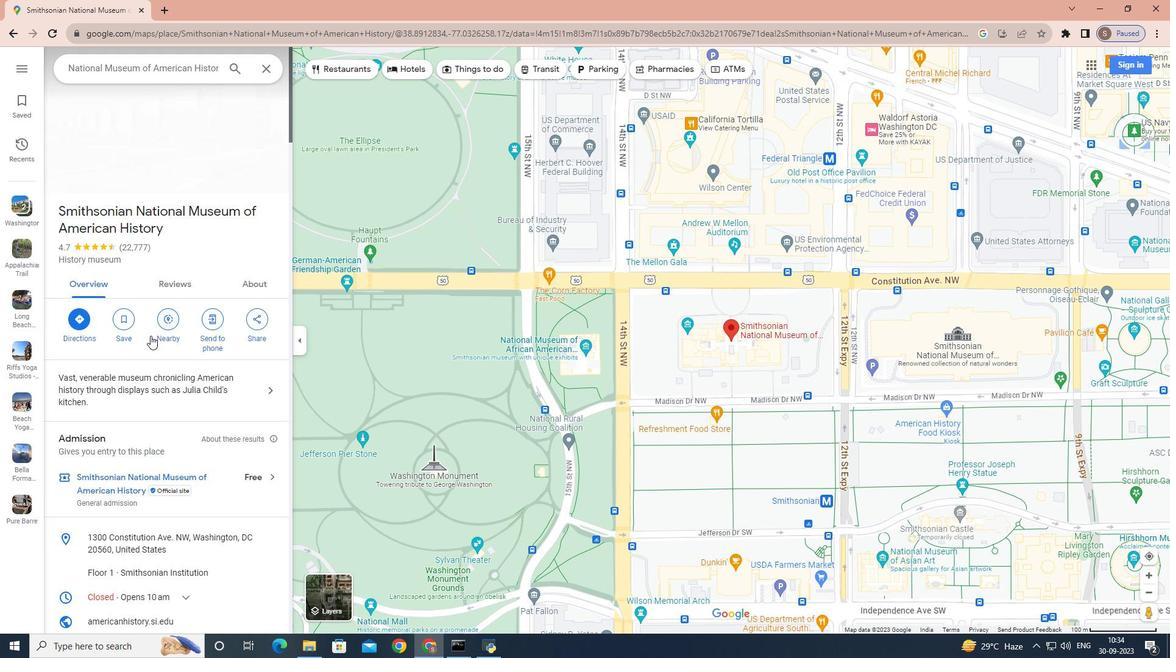 
Action: Mouse moved to (149, 337)
Screenshot: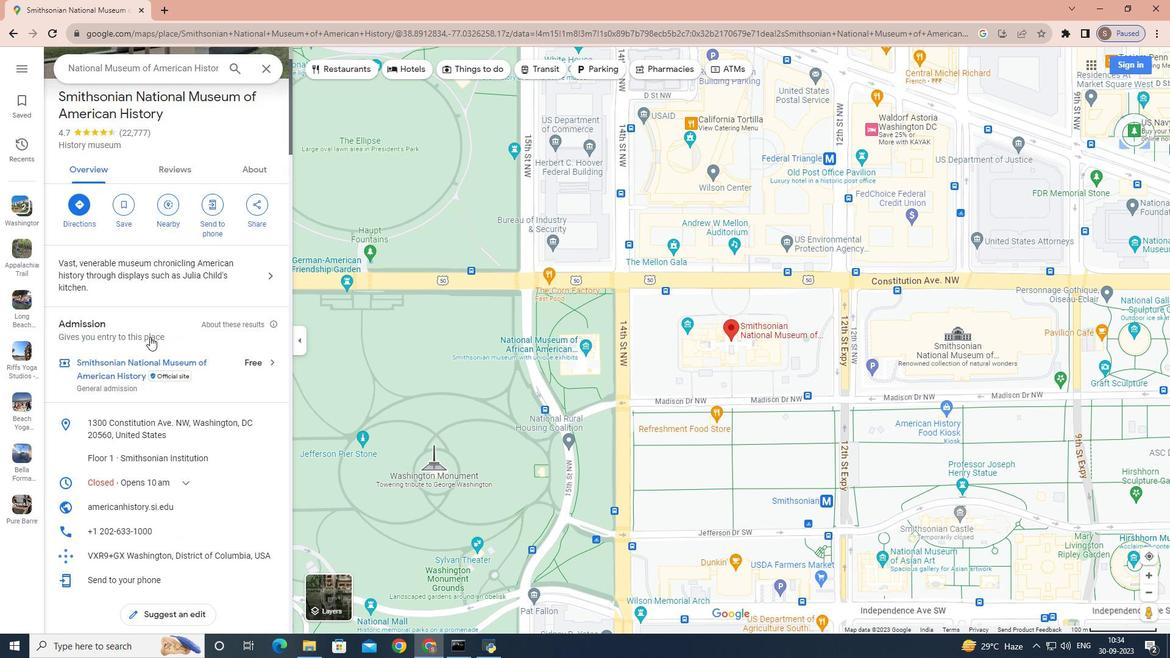 
Action: Mouse scrolled (149, 336) with delta (0, 0)
Screenshot: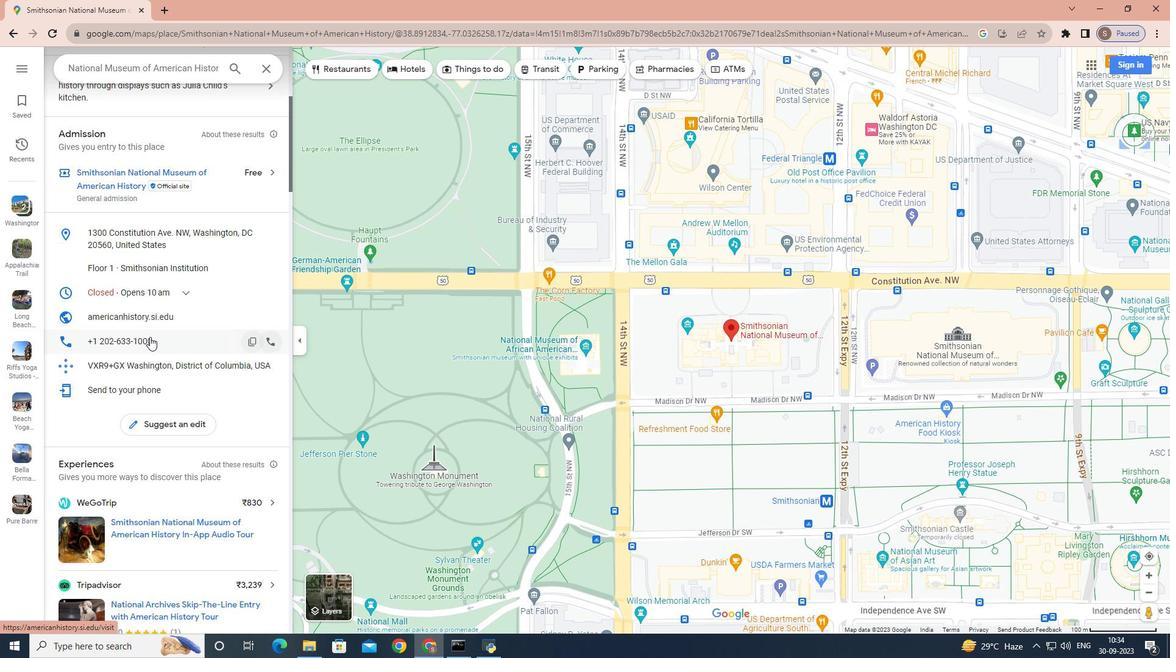 
Action: Mouse scrolled (149, 336) with delta (0, 0)
Screenshot: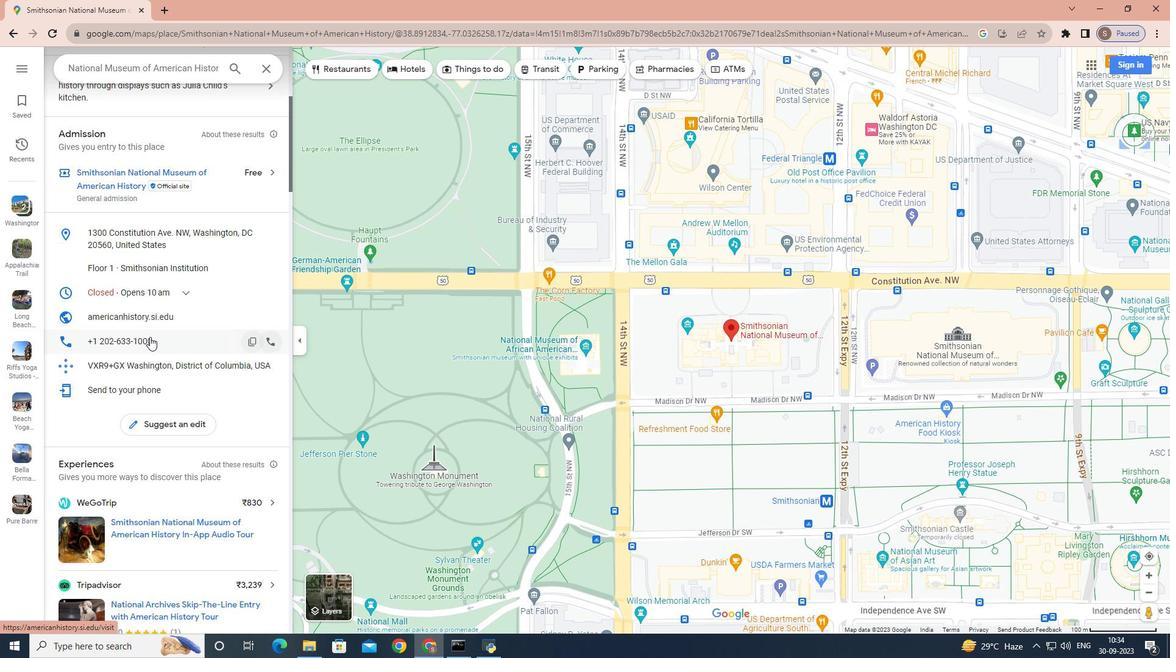 
Action: Mouse scrolled (149, 336) with delta (0, 0)
Screenshot: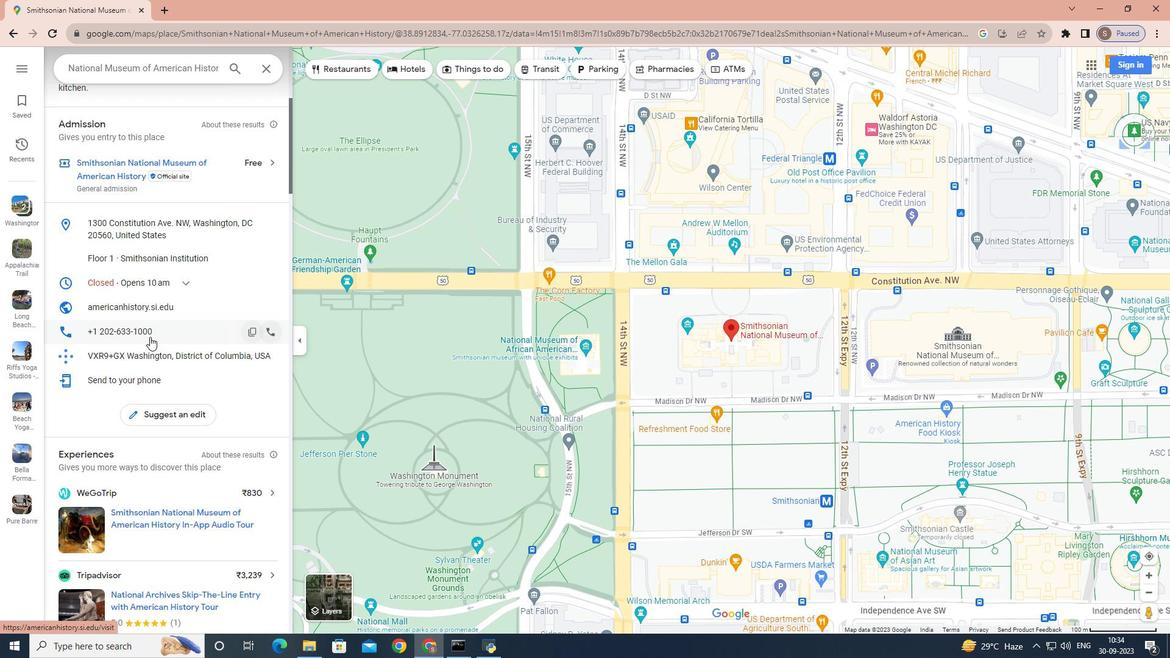 
Action: Mouse scrolled (149, 336) with delta (0, 0)
Screenshot: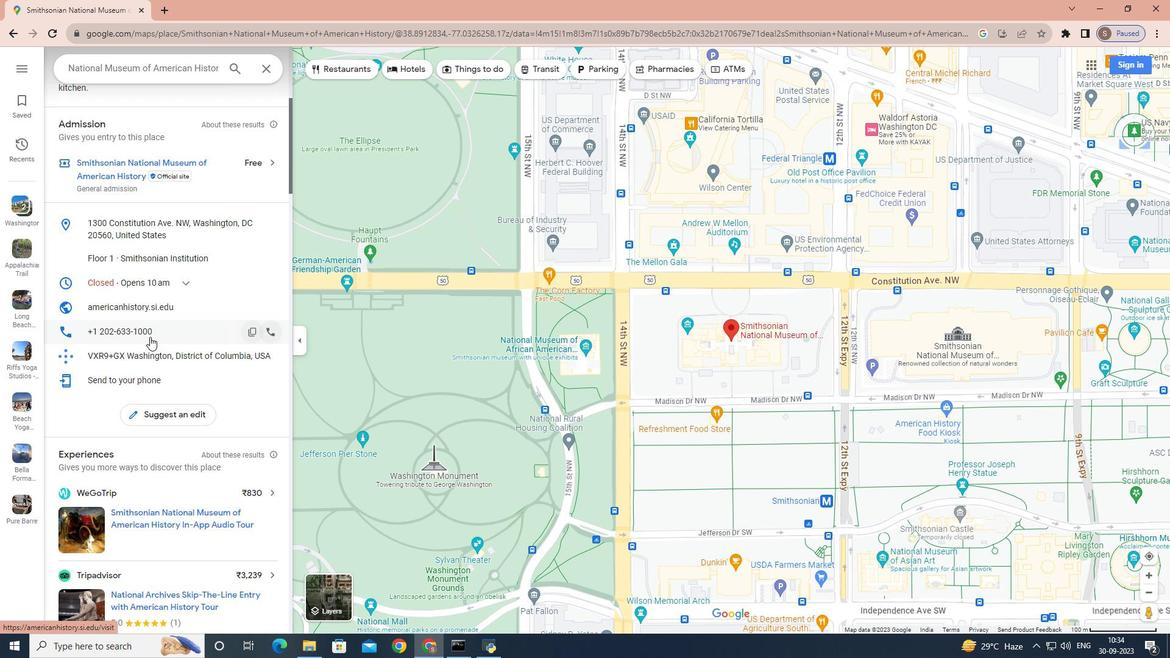 
Action: Mouse scrolled (149, 336) with delta (0, 0)
Screenshot: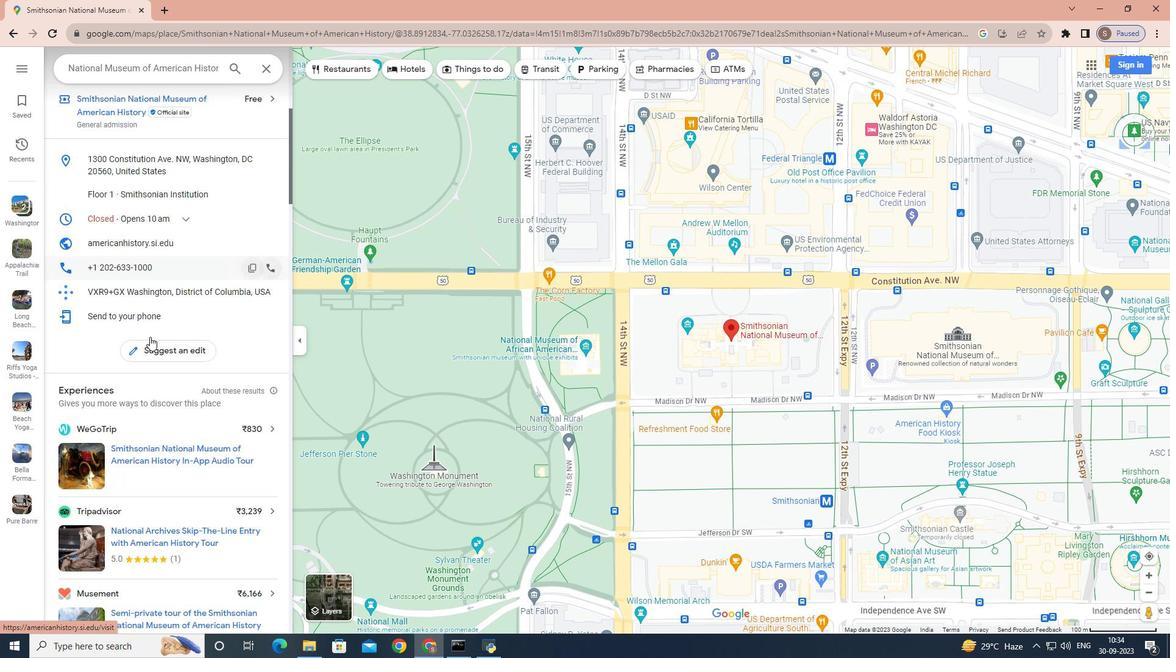 
Action: Mouse scrolled (149, 336) with delta (0, 0)
Screenshot: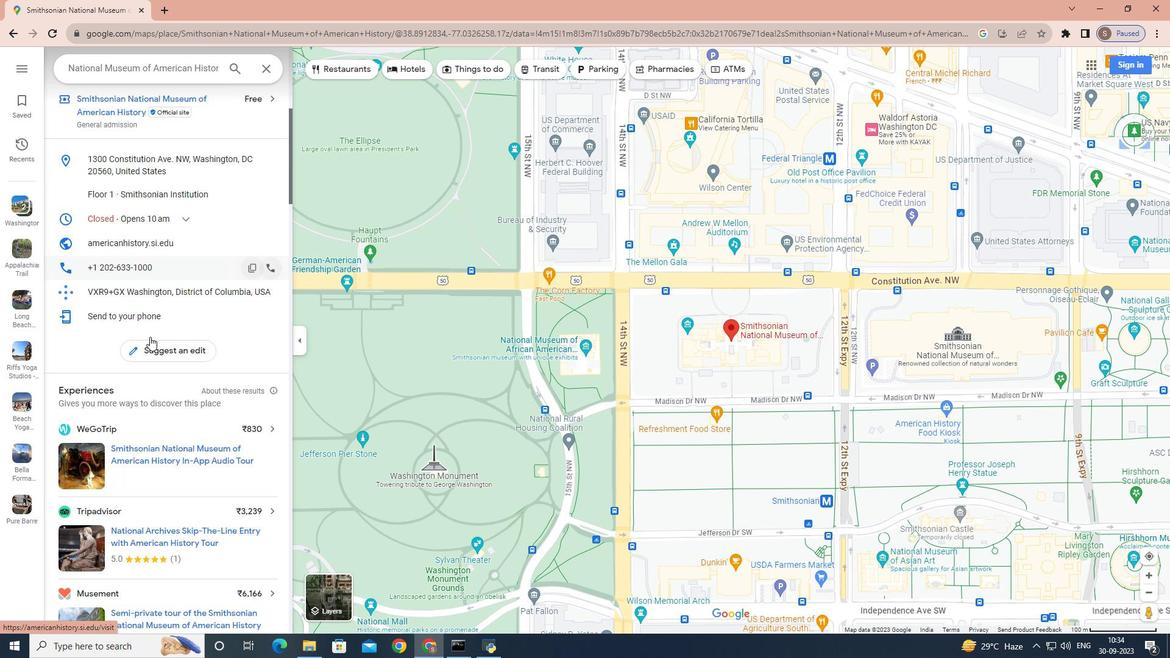 
Action: Mouse scrolled (149, 336) with delta (0, 0)
Screenshot: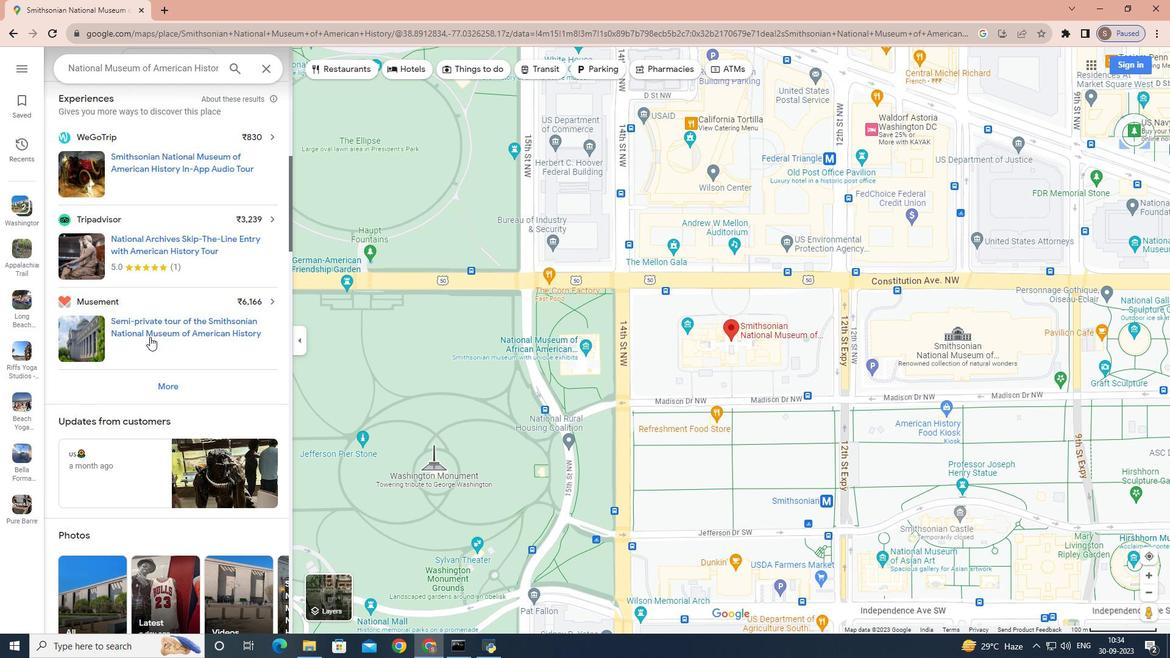 
Action: Mouse scrolled (149, 336) with delta (0, 0)
Screenshot: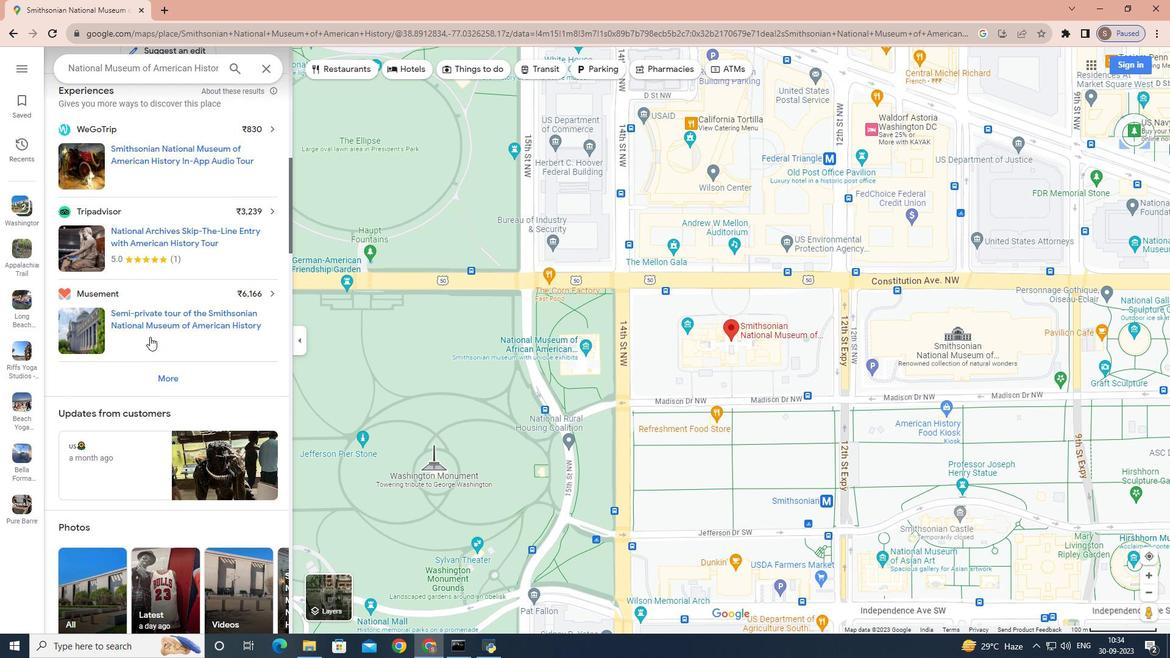 
Action: Mouse scrolled (149, 336) with delta (0, 0)
Screenshot: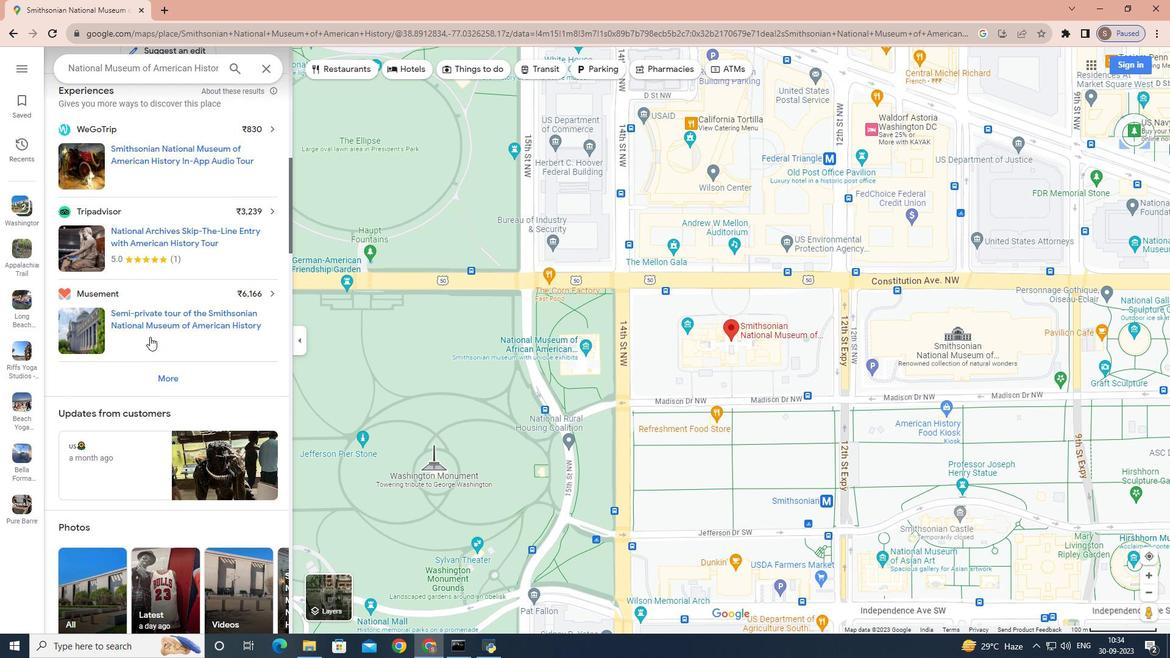 
Action: Mouse scrolled (149, 336) with delta (0, 0)
Screenshot: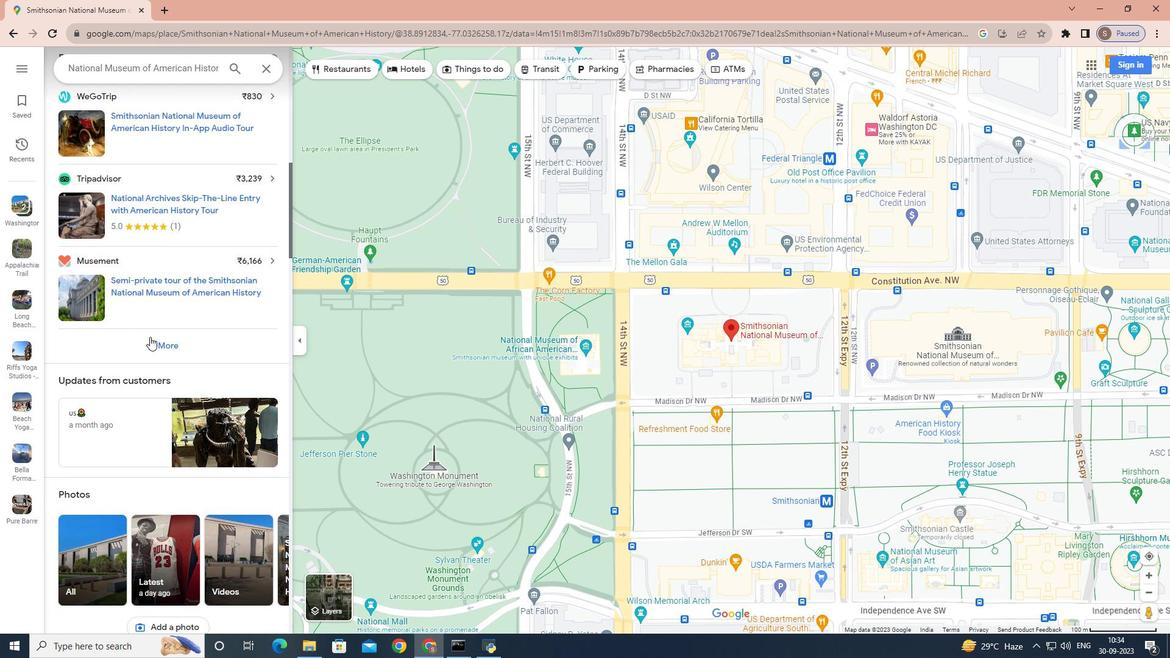 
Action: Mouse scrolled (149, 336) with delta (0, 0)
Screenshot: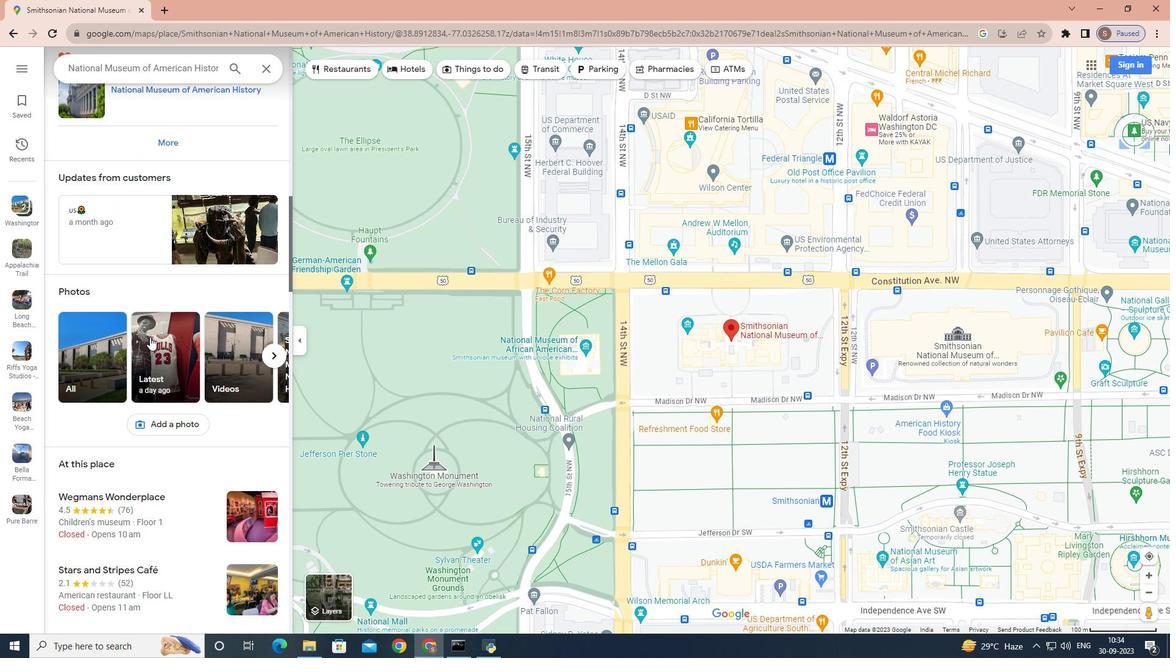
Action: Mouse scrolled (149, 336) with delta (0, 0)
Screenshot: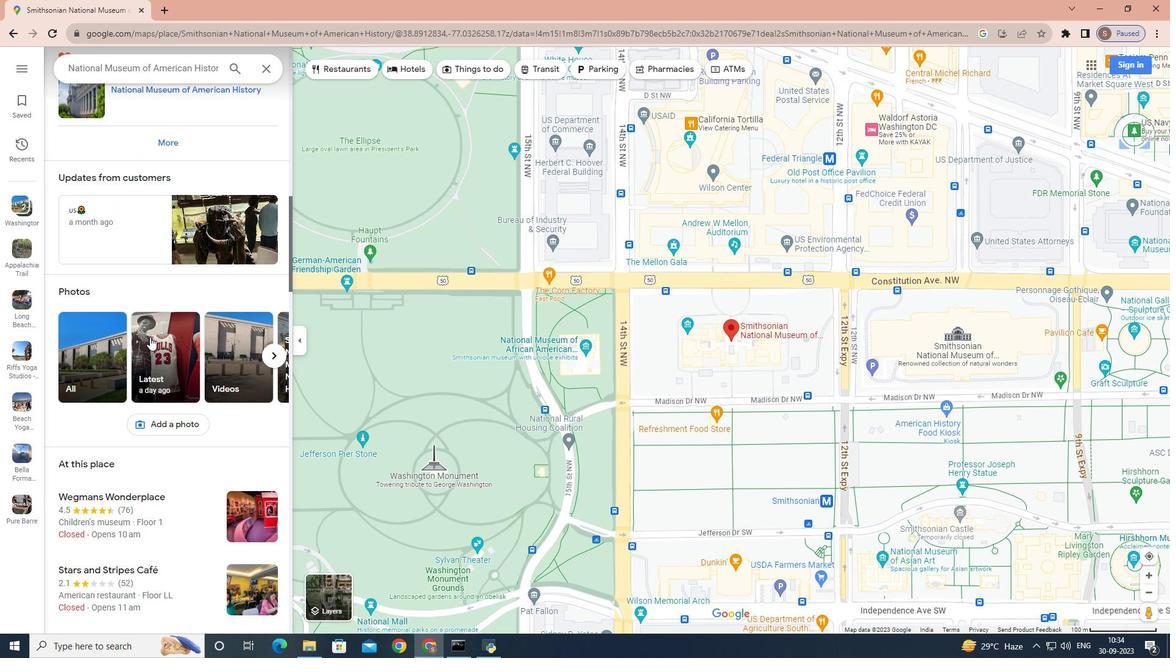 
Action: Mouse scrolled (149, 336) with delta (0, 0)
Screenshot: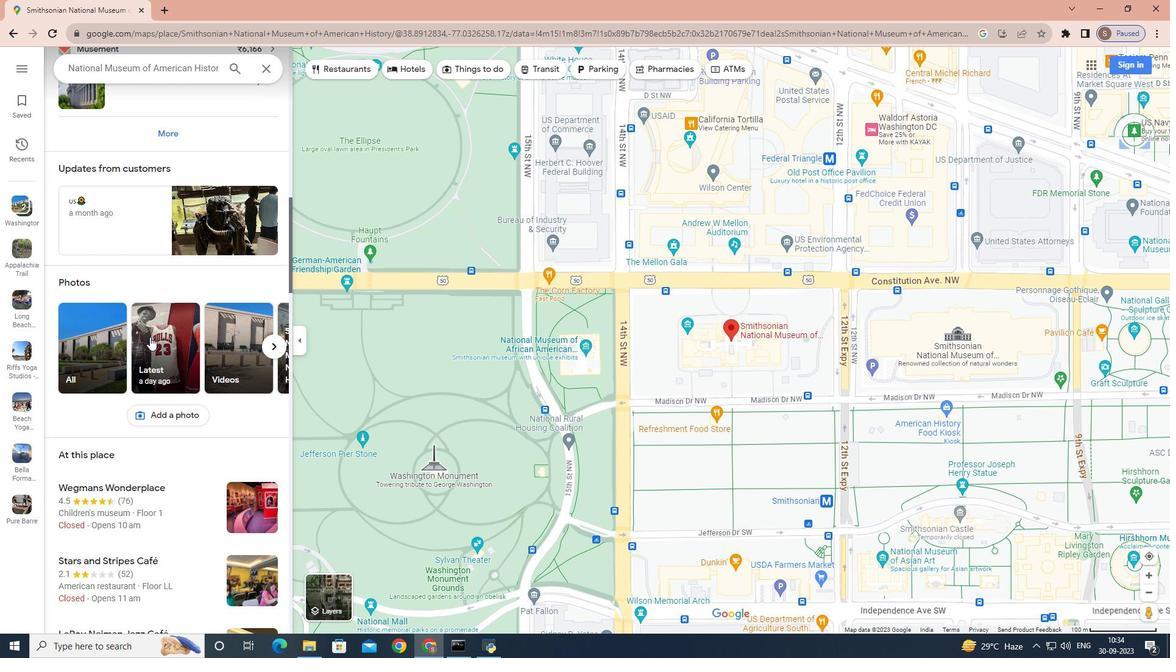 
Action: Mouse scrolled (149, 336) with delta (0, 0)
Screenshot: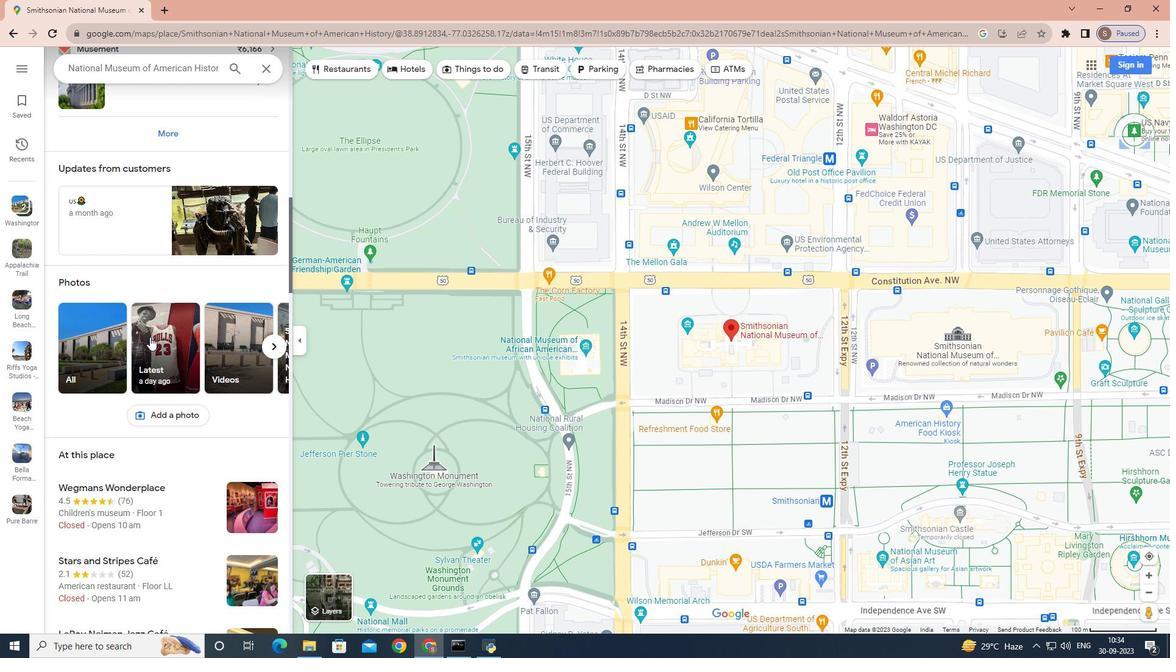 
Action: Mouse scrolled (149, 336) with delta (0, 0)
Screenshot: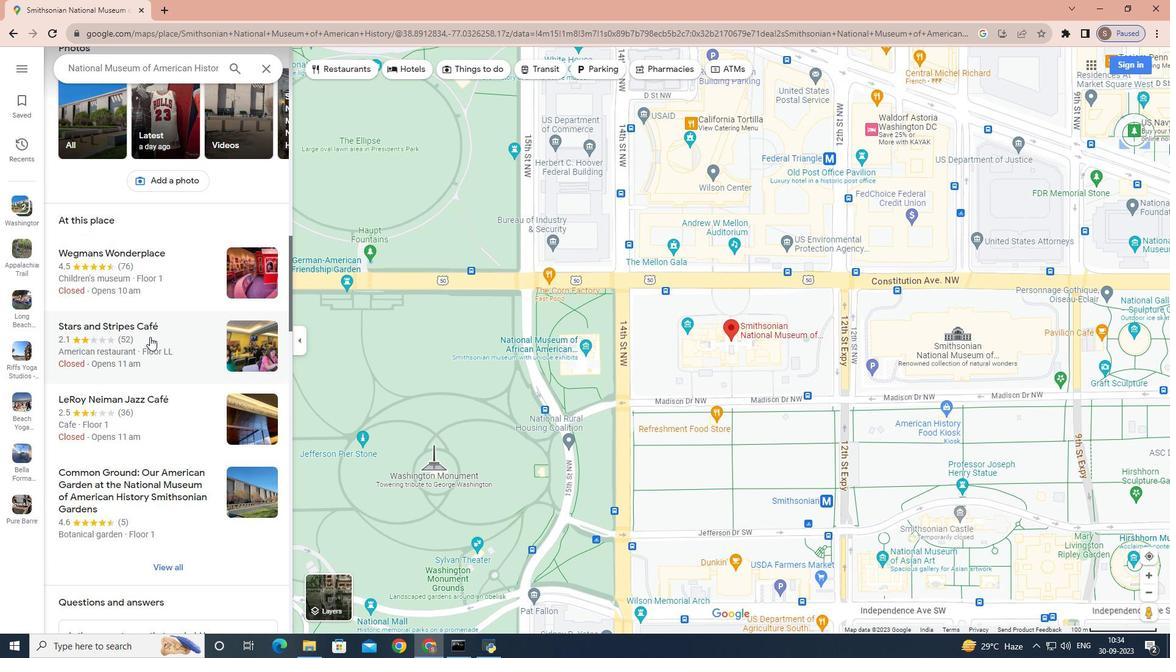 
Action: Mouse scrolled (149, 336) with delta (0, 0)
Screenshot: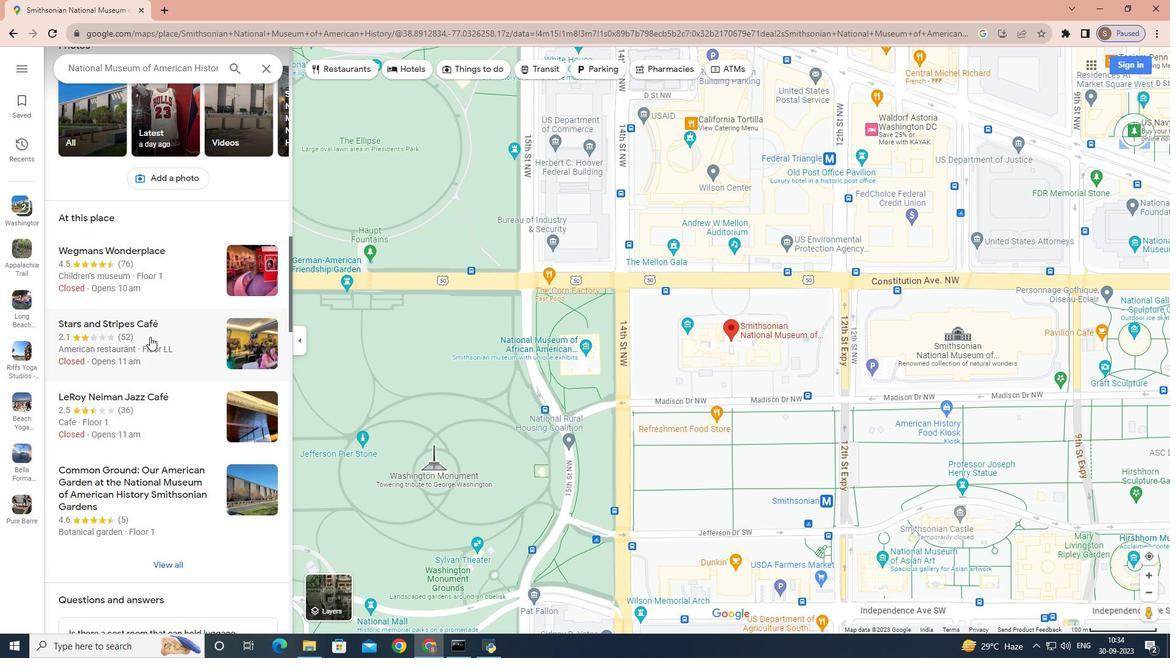 
Action: Mouse scrolled (149, 336) with delta (0, 0)
Screenshot: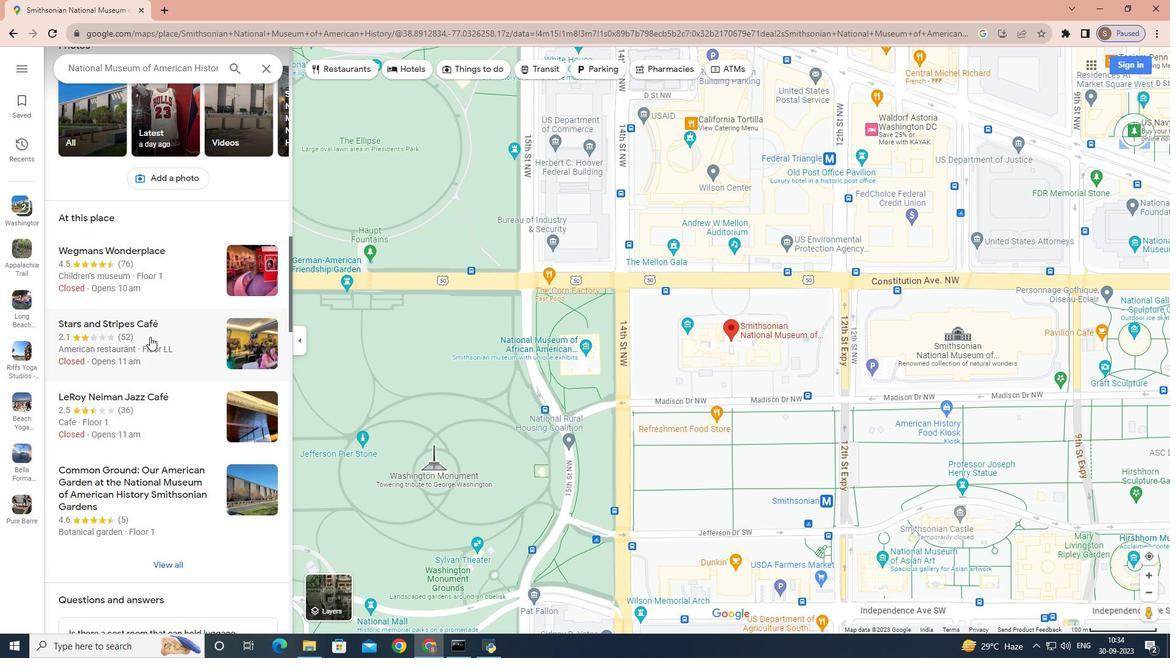 
Action: Mouse scrolled (149, 336) with delta (0, 0)
Screenshot: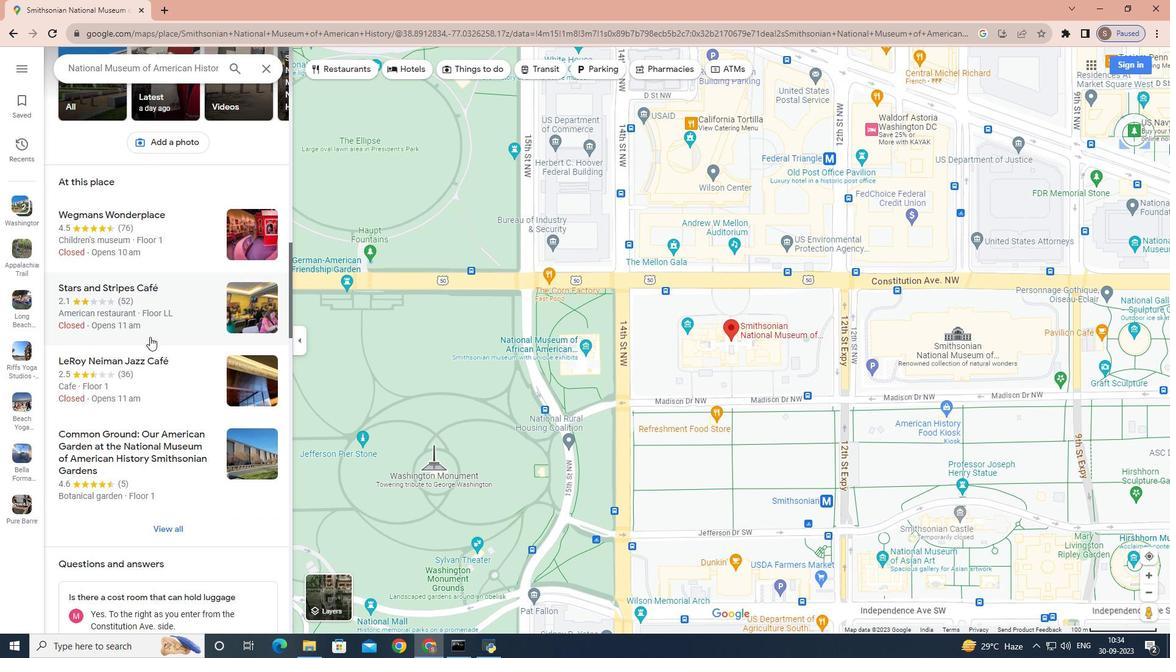 
Action: Mouse moved to (158, 334)
Screenshot: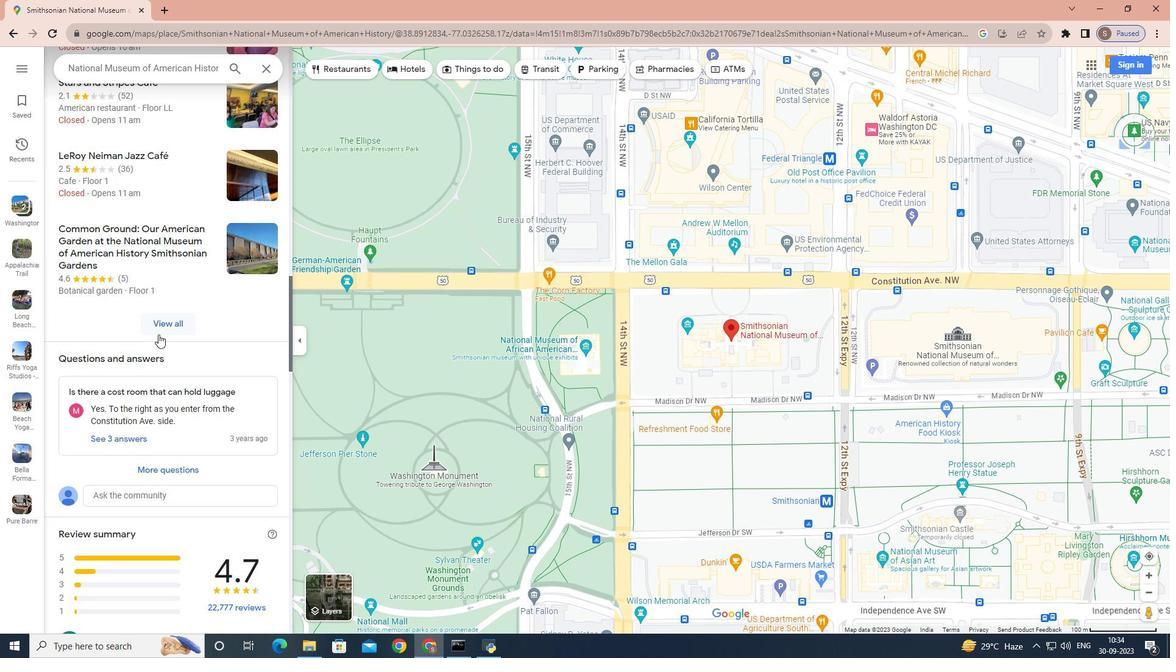 
Action: Mouse scrolled (158, 334) with delta (0, 0)
Screenshot: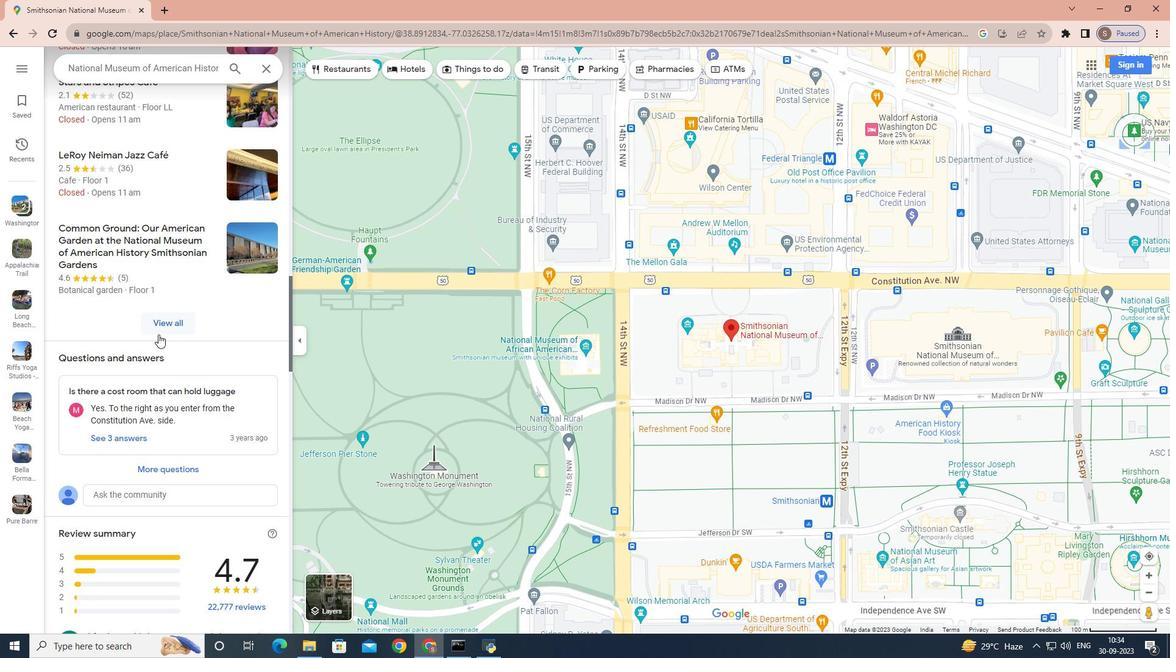 
Action: Mouse scrolled (158, 334) with delta (0, 0)
Screenshot: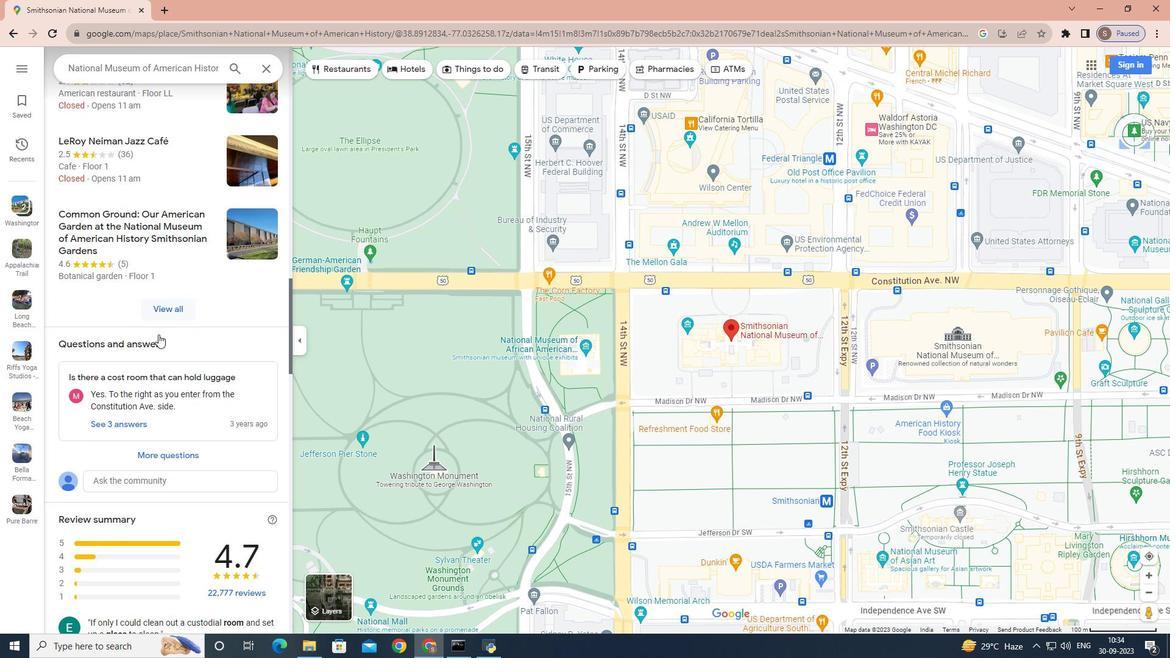 
Action: Mouse scrolled (158, 334) with delta (0, 0)
Screenshot: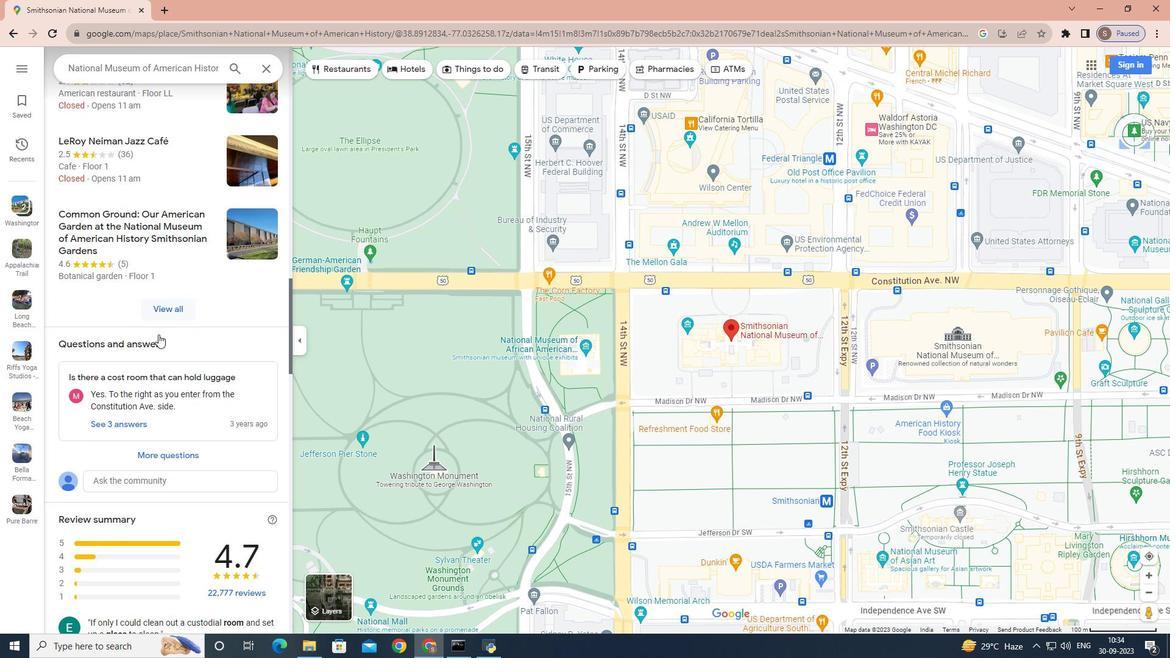 
Action: Mouse scrolled (158, 334) with delta (0, 0)
Screenshot: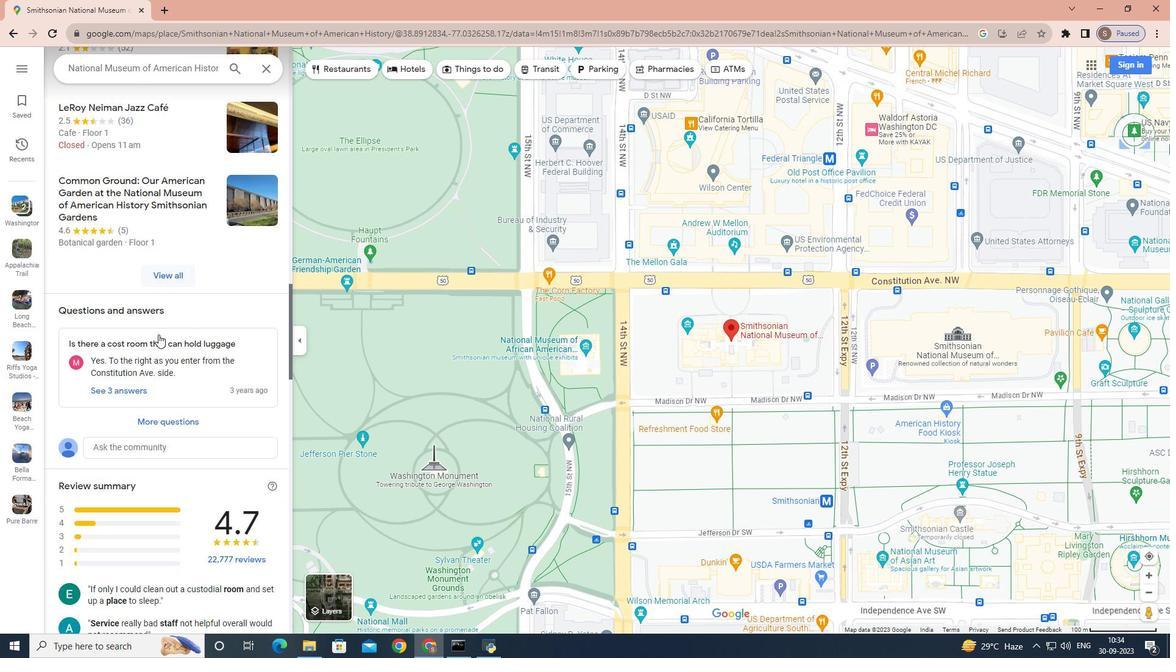 
Action: Mouse scrolled (158, 334) with delta (0, 0)
Screenshot: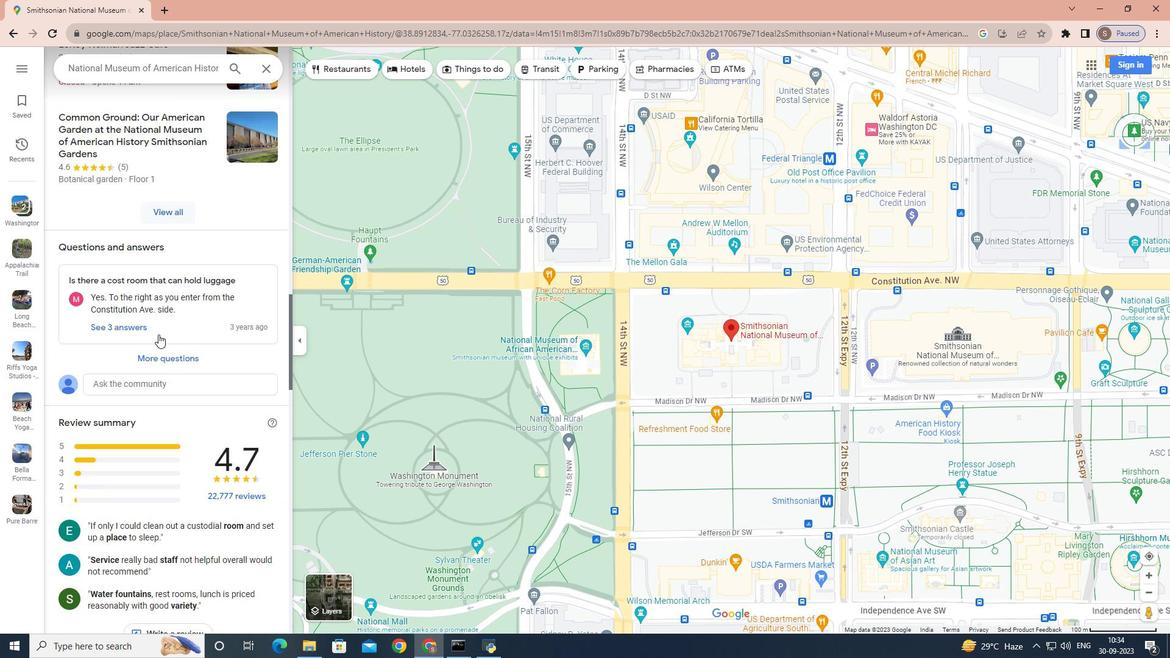 
Action: Mouse scrolled (158, 334) with delta (0, 0)
Screenshot: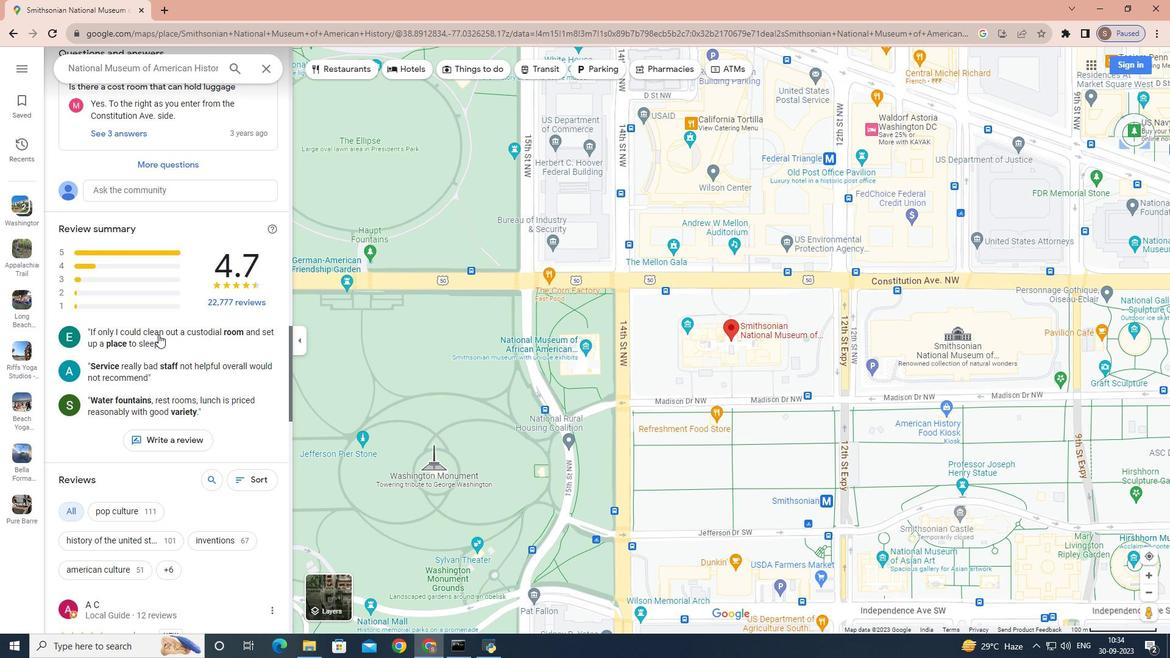
Action: Mouse scrolled (158, 334) with delta (0, 0)
Screenshot: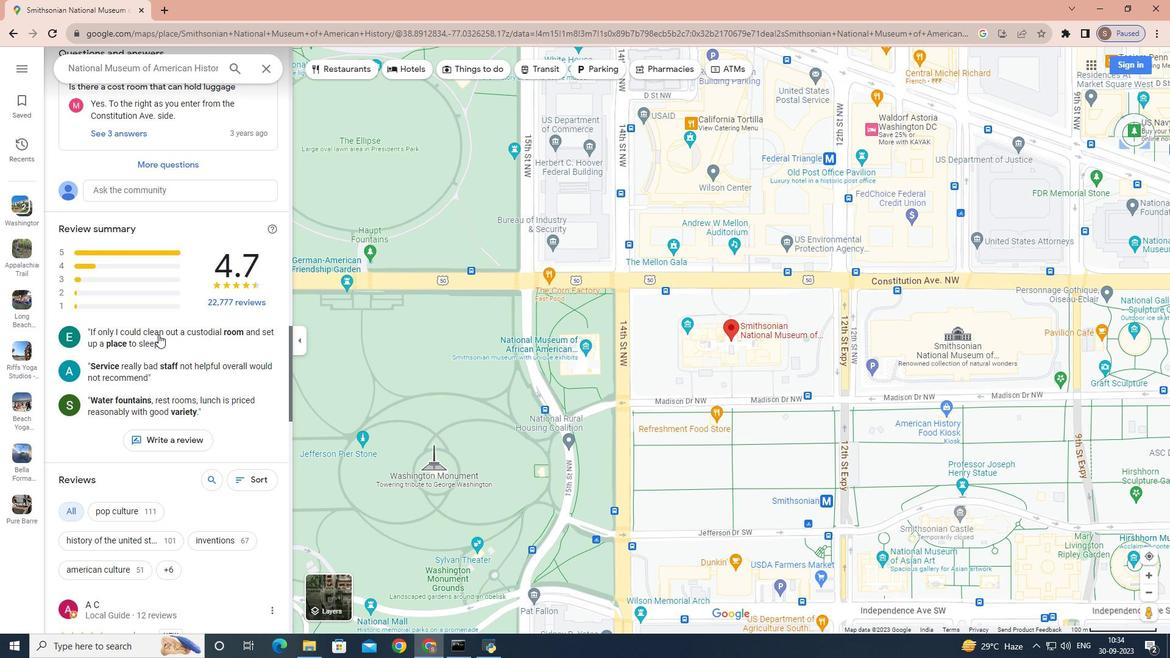 
Action: Mouse scrolled (158, 334) with delta (0, 0)
Screenshot: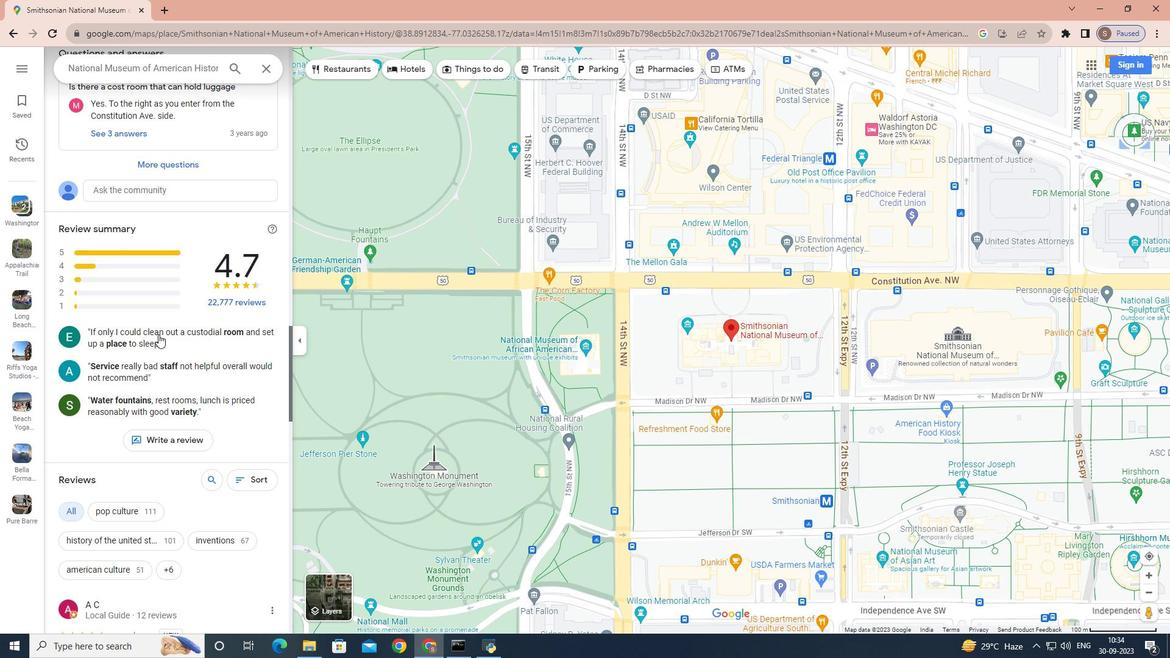
Action: Mouse scrolled (158, 334) with delta (0, 0)
Screenshot: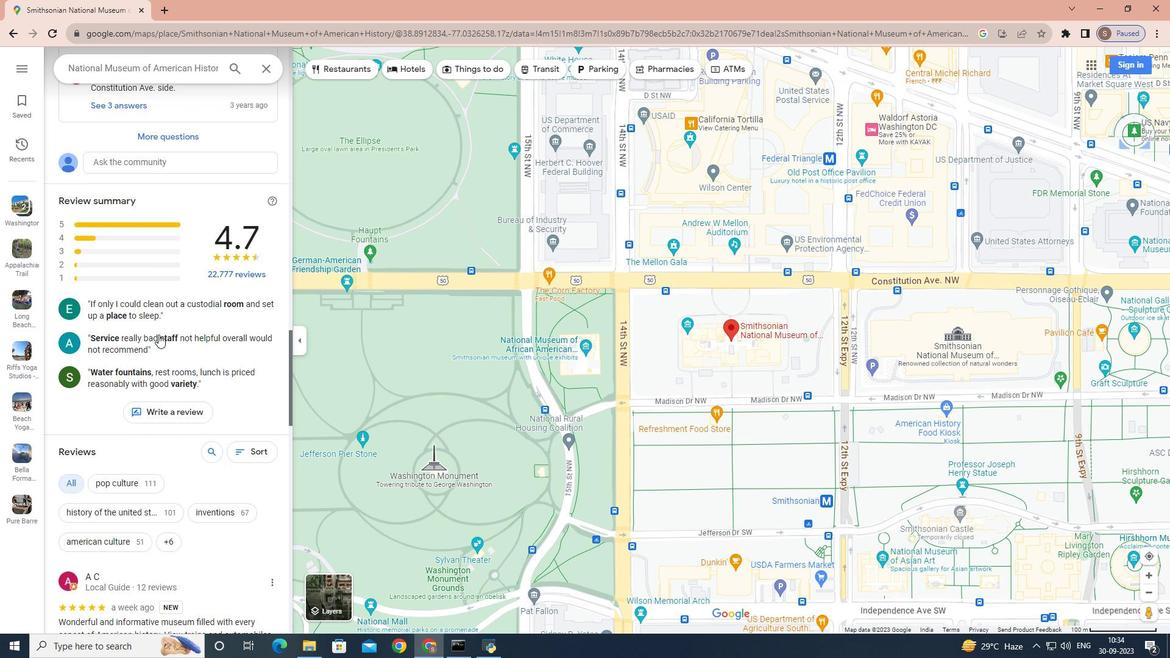 
Action: Mouse scrolled (158, 334) with delta (0, 0)
Screenshot: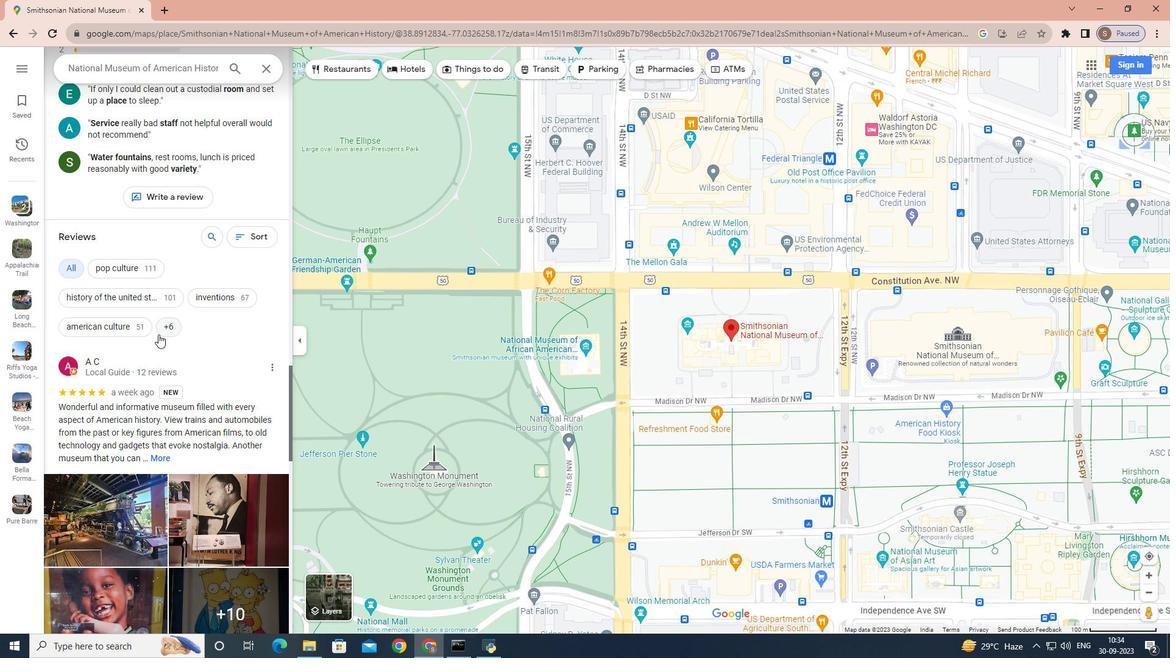 
Action: Mouse scrolled (158, 334) with delta (0, 0)
Screenshot: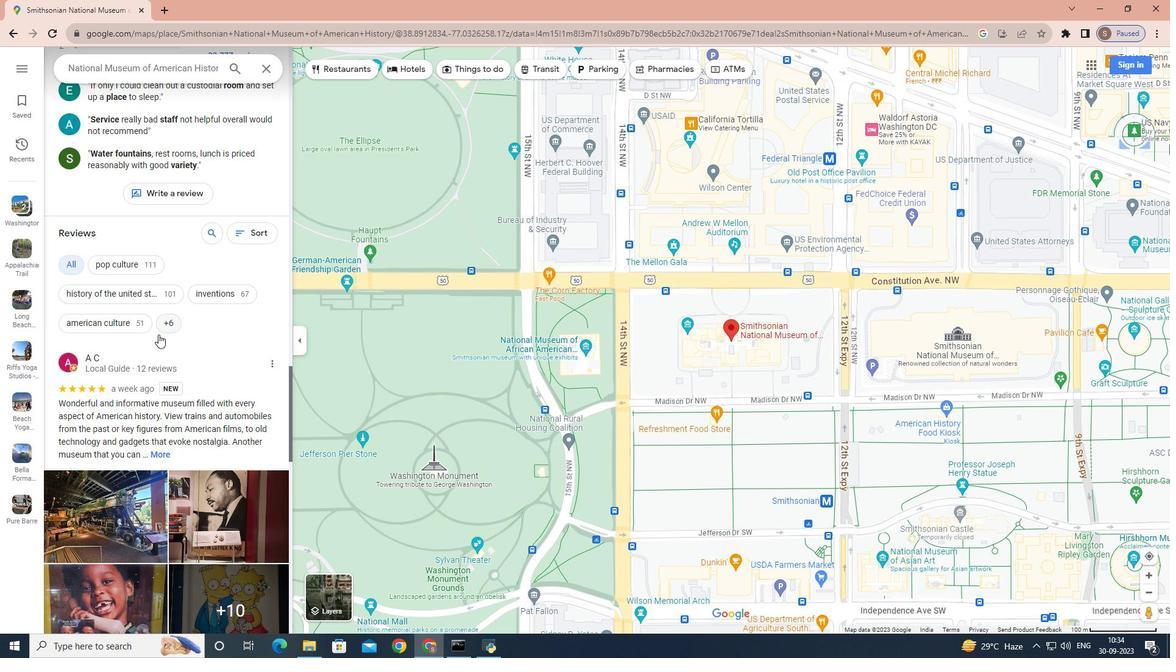 
Action: Mouse scrolled (158, 334) with delta (0, 0)
Screenshot: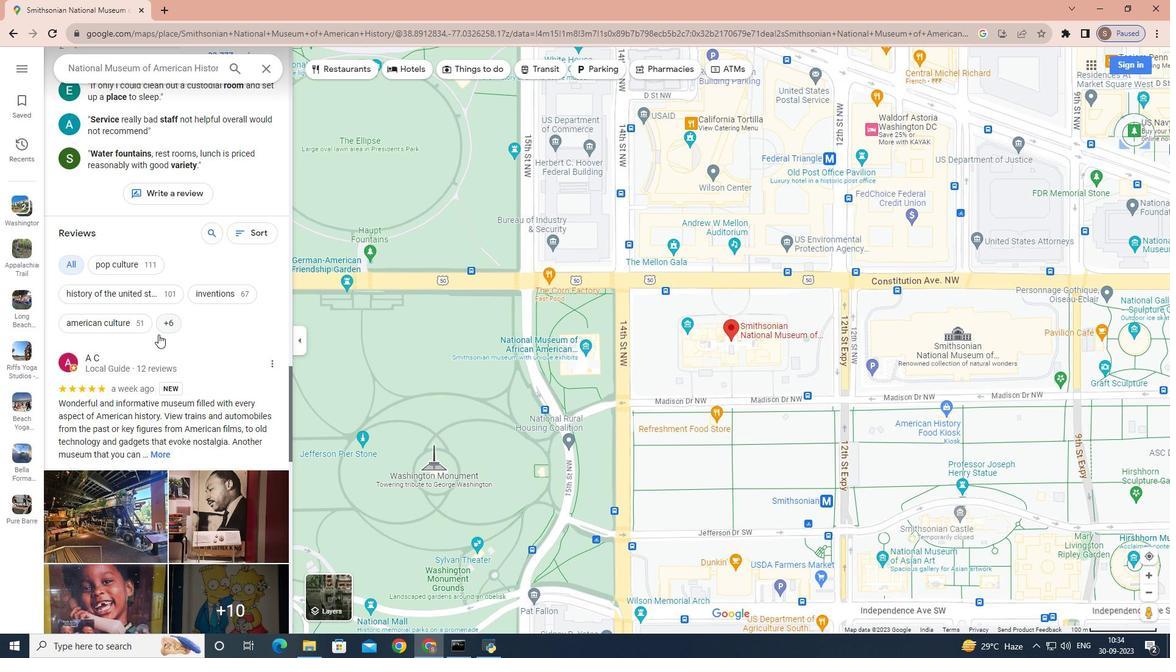 
Action: Mouse scrolled (158, 334) with delta (0, 0)
Screenshot: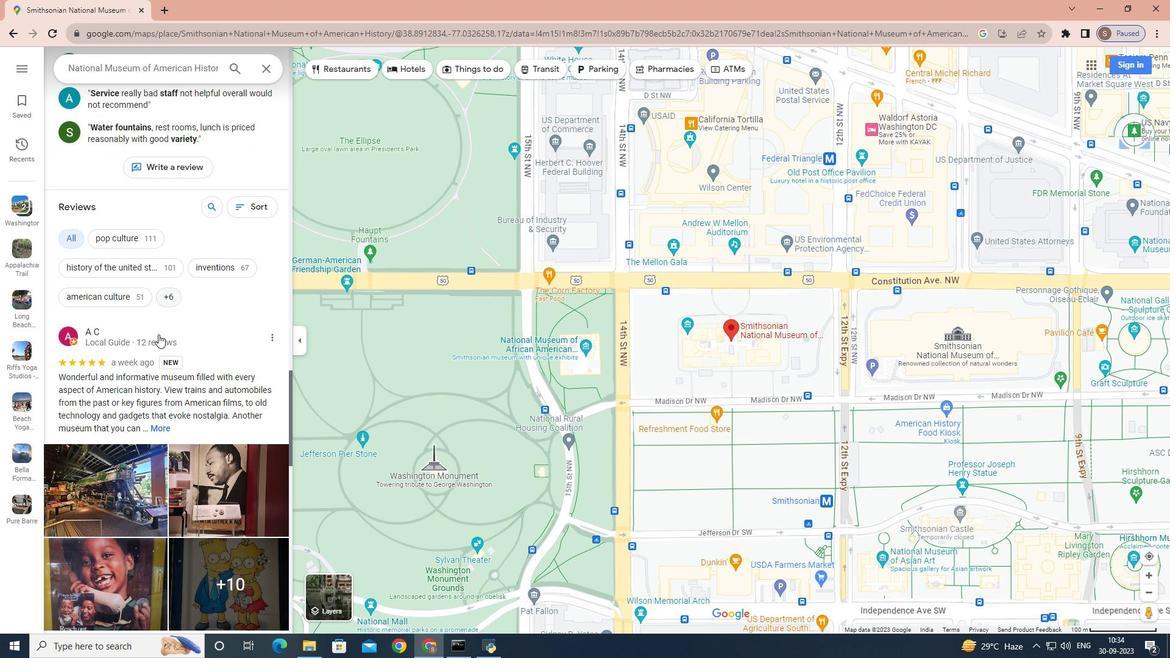 
Action: Mouse scrolled (158, 335) with delta (0, 0)
Screenshot: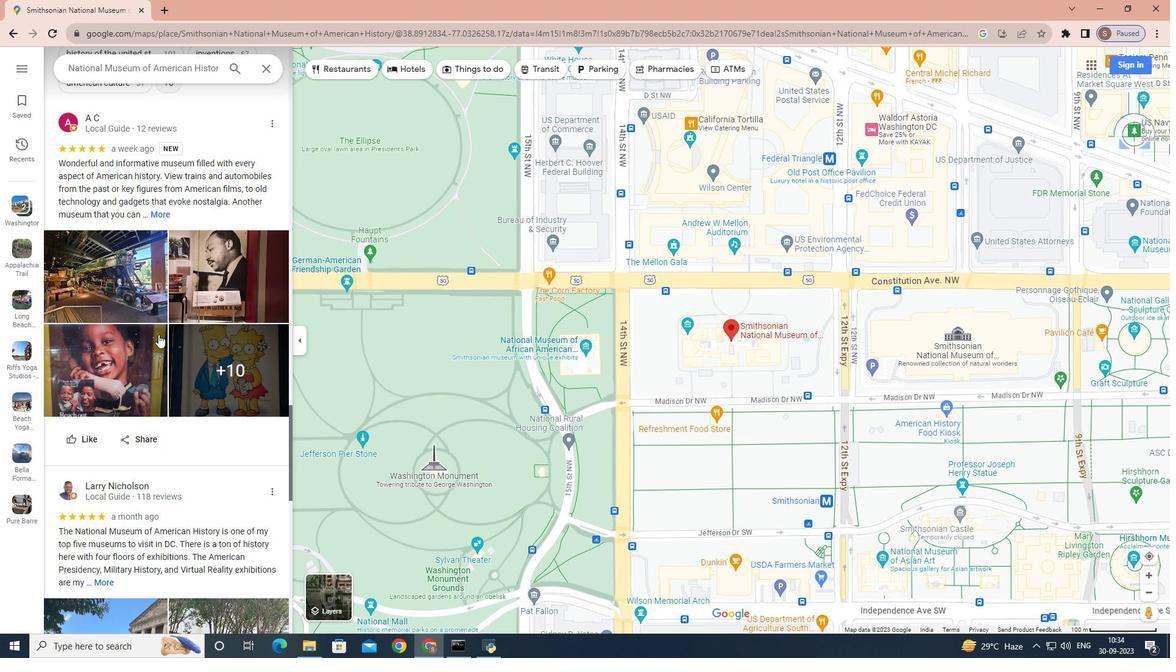 
Action: Mouse scrolled (158, 335) with delta (0, 0)
Screenshot: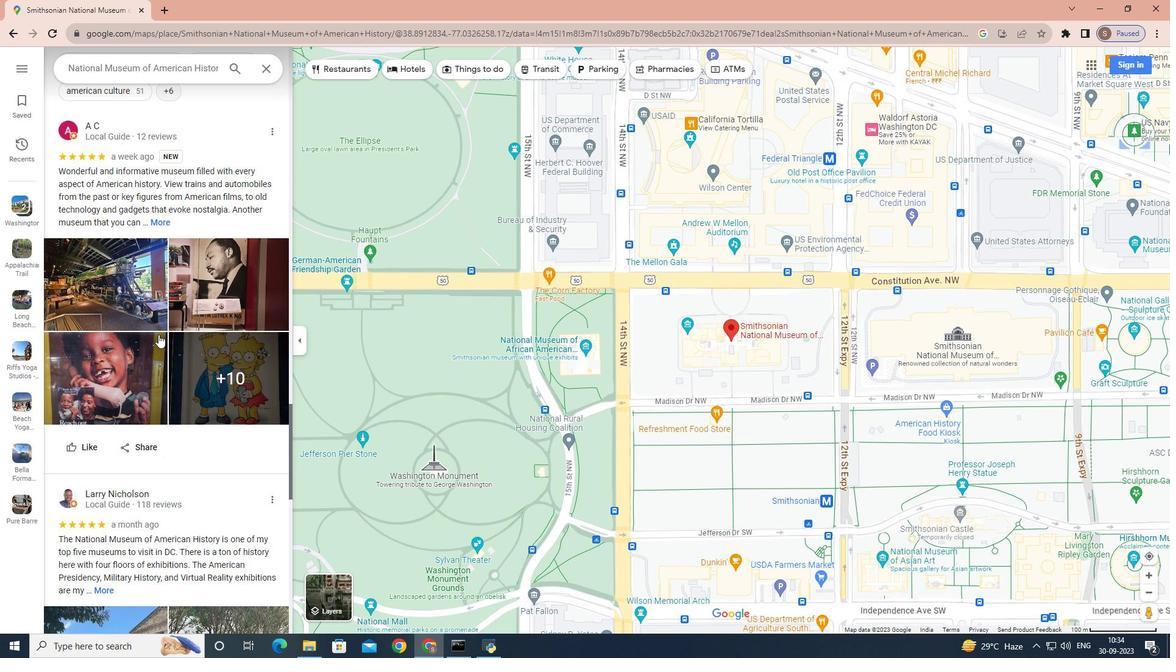 
Action: Mouse scrolled (158, 335) with delta (0, 0)
Screenshot: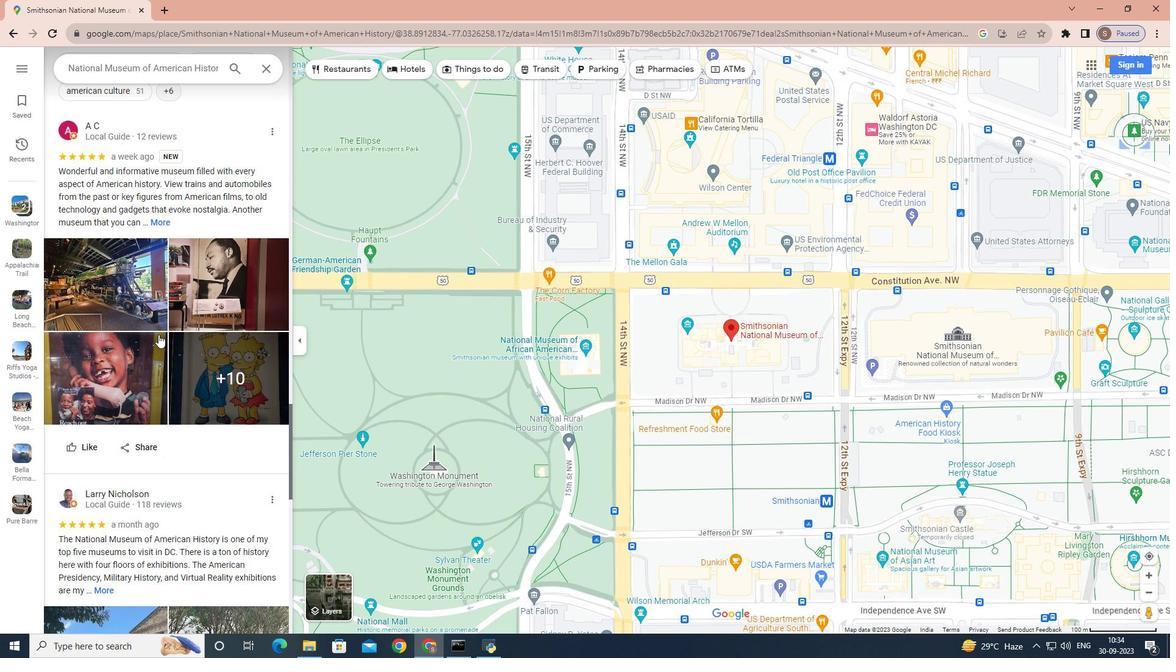 
Action: Mouse scrolled (158, 335) with delta (0, 0)
Screenshot: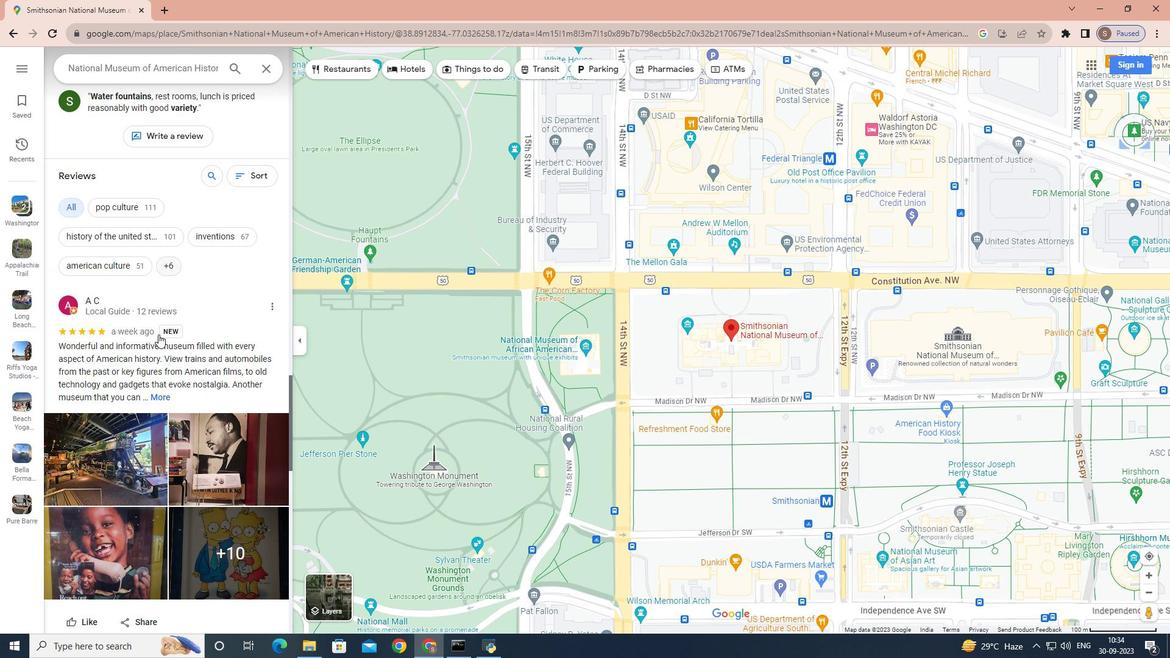 
Action: Mouse scrolled (158, 335) with delta (0, 0)
Screenshot: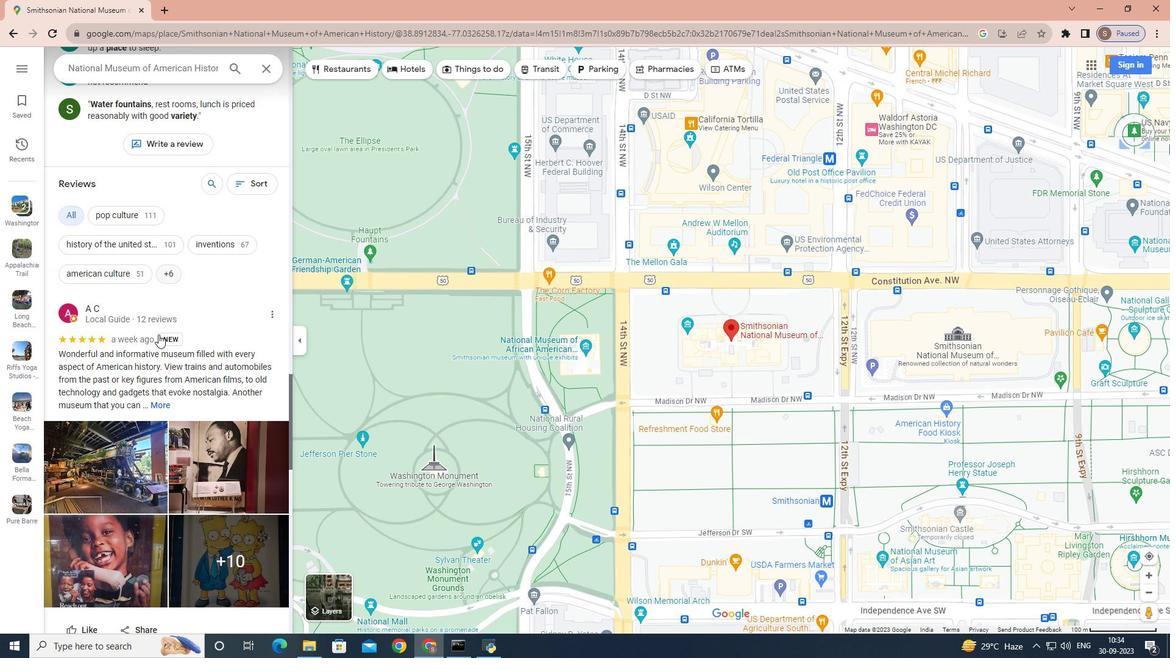 
Action: Mouse scrolled (158, 335) with delta (0, 0)
Screenshot: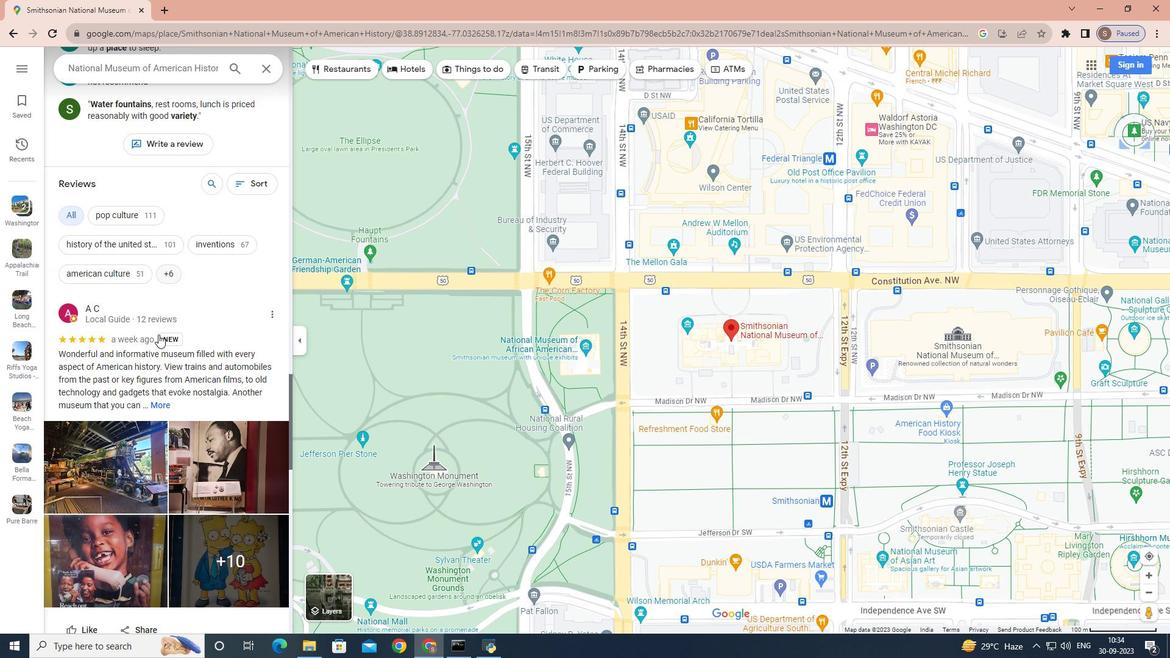 
Action: Mouse scrolled (158, 335) with delta (0, 0)
Screenshot: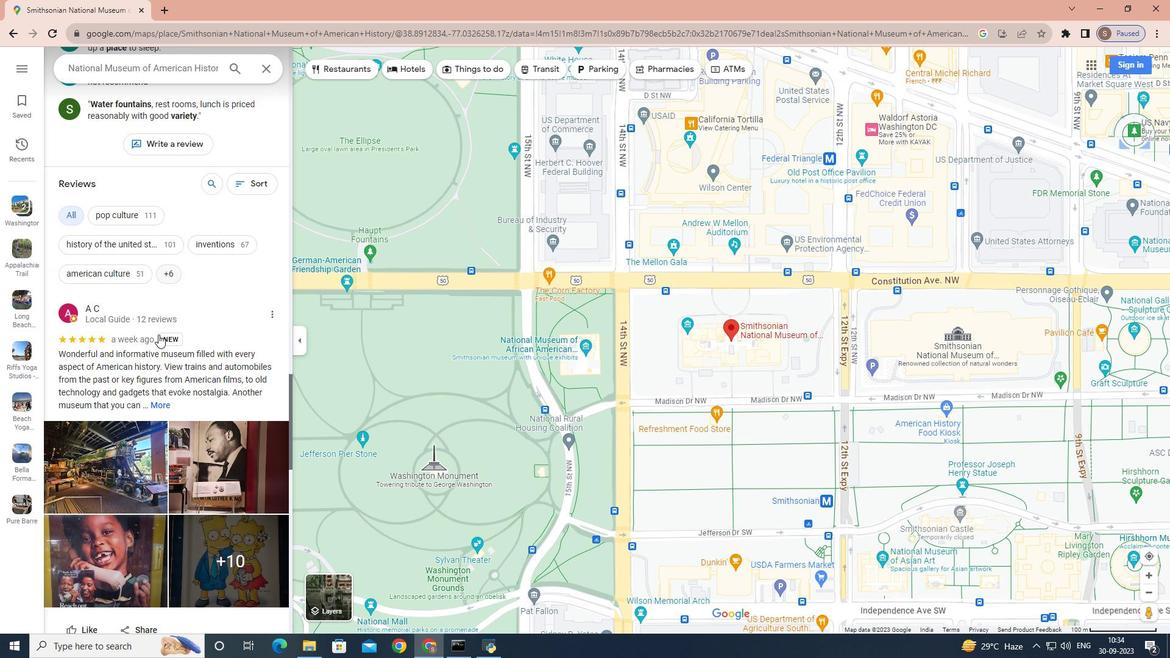 
Action: Mouse scrolled (158, 335) with delta (0, 0)
Screenshot: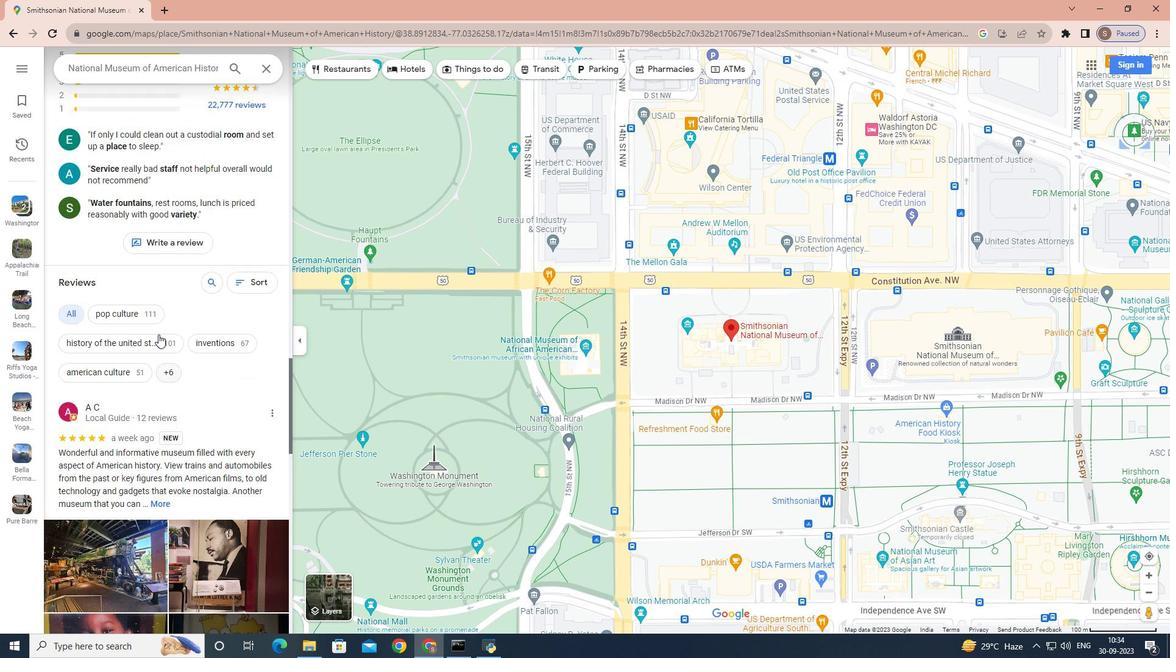 
Action: Mouse scrolled (158, 335) with delta (0, 0)
Screenshot: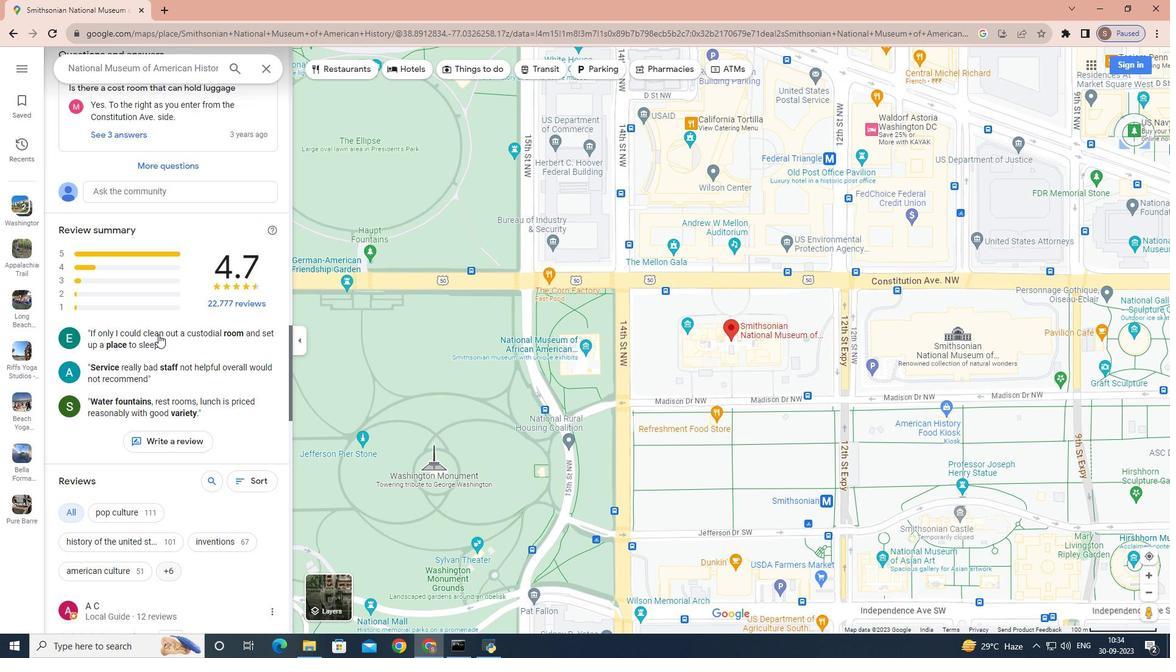 
Action: Mouse scrolled (158, 335) with delta (0, 0)
Screenshot: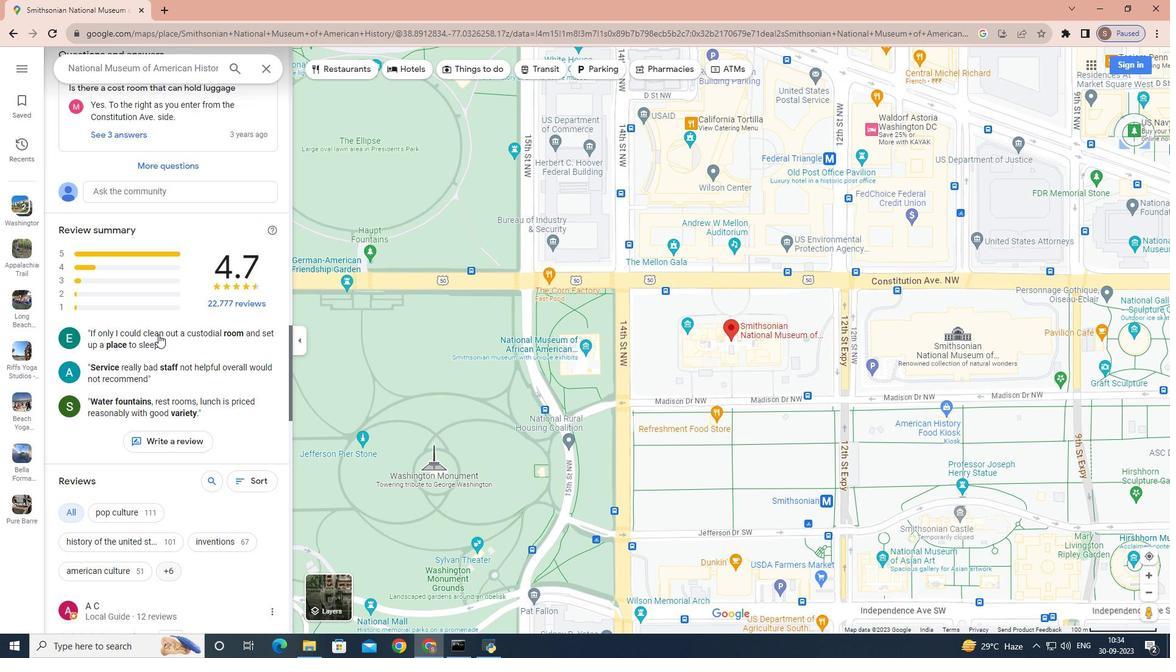 
Action: Mouse scrolled (158, 335) with delta (0, 0)
Screenshot: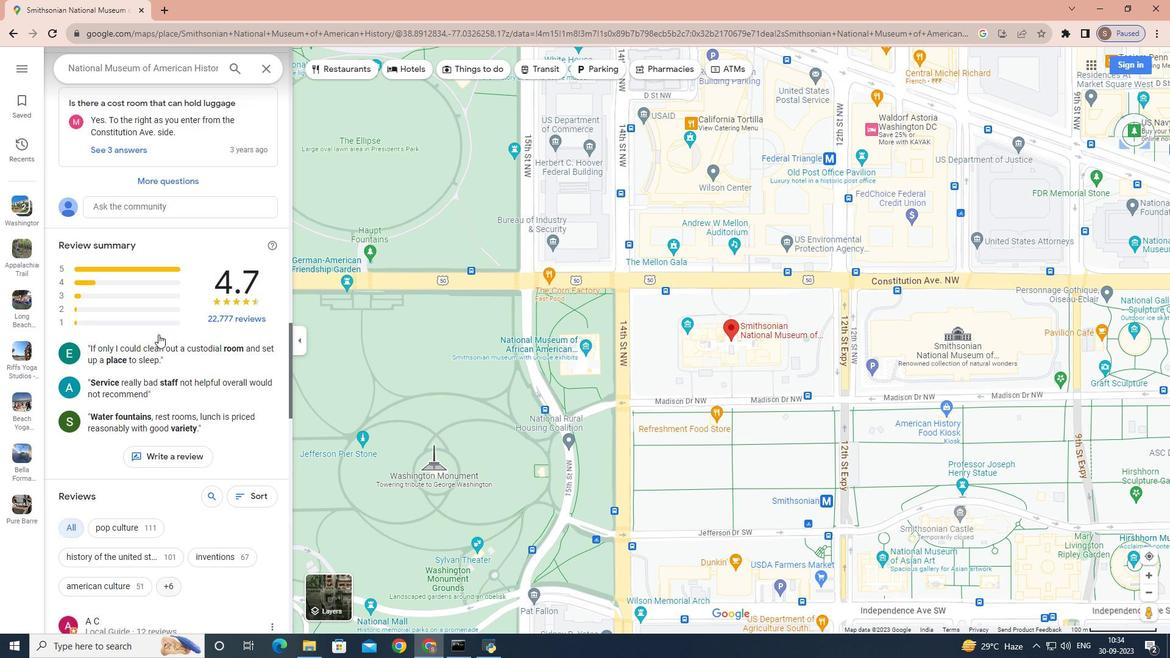 
Action: Mouse scrolled (158, 335) with delta (0, 0)
Screenshot: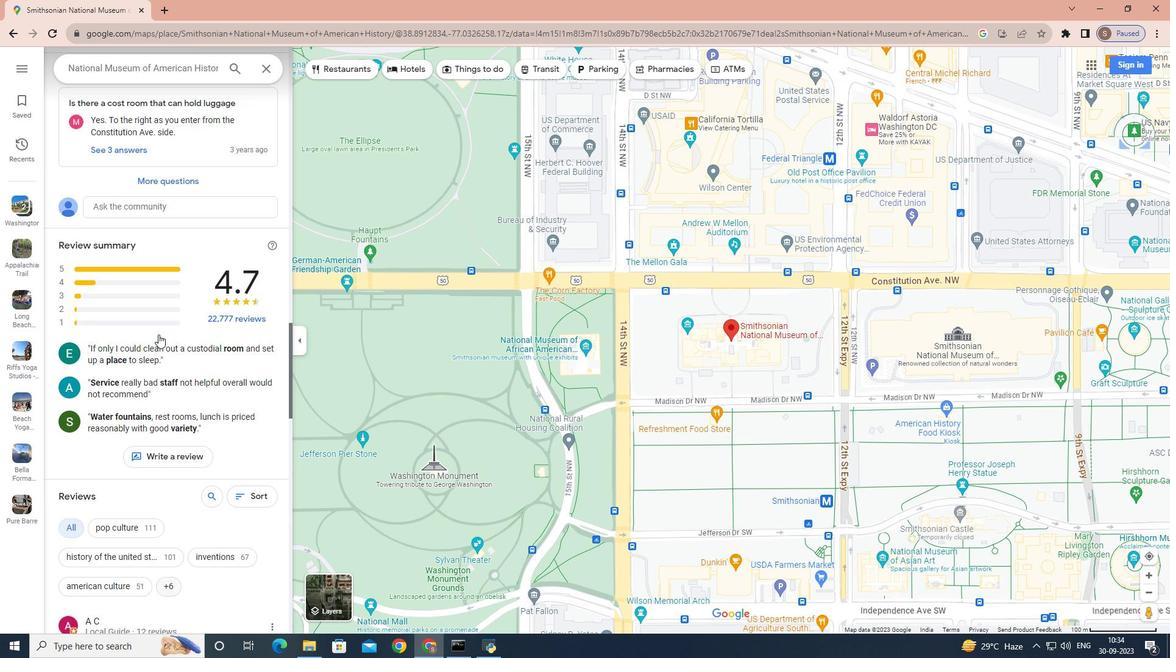 
Action: Mouse scrolled (158, 335) with delta (0, 0)
Screenshot: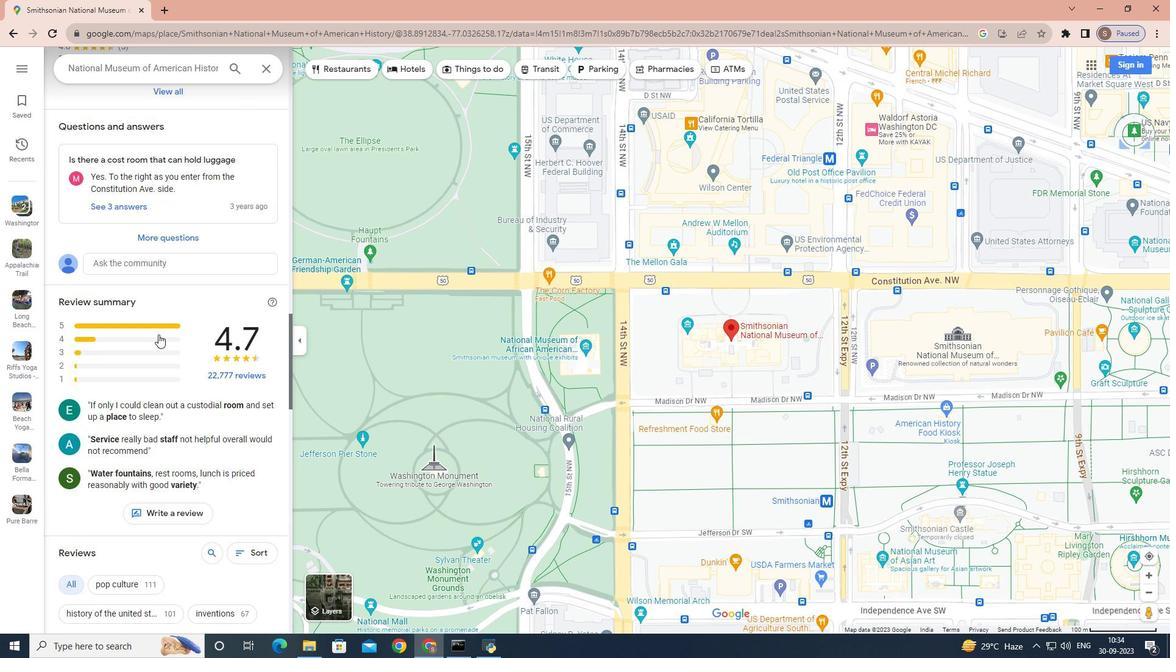 
Action: Mouse scrolled (158, 335) with delta (0, 0)
Screenshot: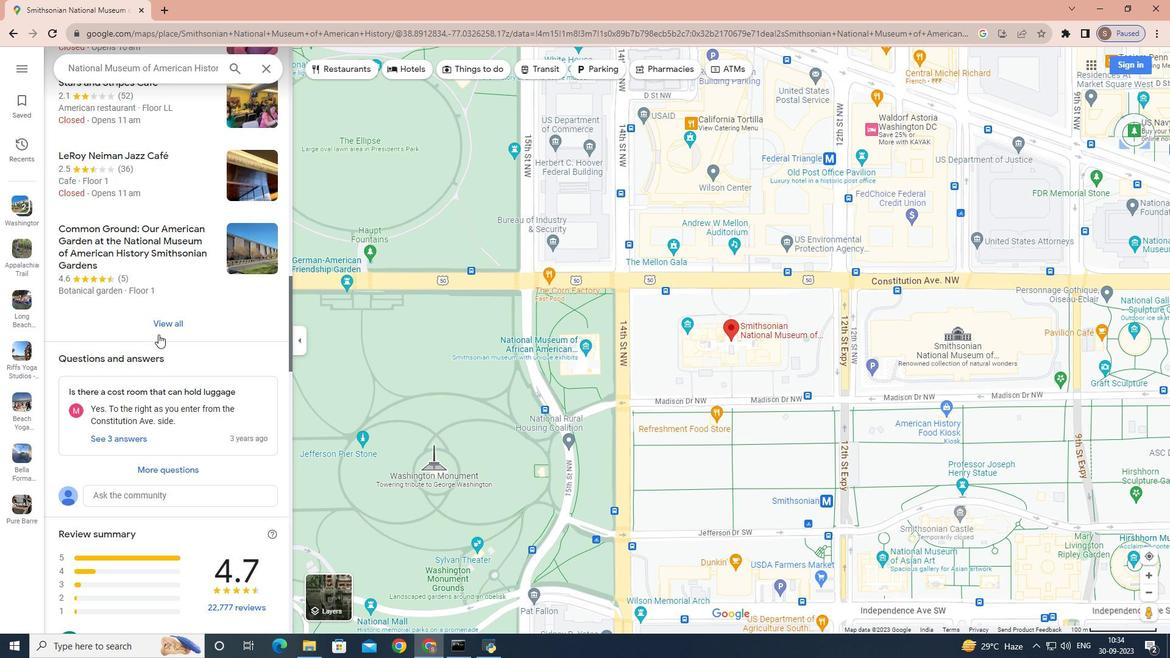 
Action: Mouse scrolled (158, 335) with delta (0, 0)
Screenshot: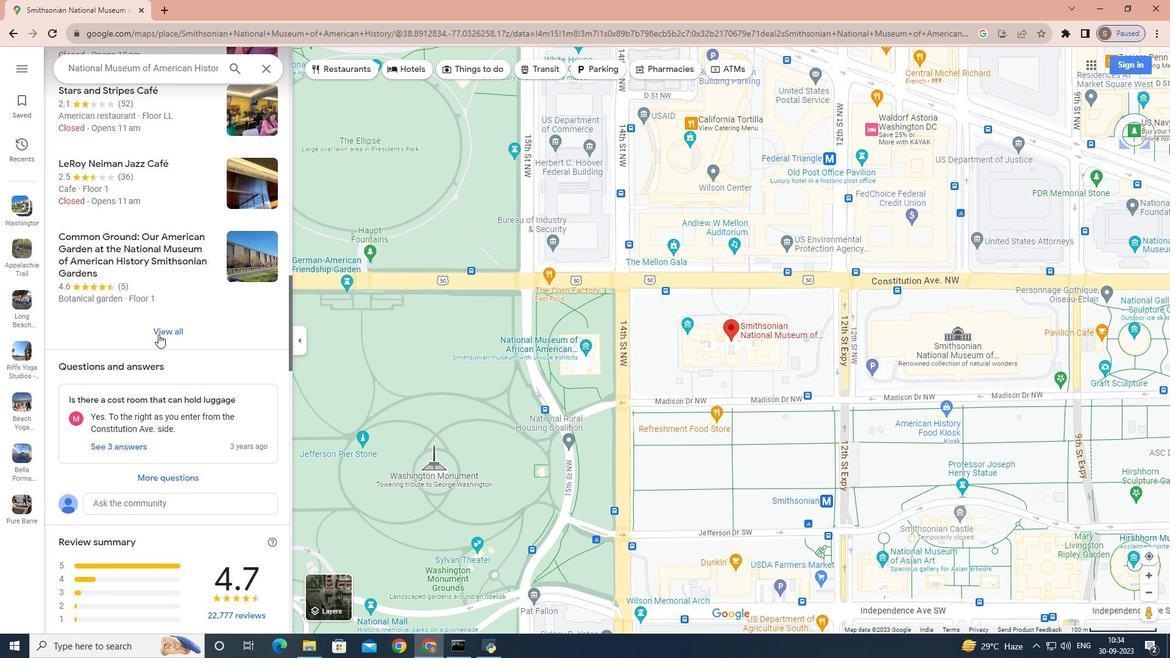 
Action: Mouse scrolled (158, 335) with delta (0, 0)
Screenshot: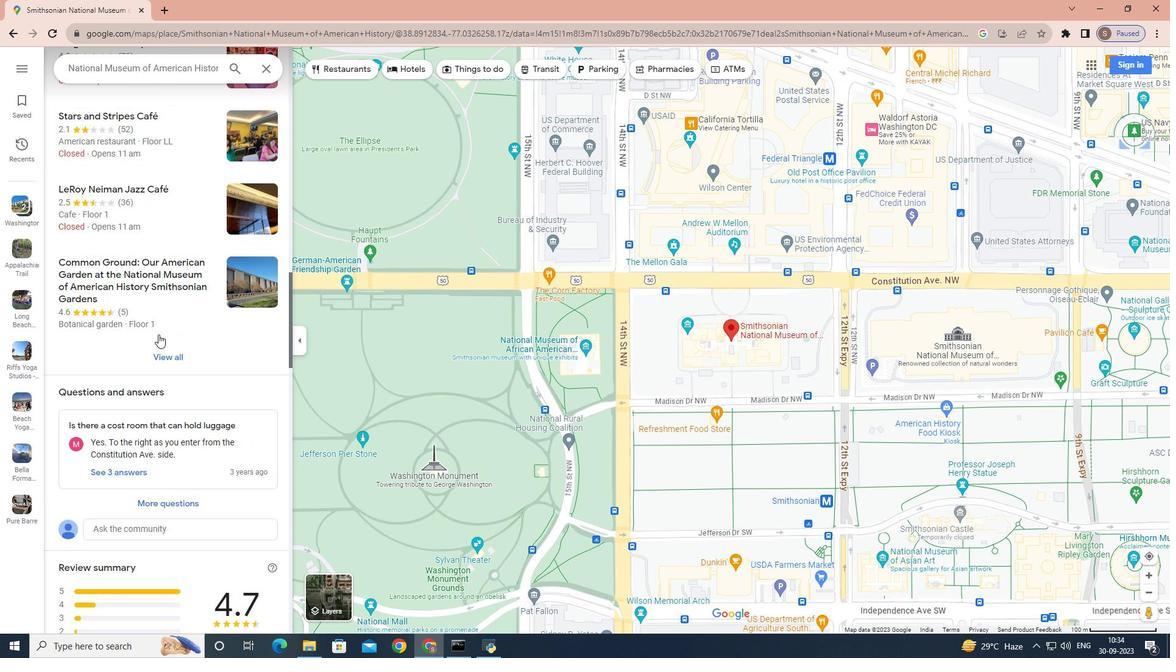 
Action: Mouse scrolled (158, 335) with delta (0, 0)
Screenshot: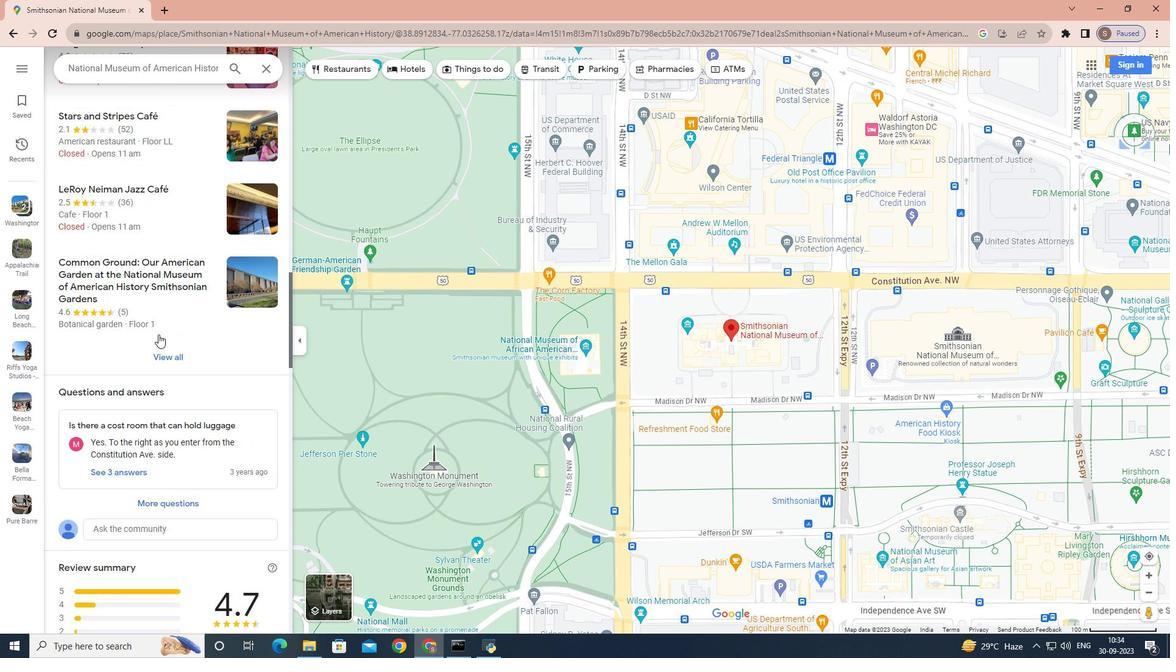 
Action: Mouse scrolled (158, 335) with delta (0, 0)
Screenshot: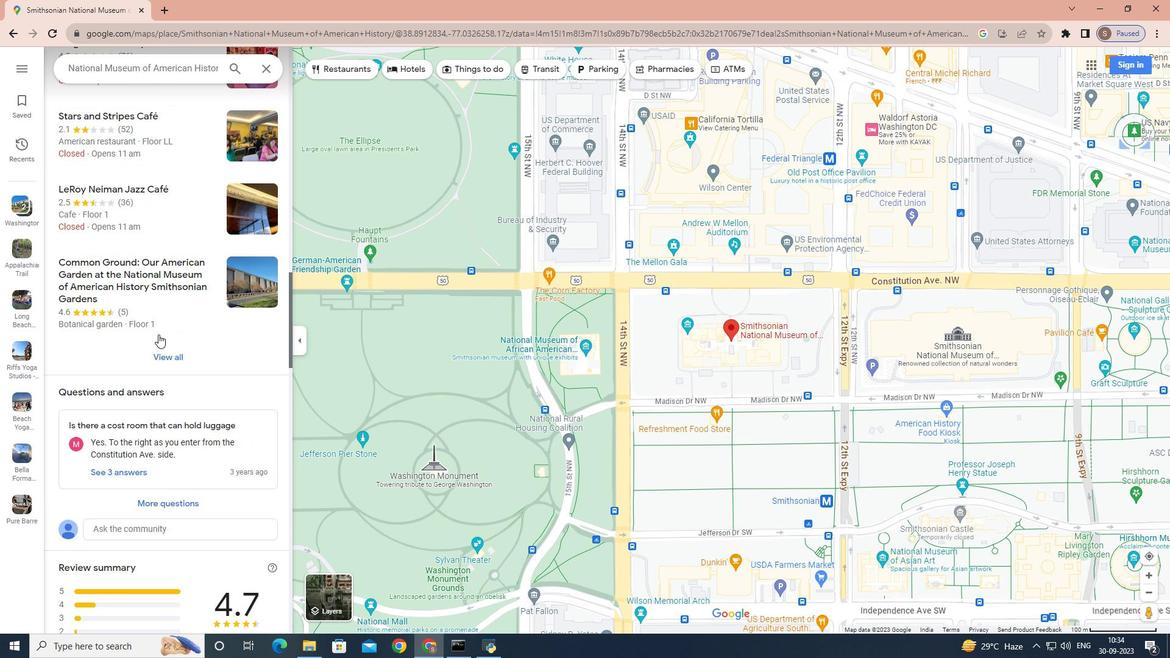 
Action: Mouse scrolled (158, 335) with delta (0, 0)
Screenshot: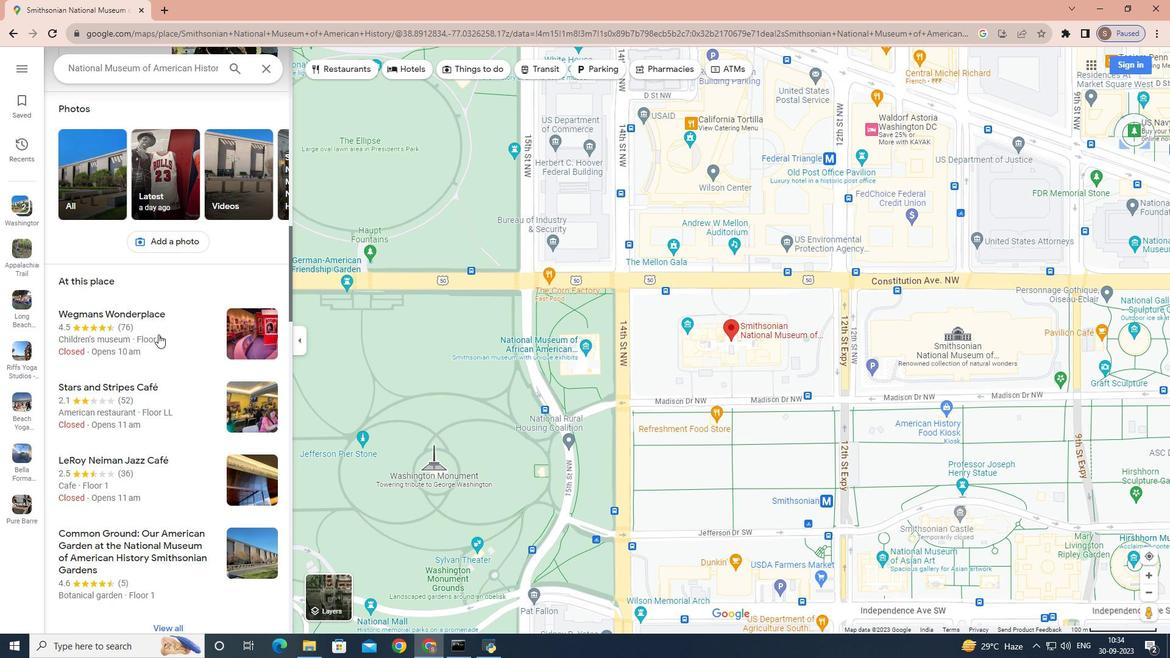 
Action: Mouse scrolled (158, 335) with delta (0, 0)
Screenshot: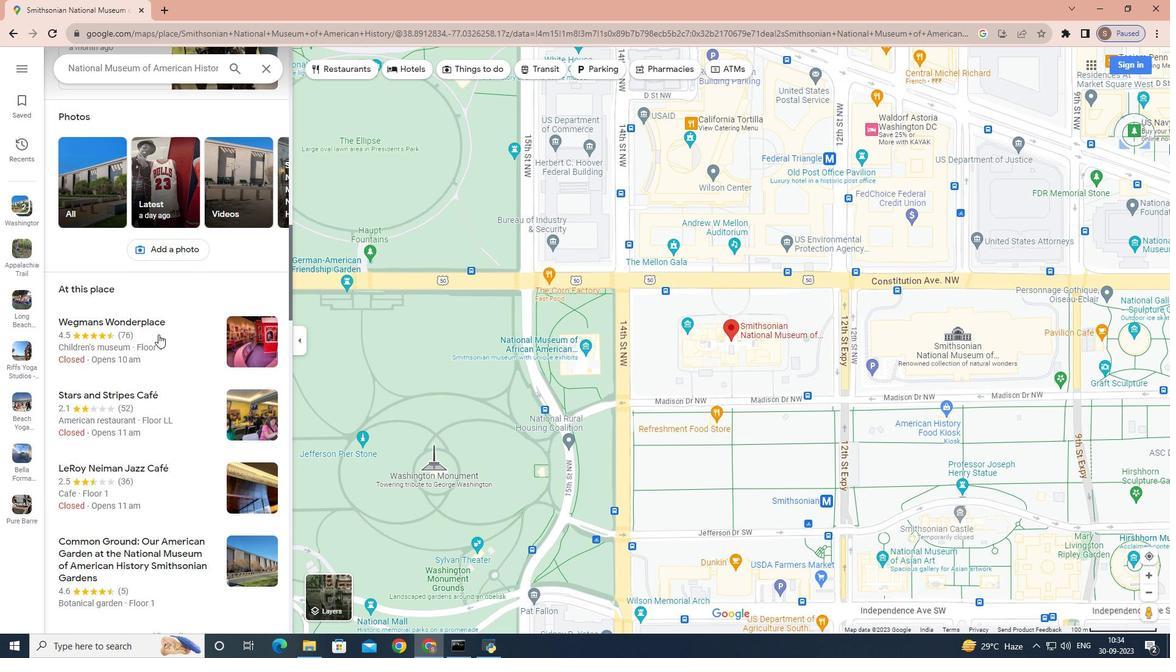 
Action: Mouse scrolled (158, 335) with delta (0, 0)
Screenshot: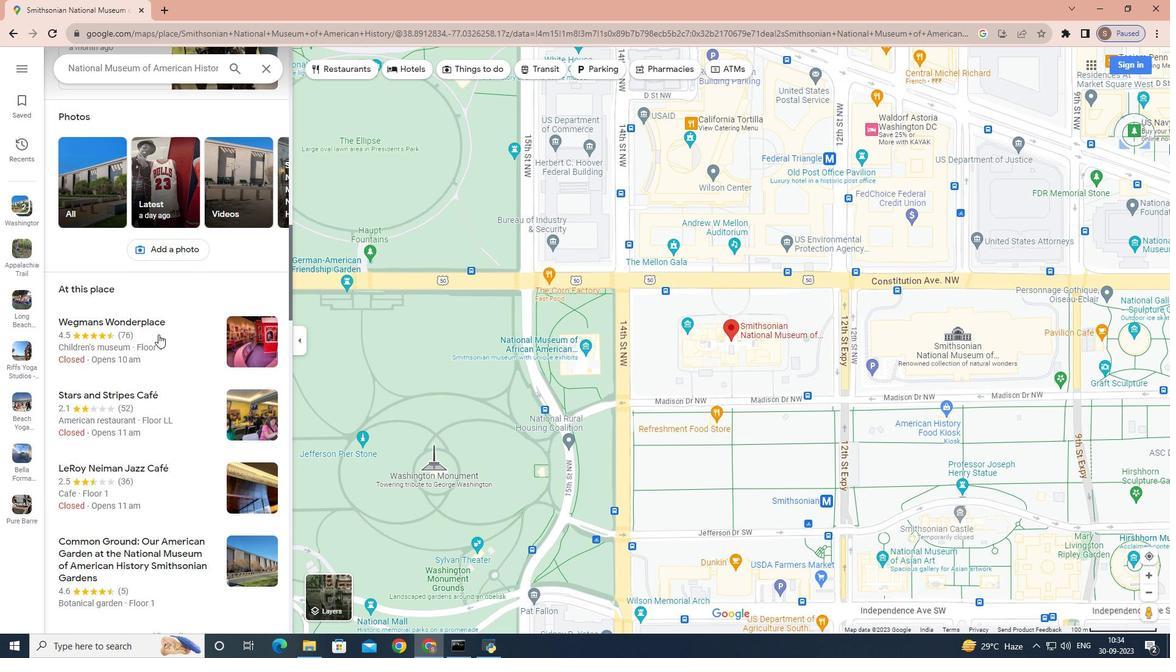 
Action: Mouse scrolled (158, 335) with delta (0, 0)
Screenshot: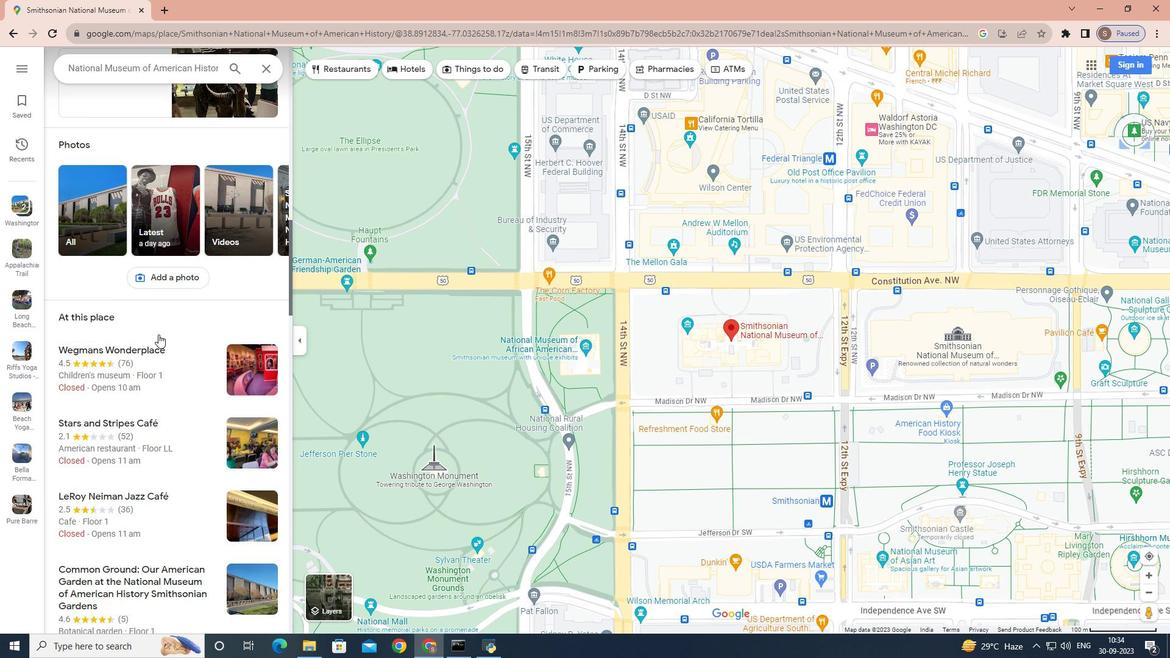 
Action: Mouse scrolled (158, 335) with delta (0, 0)
Screenshot: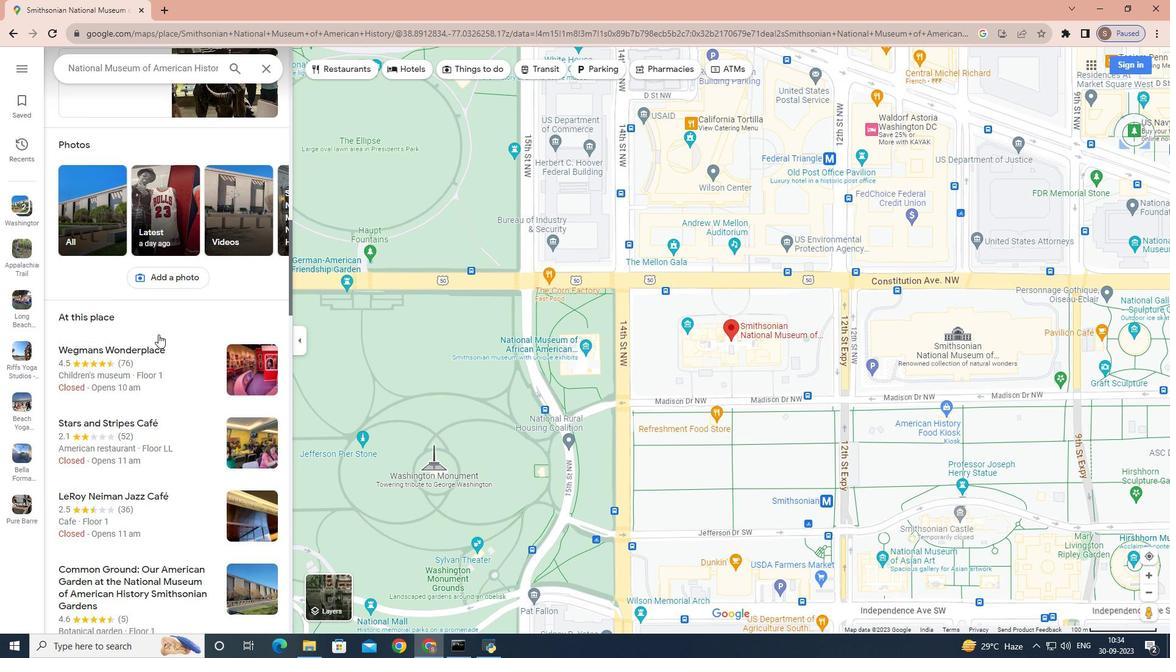 
Action: Mouse scrolled (158, 335) with delta (0, 0)
Screenshot: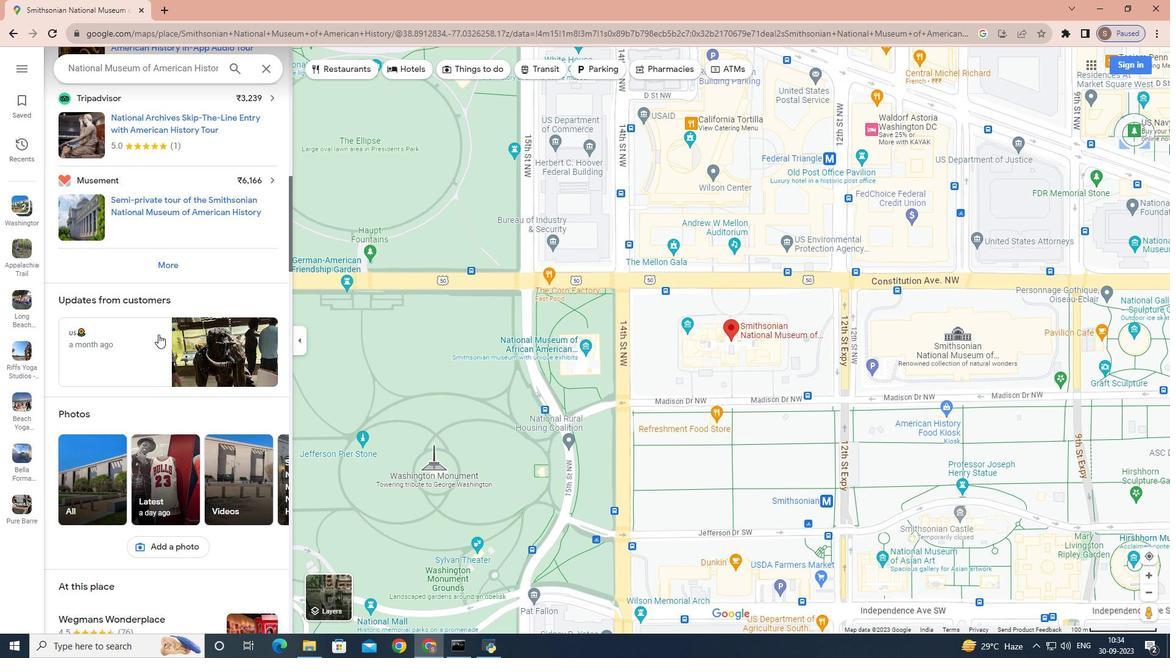 
Action: Mouse scrolled (158, 335) with delta (0, 0)
Screenshot: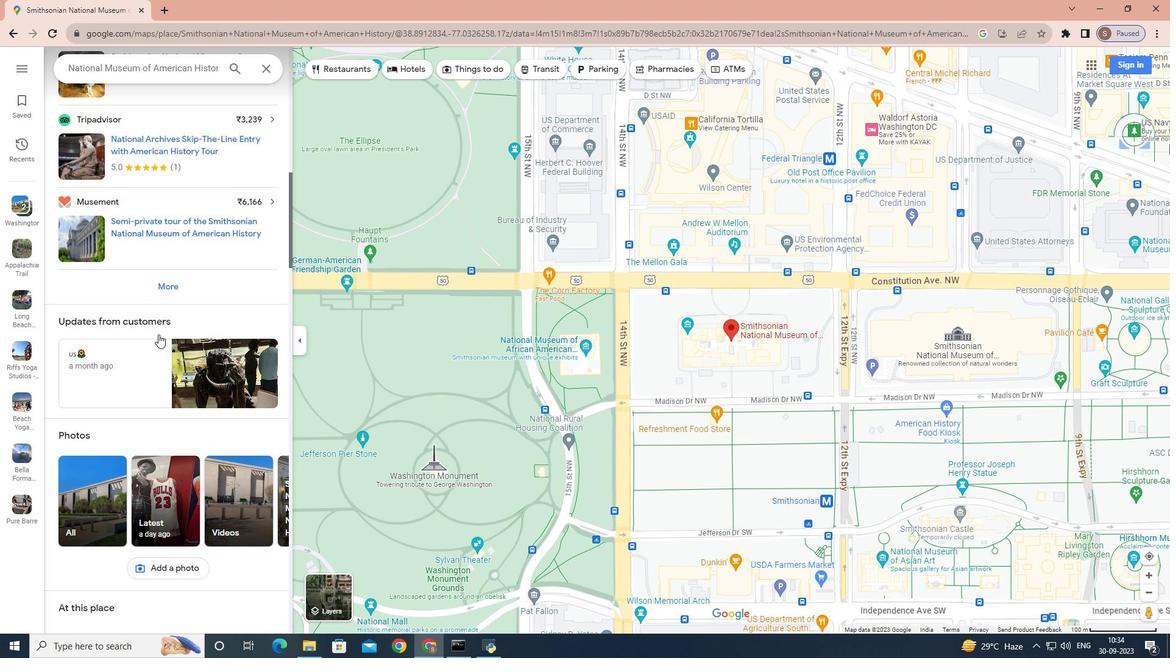 
Action: Mouse moved to (73, 565)
Screenshot: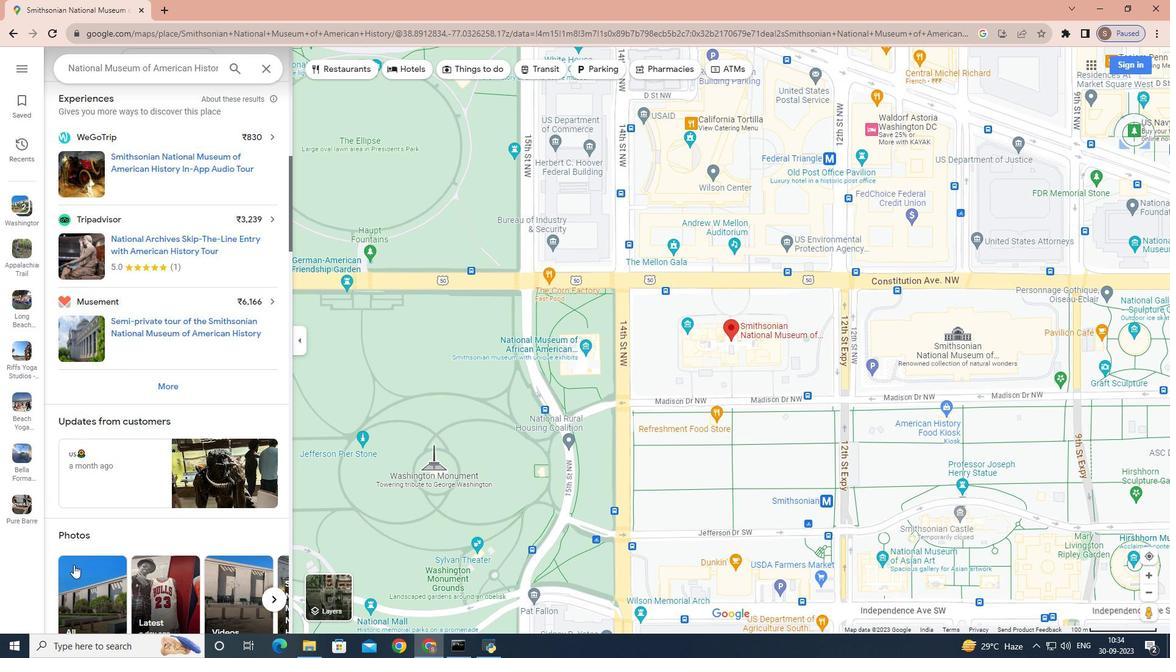 
Action: Mouse pressed left at (73, 565)
Screenshot: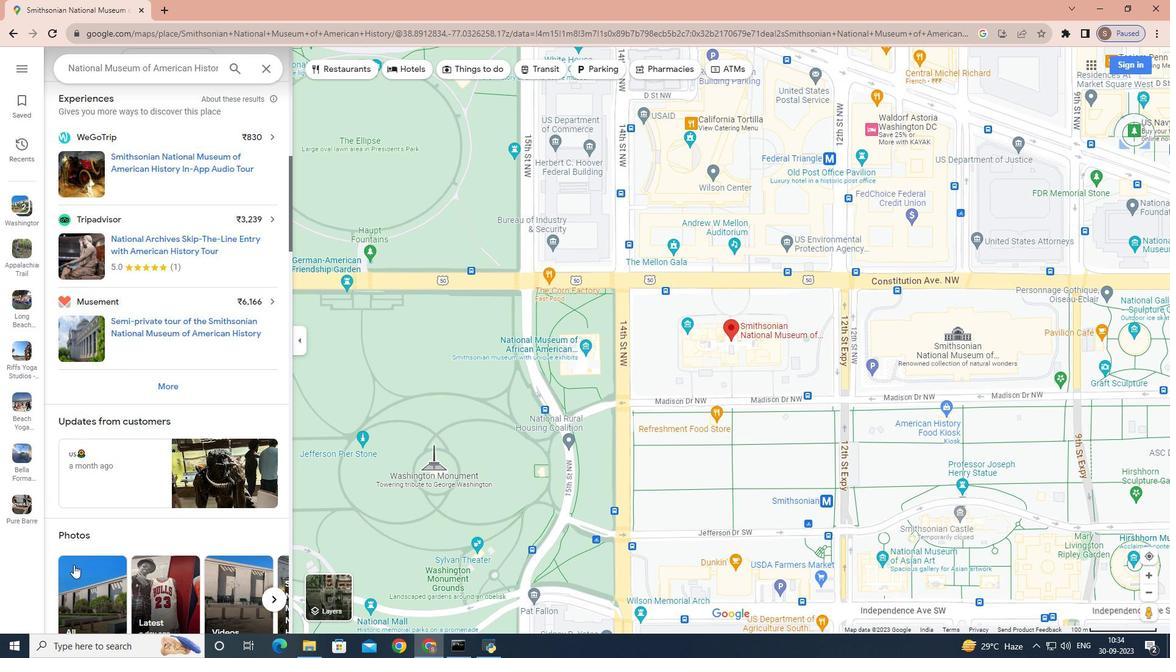 
Action: Mouse moved to (743, 540)
Screenshot: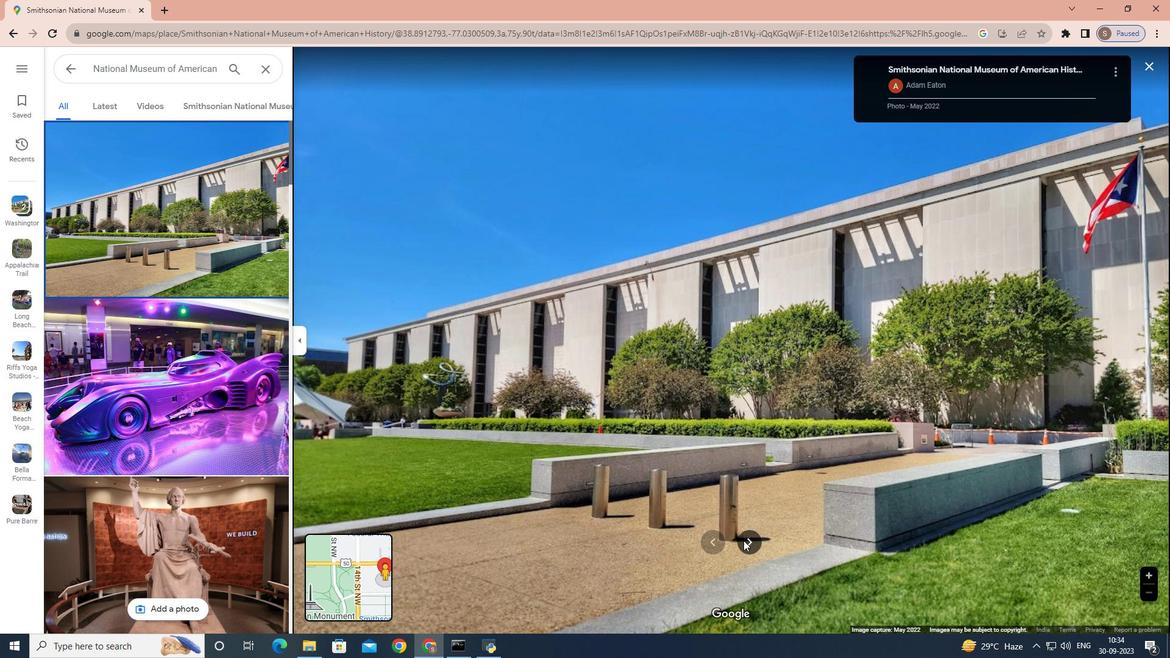 
Action: Mouse pressed left at (743, 540)
Screenshot: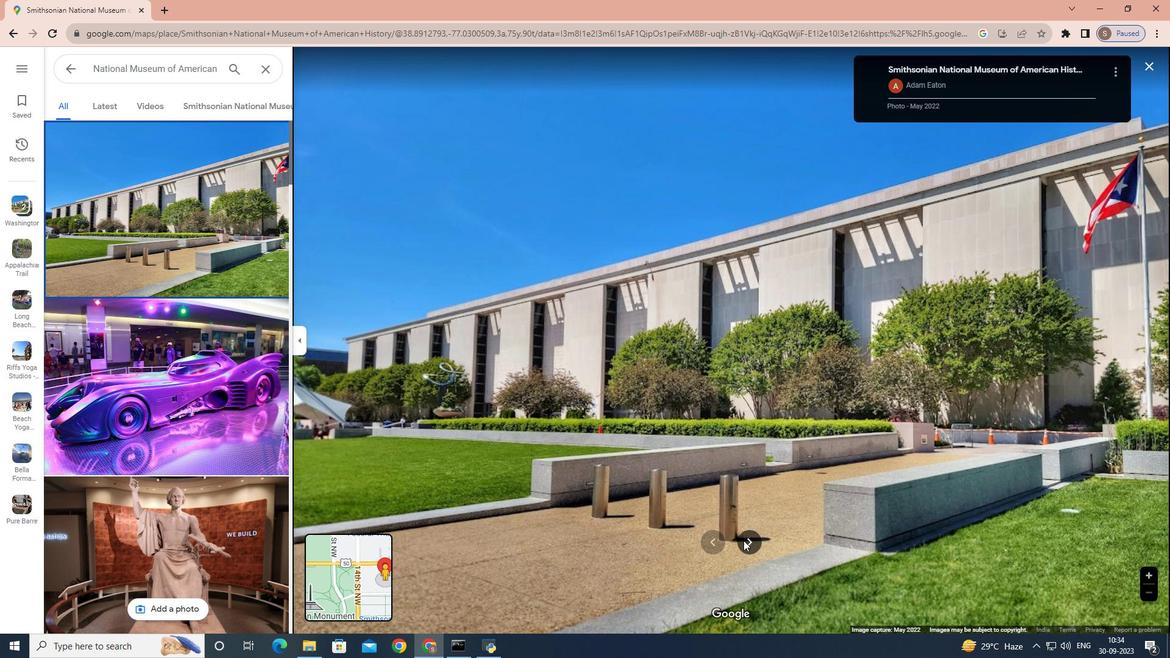 
Action: Mouse pressed left at (743, 540)
Screenshot: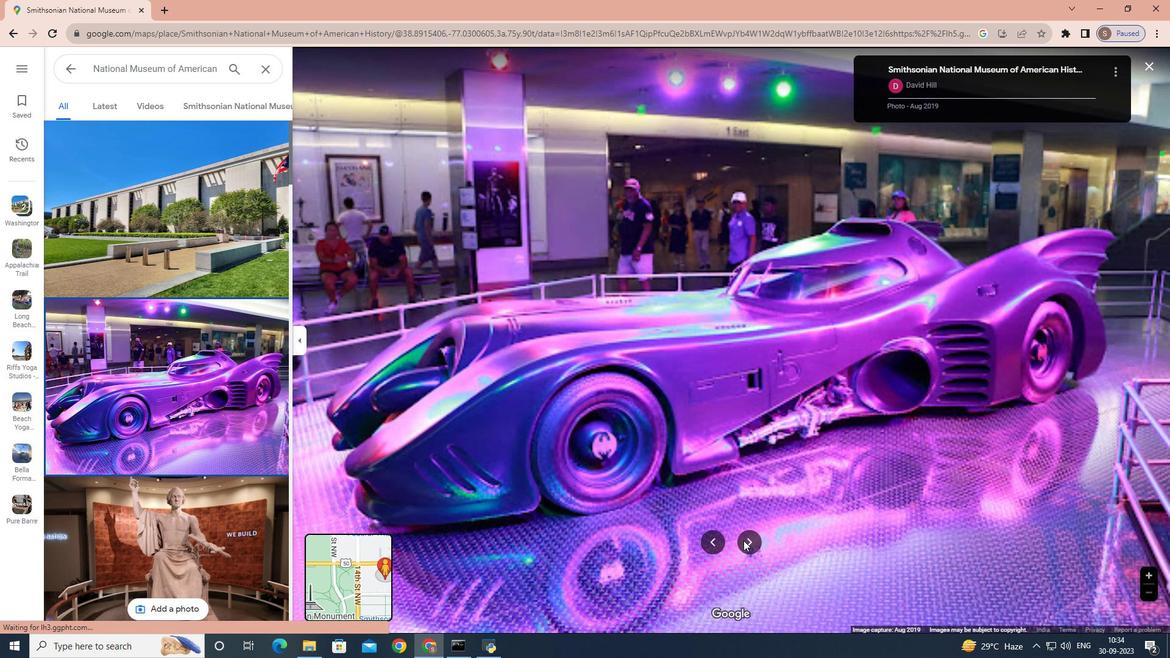 
Action: Mouse pressed left at (743, 540)
Screenshot: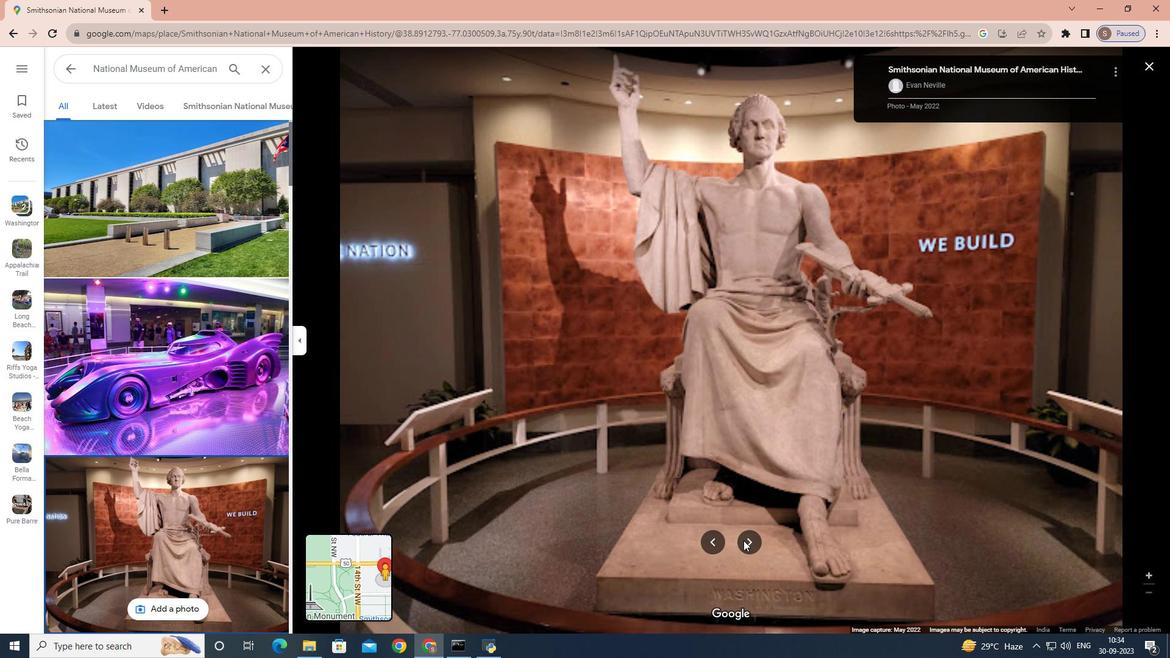 
Action: Mouse pressed left at (743, 540)
Screenshot: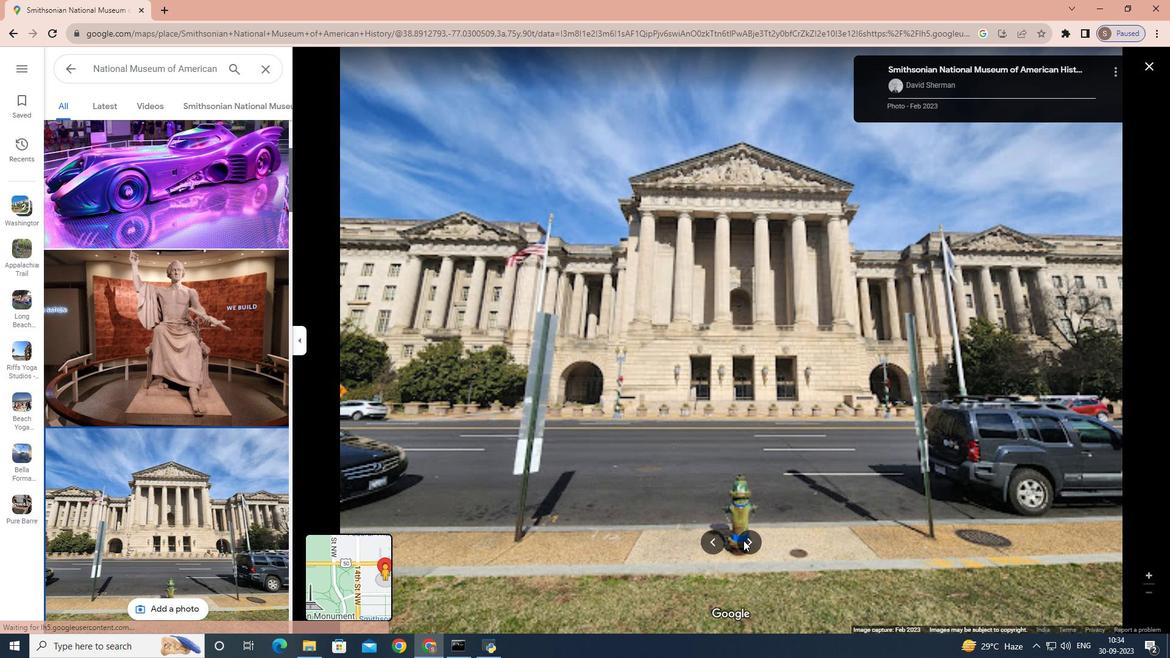 
Action: Mouse moved to (743, 541)
Screenshot: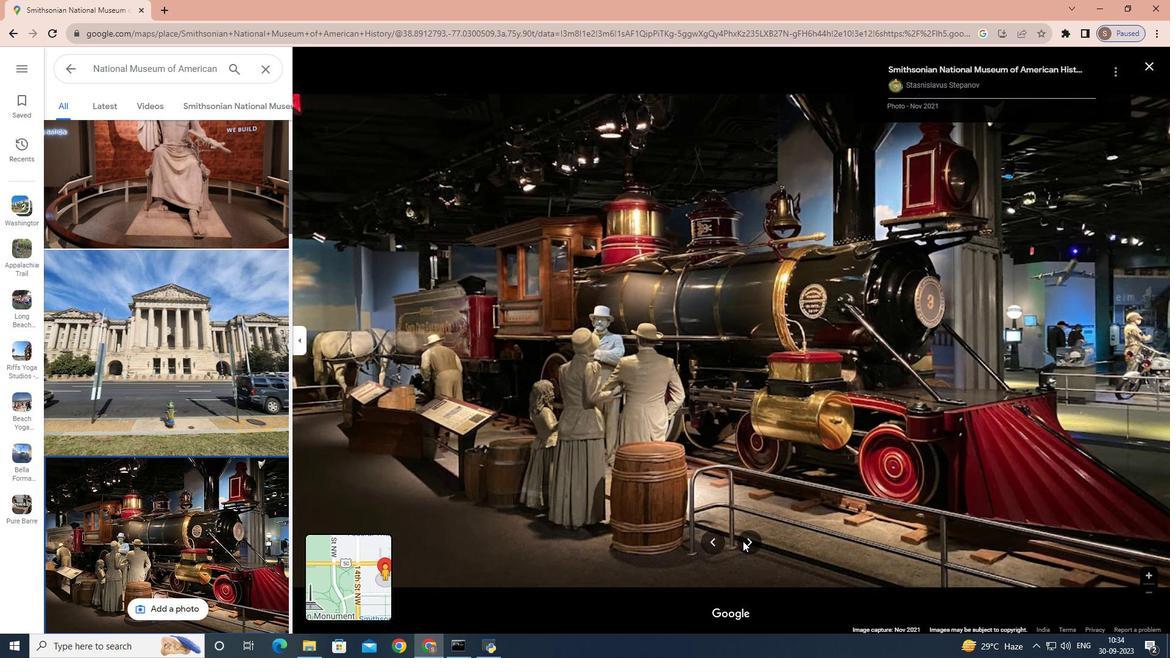 
Action: Mouse pressed left at (743, 541)
Screenshot: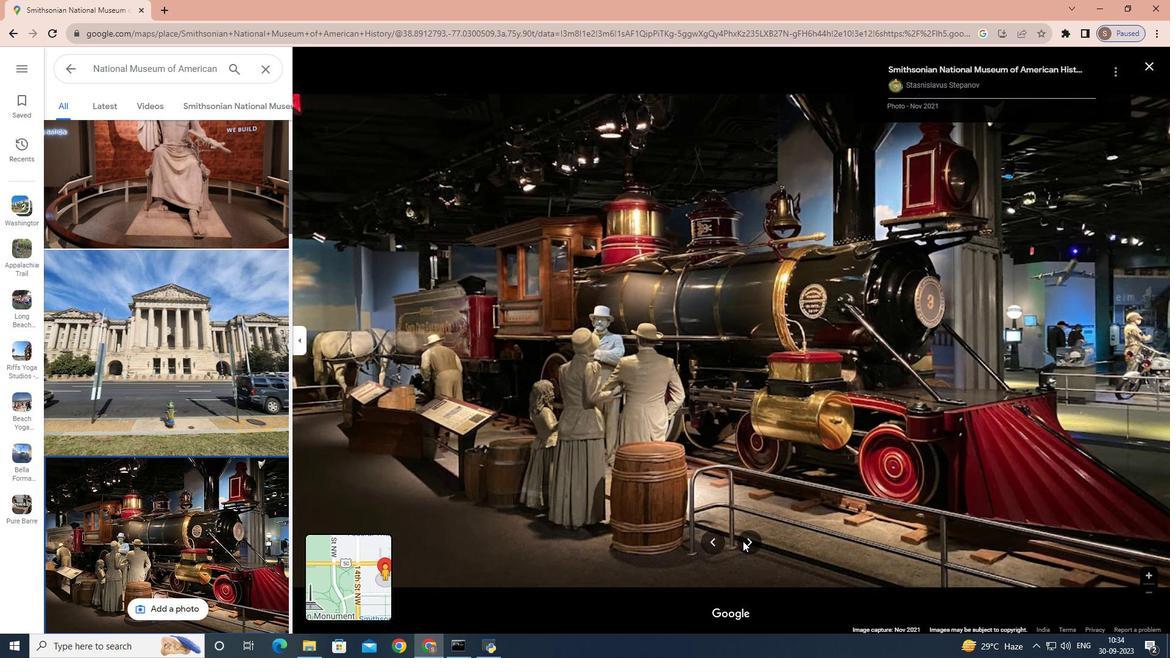 
Action: Mouse pressed left at (743, 541)
Screenshot: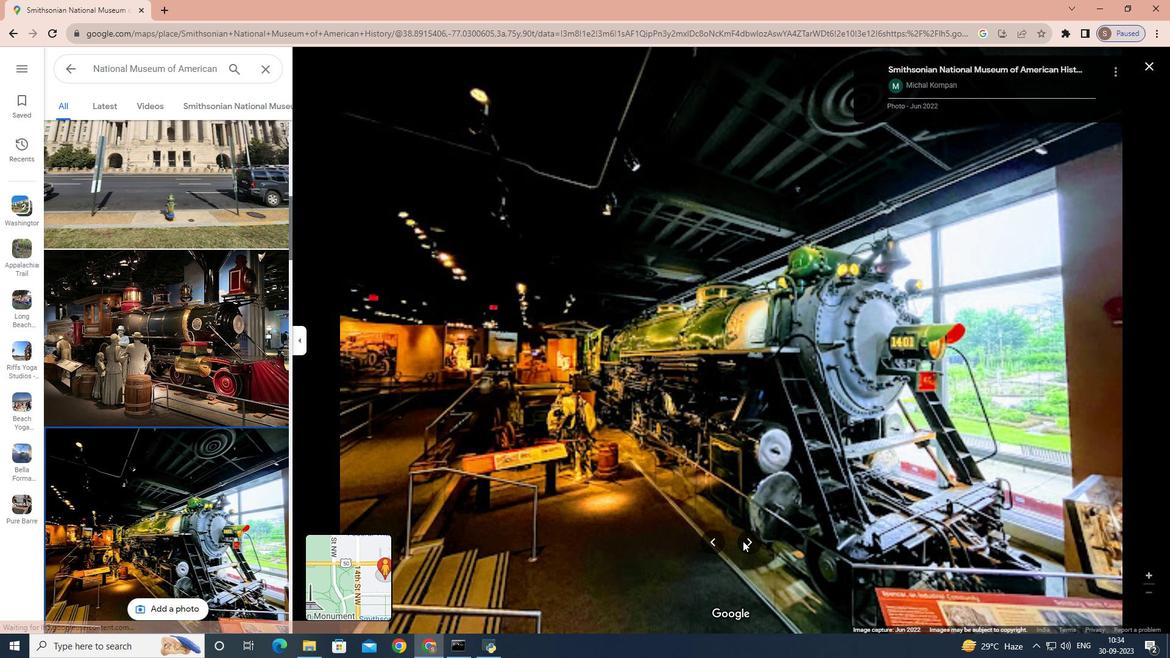 
Action: Mouse pressed left at (743, 541)
Screenshot: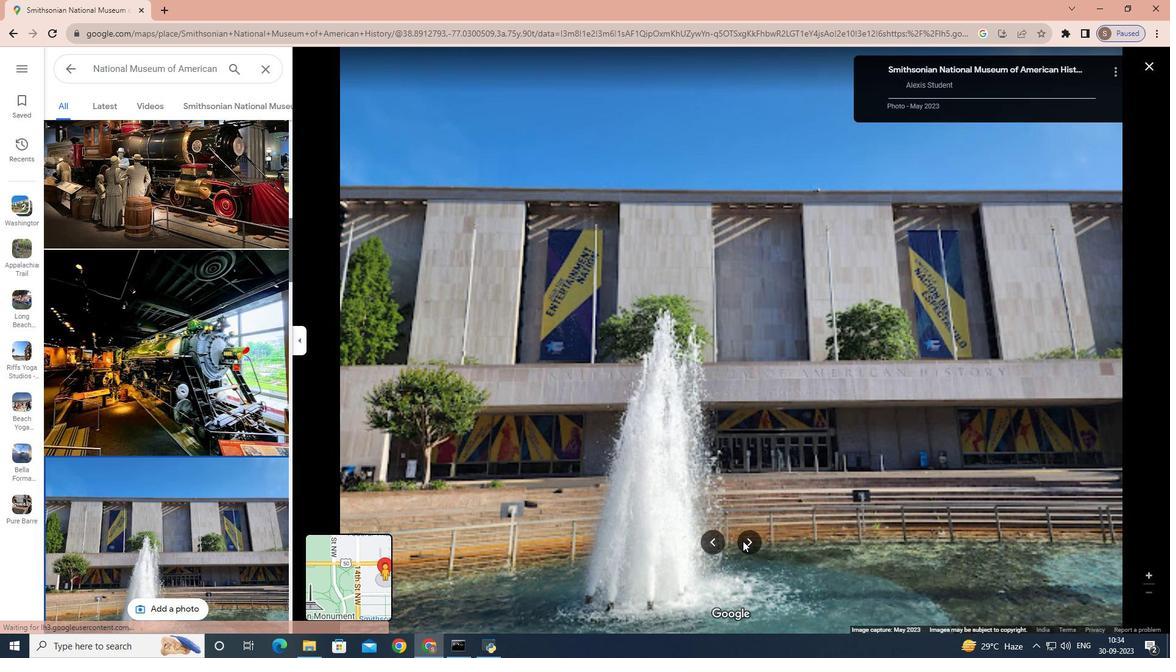 
Action: Mouse pressed left at (743, 541)
Screenshot: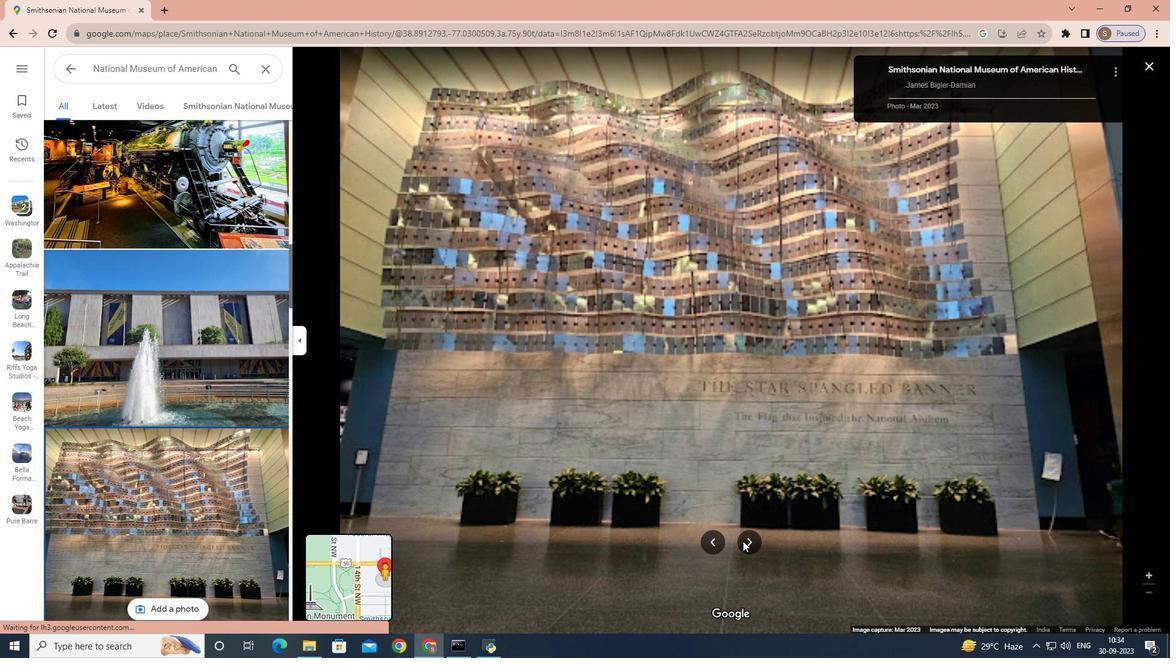 
Action: Mouse pressed left at (743, 541)
